 Task: Build a simple Python calculator program that performs addition, subtraction, multiplication, and division.
Action: Mouse pressed left at (1000, 386)
Screenshot: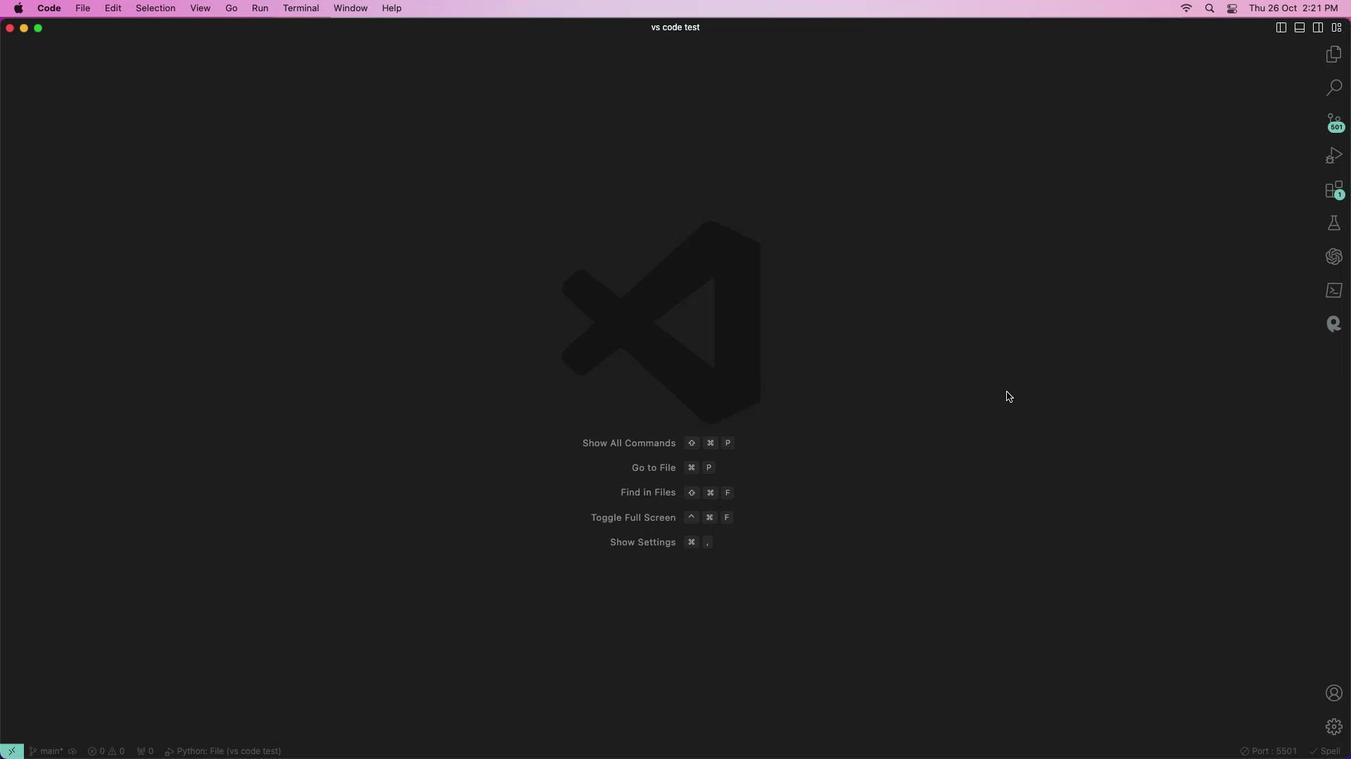 
Action: Mouse moved to (1334, 52)
Screenshot: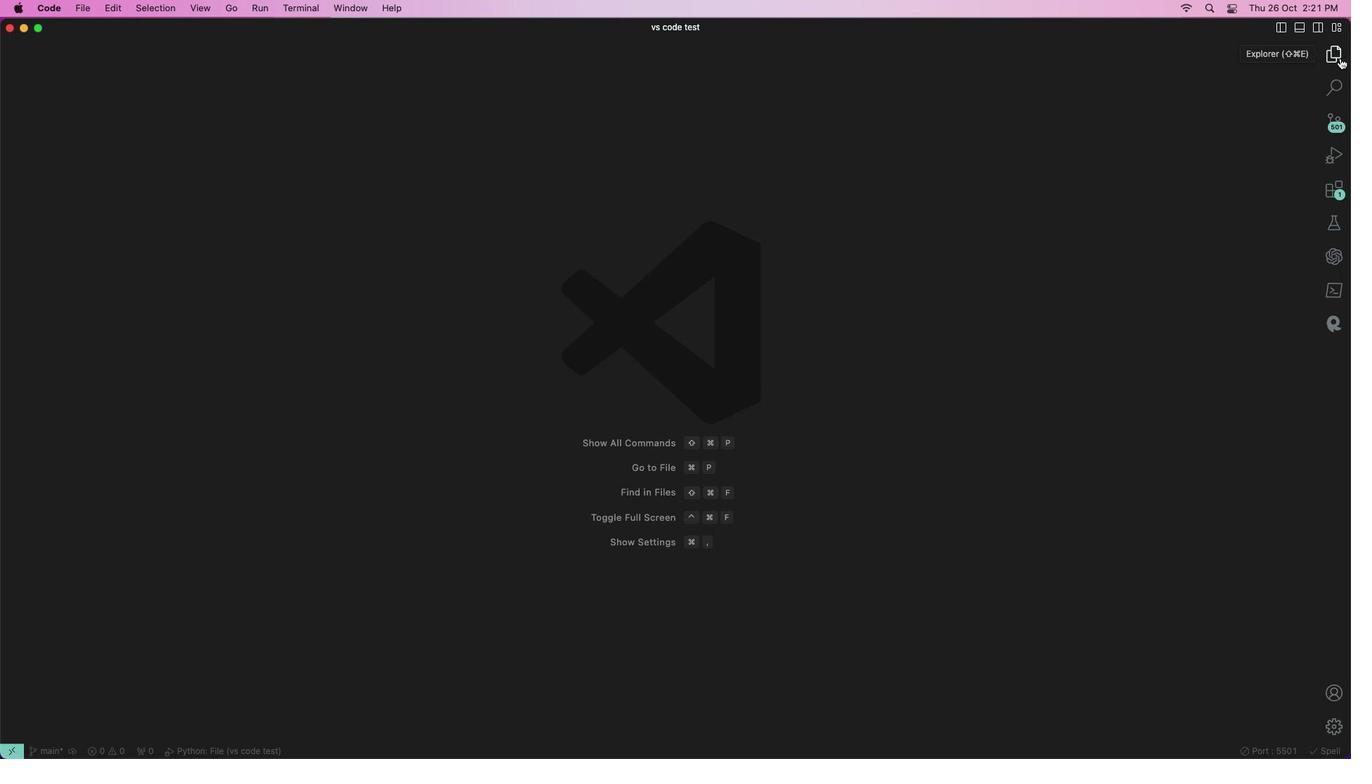 
Action: Mouse pressed left at (1334, 52)
Screenshot: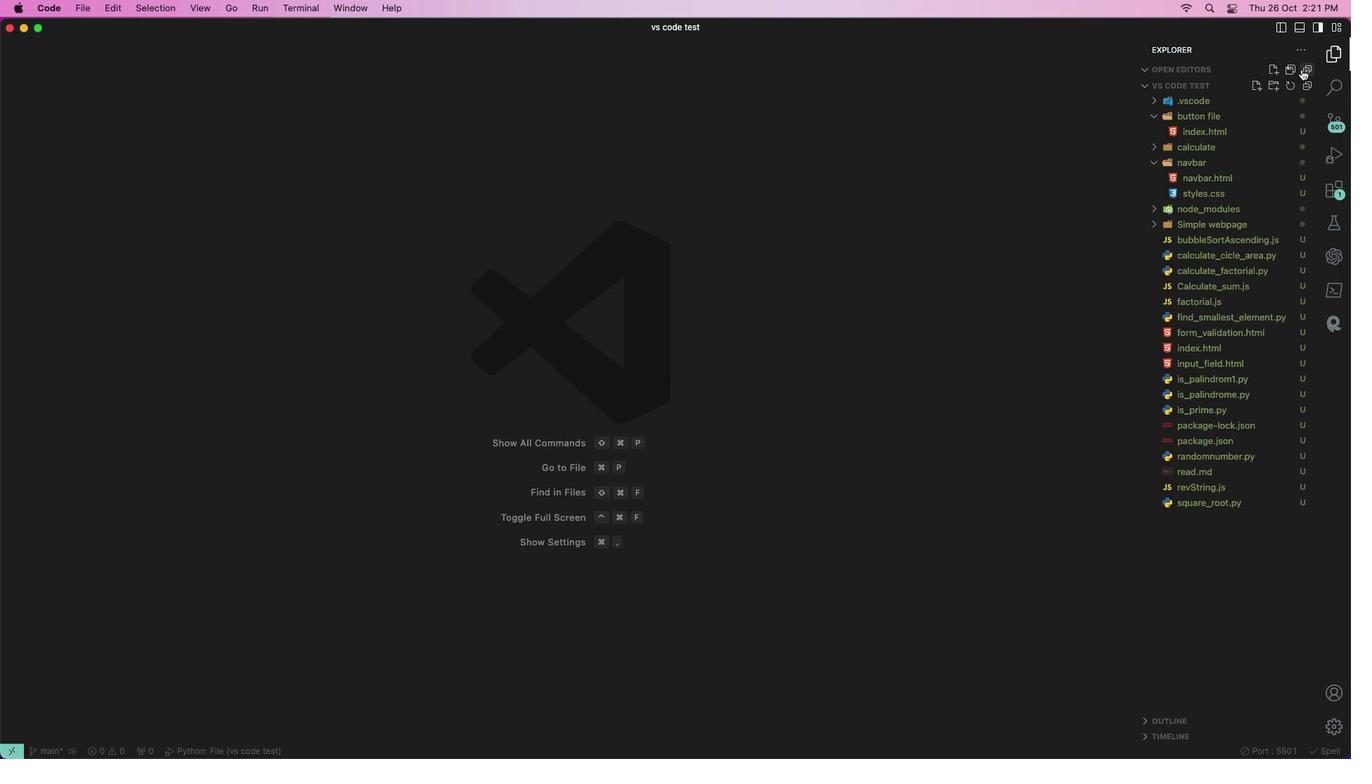 
Action: Mouse moved to (1250, 79)
Screenshot: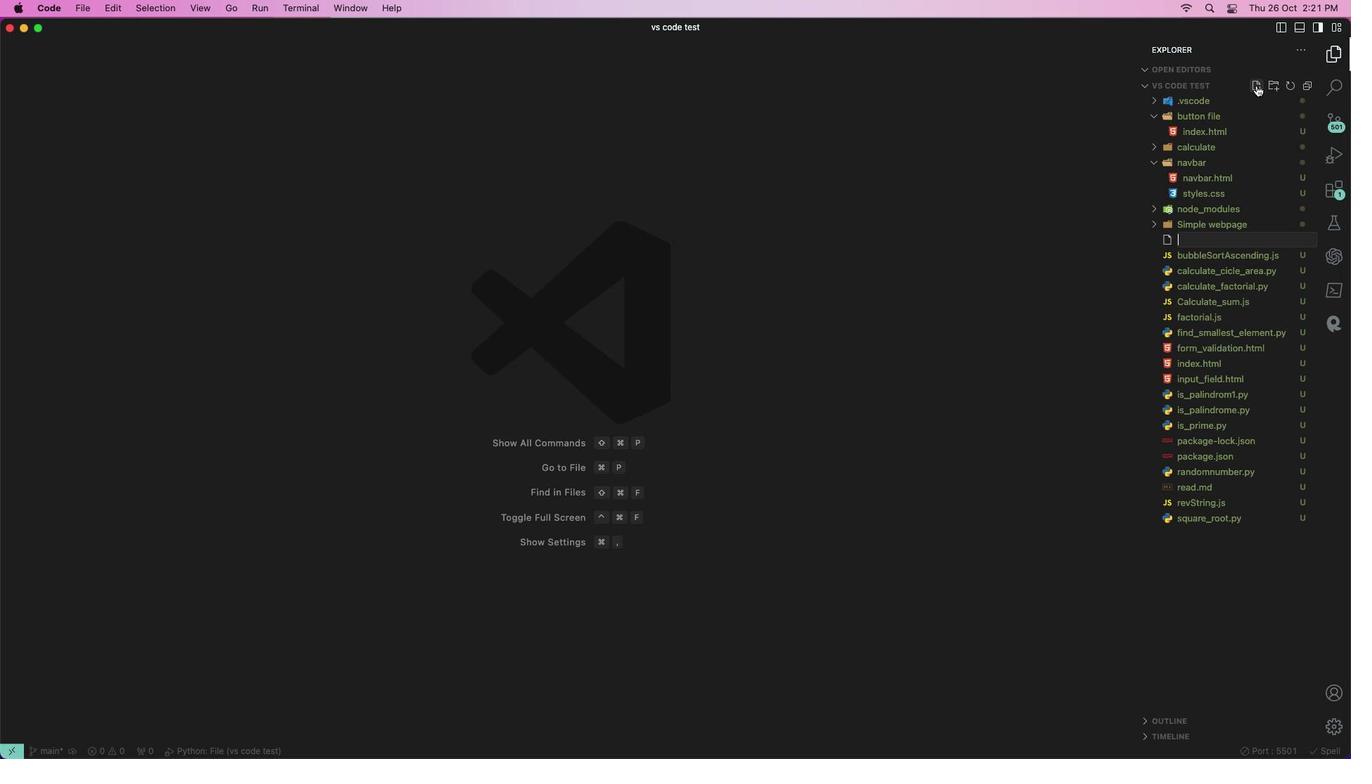 
Action: Mouse pressed left at (1250, 79)
Screenshot: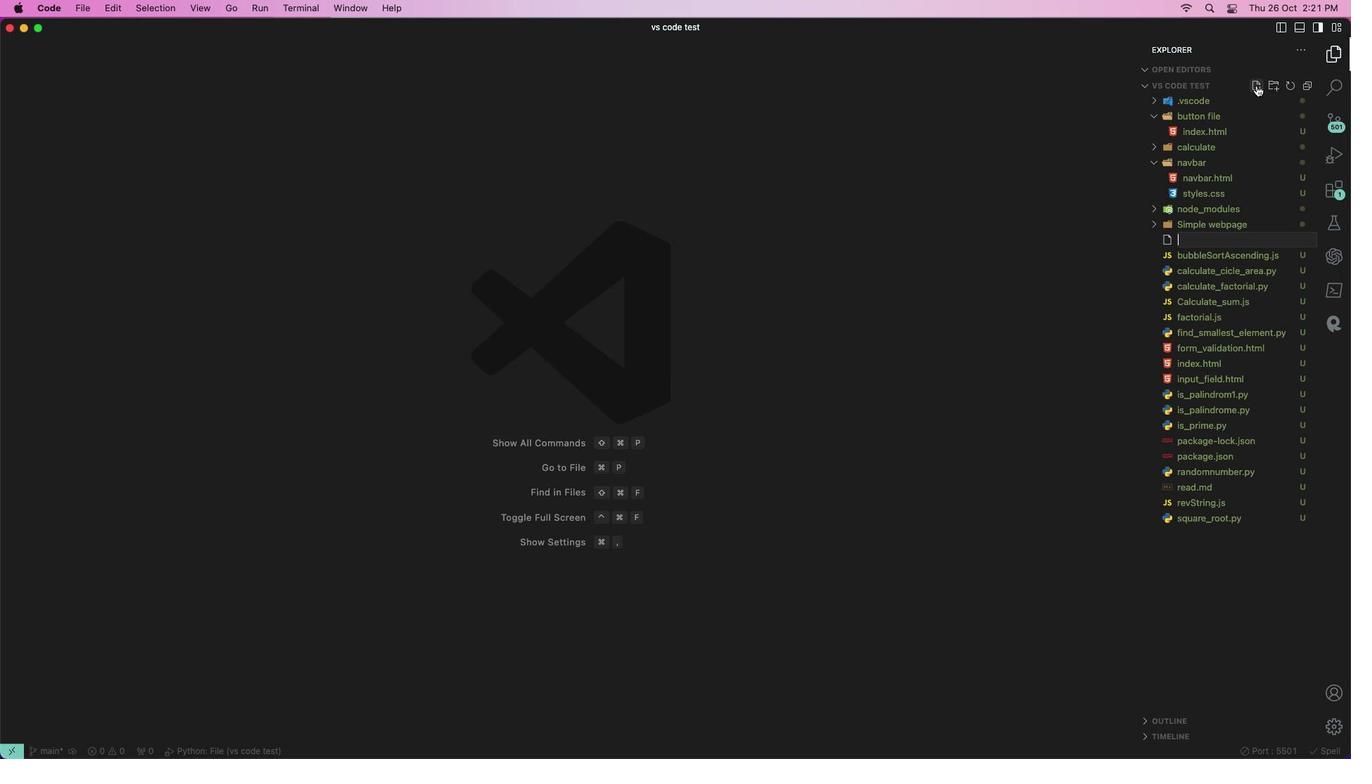 
Action: Mouse moved to (1199, 235)
Screenshot: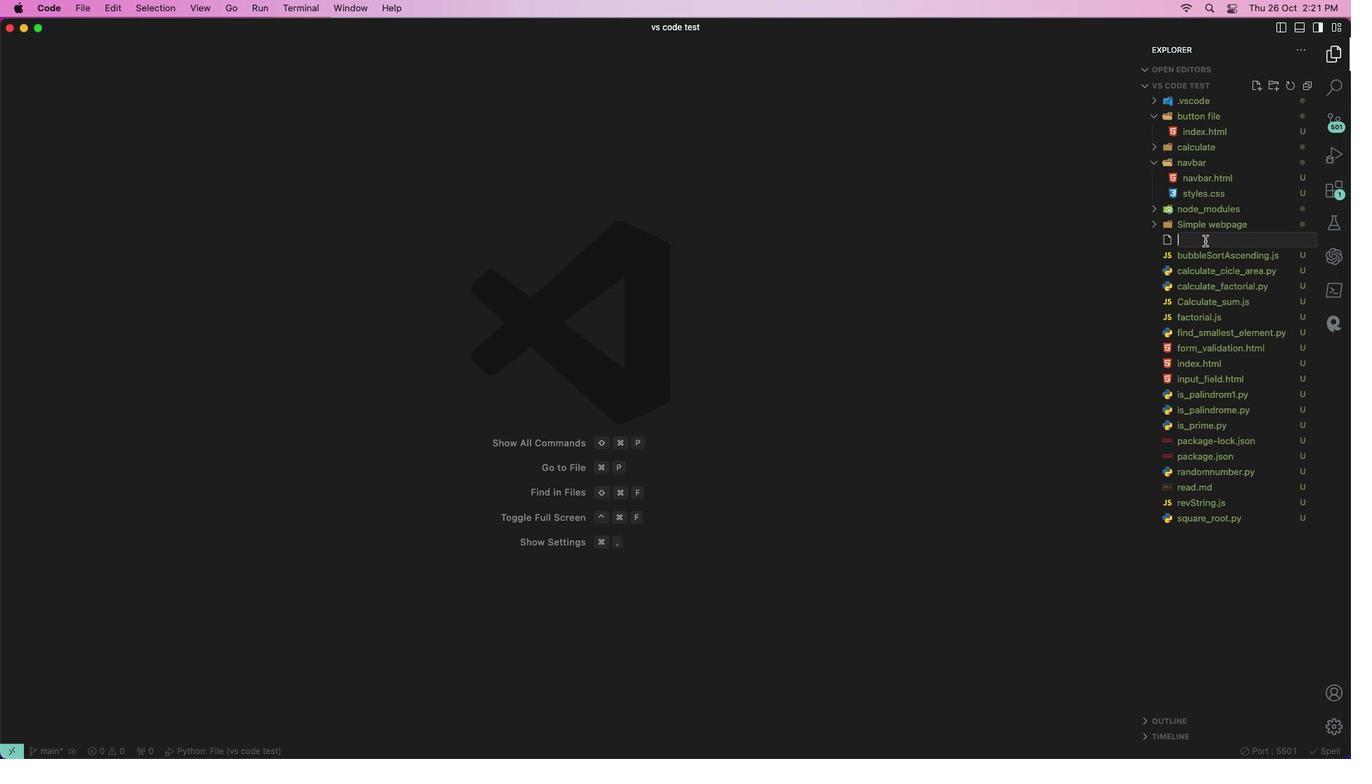 
Action: Mouse pressed left at (1199, 235)
Screenshot: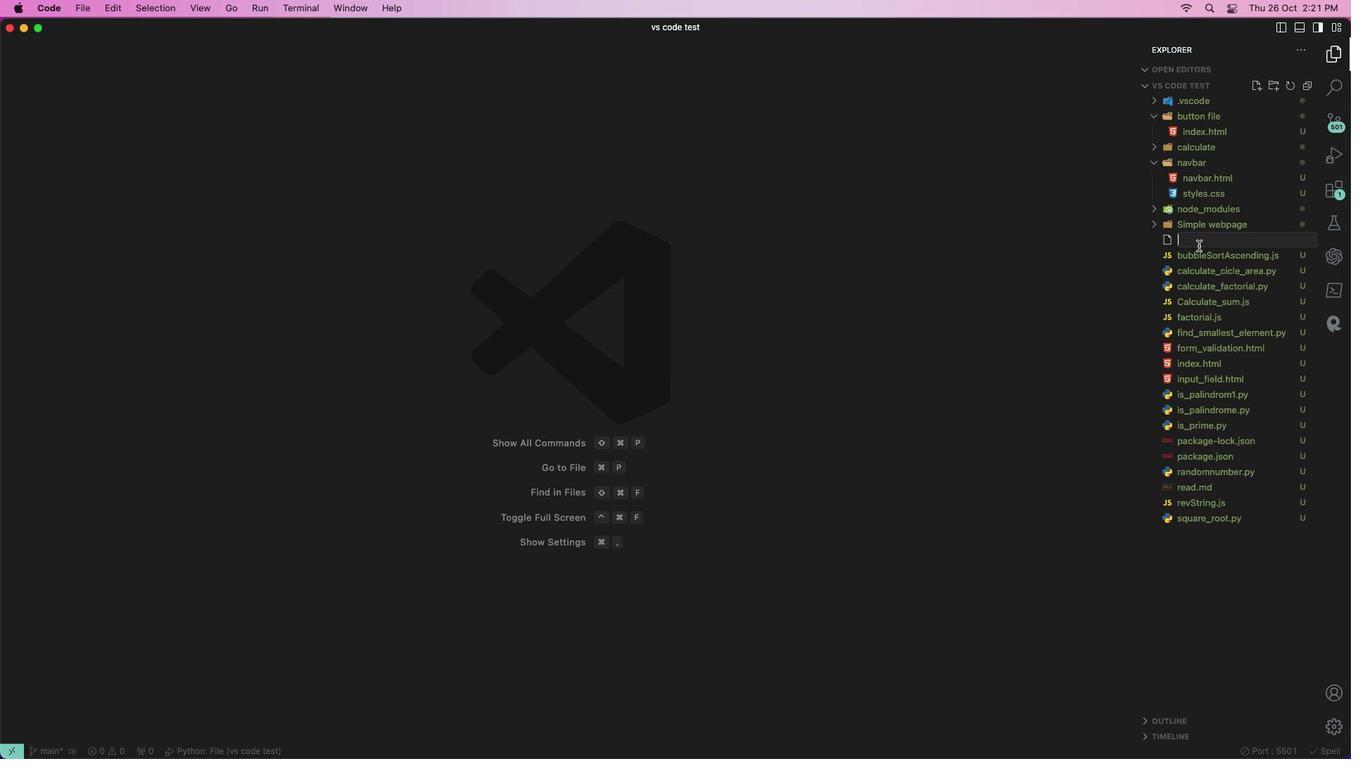 
Action: Mouse moved to (1193, 239)
Screenshot: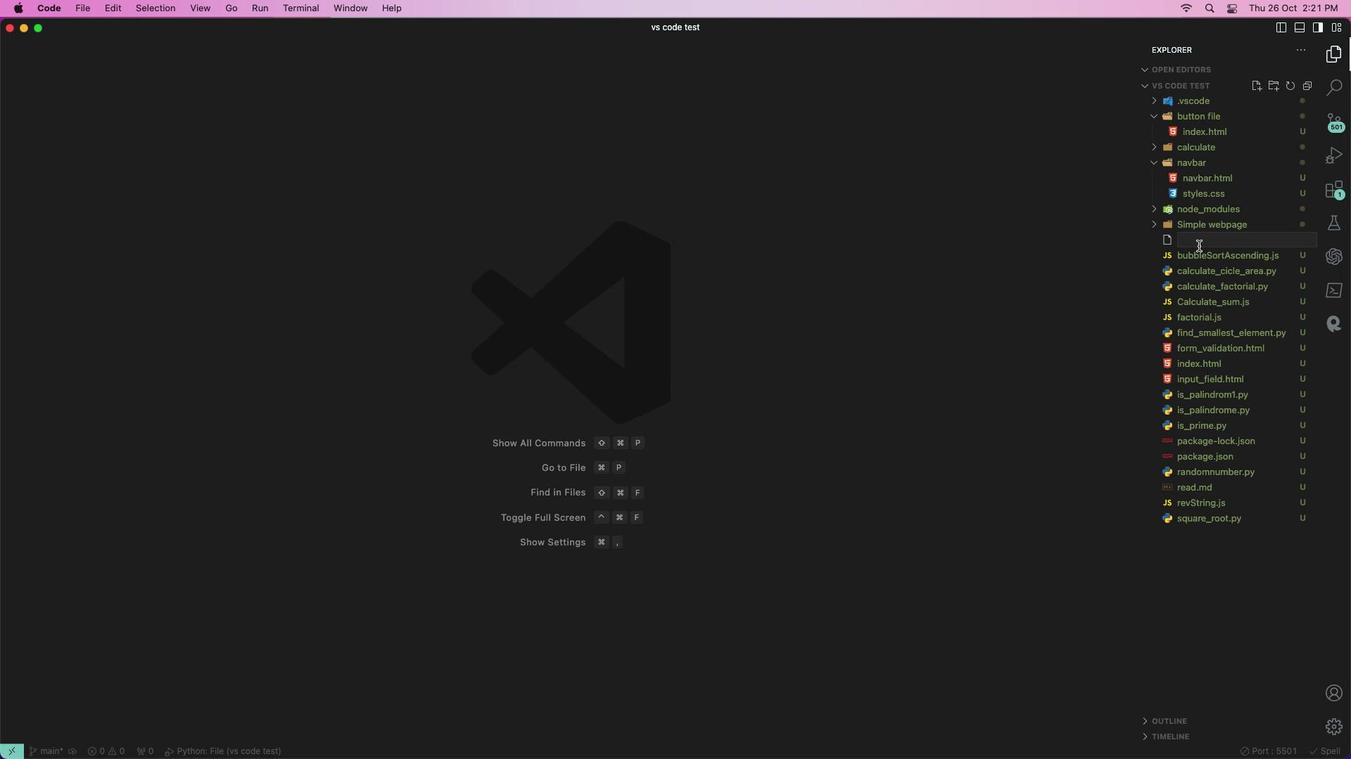 
Action: Key pressed 'c''a''l''c''u''l'
Screenshot: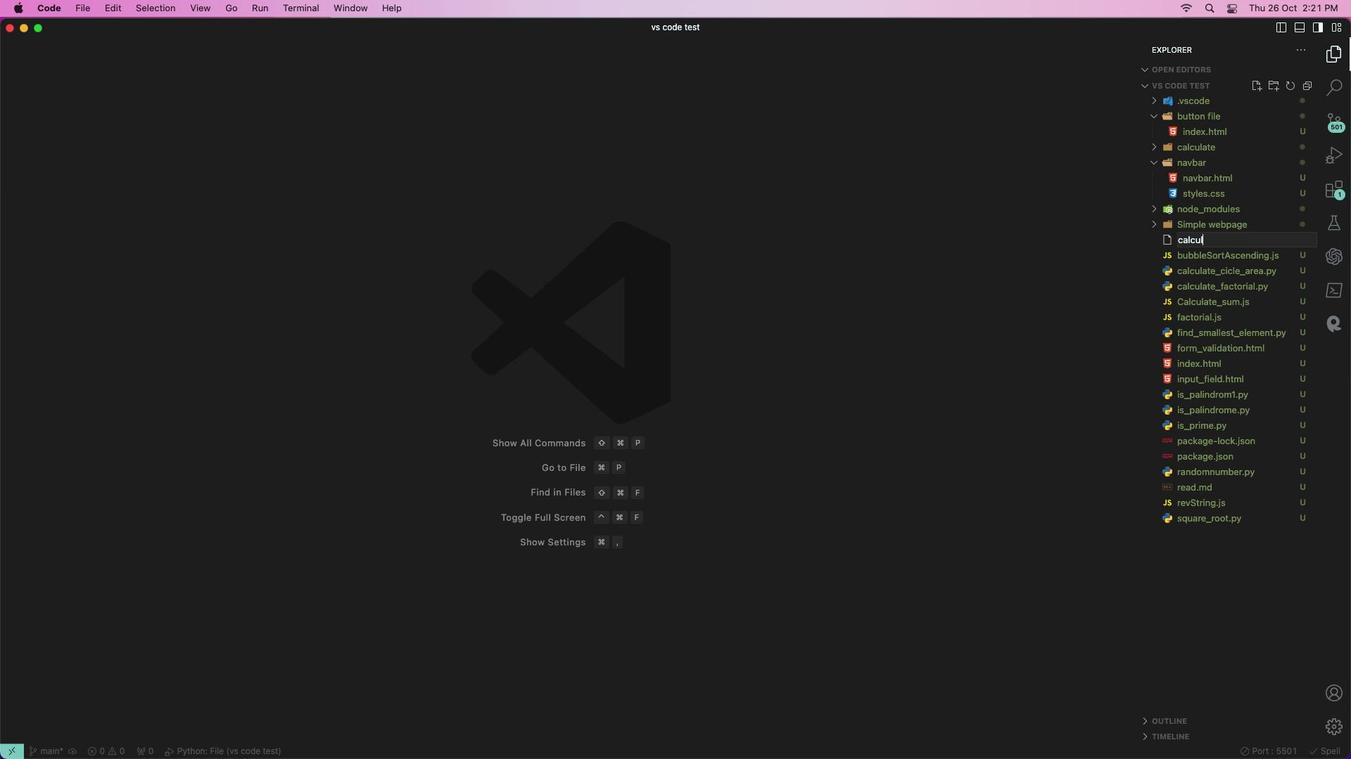 
Action: Mouse moved to (1192, 239)
Screenshot: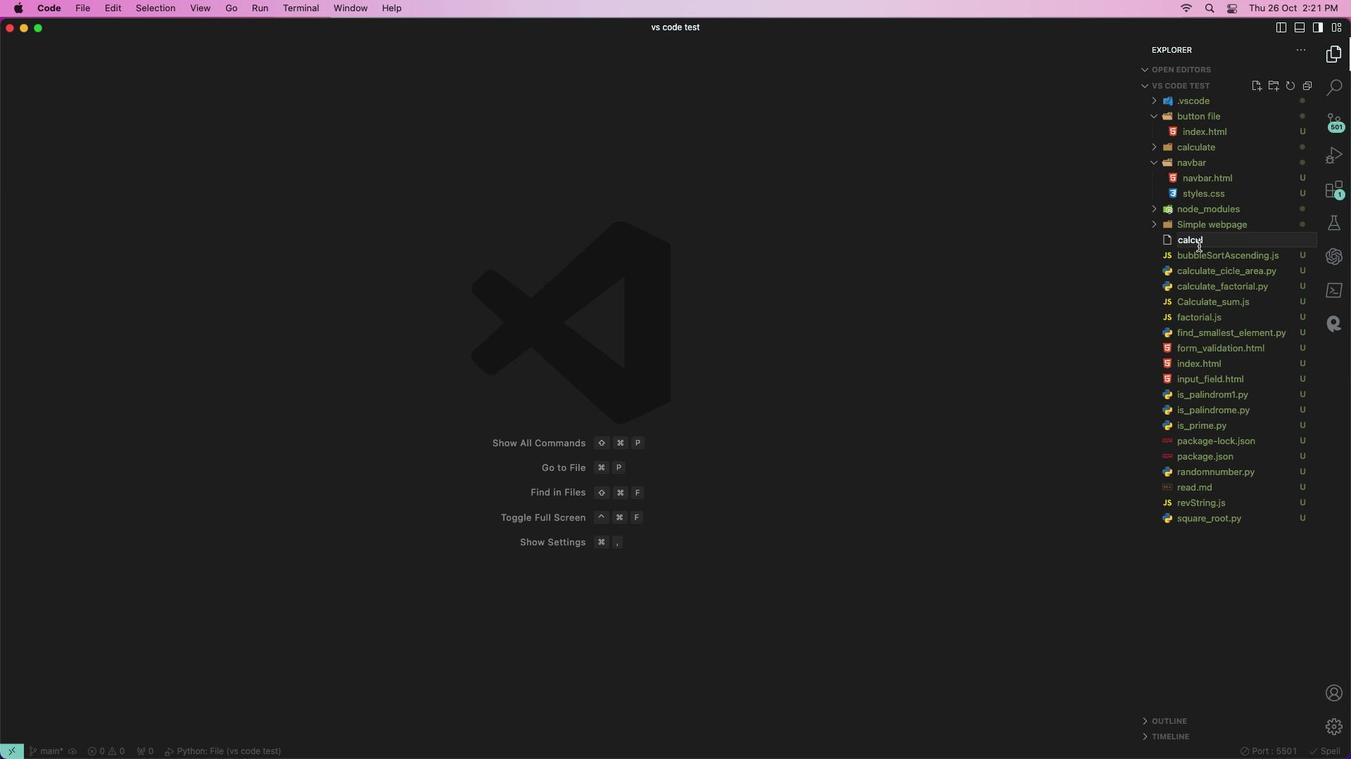 
Action: Key pressed 'a'Key.backspaceKey.backspaceKey.backspaceKey.backspaceKey.backspaceKey.backspaceKey.backspace'a''r''i''t''h''m''a''t''i''c''.''p''y'Key.enterKey.shift_r'#''f''u''n''c''c''t''o''n'Key.leftKey.leftKey.leftKey.backspaceKey.right'i'Key.rightKey.rightKey.space't''o'Key.space'p''e''r''f''o''r''m'Key.space'a''d''d''i''t''i''o''n'Key.enter'd''e''f'Key.space'a''d''d'Key.shift_r'(''x'',''y'Key.shift_r')'Key.shift_r':'Key.enter'r''e''t''u''r''n'Key.space'x'Key.shift_r'+'Key.leftKey.spaceKey.rightKey.space'y'Key.enterKey.enterKey.enterKey.shift'#'Key.shift'D'Key.backspaceKey.shift'F''u''n''c''t''i''o''n'Key.space't''o'Key.space'p''e''r''f''o''r''m'Key.space's''u''b''s''t''r''a''c''t''i''o''n'Key.enter
Screenshot: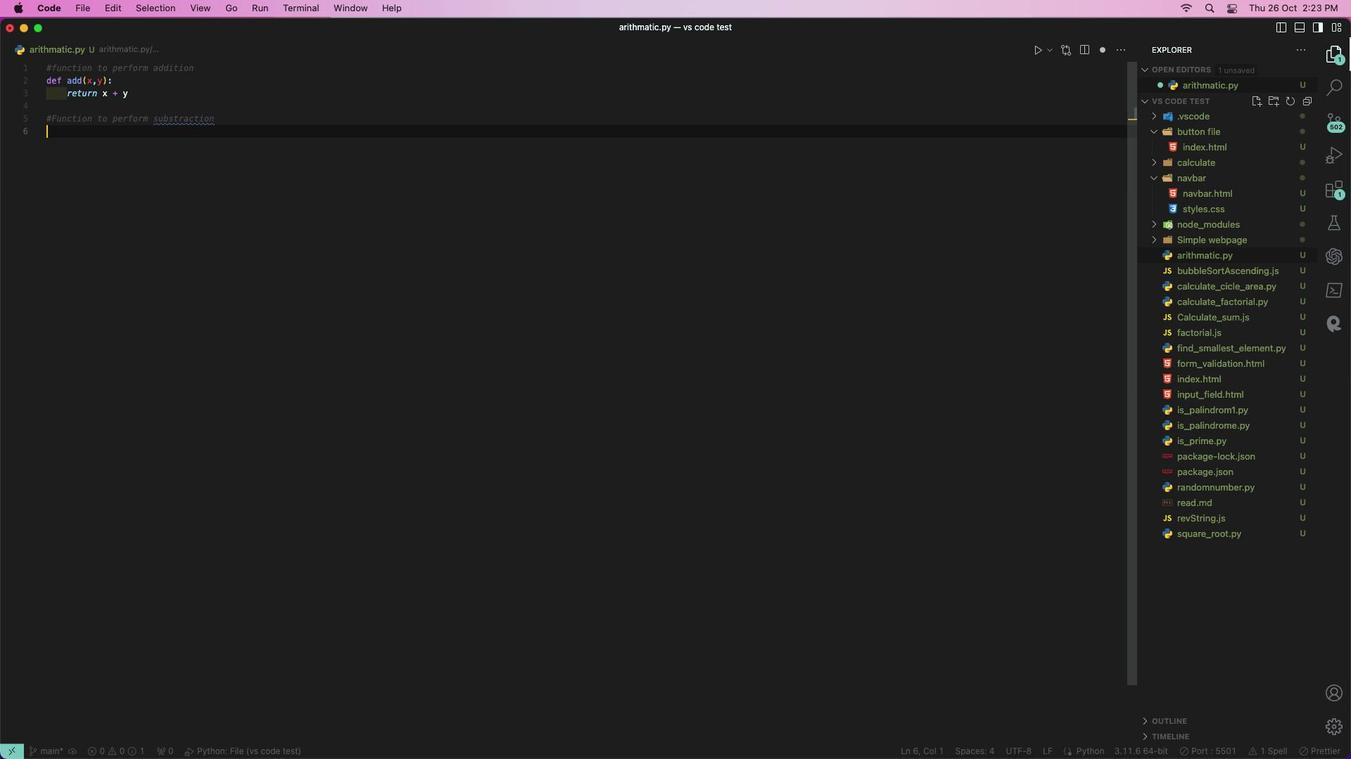 
Action: Mouse moved to (235, 105)
Screenshot: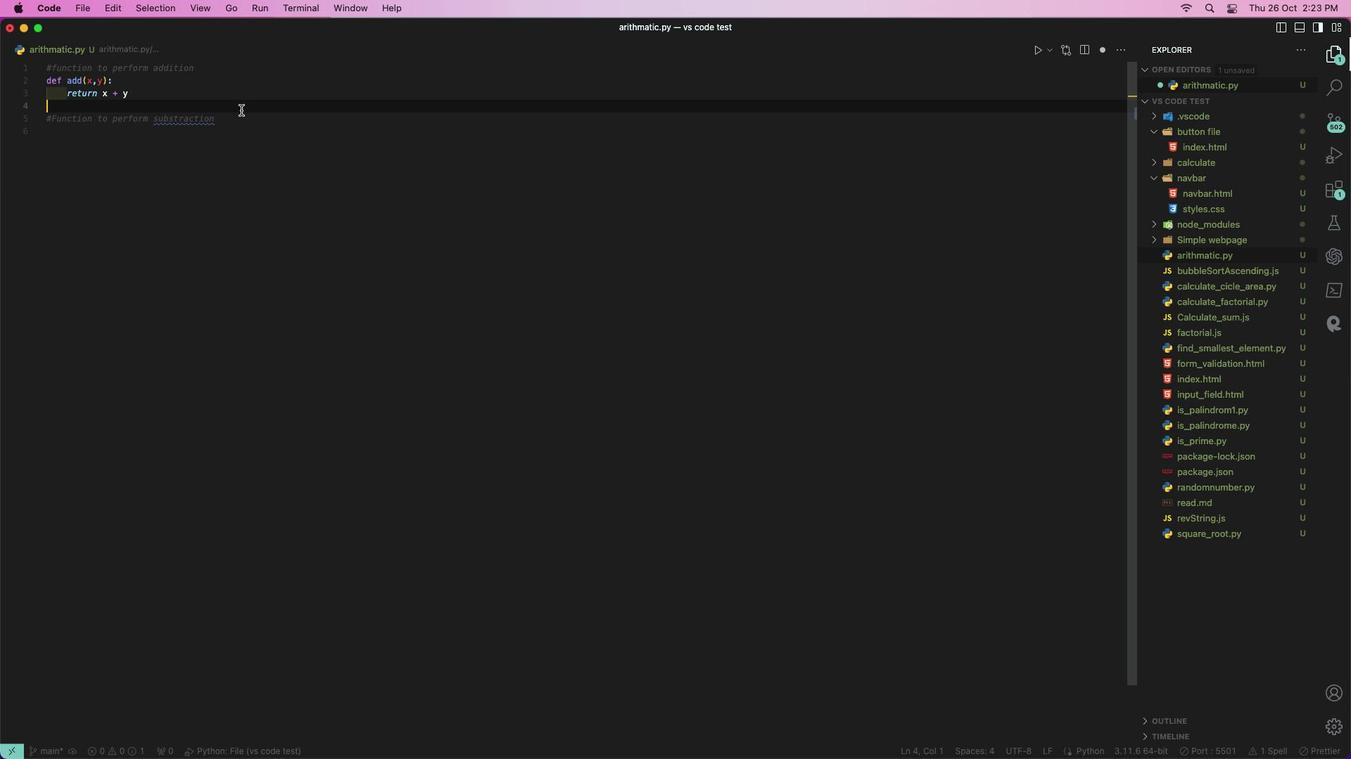 
Action: Mouse pressed left at (235, 105)
Screenshot: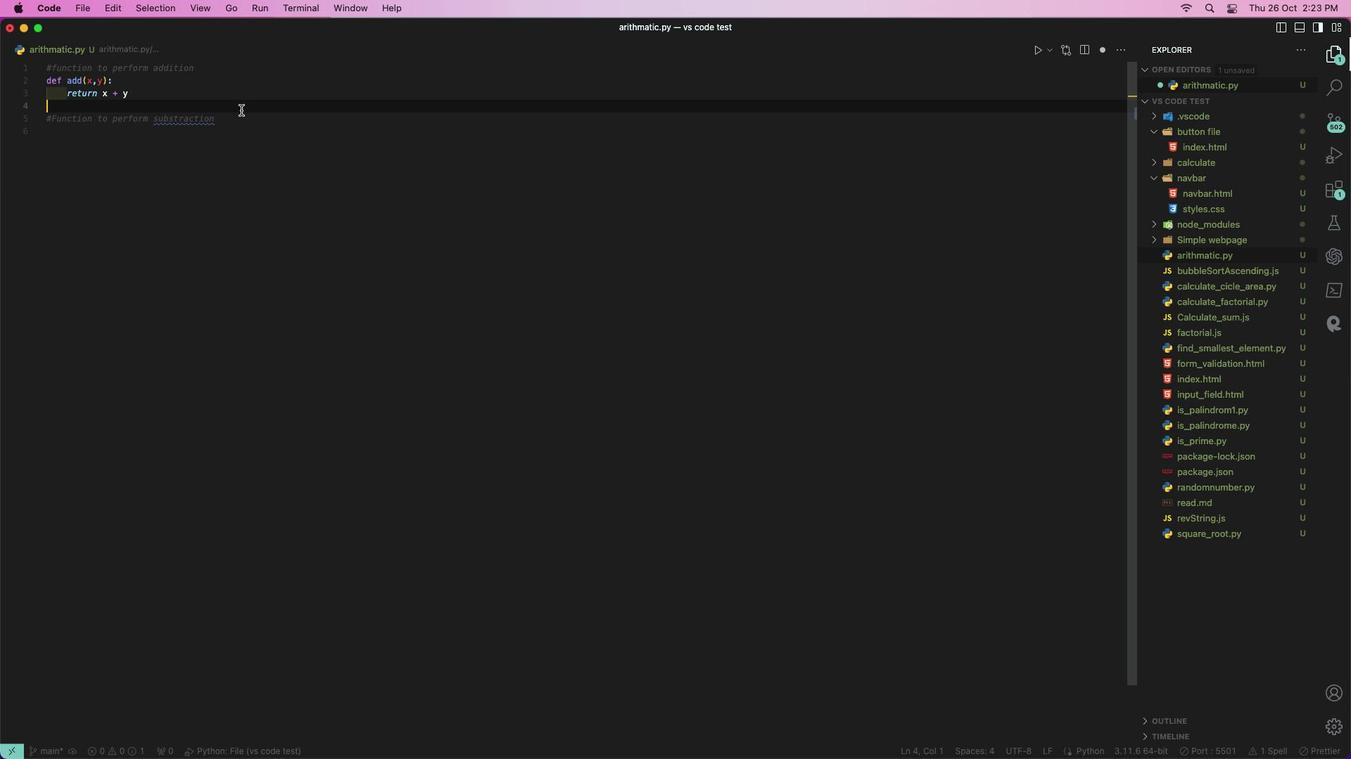 
Action: Mouse moved to (197, 116)
Screenshot: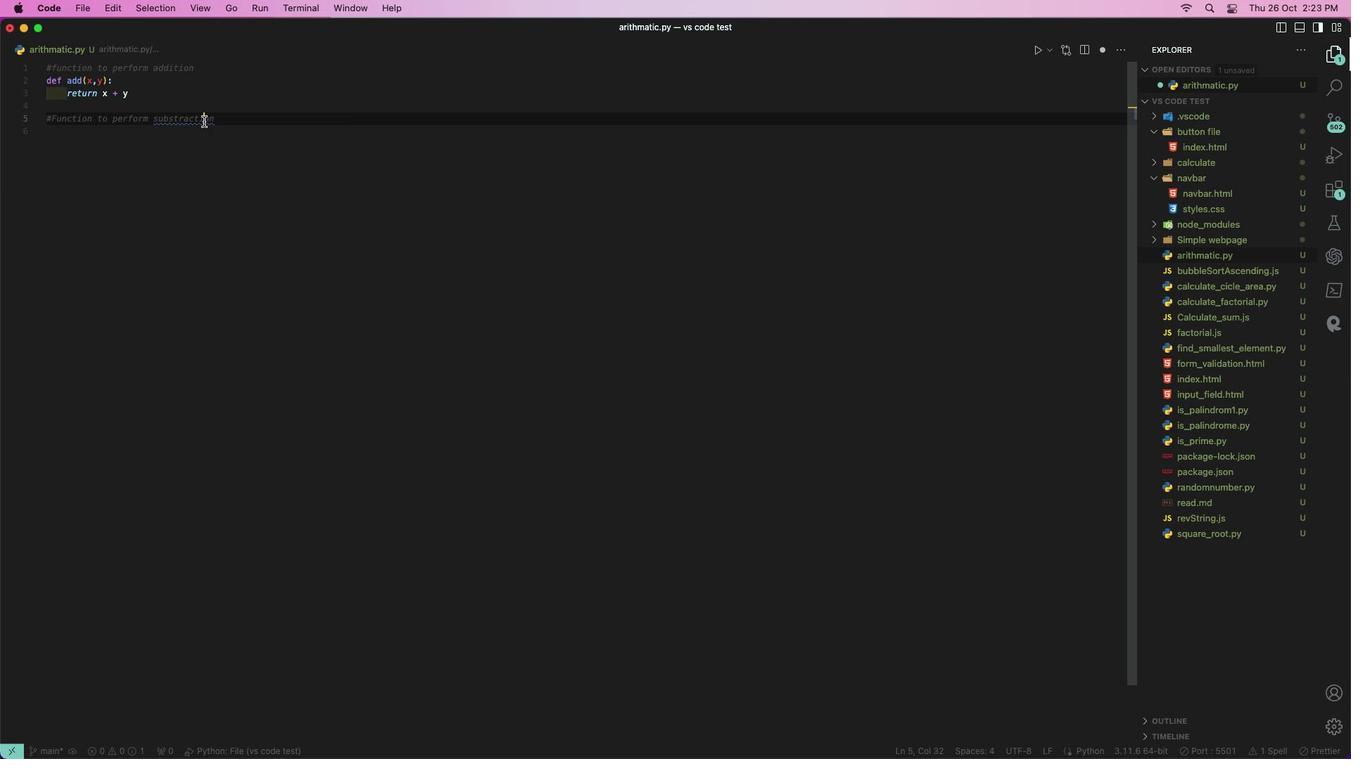 
Action: Mouse pressed left at (197, 116)
Screenshot: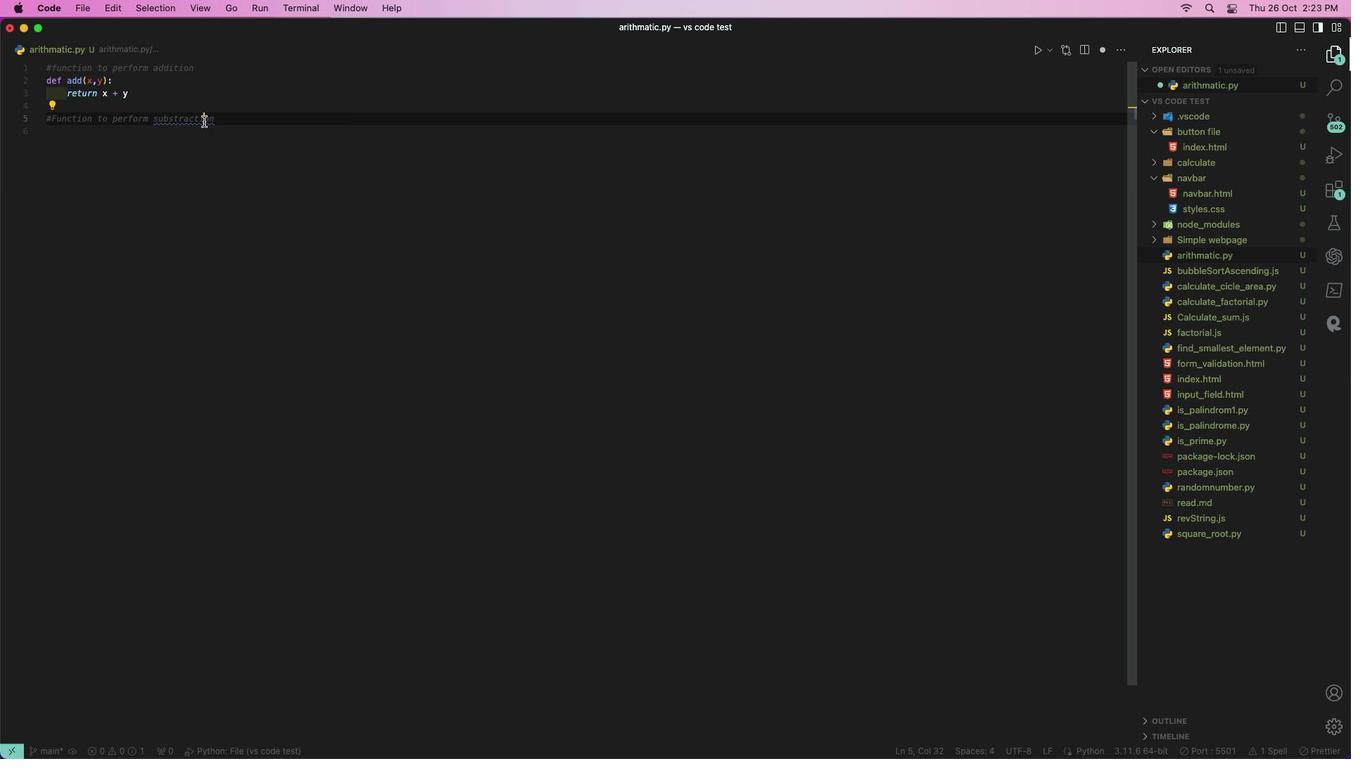 
Action: Mouse moved to (164, 111)
Screenshot: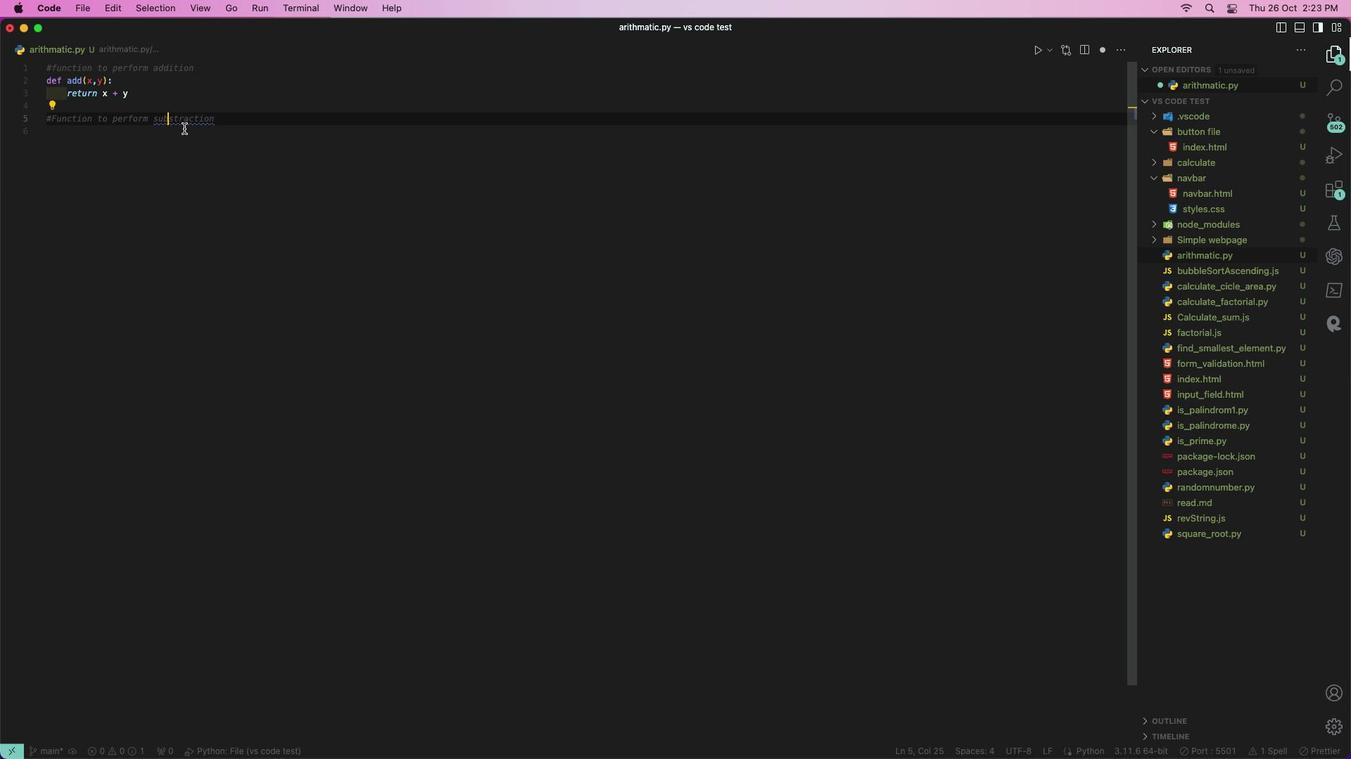 
Action: Mouse pressed left at (164, 111)
Screenshot: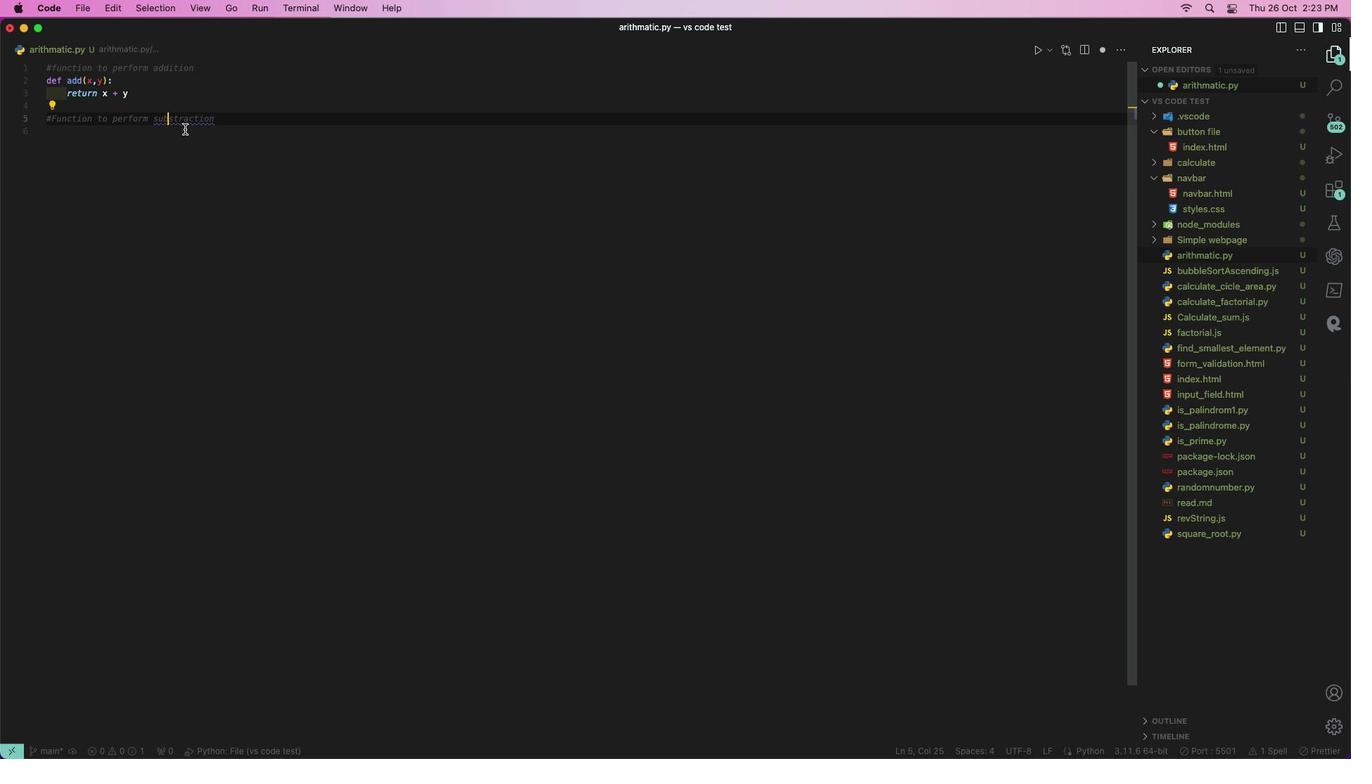 
Action: Mouse moved to (181, 124)
Screenshot: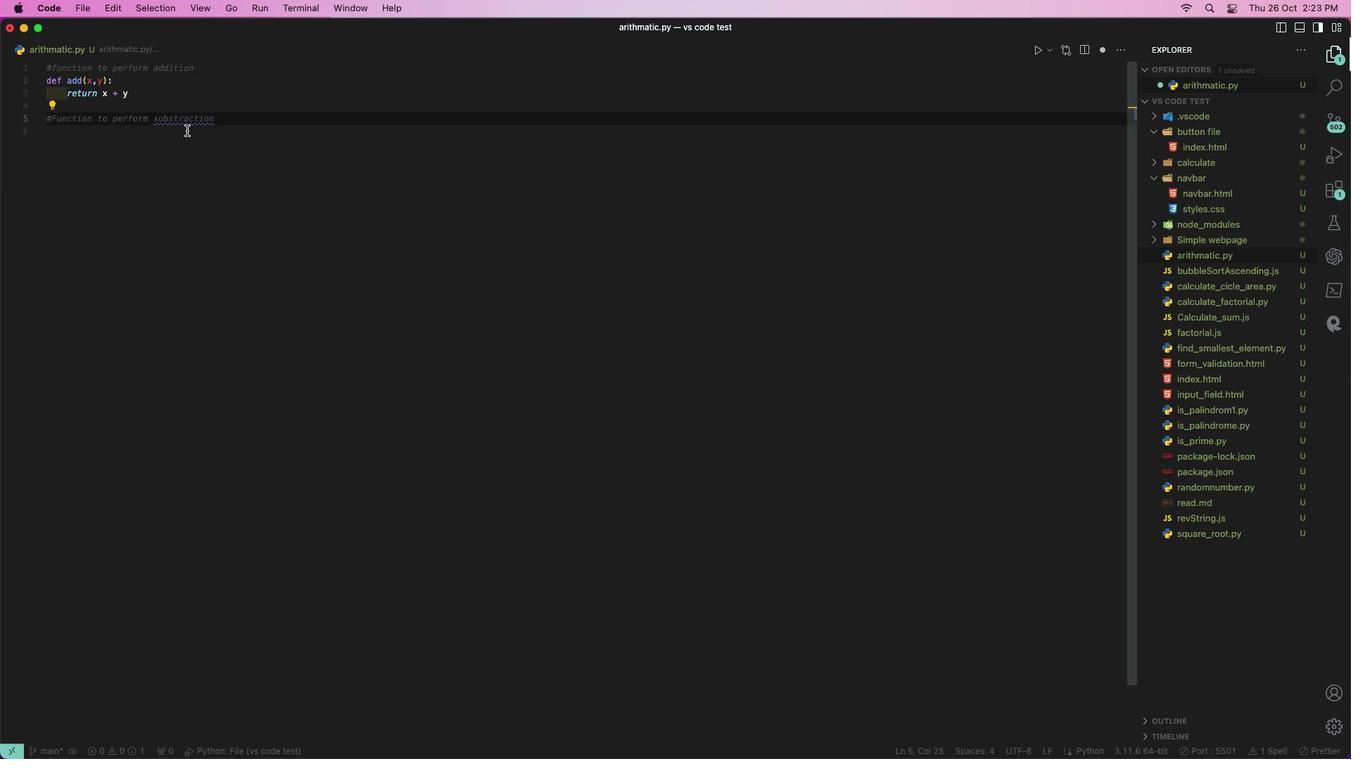 
Action: Key pressed Key.delete
Screenshot: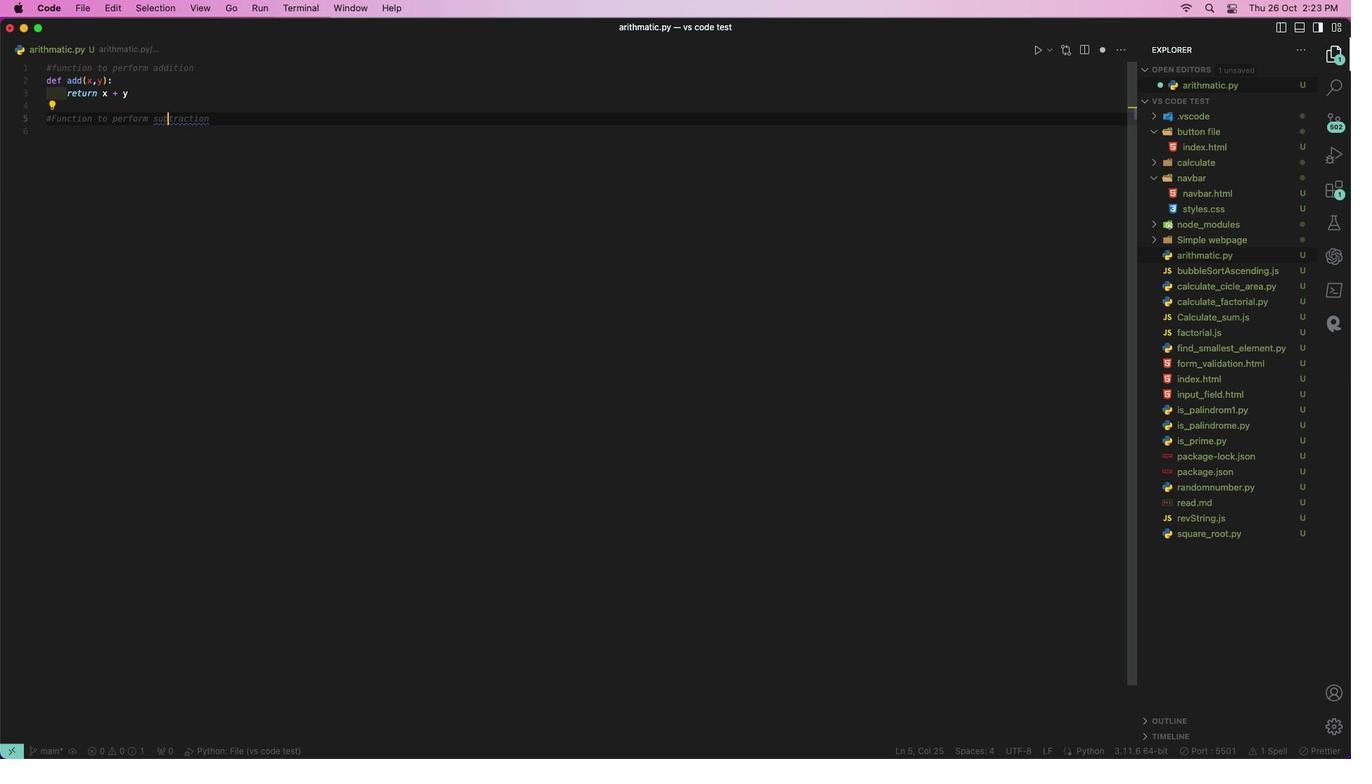 
Action: Mouse moved to (226, 117)
Screenshot: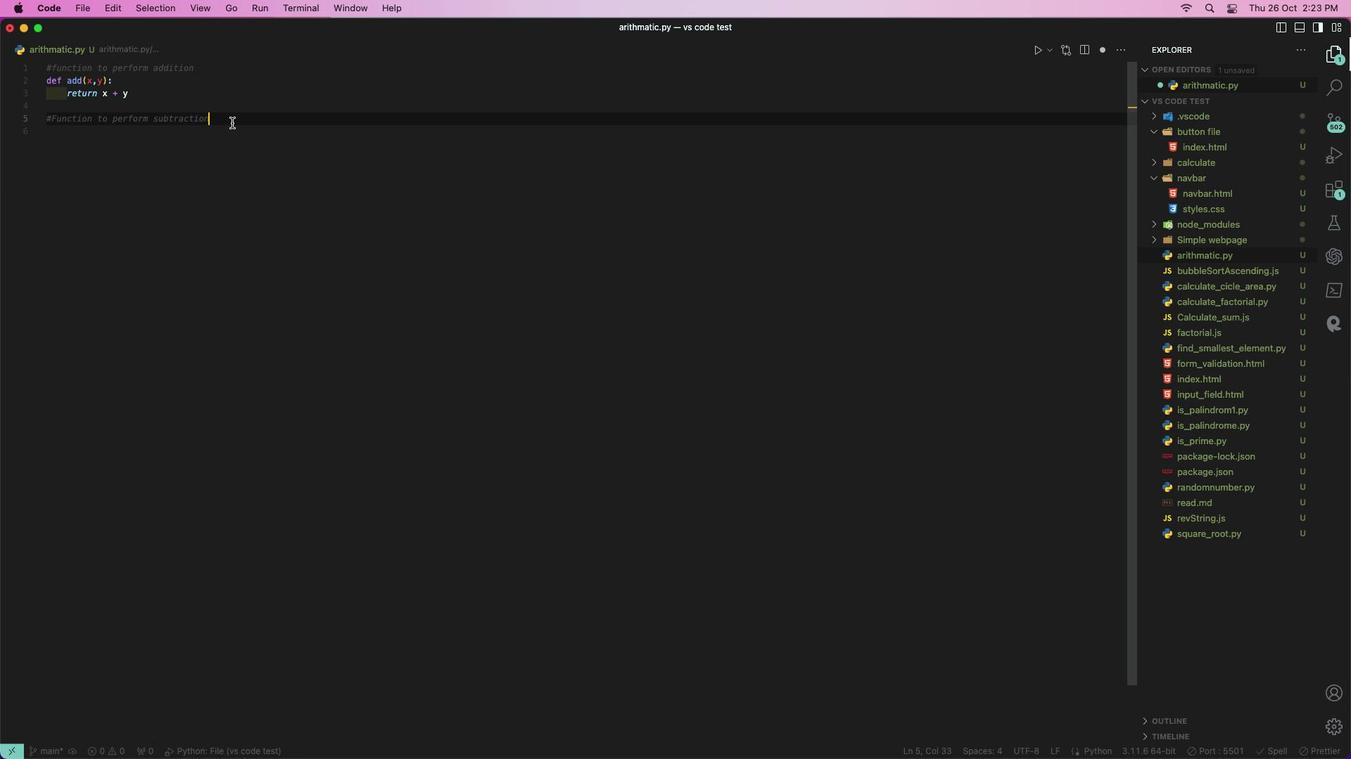 
Action: Mouse pressed left at (226, 117)
Screenshot: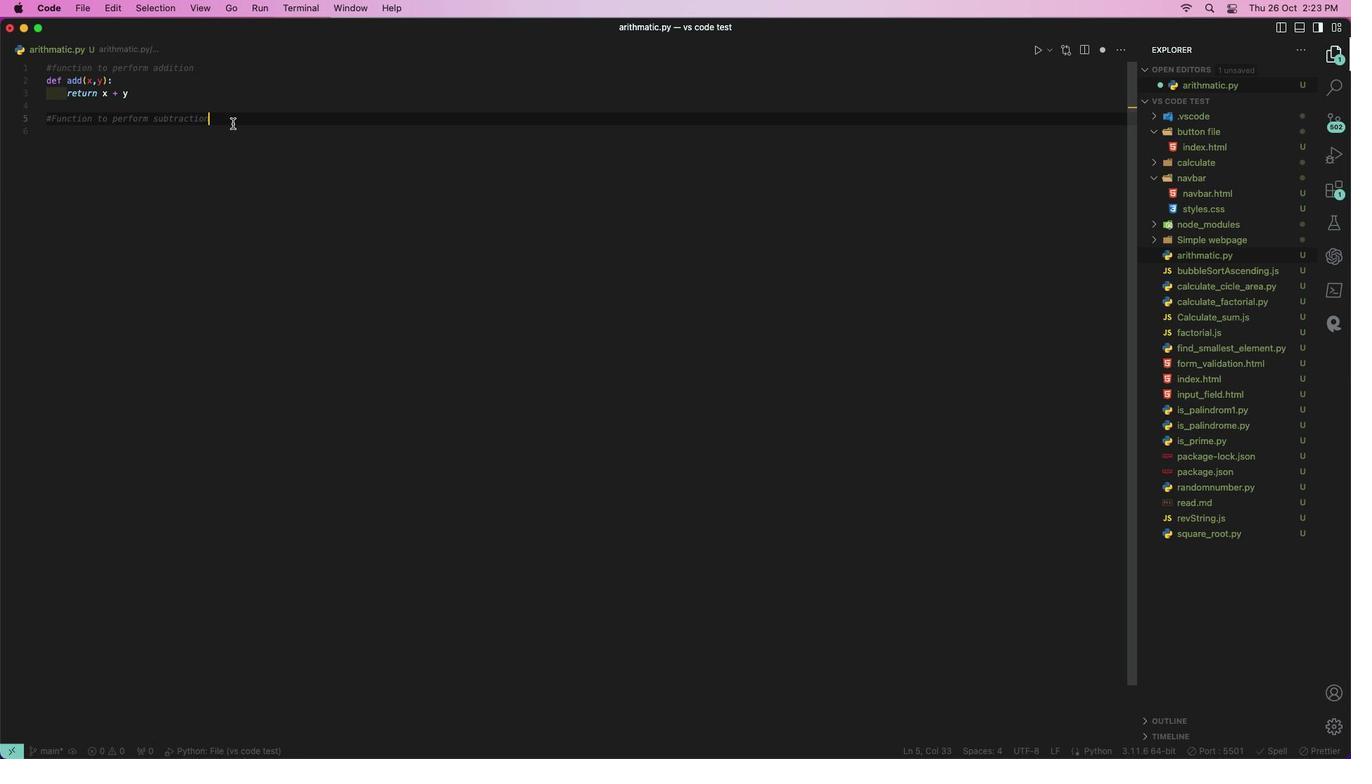 
Action: Mouse moved to (225, 119)
Screenshot: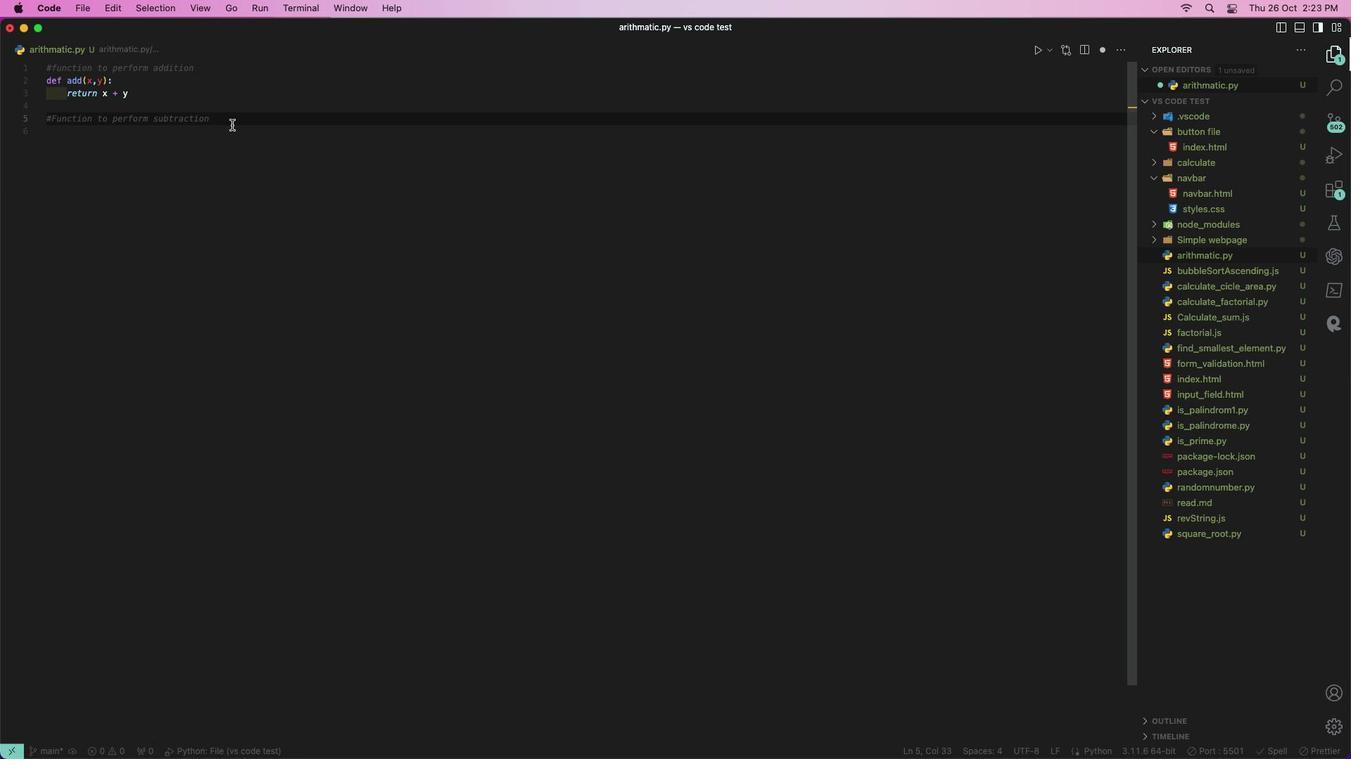 
Action: Key pressed Key.enter'd''e''f'Key.space's''u''b''t''r''a''c''t'Key.shift_r'(''x'',''y'Key.shift_r')'Key.shift_r':'Key.enter'r''e''t''u''r''n'Key.space'x''-''y'Key.leftKey.spaceKey.leftKey.leftKey.spaceKey.rightKey.rightKey.rightKey.enterKey.enterKey.shift'#'Key.spaceKey.shift'F''u''n''c''t''i''o''n'Key.space't''o'Key.space'p''e''r''f''o''r''m'Key.space'm''u''l''t''i''p''l''i''c''a''t''i''o''n'Key.enter's'Key.backspace'd''e''f'Key.space'm''u''l''t''i''p''l''t''y'Key.backspaceKey.backspace'y'Key.shift_r'(''x'',''y'Key.shift_r')'Key.shift_r':'Key.enter'r''e''t''u''r''n'Key.space'x'Key.spaceKey.shift_r'*'Key.space'y'Key.enterKey.enterKey.enterKey.shift_r'#'Key.shift_r'F''u''n''x'Key.backspace'c''t''i''o''n'Key.space't''o'Key.space'p''e''r''f''o''r''m'Key.space'd''i''v''i''s''i''o''n'Key.enterKey.enter'd''e''f'Key.space'd''i''v''i''d''e'Key.shift'(''x'',''y'Key.shift')'Key.shift':'Key.enter'i''f'Key.space'y'Key.space'=''='Key.space'0'Key.shift':'Key.enter'r''e''t''u''r''n'Key.spaceKey.shift'"'Key.shift_r'C''a''n''n''o''t'Key.space'd''i''v''i''d''e'Key.space'b''y'Key.space'z''e''r''o'Key.shift_r'"'Key.enter'r''e''t''u''r''n''x'Key.backspaceKey.space'x'Key.space'/'Key.space'y'Key.enterKey.enterKey.enterKey.shift_r'#'Key.shift'M''a''i''n'Key.spaceKey.shift_r'C''a''l''c''u''l''a''t''i''r'Key.backspaceKey.backspace'o''r'Key.space'o''o''p'Key.enter
Screenshot: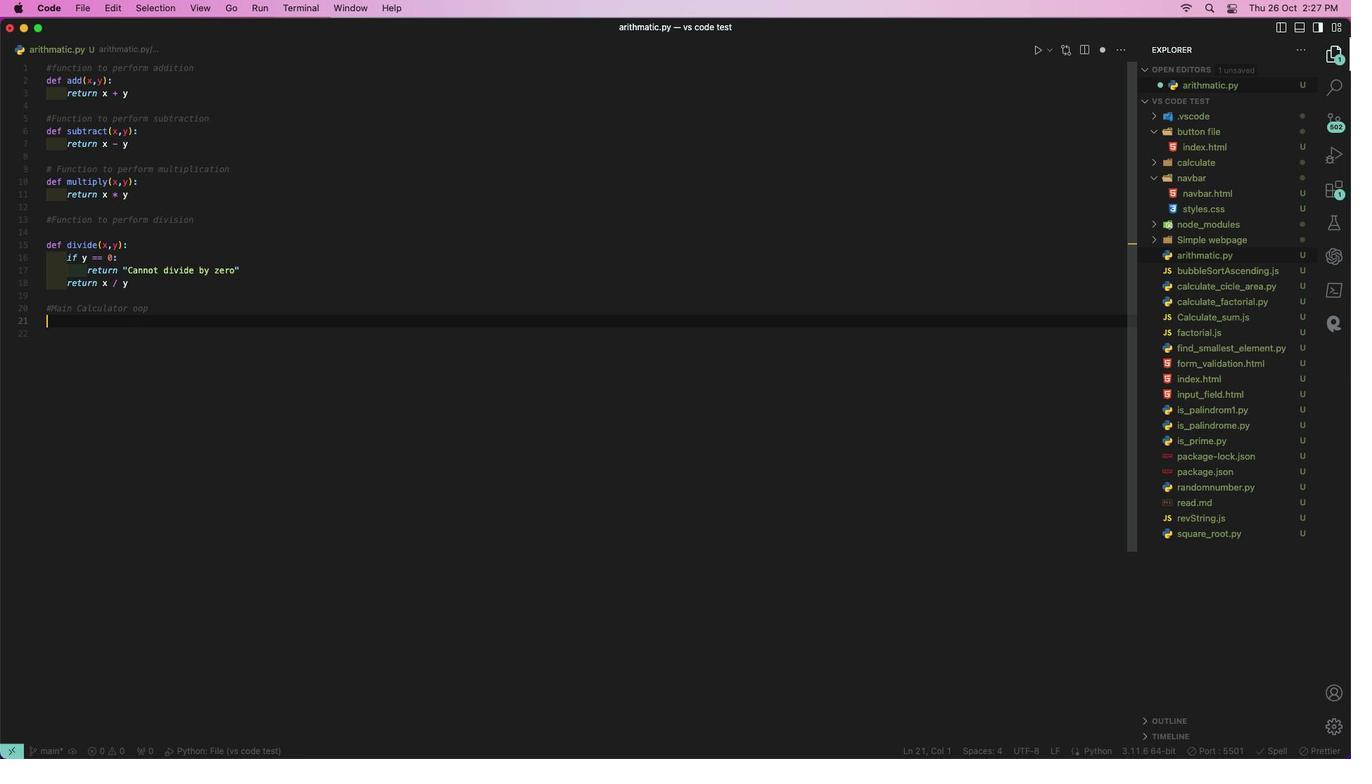 
Action: Mouse moved to (127, 310)
Screenshot: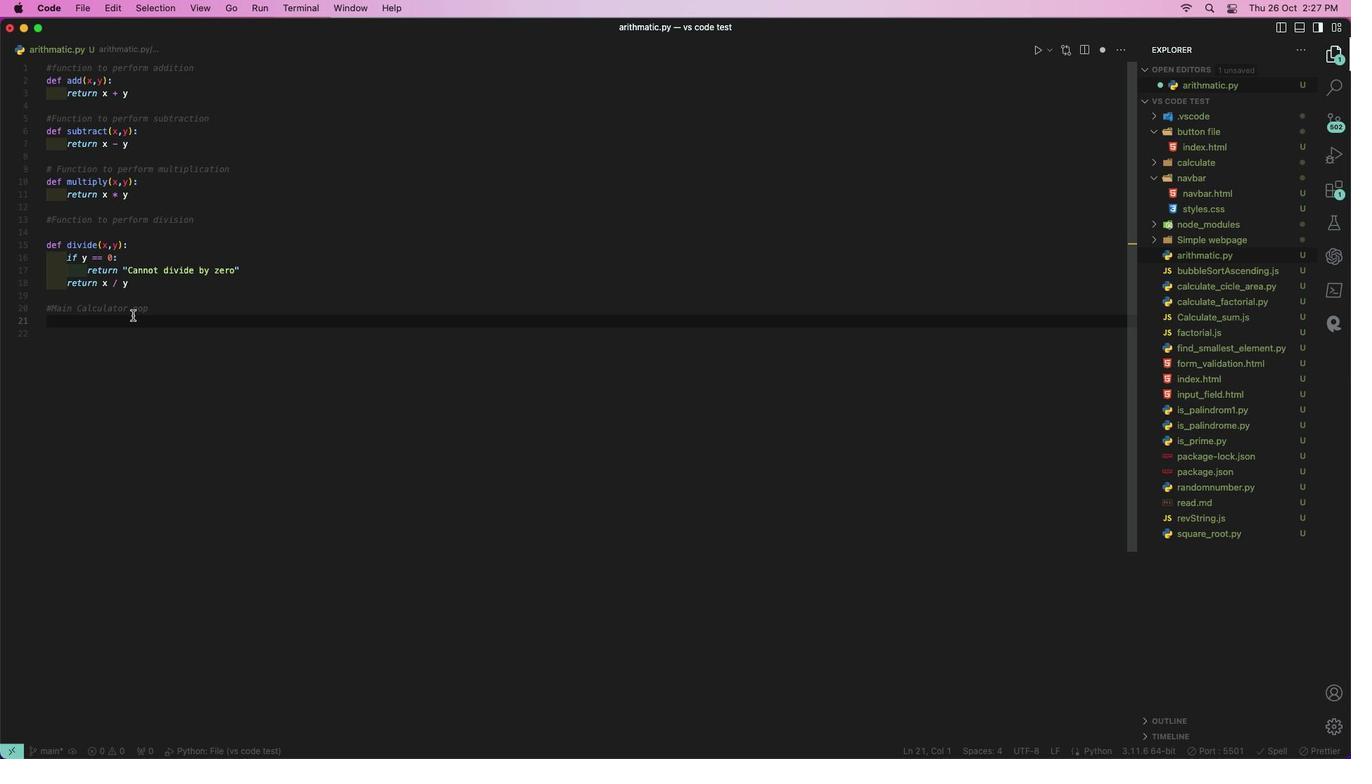 
Action: Mouse pressed left at (127, 310)
Screenshot: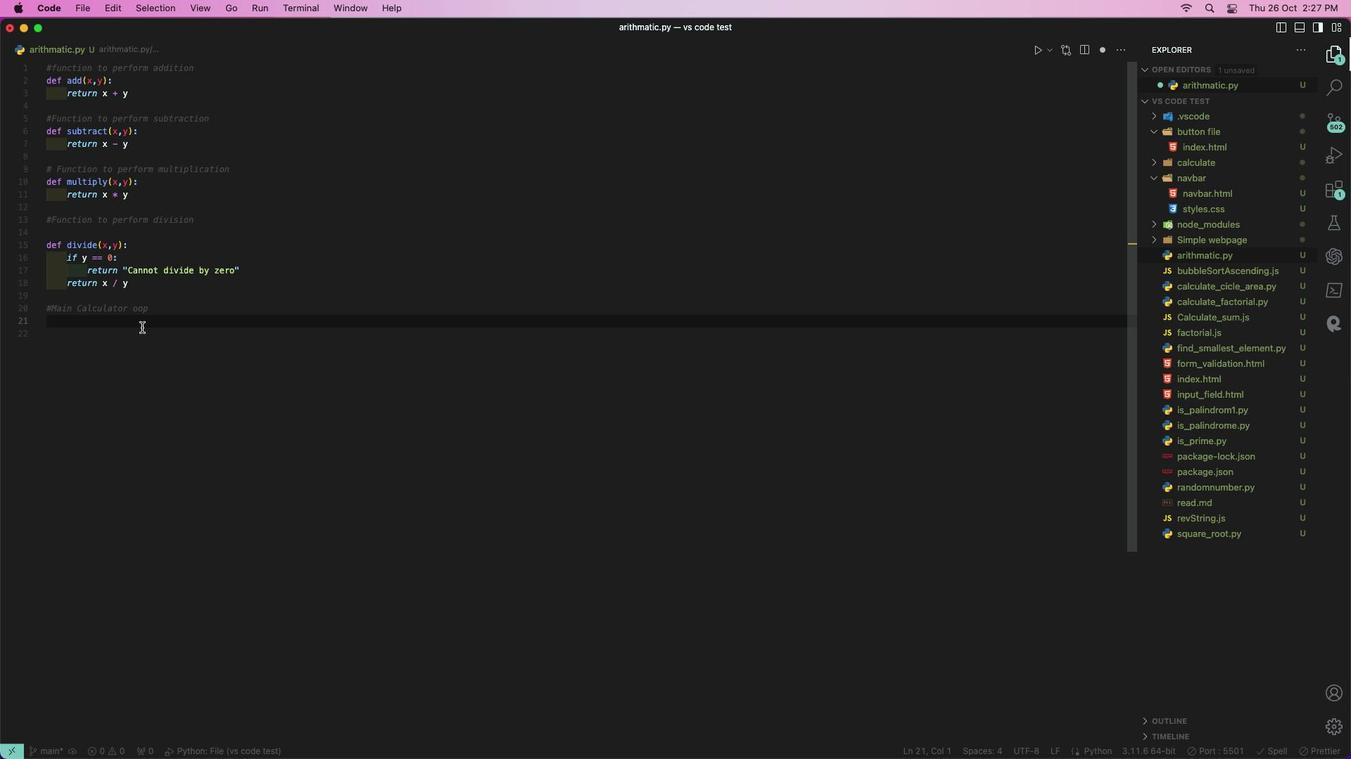
Action: Mouse moved to (128, 303)
Screenshot: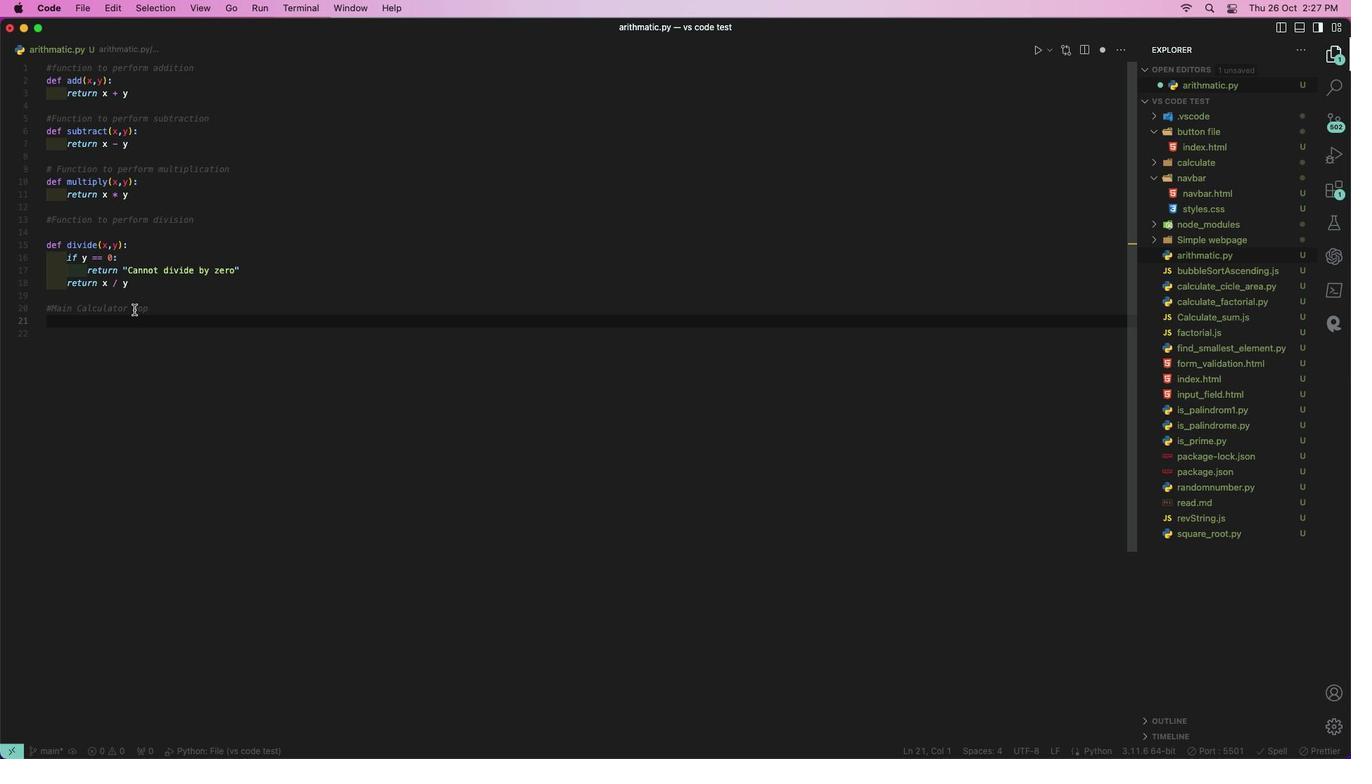 
Action: Mouse pressed left at (128, 303)
Screenshot: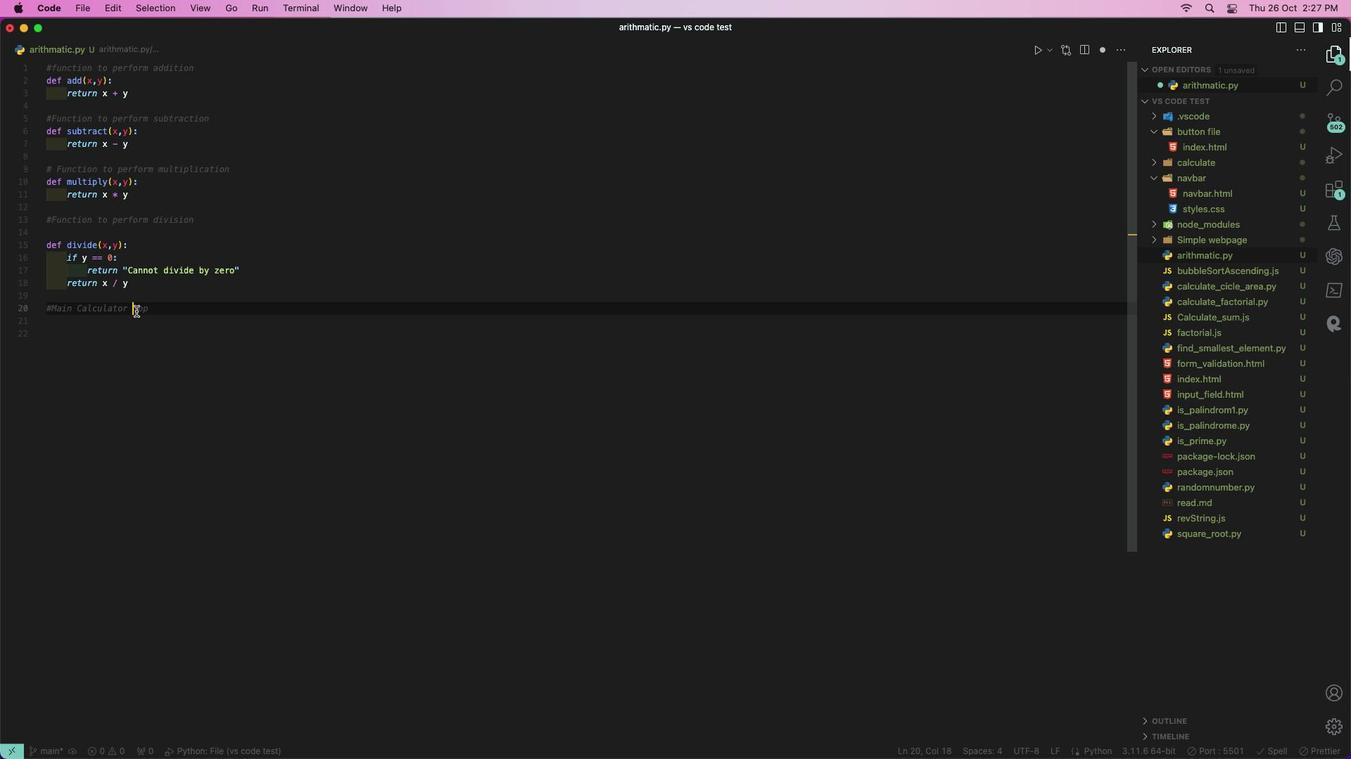 
Action: Mouse moved to (144, 308)
Screenshot: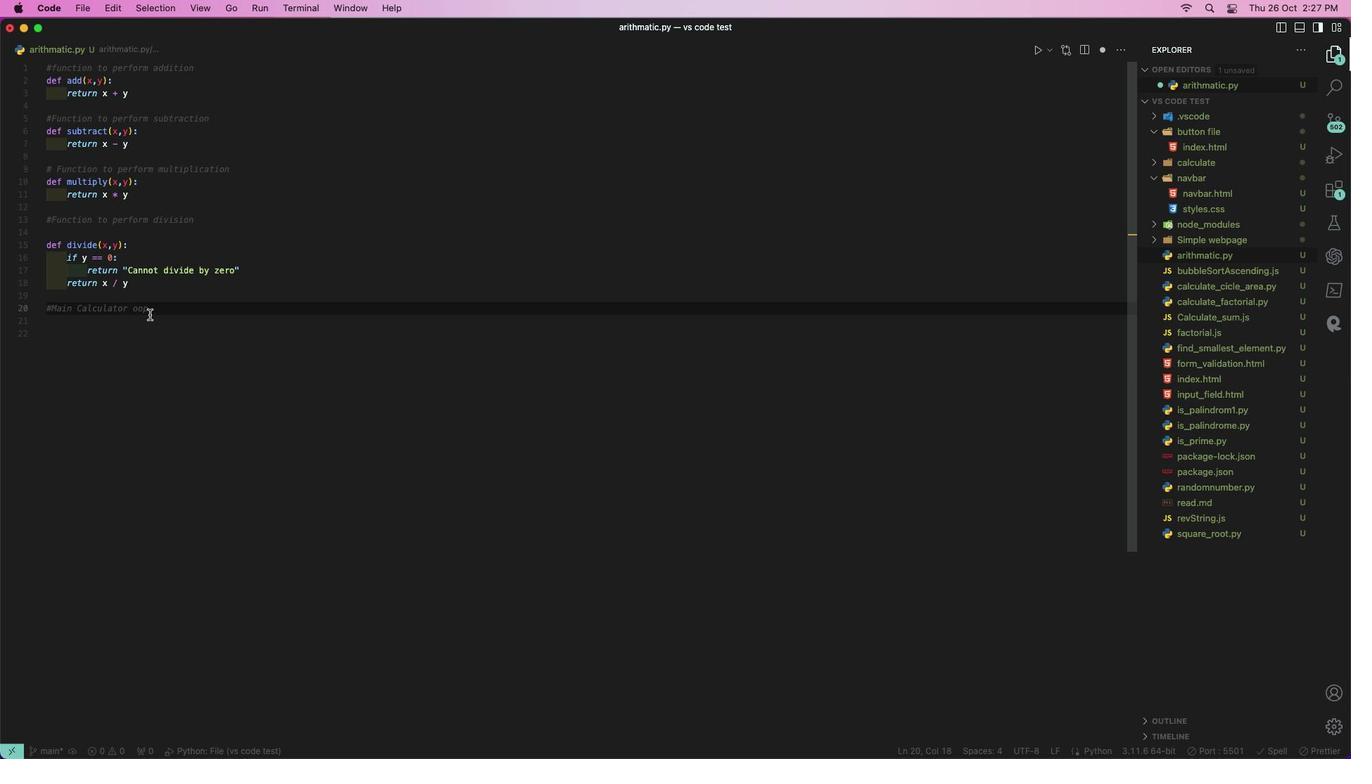 
Action: Key pressed 'l'
Screenshot: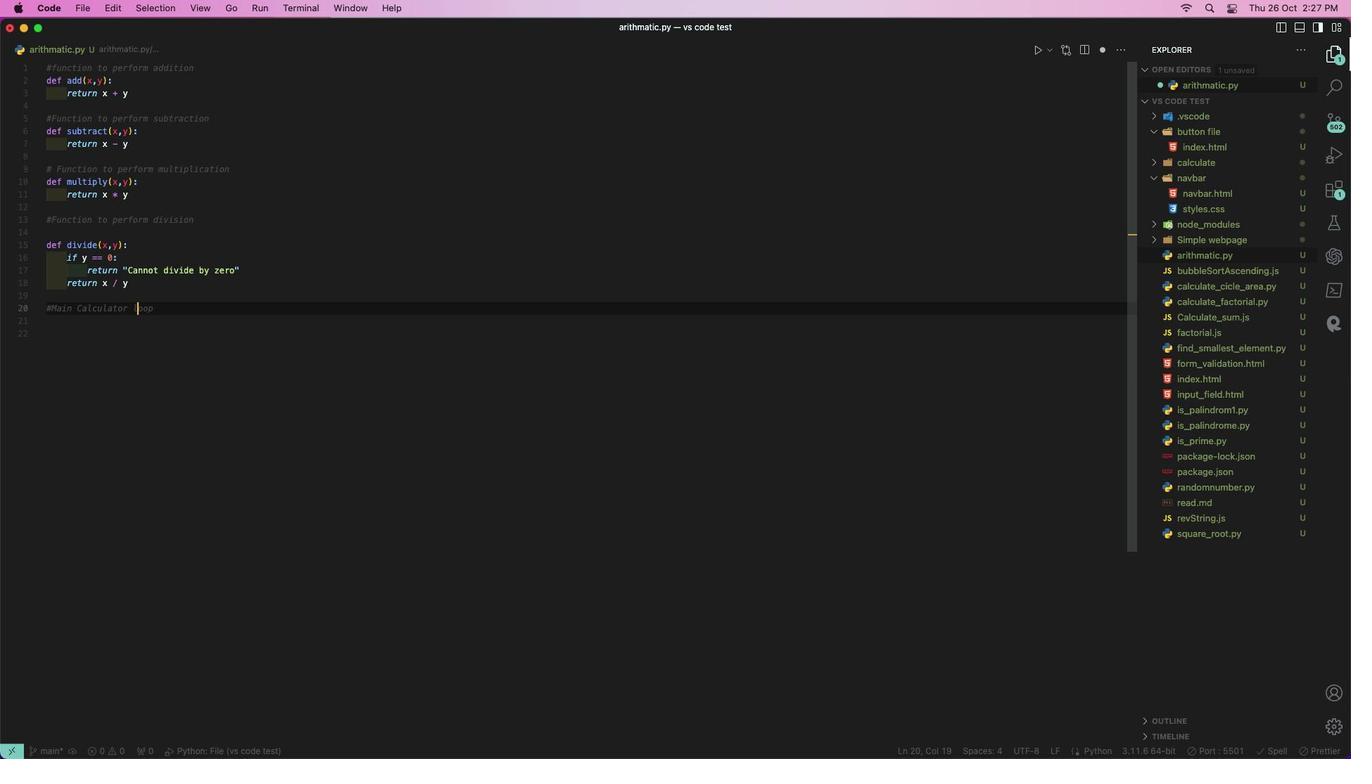 
Action: Mouse moved to (122, 321)
Screenshot: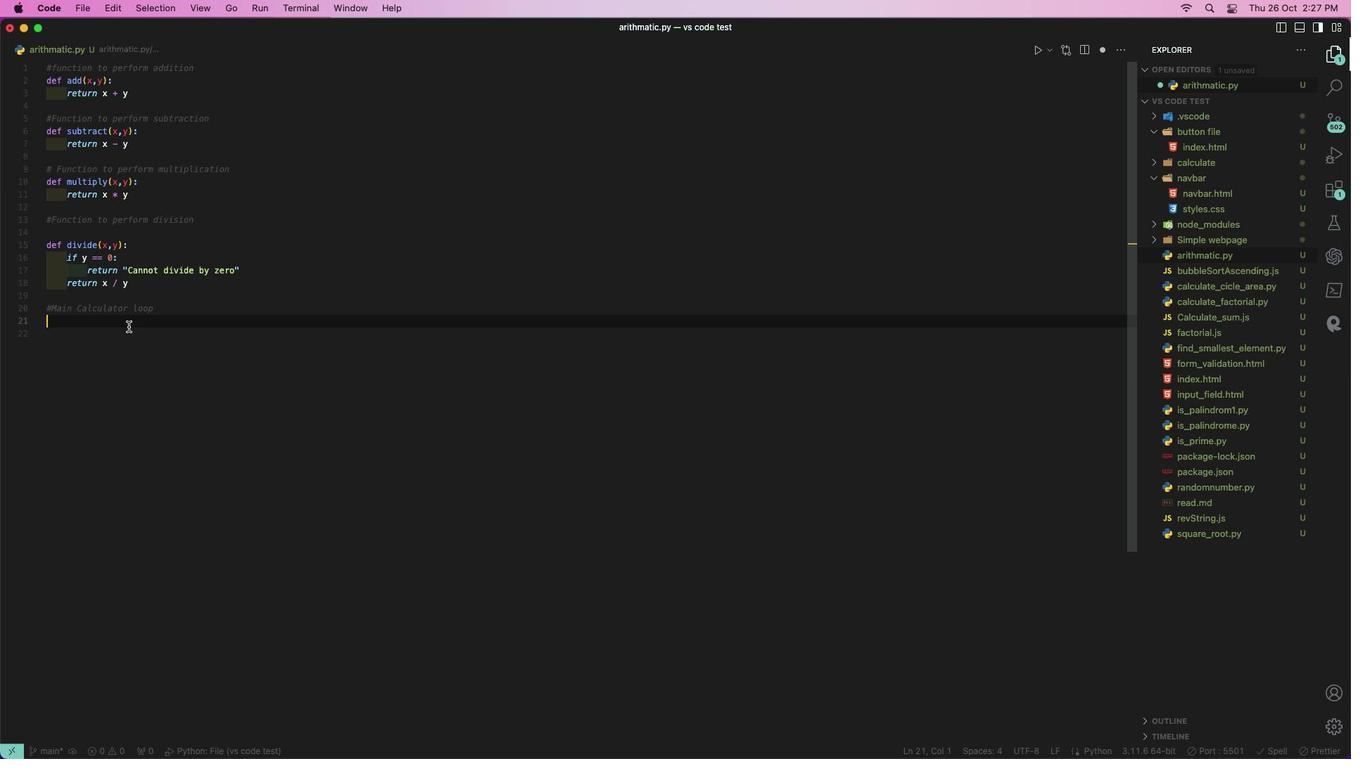 
Action: Mouse pressed left at (122, 321)
Screenshot: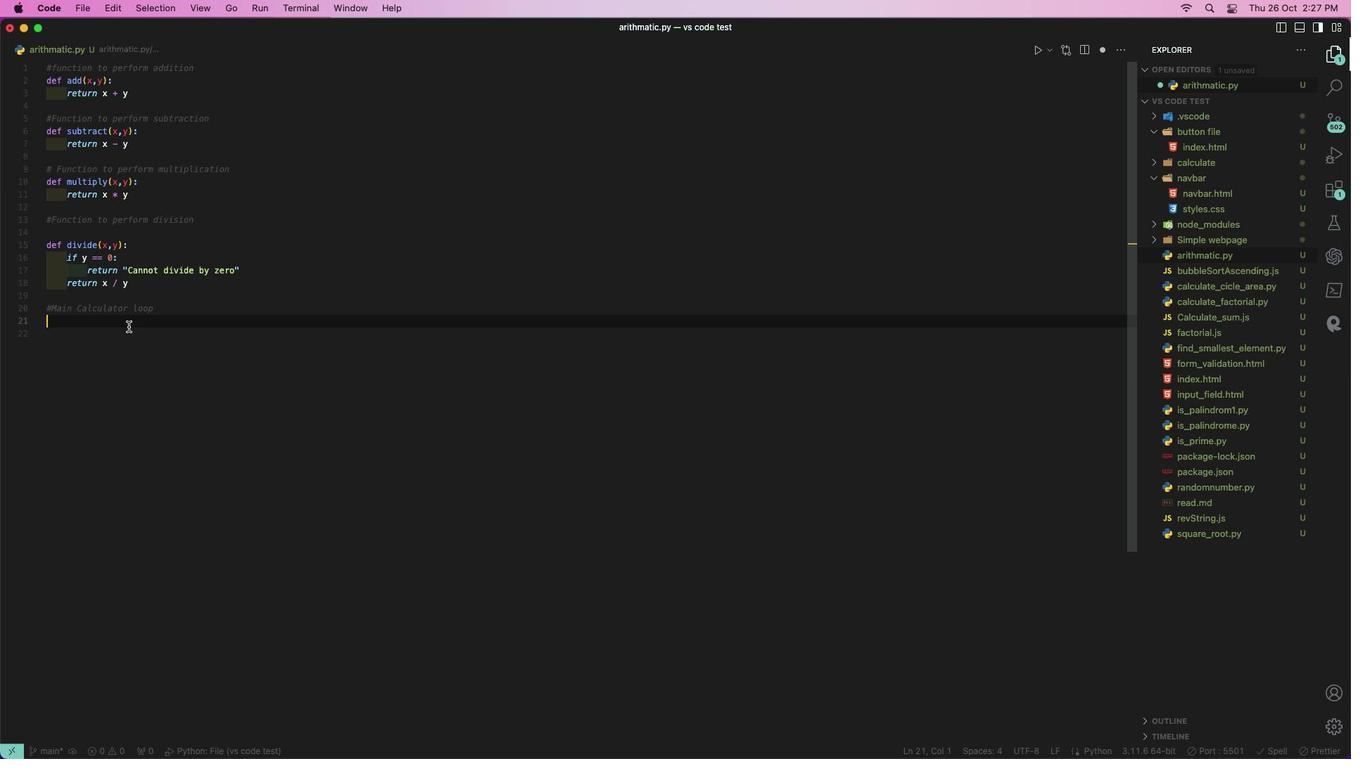 
Action: Key pressed 'w''h''i''l''e'Key.spaceKey.shift'T''r''u''e'Key.shift':'Key.enter'p''r''i''n''t'Key.shift'('Key.shift'"'Key.shift'O''p''t''i''o''n''s'Key.shift':'Key.shift'"'Key.shift')'Key.enter'p''r''i''n''t'Key.shift'('Key.shift'"'Key.shift_r'E''n''t''e''r'Key.space"'"'a''d''d'"'"Key.space'f''o''r'Key.space'a''d''d''i''t''i''o''n'Key.shift_r'"'Key.shift_r')'Key.enter'p''r''i''n''t'Key.shift_r'(''"'Key.shift'E''n''t''e''r'Key.space"'"'s''u''b''t''r''a''c''t'"'"Key.space'f''o''r'Key.space's''u''b''t''r''a''c''t''i''o''n'Key.shift_r'"'')'Key.enter'p''r''i''n''t'Key.shift'('Key.shift'"'Key.shift_r'E''n''t''e''r'Key.space"'"Key.backspace"'"'m''u''l''t''i''p''l''y'"'"Key.space'f''o''r'Key.space'm''u''l''t''i''p''l''i''c''a''t''i''o''n'Key.spaceKey.backspace"'"Key.spaceKey.shift'"'Key.shift')'Key.enter'p''r''i''n''t'Key.shift'('Key.shift'"'Key.shift_r'E''n''t''e''r'Key.space"'"'q''u''i'Key.backspaceKey.backspaceKey.backspace'd''i''v''i''d''e'Key.space'f''o''r'Key.space'd''i''v''i''s''i''o''n'
Screenshot: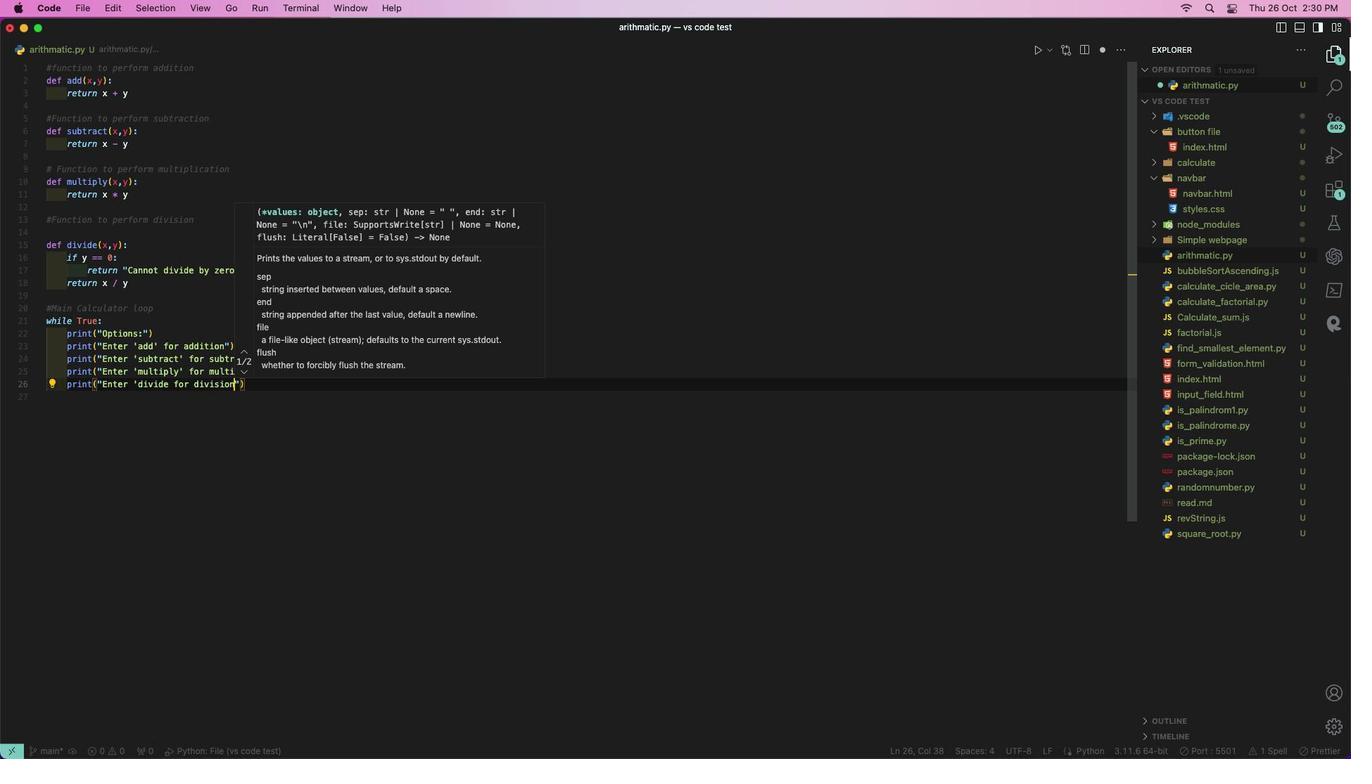 
Action: Mouse moved to (162, 383)
Screenshot: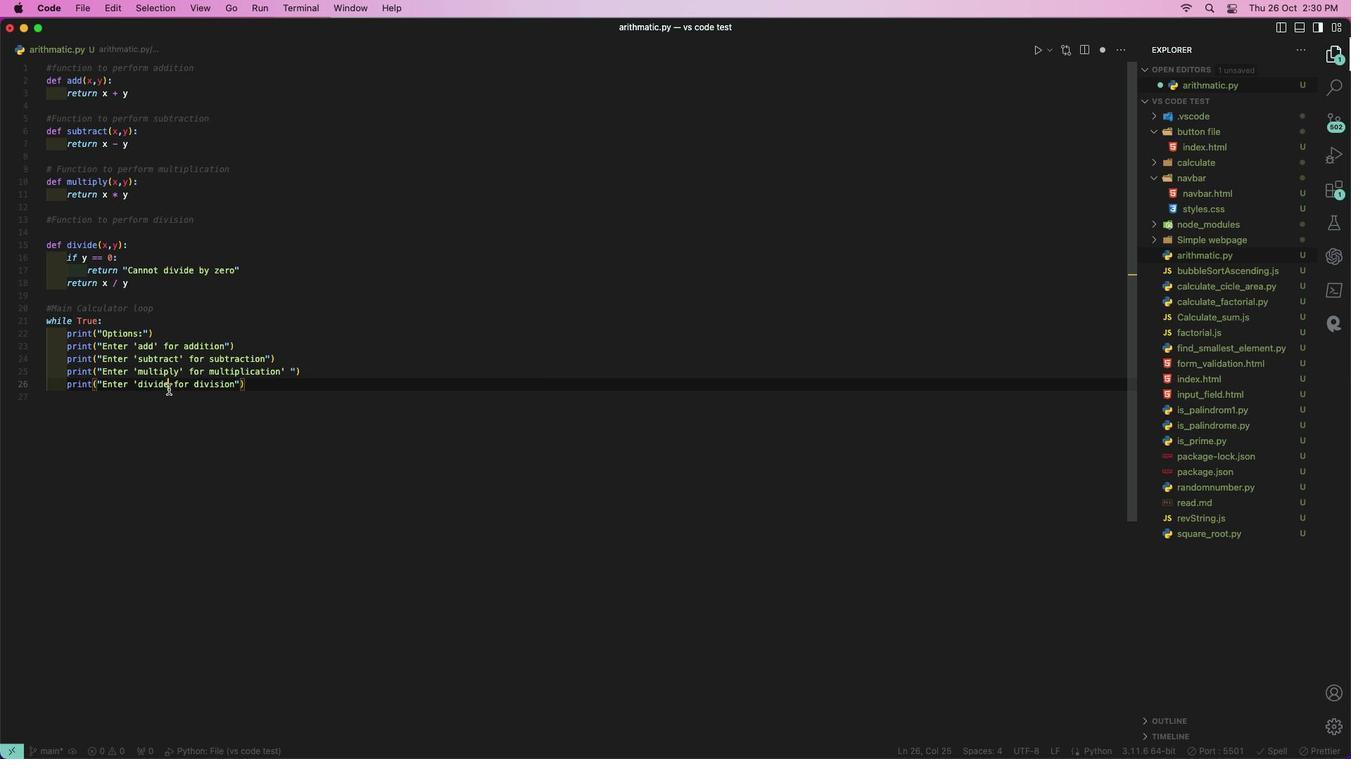 
Action: Mouse pressed left at (162, 383)
Screenshot: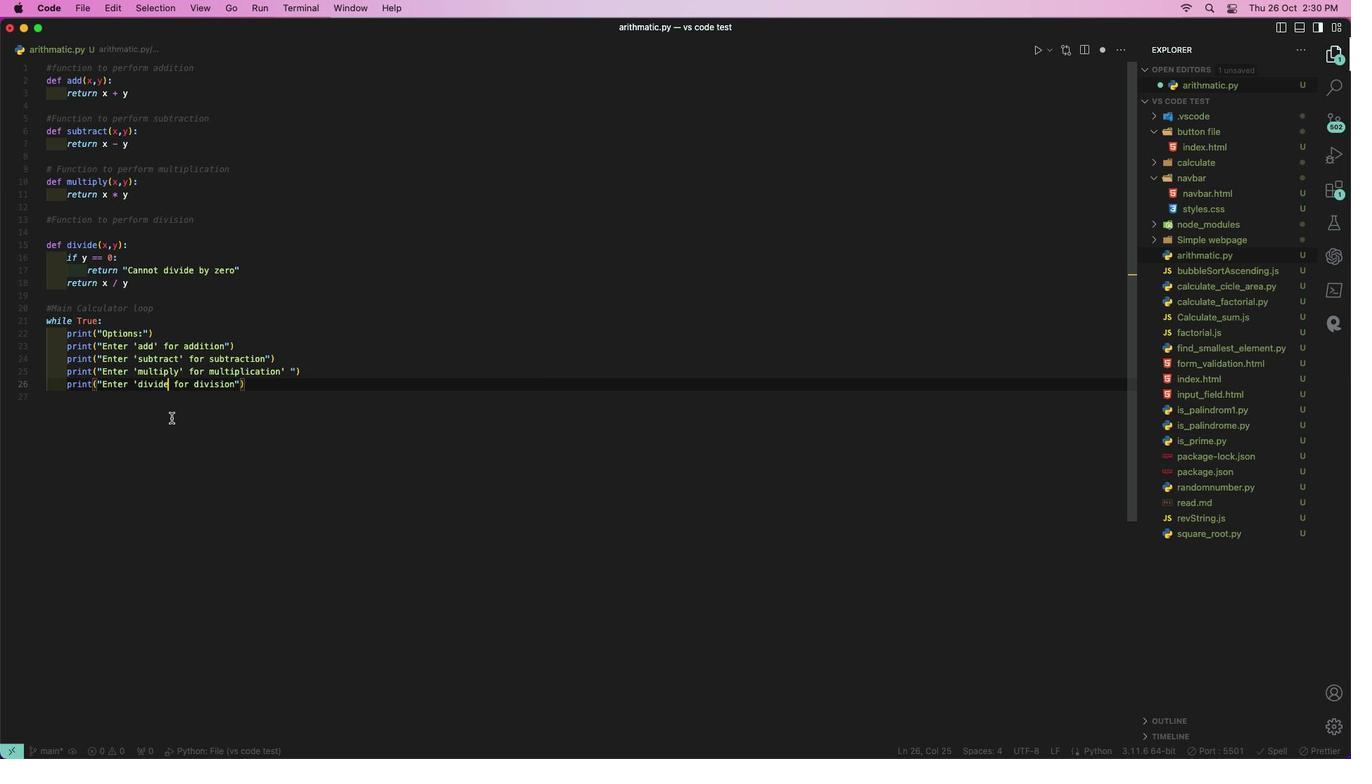 
Action: Mouse moved to (153, 422)
Screenshot: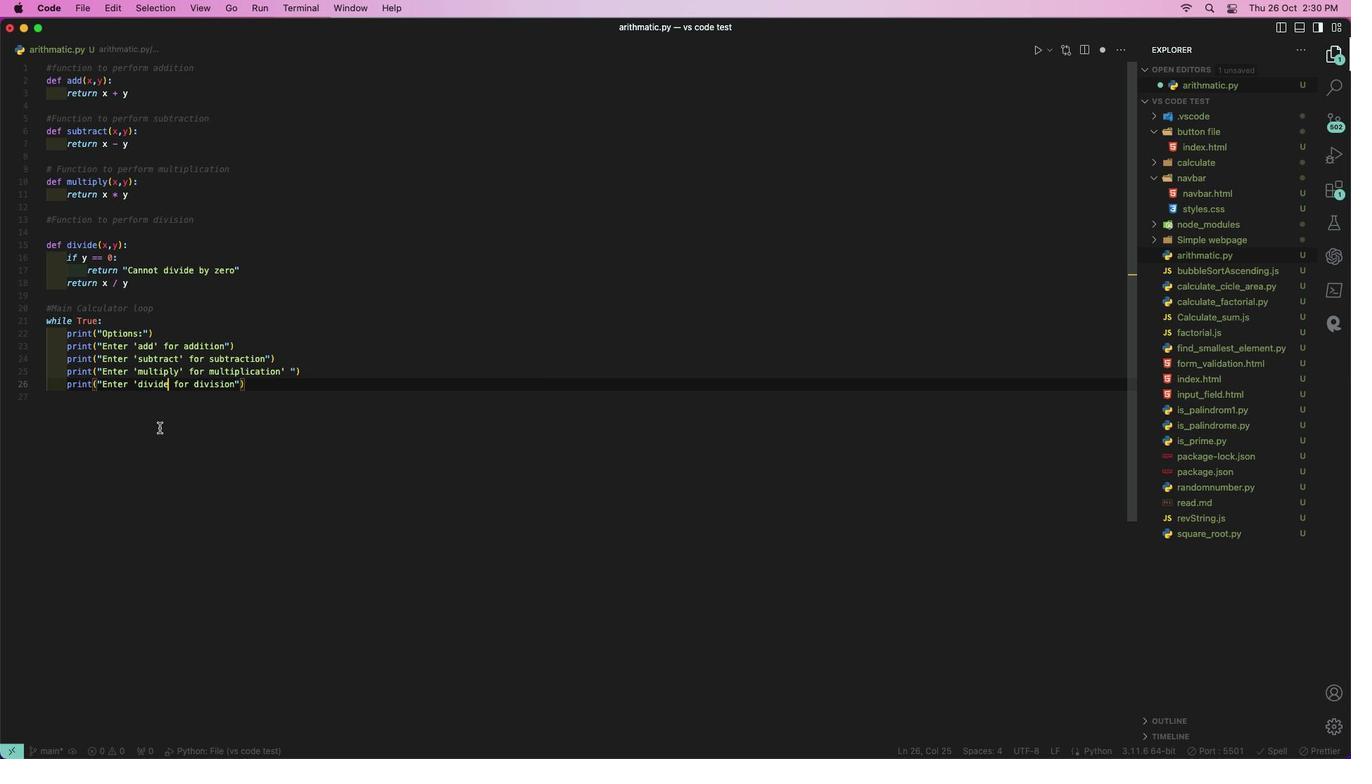
Action: Key pressed "'"
Screenshot: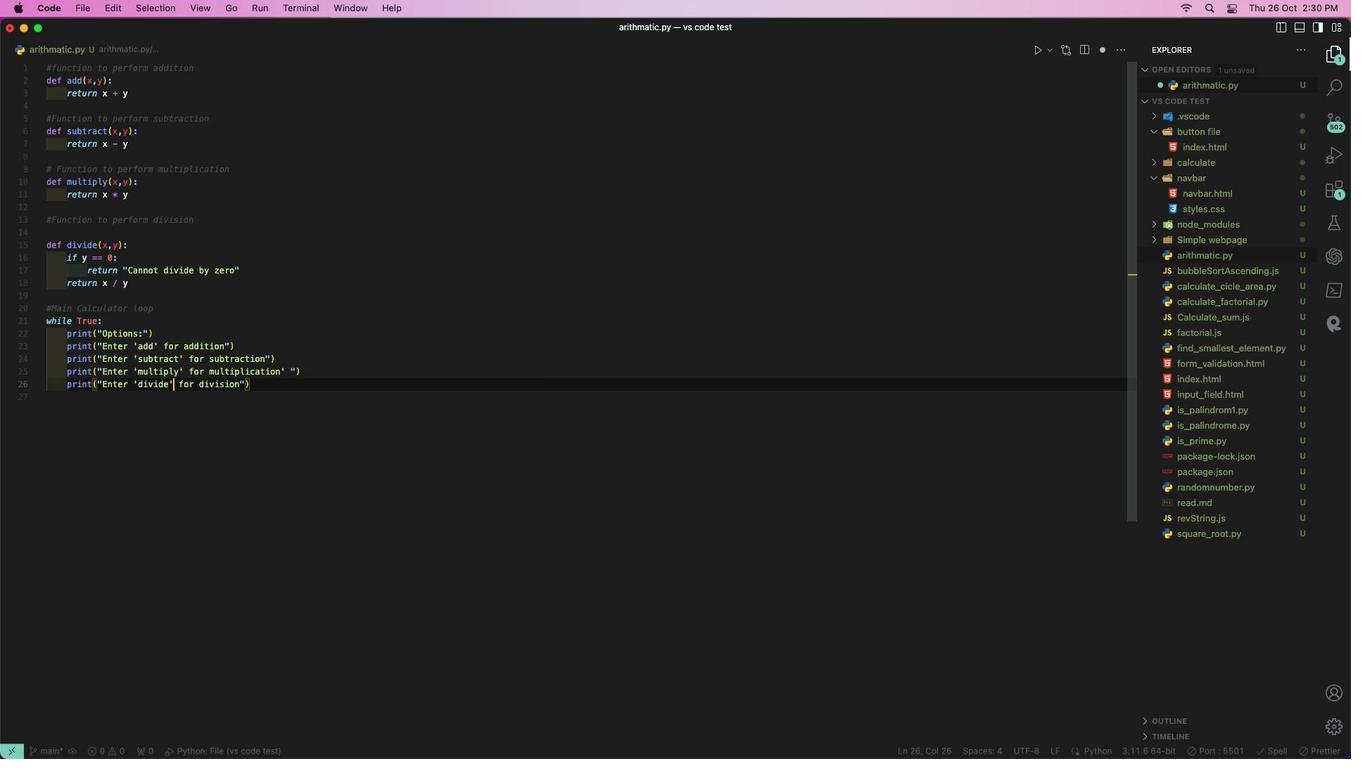 
Action: Mouse moved to (263, 383)
Screenshot: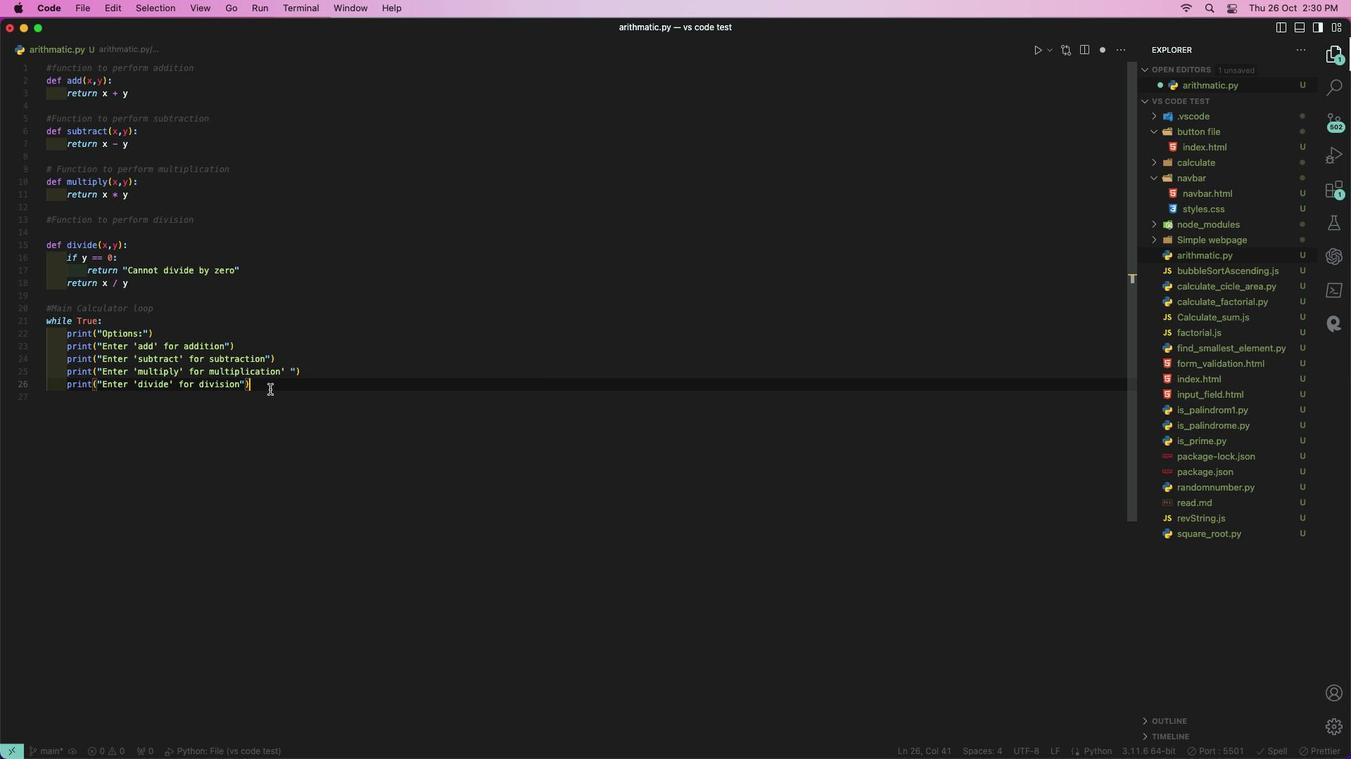 
Action: Mouse pressed left at (263, 383)
Screenshot: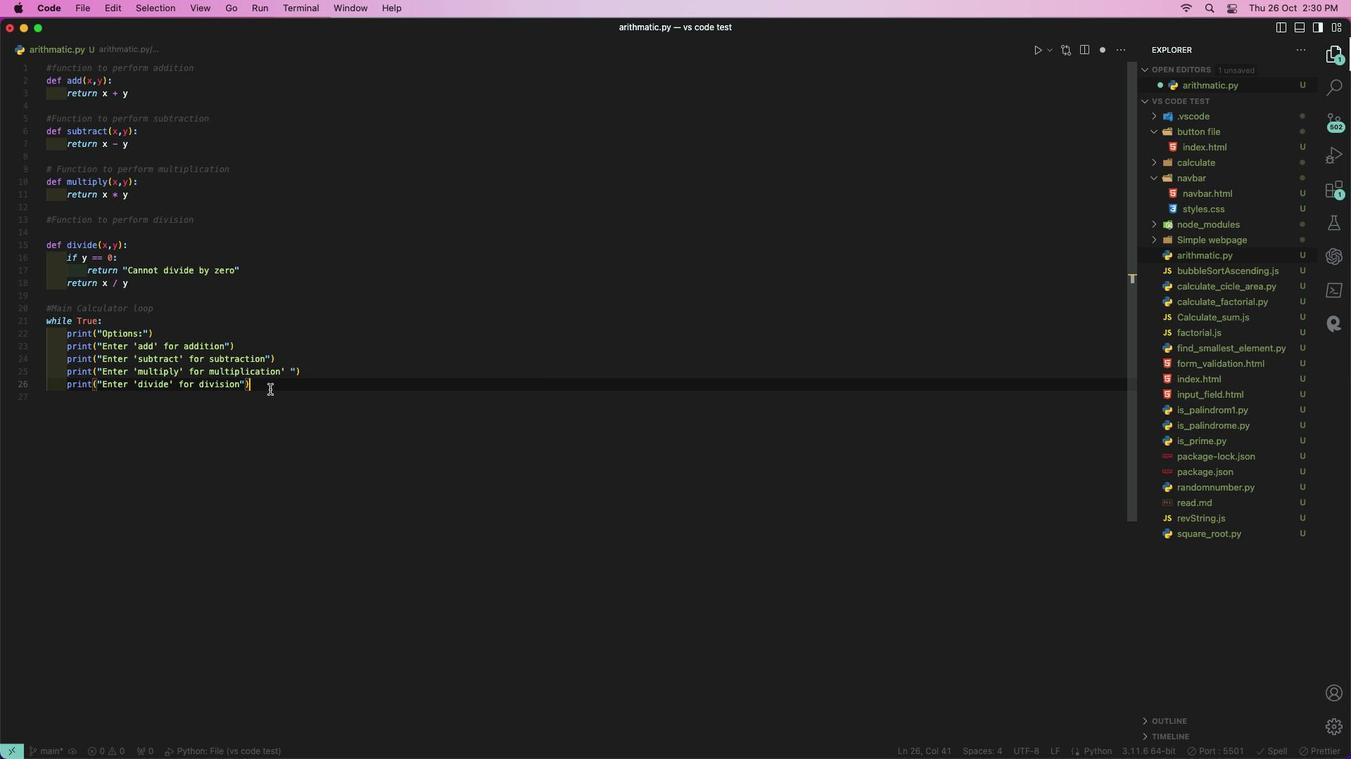 
Action: Mouse moved to (189, 429)
Screenshot: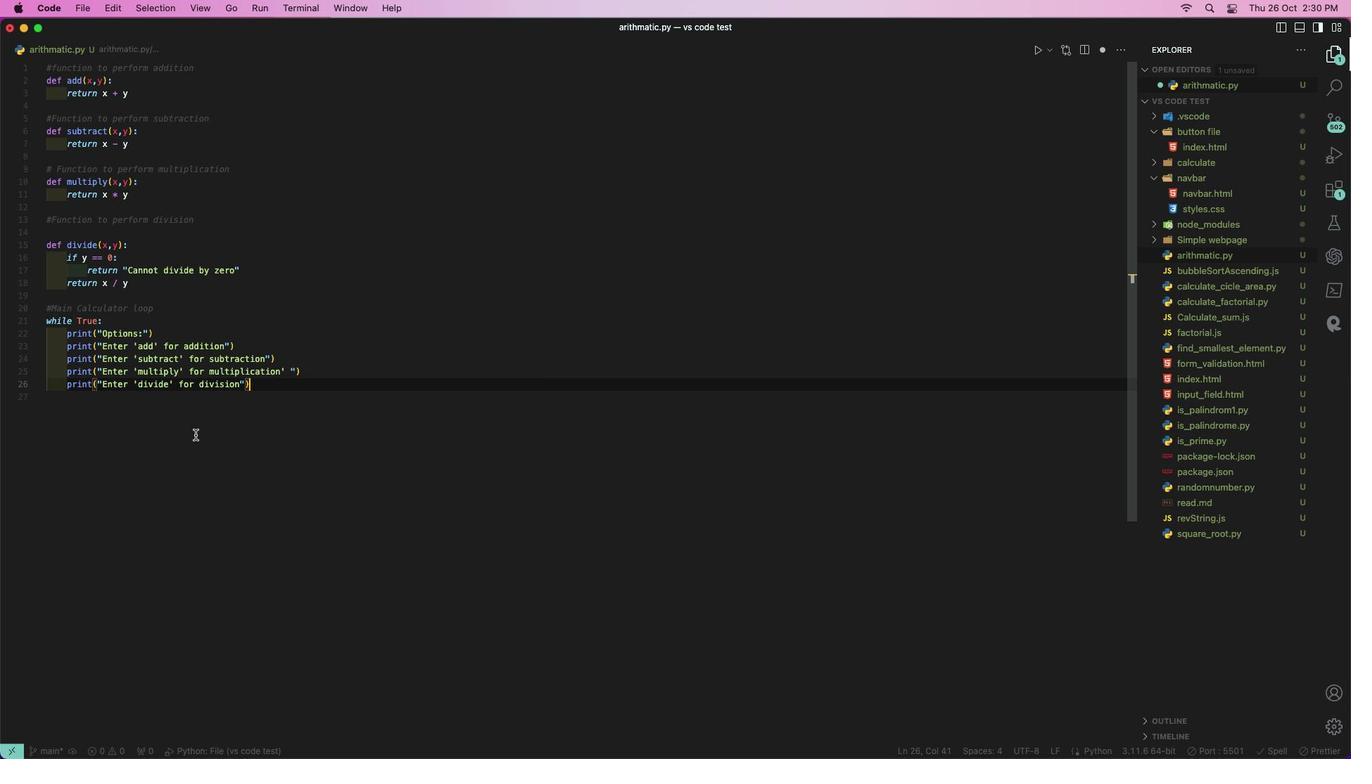 
Action: Key pressed Key.enter'p''t''i''n'Key.backspaceKey.backspaceKey.backspace'r''i''n''t'Key.shift'('Key.shift'"'Key.shift_r'E''n''t''e''r'Key.space"'"'d''i''v''i''d''e'Key.space'f'Key.backspaceKey.backspaceKey.backspaceKey.backspaceKey.backspaceKey.backspaceKey.backspaceKey.backspace'q''u''i''t'"'"Key.space't''o'Key.space'e''n''d'Key.space't''h''e'Key.space'p''r''o''g''r''a''m'Key.shift'"'Key.shift_r')'Key.enterKey.enter'u''s''e''r'Key.shift'_''i''n''p''u''t'Key.space'='Key.space'i''n''p''u''t'Key.shift_r'('Key.shift_r'"'Key.shift_r':'Key.shift_r'"'')'Key.enter'i''f'Key.space'u''s''e''r'Key.shift_r'_''i''n''p''u''t'Key.spaceKey.backspace'=''='Key.shift'"''q''u''i''t'Key.shift'"'Key.shift':'Key.enter'b''r''e''a''k'Key.spaceKey.enter'e''l''i''f'Key.space'u''s''e''r'Key.shift_r'_''i''n''p''u''t'Key.space'i''n'Key.spaceKey.shift'('Key.shift'"''a''d''d'Key.shift'"'','Key.spaceKey.shift':'Key.backspaceKey.shift'"''s''u''b''t''r''a''c''t'Key.shift'(''n''u''m''1'','Key.backspaceKey.backspaceKey.backspaceKey.backspaceKey.backspaceKey.backspaceKey.shift'"'','Key.shift'"''m''u''l''t''i''p''l''y'Key.shift'"'','Key.spaceKey.shift'"''d''i''v''i''d''e'Key.shift'"'Key.shift')'Key.shift':'Key.enter'n''u''m''1'Key.space'='Key.space'f''l''o''a''t'Key.shift'(''i''n''p''u''t'Key.shift'(''s'Key.backspaceKey.shift'"'Key.shift_r'E''n''t''e''r'Key.space'f''i''r''s''t'Key.space'n''u''m''b''e''r'Key.shift'"'Key.spaceKey.leftKey.leftKey.spaceKey.shift':'Key.spaceKey.rightKey.rightKey.backspaceKey.shift')'')'Key.enter'n''u''m''2'Key.space'='Key.space'f''l''o''a''d''t'Key.backspaceKey.backspace't'Key.shift_r'(''i''n''p''u''t'Key.shift_r'('Key.shift_r'"'Key.shift'E''n''t''e''r''b'Key.backspaceKey.space't'Key.backspace's''e''c''o''n''d'Key.space'n''u''m''b''e''e'Key.shift_r':'Key.spaceKey.rightKey.shift_r')'')'Key.enterKey.enter'i''f'Key.space'u''s''e''r'Key.shift_r'_''i''n''p''u''t'Key.space'=''='Key.spaceKey.shift_r'"''a''d''d'Key.shift_r'"'';'Key.backspaceKey.shift_r':'Key.enter'p''r''i''n''t'Key.shift'('Key.shift'"''r'Key.backspaceKey.shift'R''e''s''u''l''t'Key.shift':'Key.spaceKey.shift'"'Key.spaceKey.shift'+'Key.space's''t''r'Key.shift'(''a''d''d'Key.spaceKey.backspaceKey.shift'(''n''u''m''1'','Key.space'n''u''m''2'Key.shift')'')'Key.enterKey.backspaceKey.backspaceKey.backspaceKey.backspaceKey.backspaceKey.backspaceKey.rightKey.enterKey.enterKey.backspace'i''f'Key.space'u''s''e''r'Key.shift_r'_''i''n''p''u''t'Key.space'=''='Key.spaceKey.shift_r'"'Key.shift_r'S''u''b''r'Key.backspace't''r''a''c''t'Key.shift'"'Key.spaceKey.shift':'Key.enter'p''r''i''n''t'Key.shift'('Key.shift'"'Key.shift_r'R''e''s''u''l''t''s'Key.shift'"'Key.spaceKey.backspaceKey.backspaceKey.backspaceKey.shift'"'Key.spaceKey.shift':'Key.spaceKey.shift'"'Key.spaceKey.shift'+'Key.space's''t''r'Key.shift'(''s''u''b''r'Key.backspace't''r''a''c''t'Key.shift'(''n''u''m''1'',''n''u''m''2'Key.shift')'')''.'Key.backspaceKey.delete
Screenshot: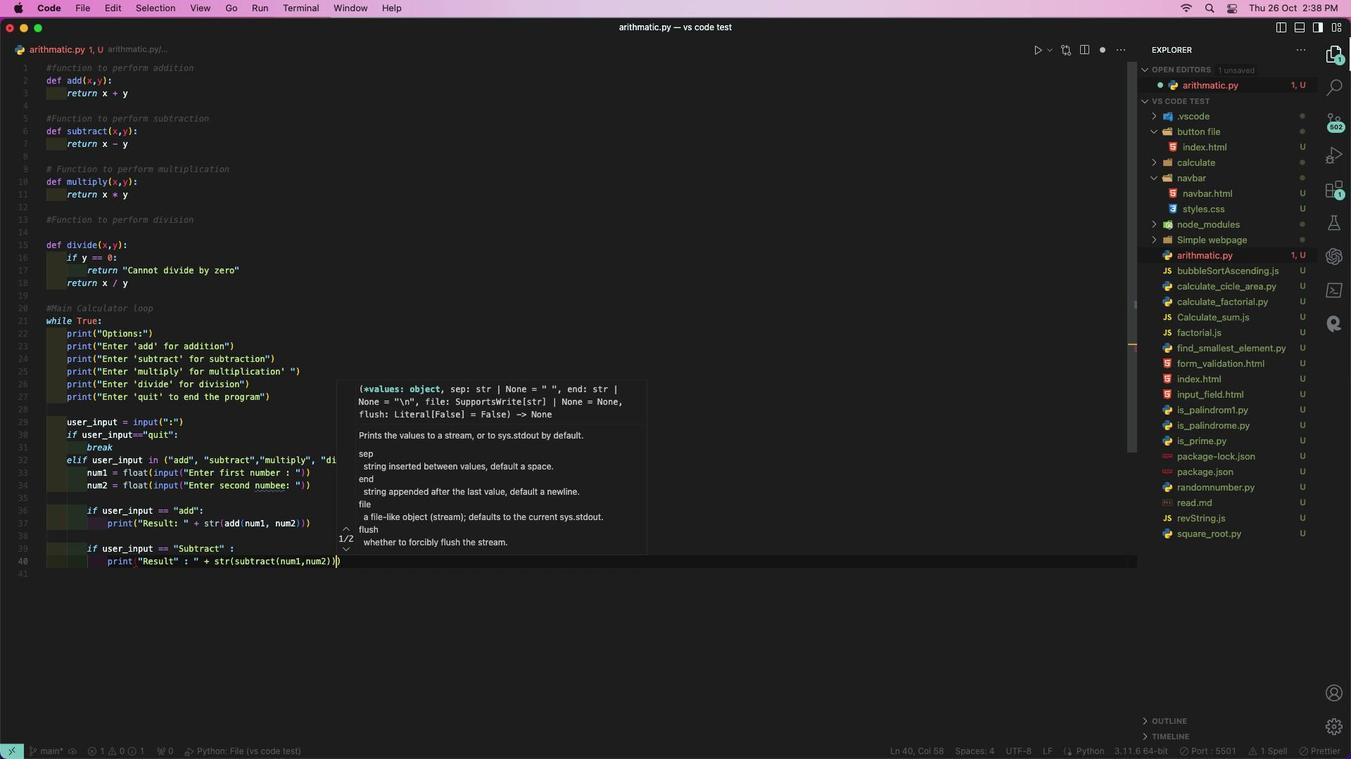 
Action: Mouse moved to (134, 556)
Screenshot: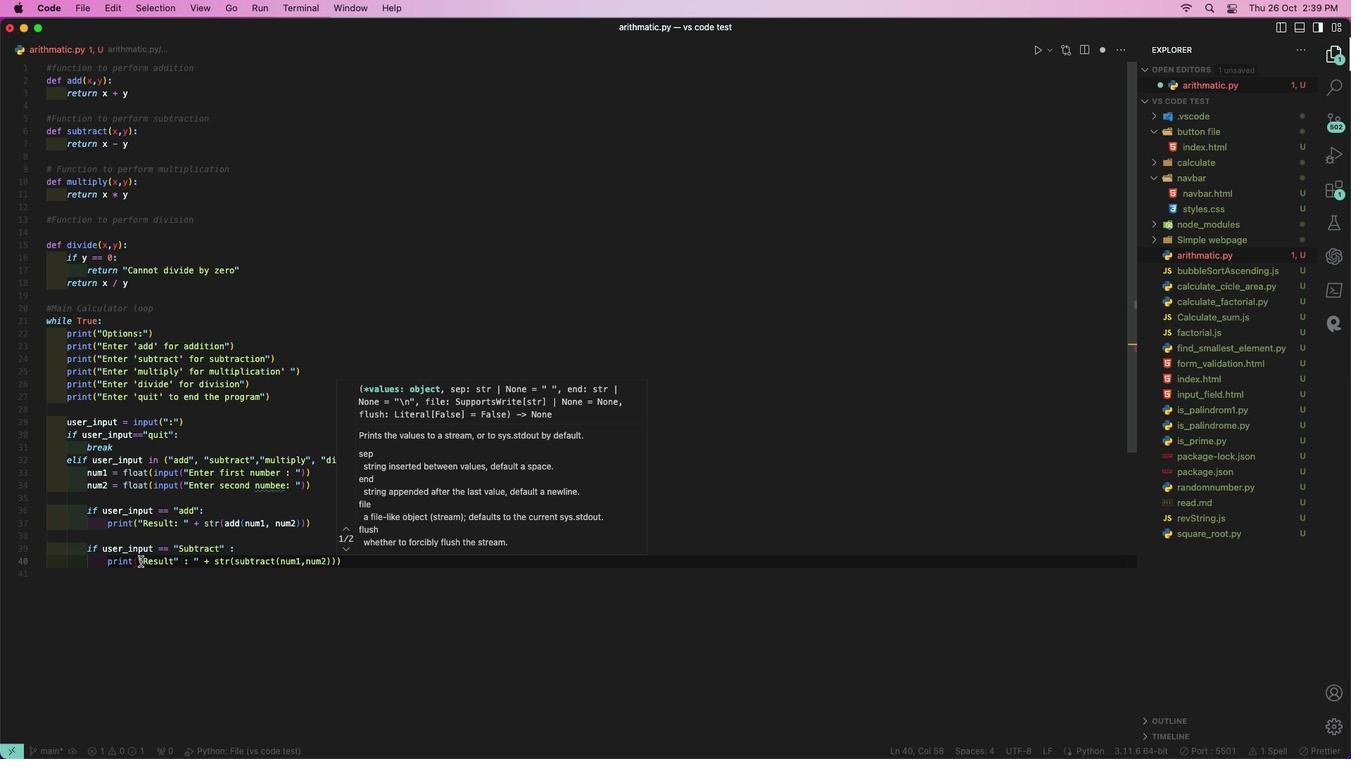 
Action: Mouse pressed left at (134, 556)
Screenshot: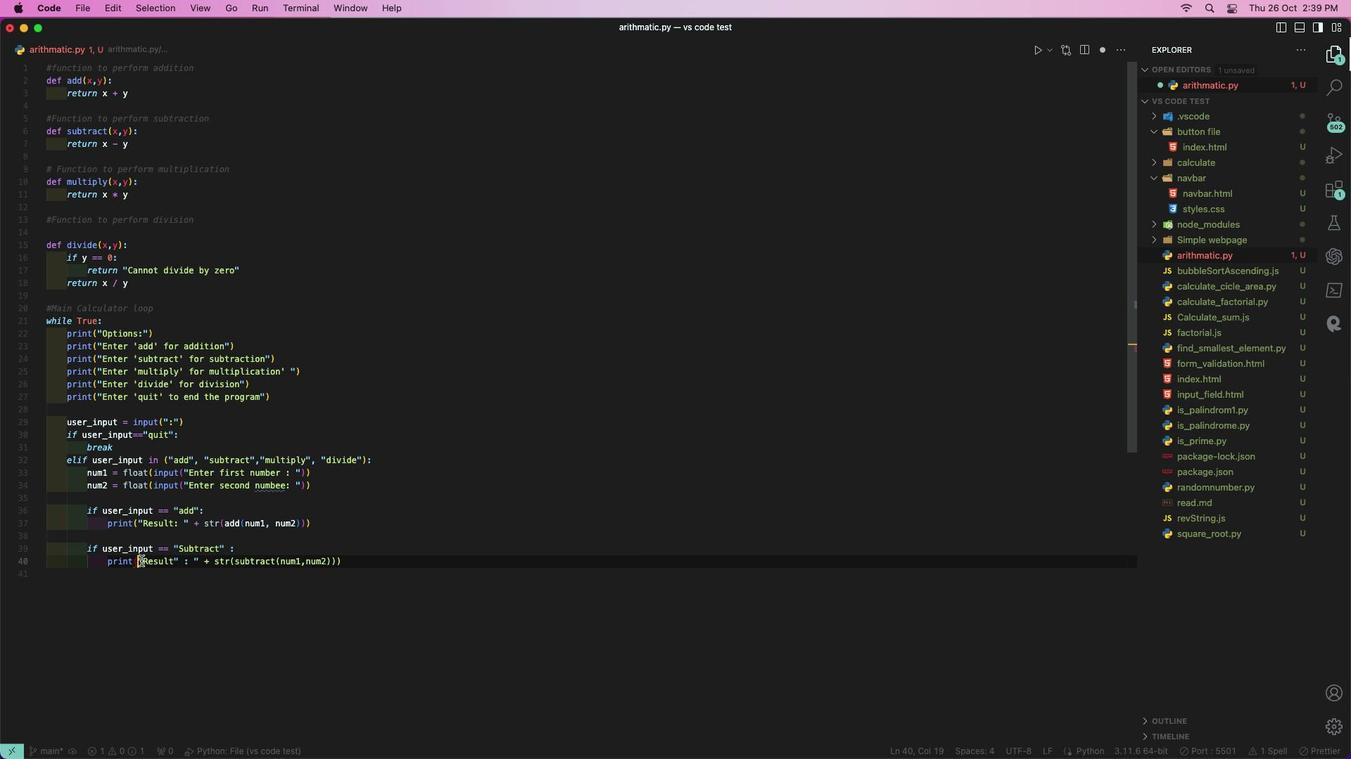 
Action: Mouse moved to (194, 555)
Screenshot: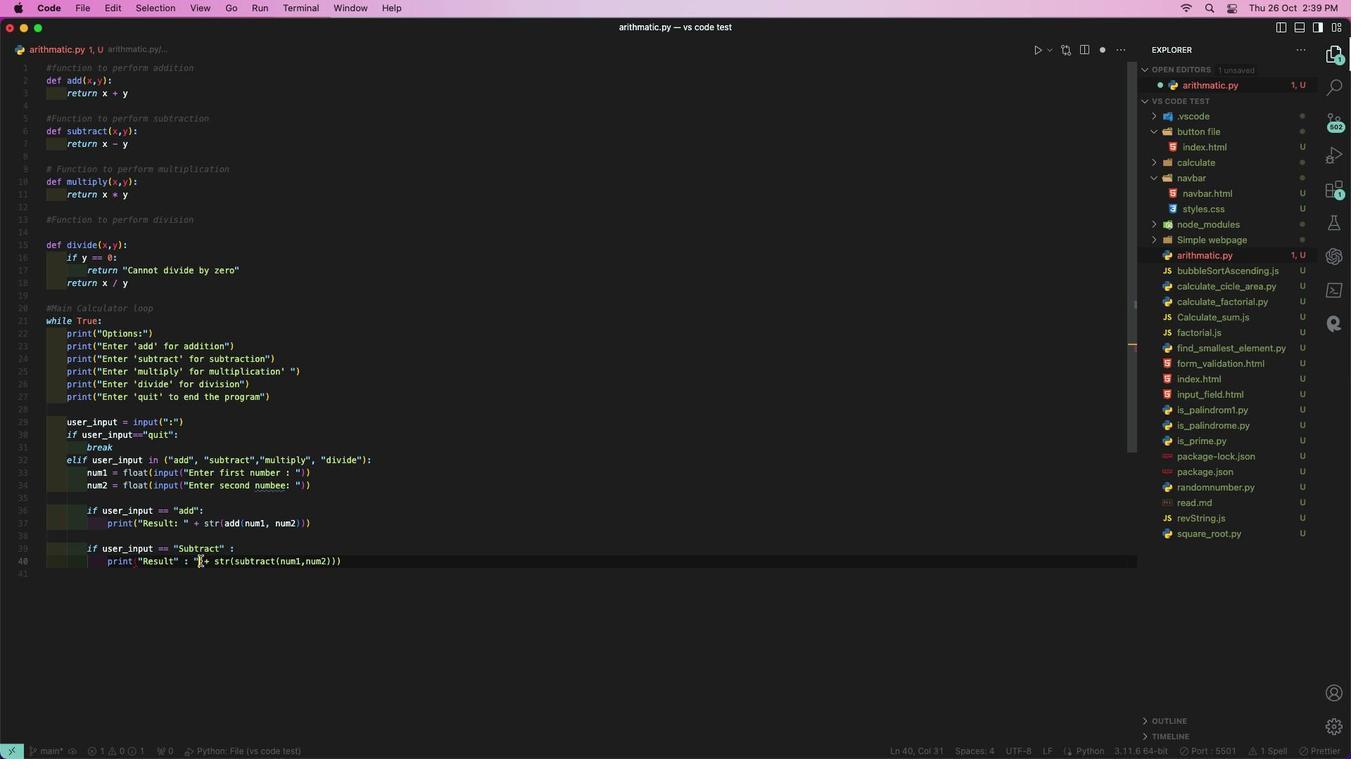 
Action: Mouse pressed left at (194, 555)
Screenshot: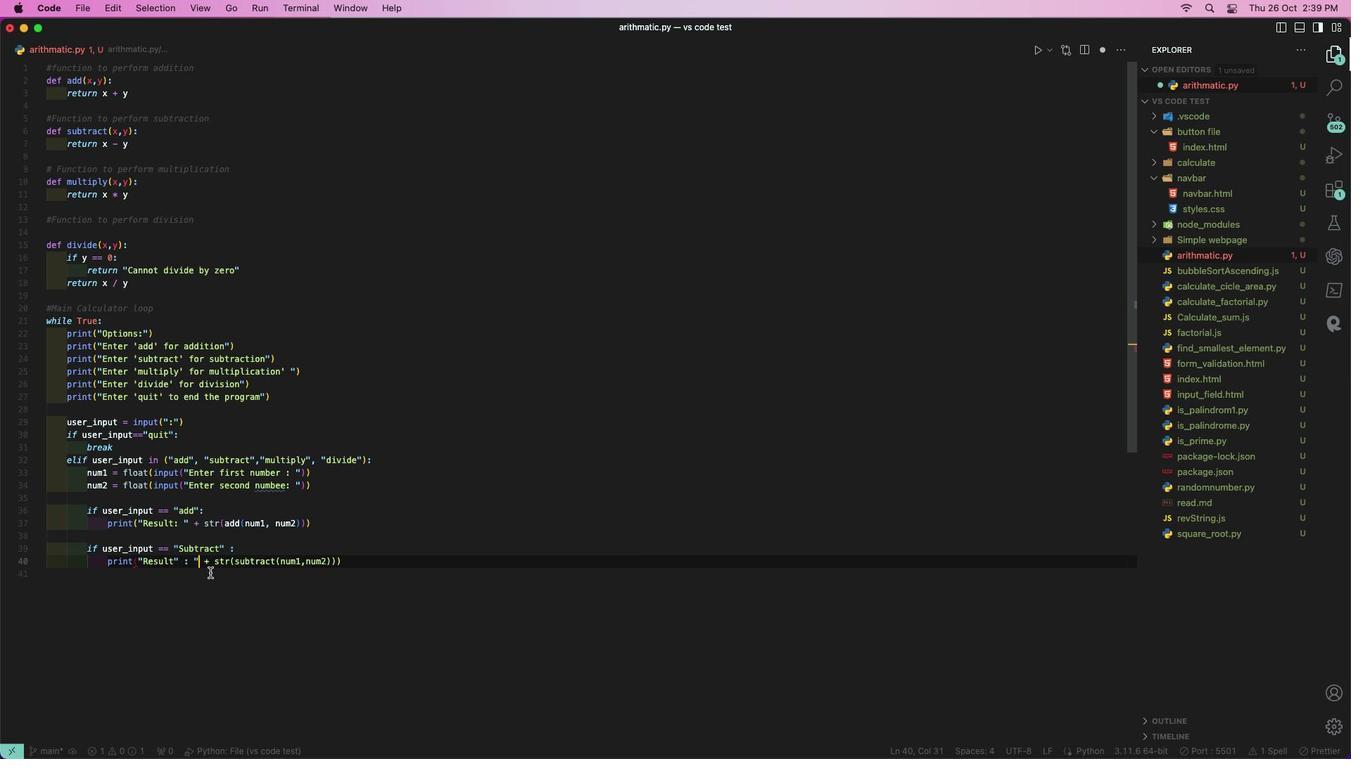 
Action: Mouse moved to (199, 557)
Screenshot: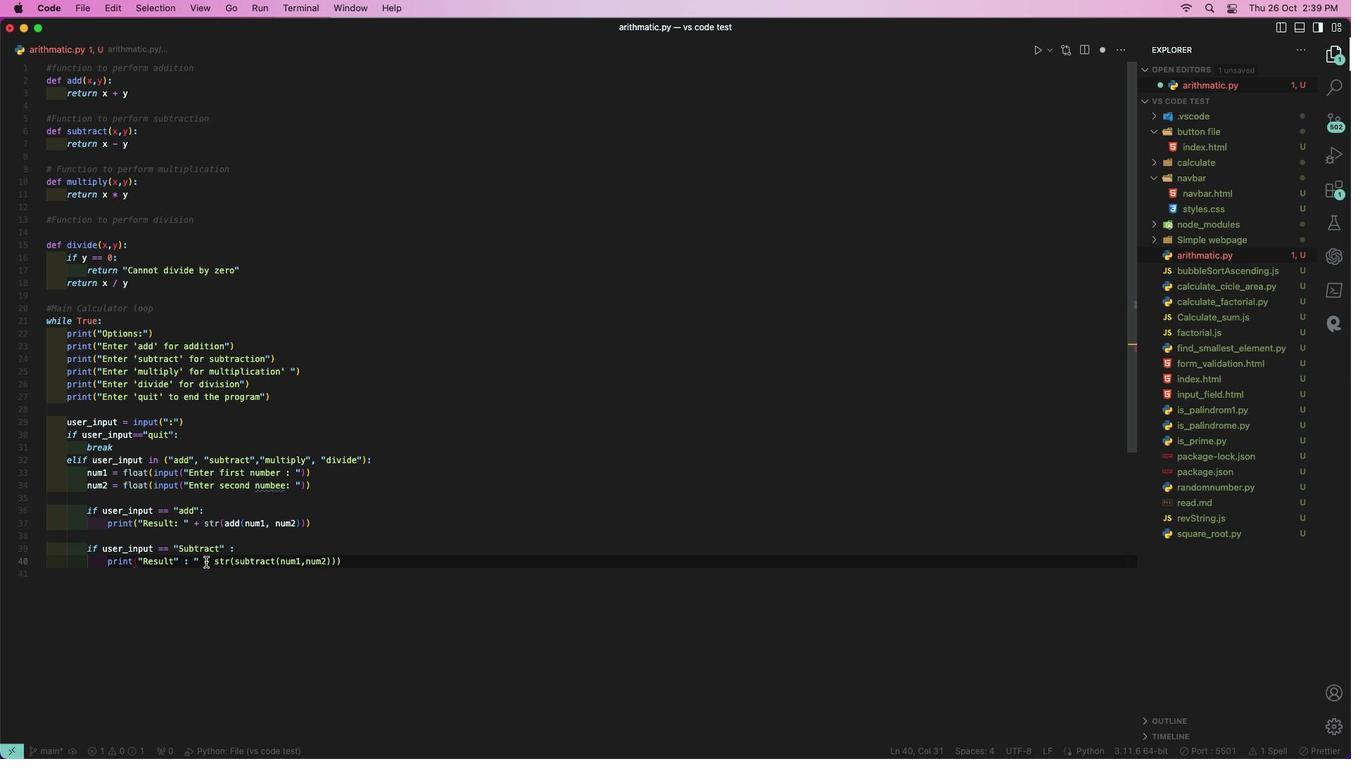 
Action: Mouse pressed left at (199, 557)
Screenshot: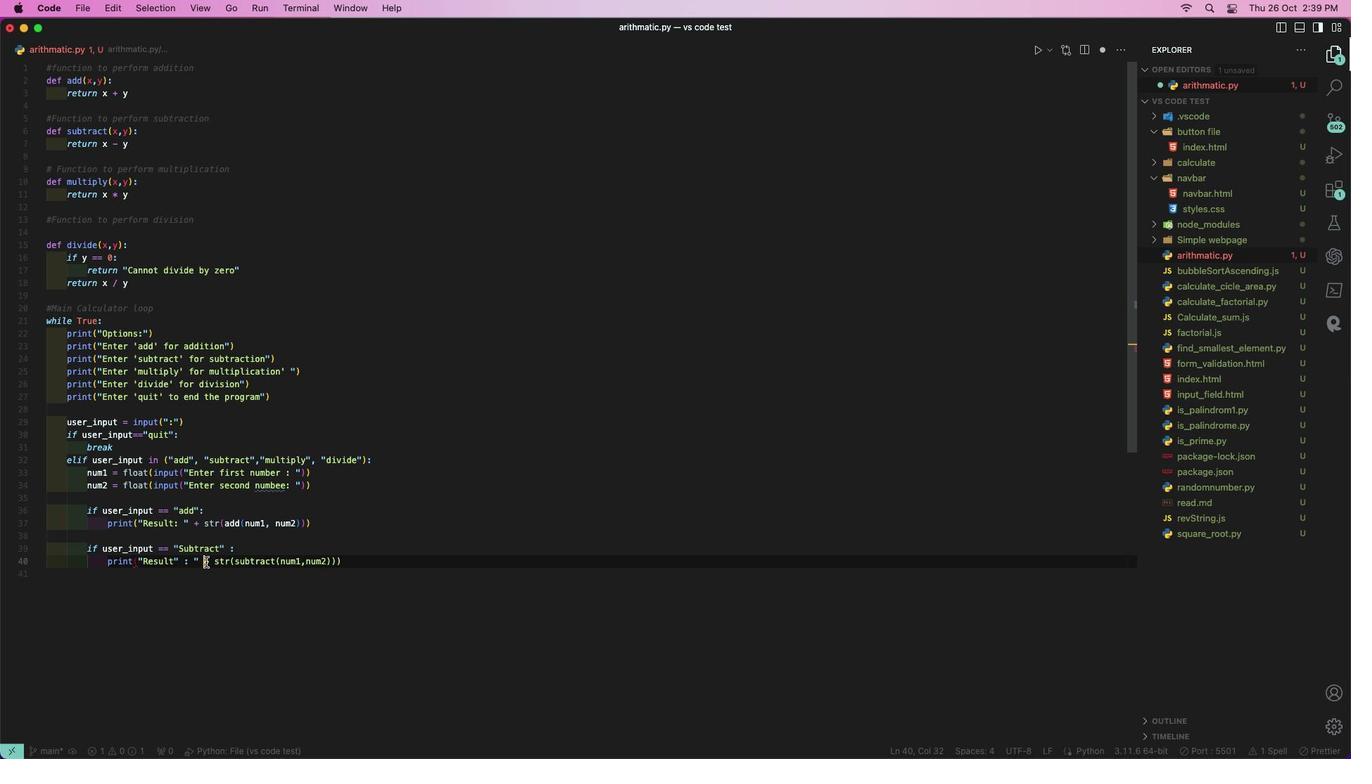 
Action: Mouse moved to (199, 557)
Screenshot: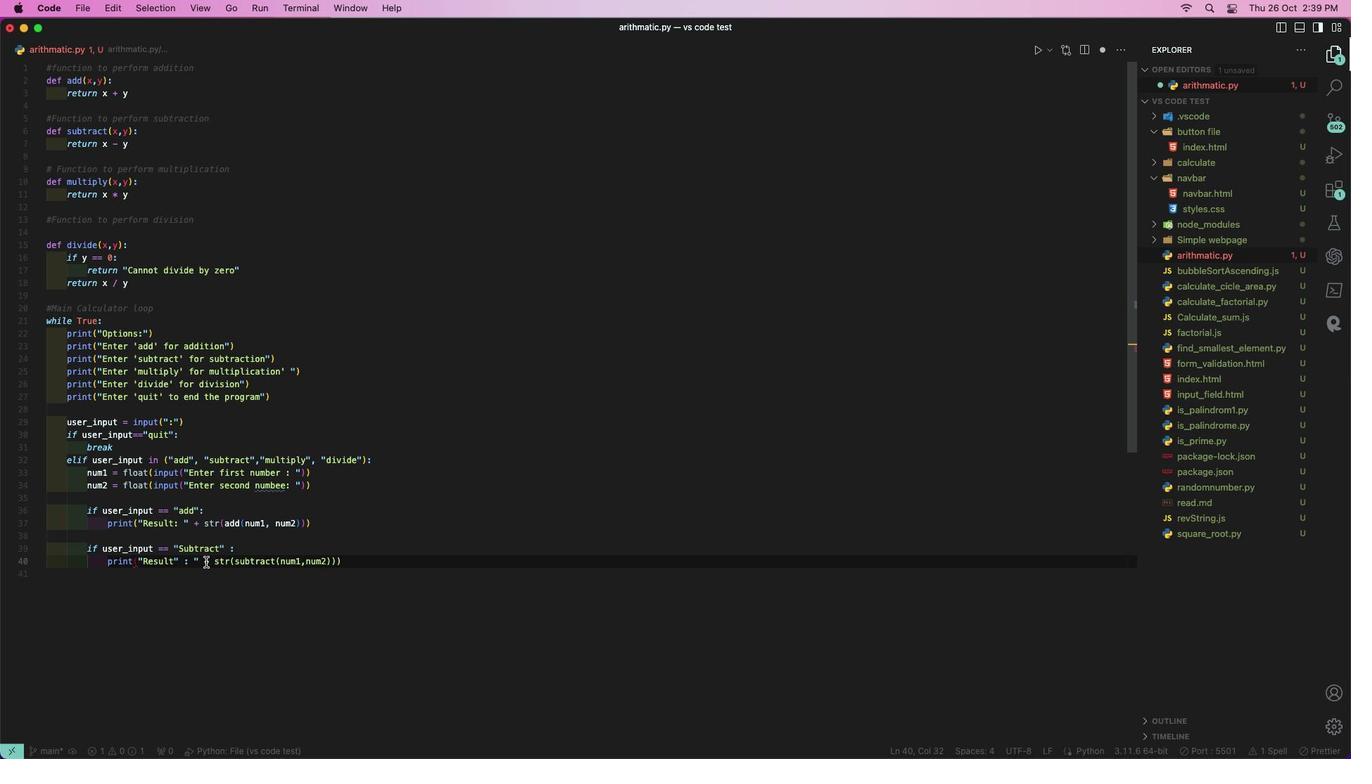 
Action: Key pressed Key.backspaceKey.backspace
Screenshot: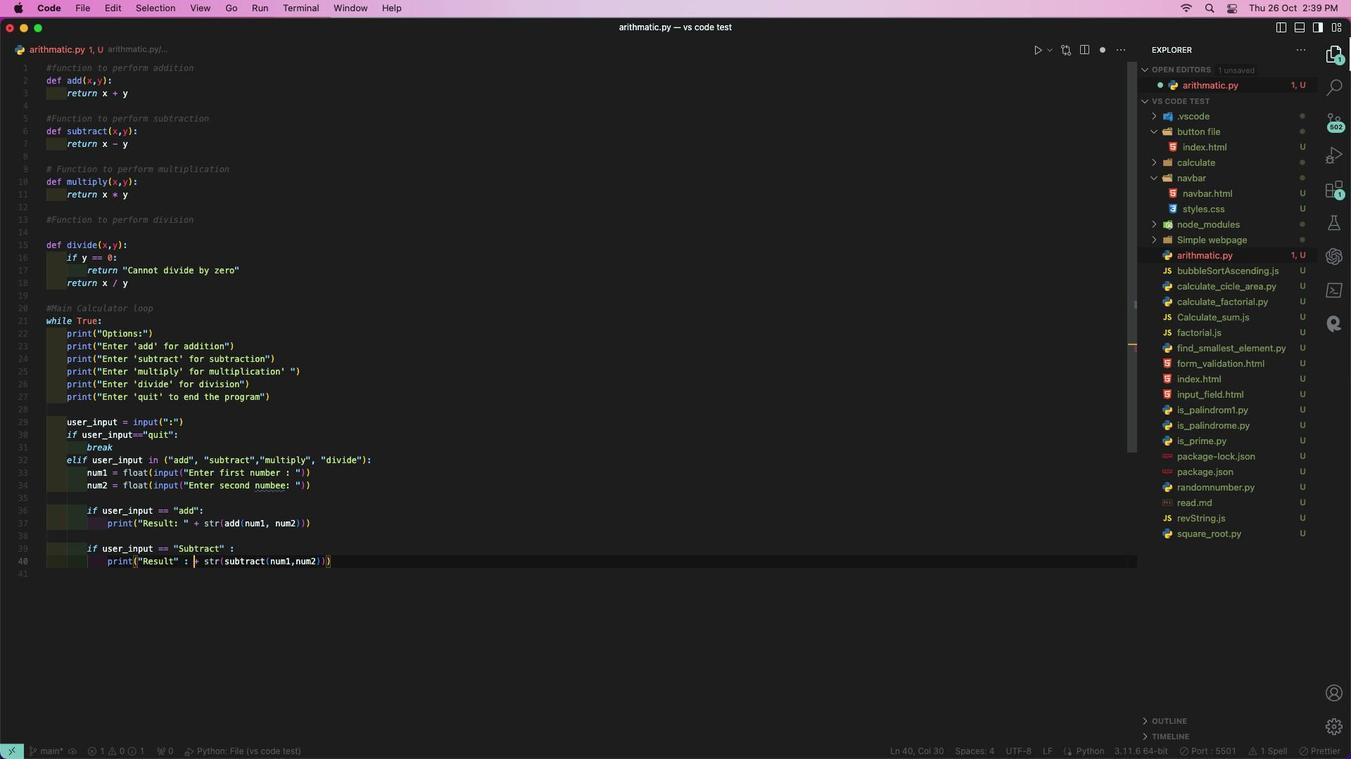 
Action: Mouse moved to (367, 555)
Screenshot: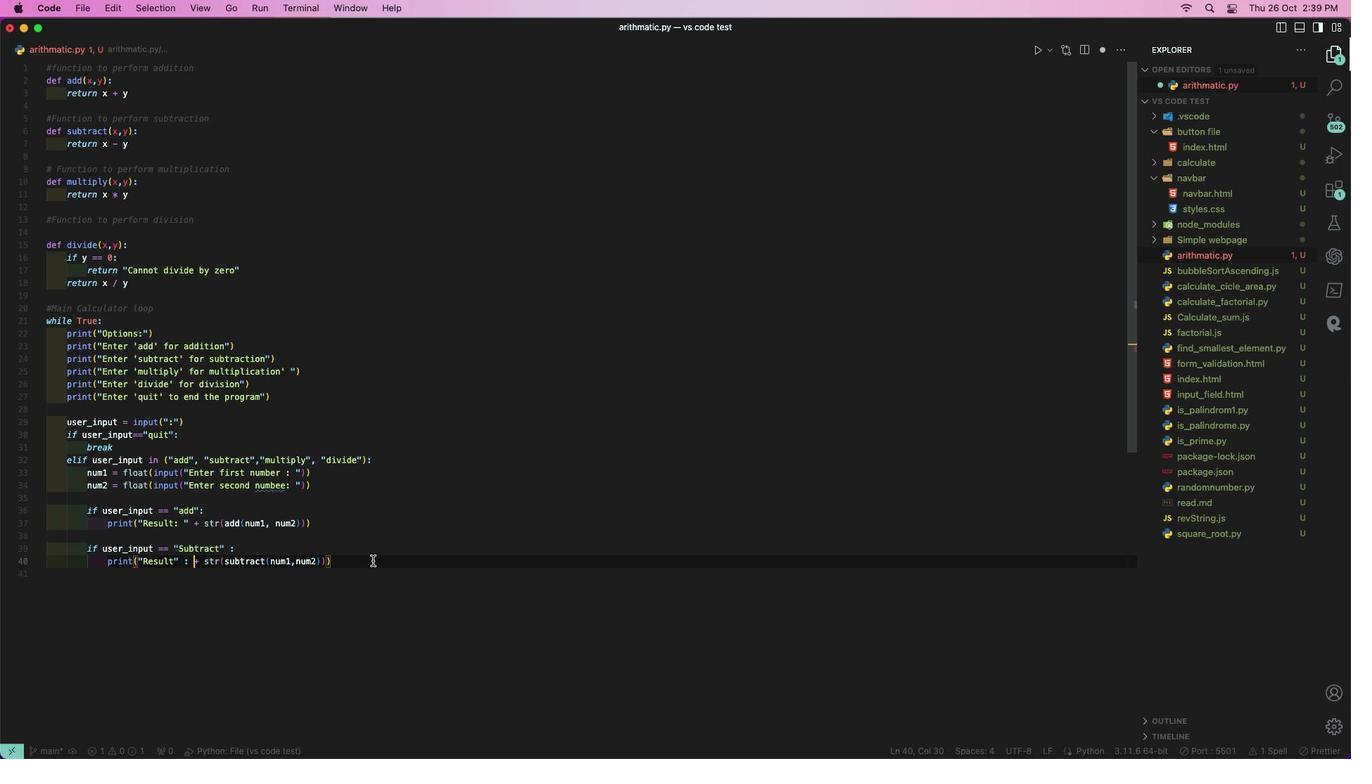 
Action: Mouse pressed left at (367, 555)
Screenshot: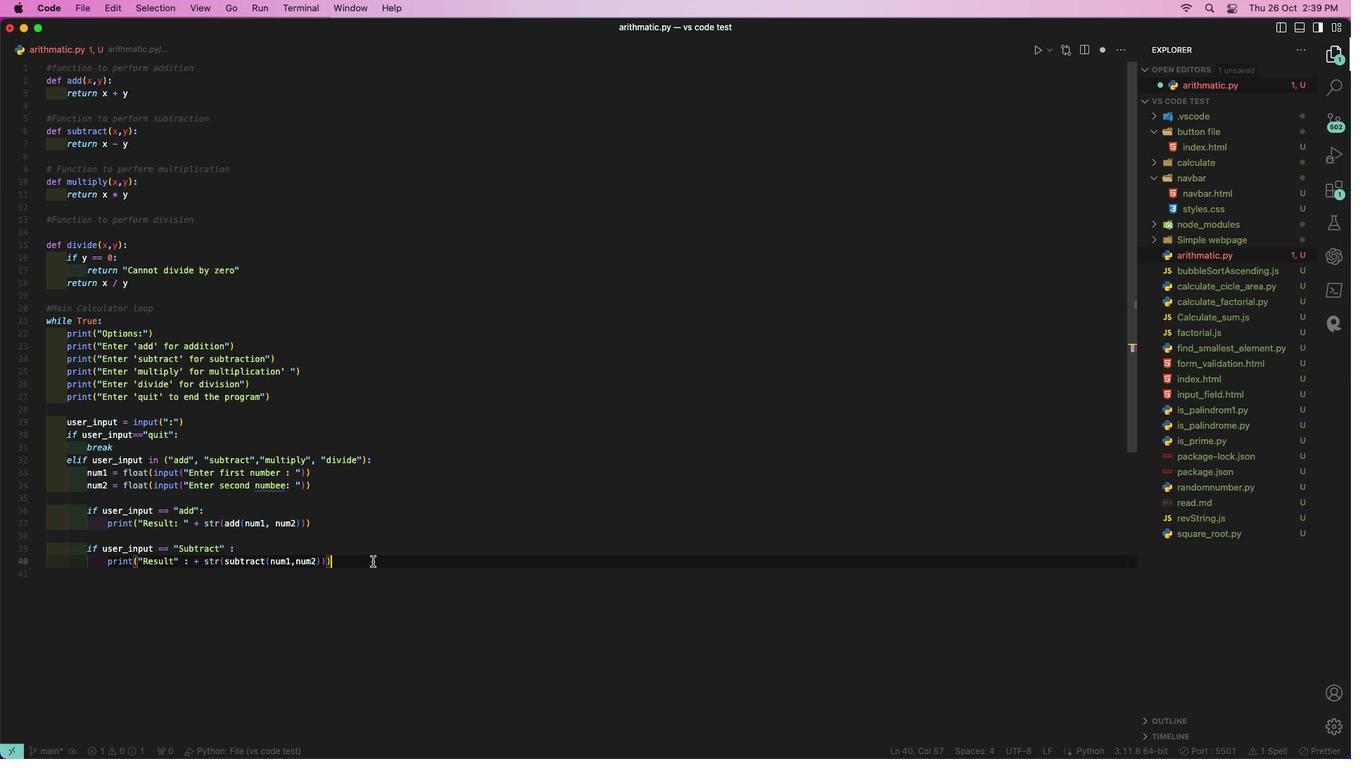 
Action: Mouse moved to (281, 615)
Screenshot: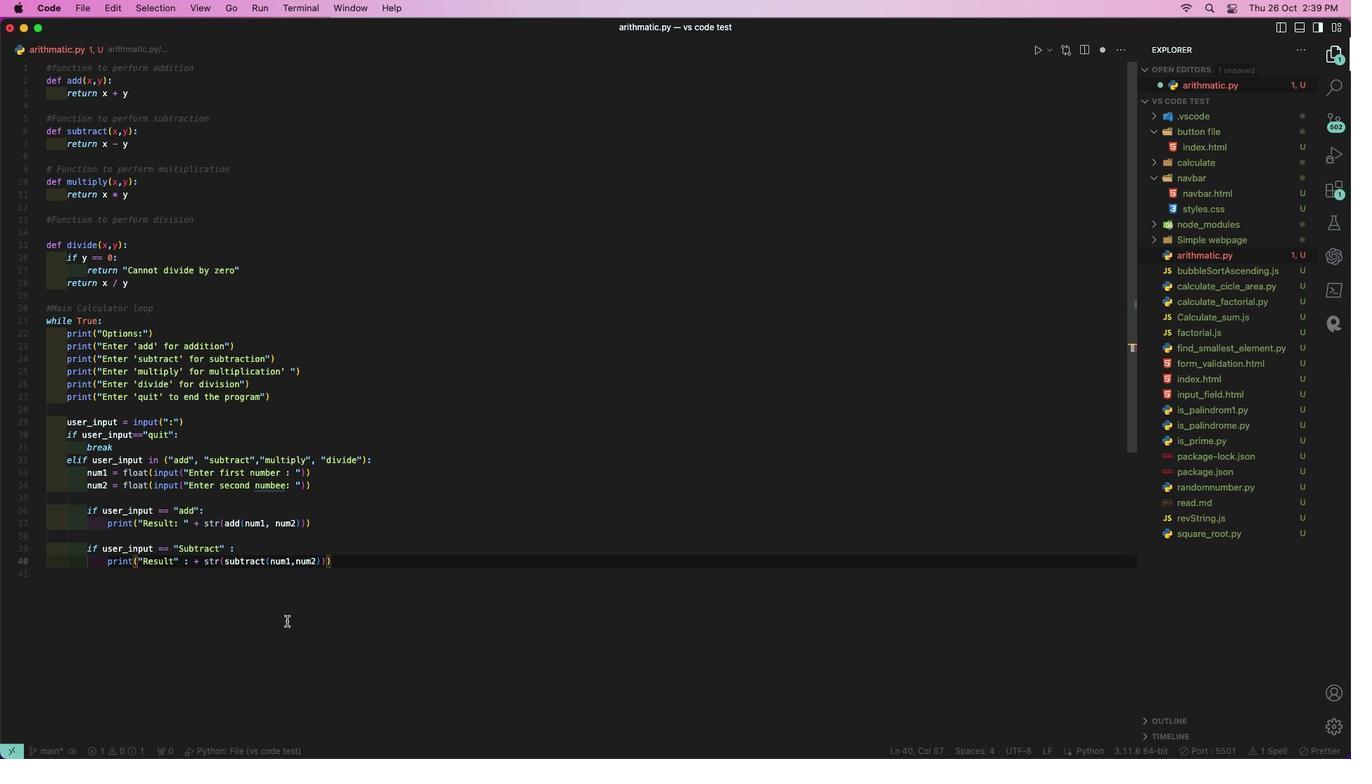 
Action: Key pressed Key.enterKey.backspace'i''f'Key.space'u''s''e''r'Key.shift'_''i''n''p''u''t'Key.space'=''='Key.spaceKey.shift_r'"''m''u''l''t''i''p''l''y'Key.shift'"'Key.shift'L'Key.backspaceKey.shift':'Key.enter'p''r''i''n''t'Key.shift_r'(''*'Key.backspaceKey.shift'"'Key.shift_r'R''e''s''u''l''t'Key.shift_r':'Key.shift_r'"'Key.spaceKey.shift_r'+'Key.space's''t''r'Key.shift_r'(''m''u''l''t''i''p''l''y'Key.shift_r'(''n''u''m''1'',''n''u''m''2'Key.shift_r')'Key.shift_r')'')'Key.enter'e''l''i''f'Key.shift_r':'
Screenshot: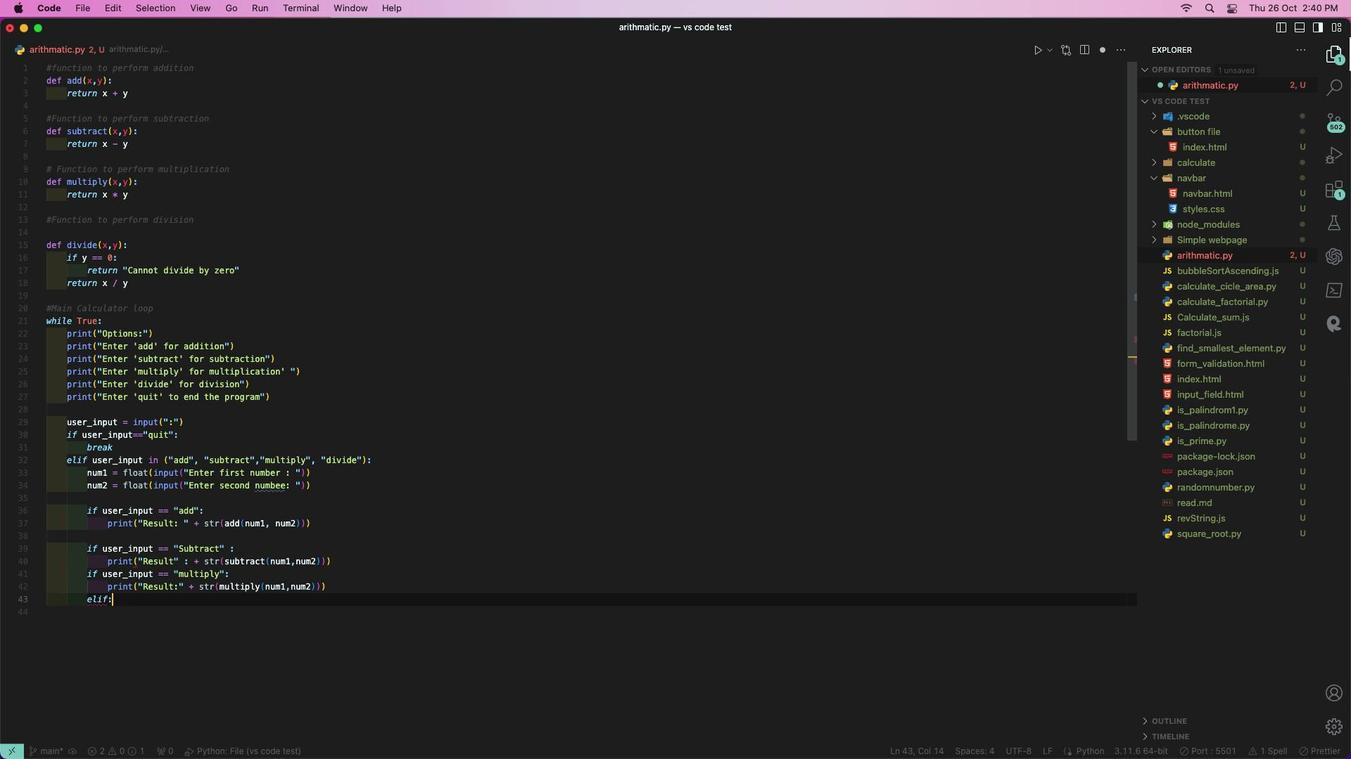 
Action: Mouse moved to (82, 543)
Screenshot: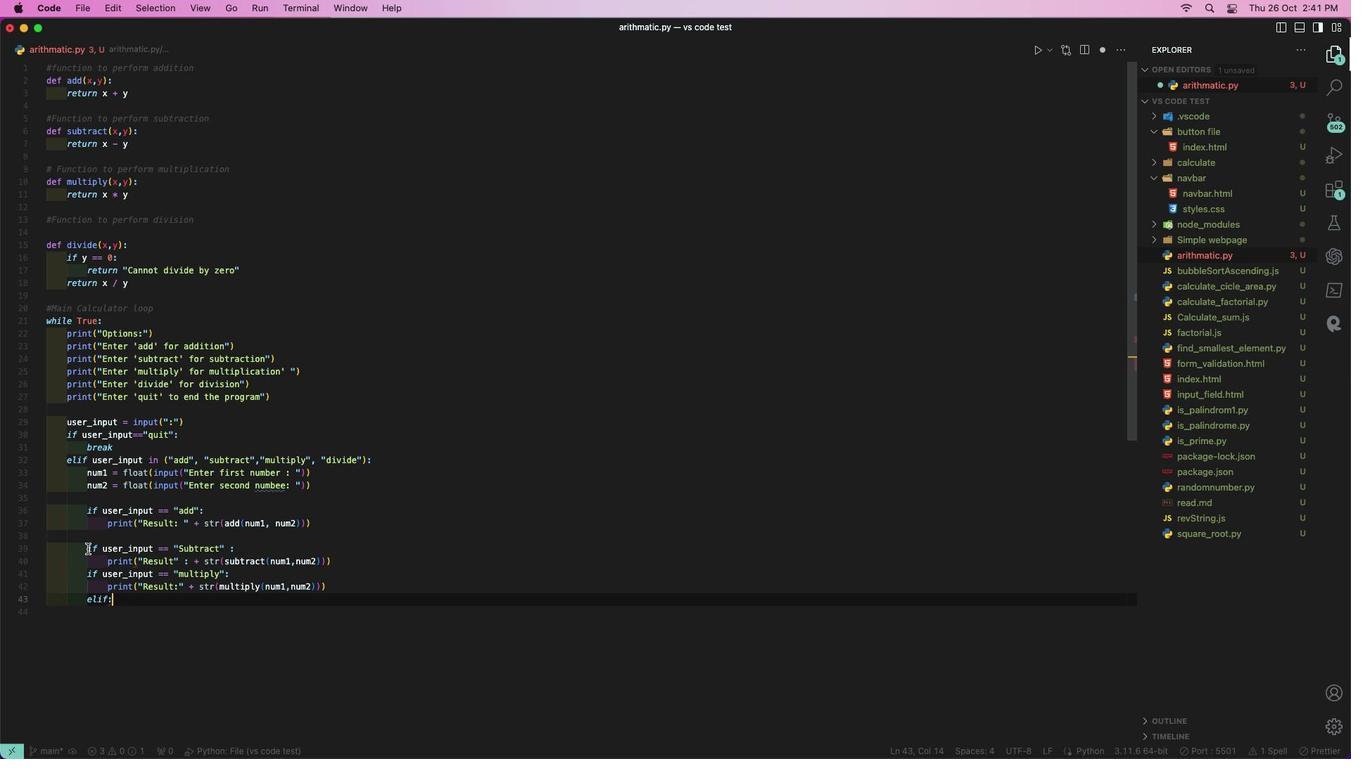 
Action: Mouse pressed left at (82, 543)
Screenshot: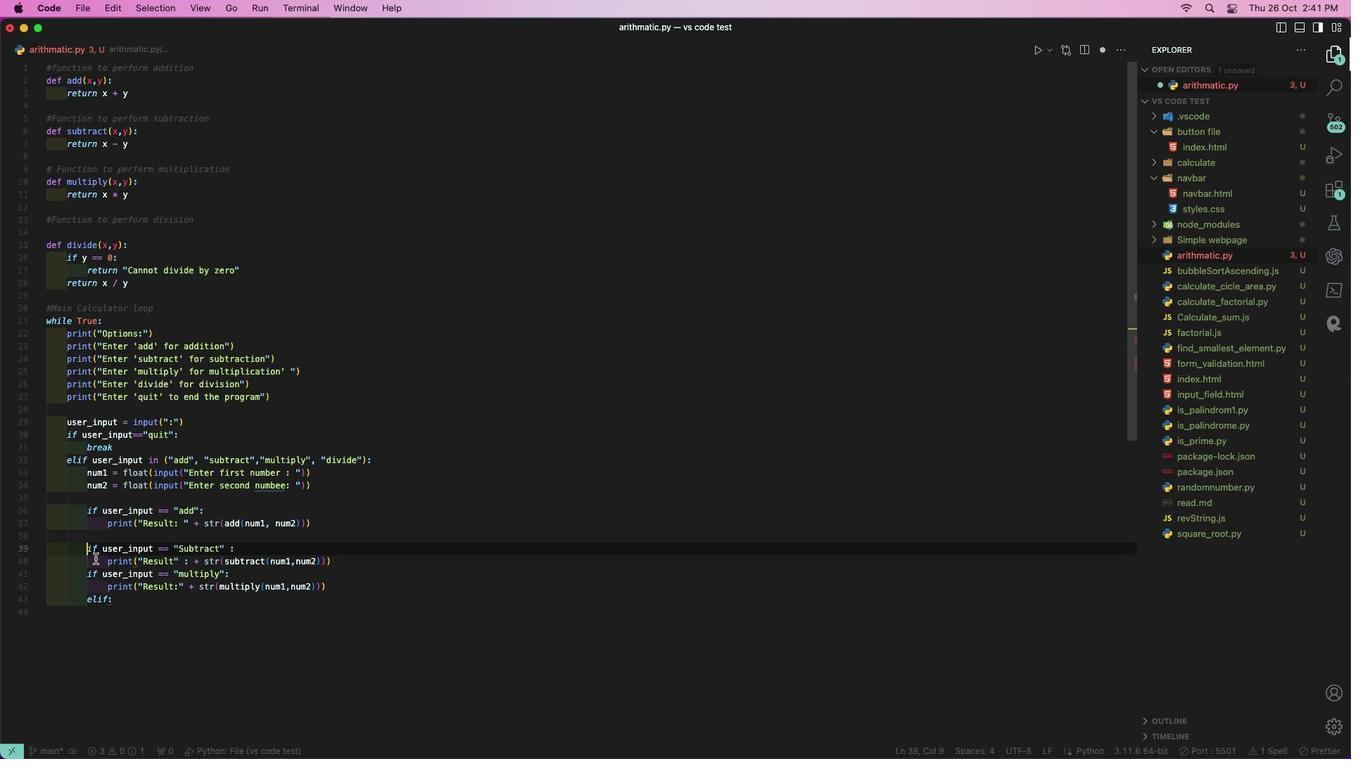 
Action: Mouse moved to (92, 553)
Screenshot: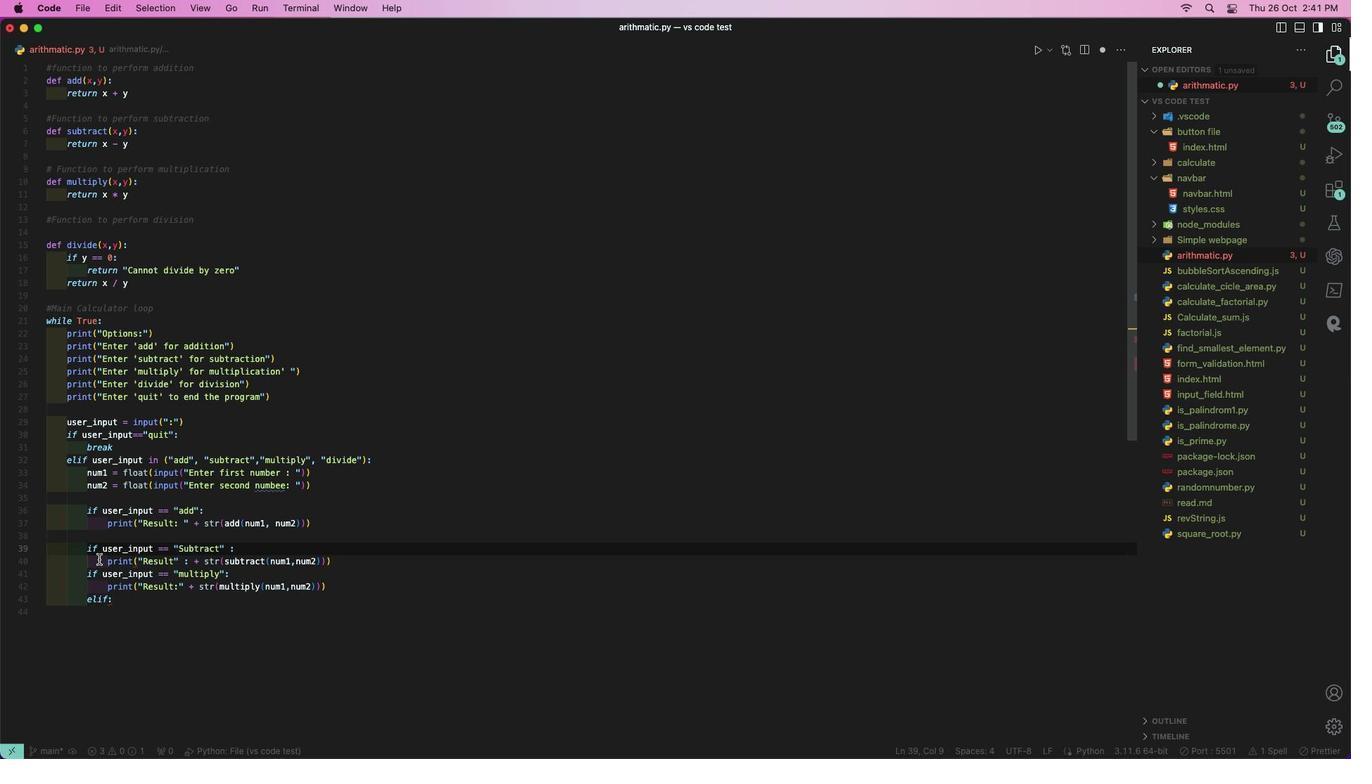 
Action: Key pressed 'e''l'
Screenshot: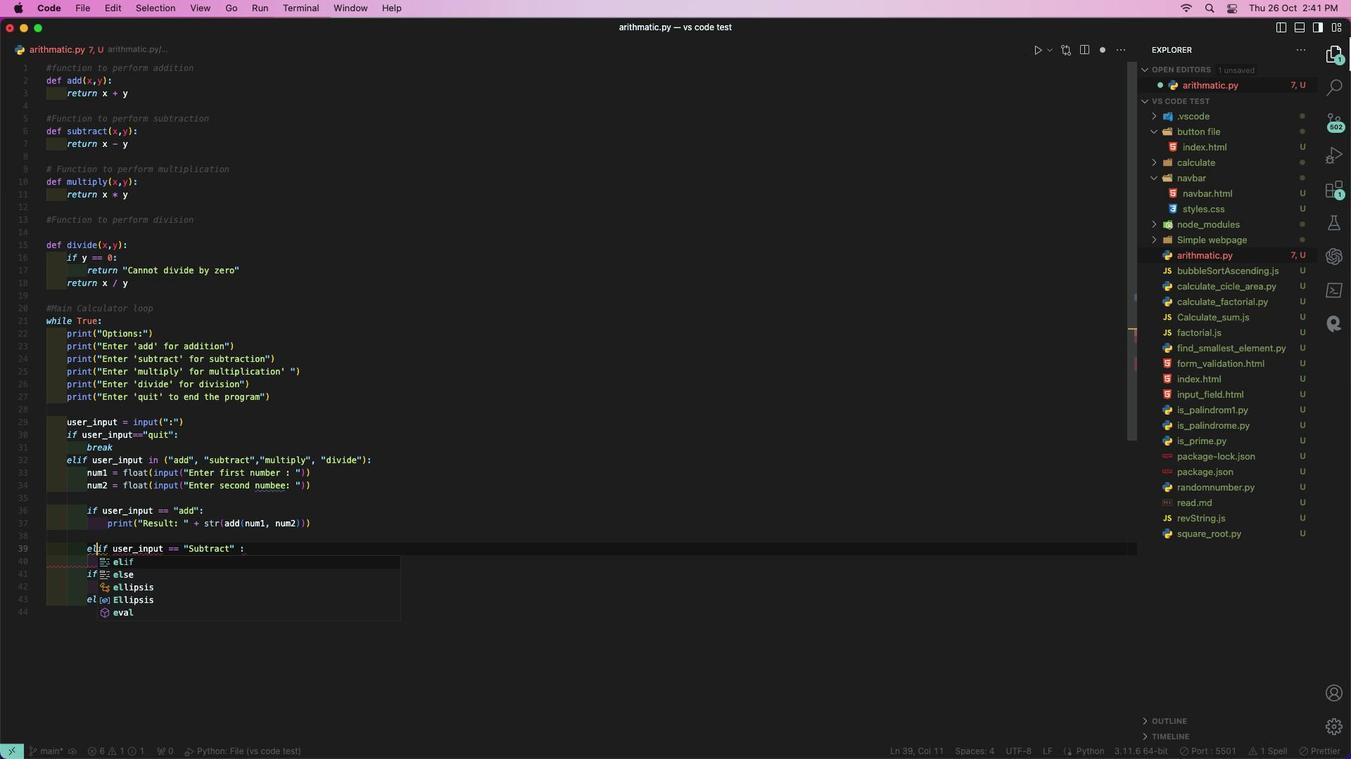
Action: Mouse moved to (85, 569)
Screenshot: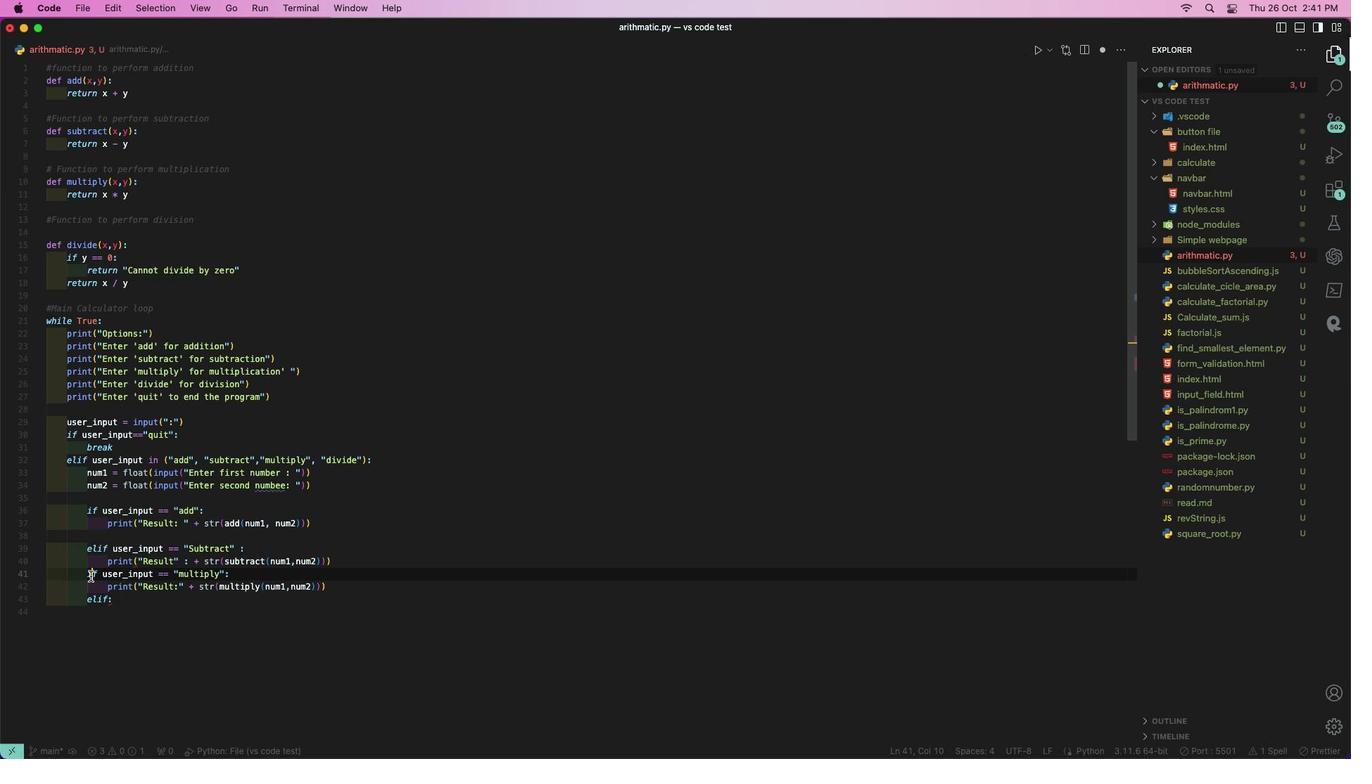 
Action: Mouse pressed left at (85, 569)
Screenshot: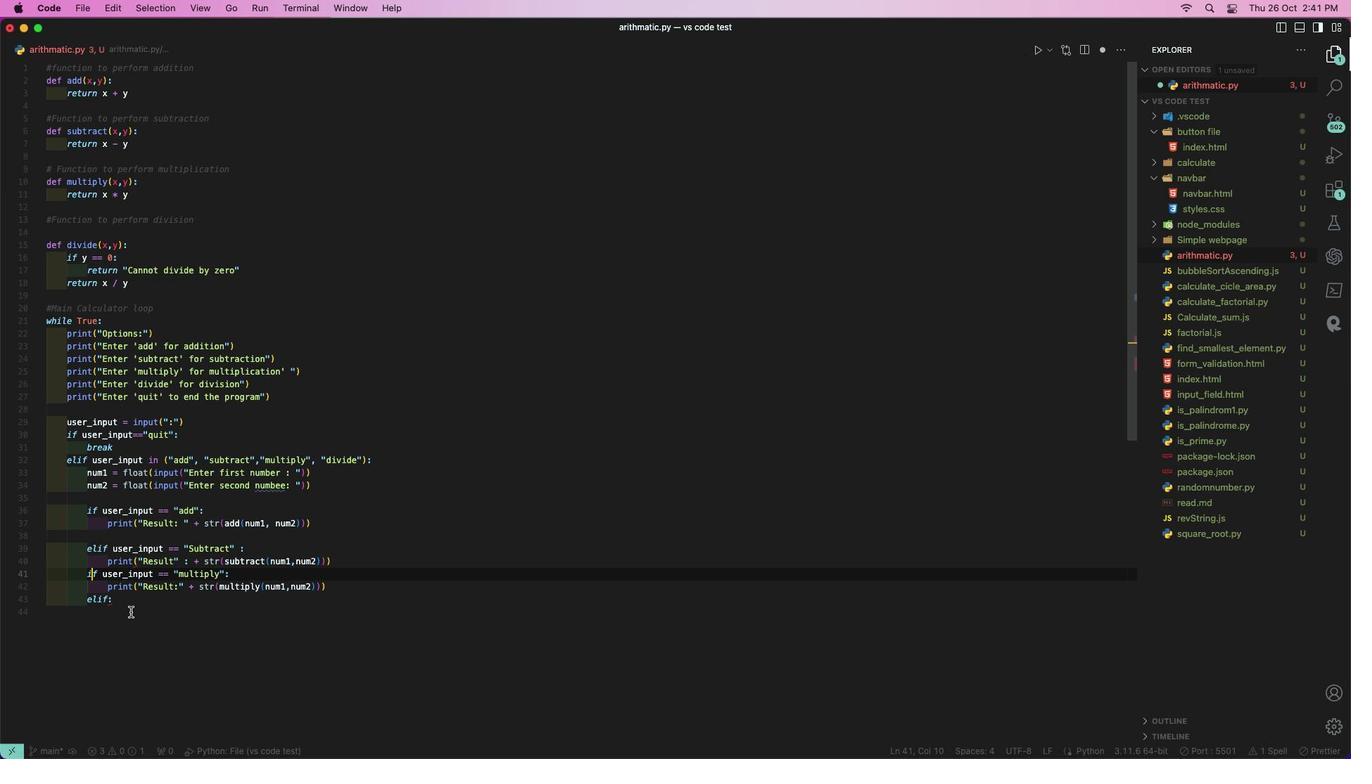 
Action: Mouse moved to (128, 605)
Screenshot: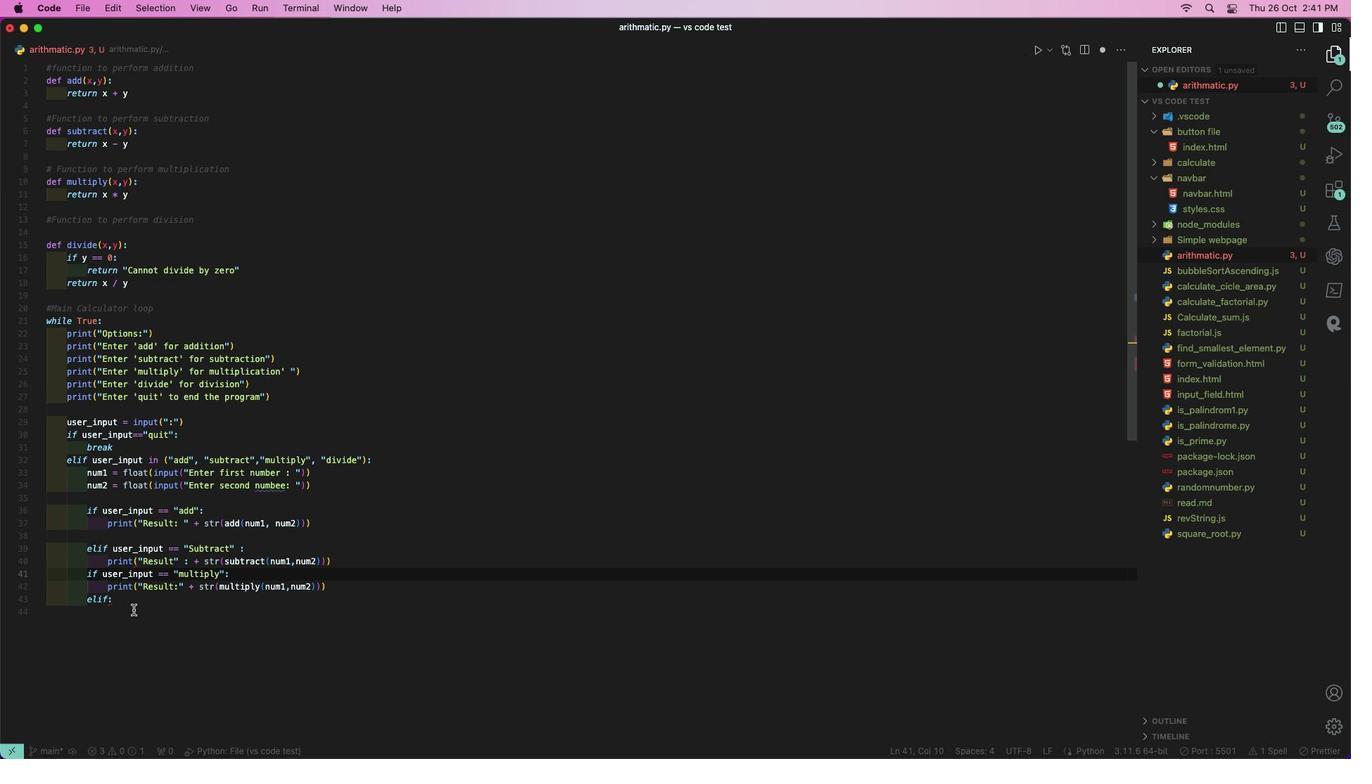 
Action: Key pressed Key.left'e''l'
Screenshot: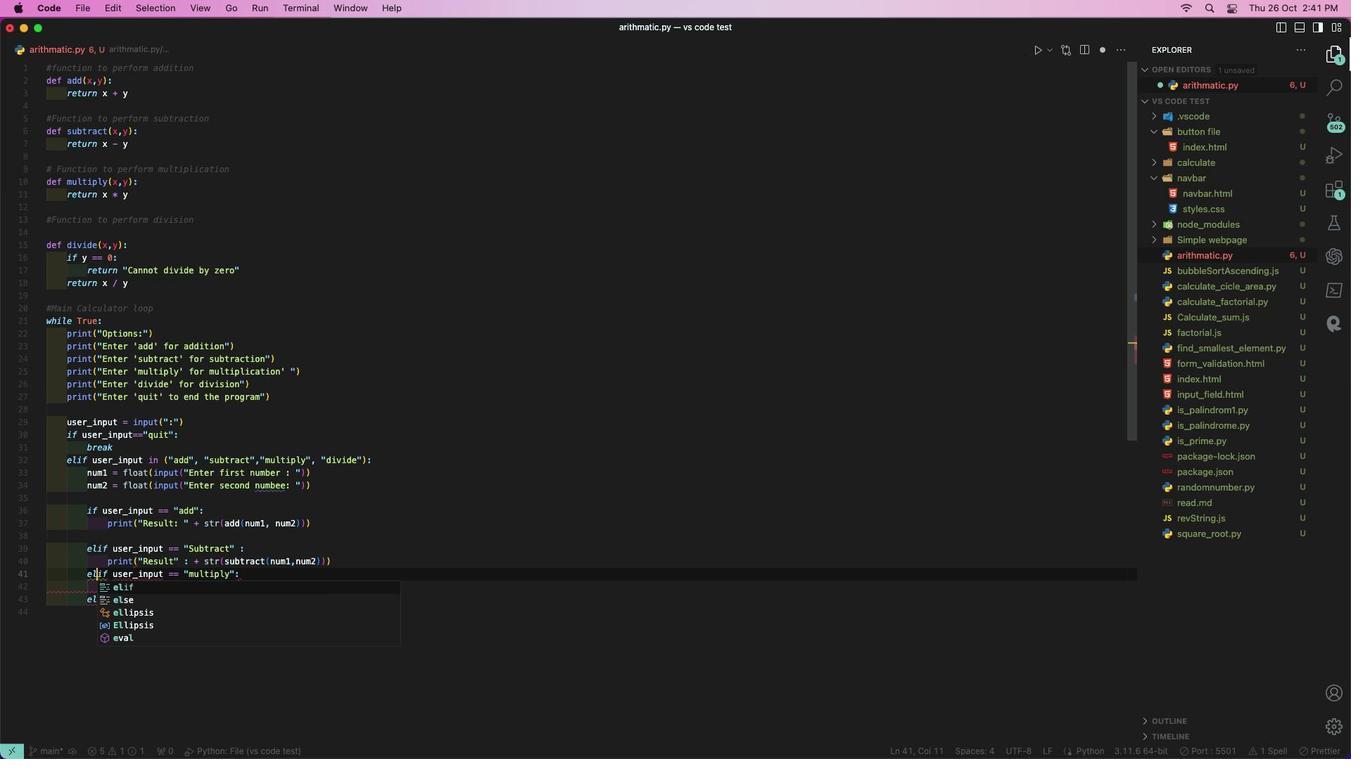 
Action: Mouse moved to (308, 543)
Screenshot: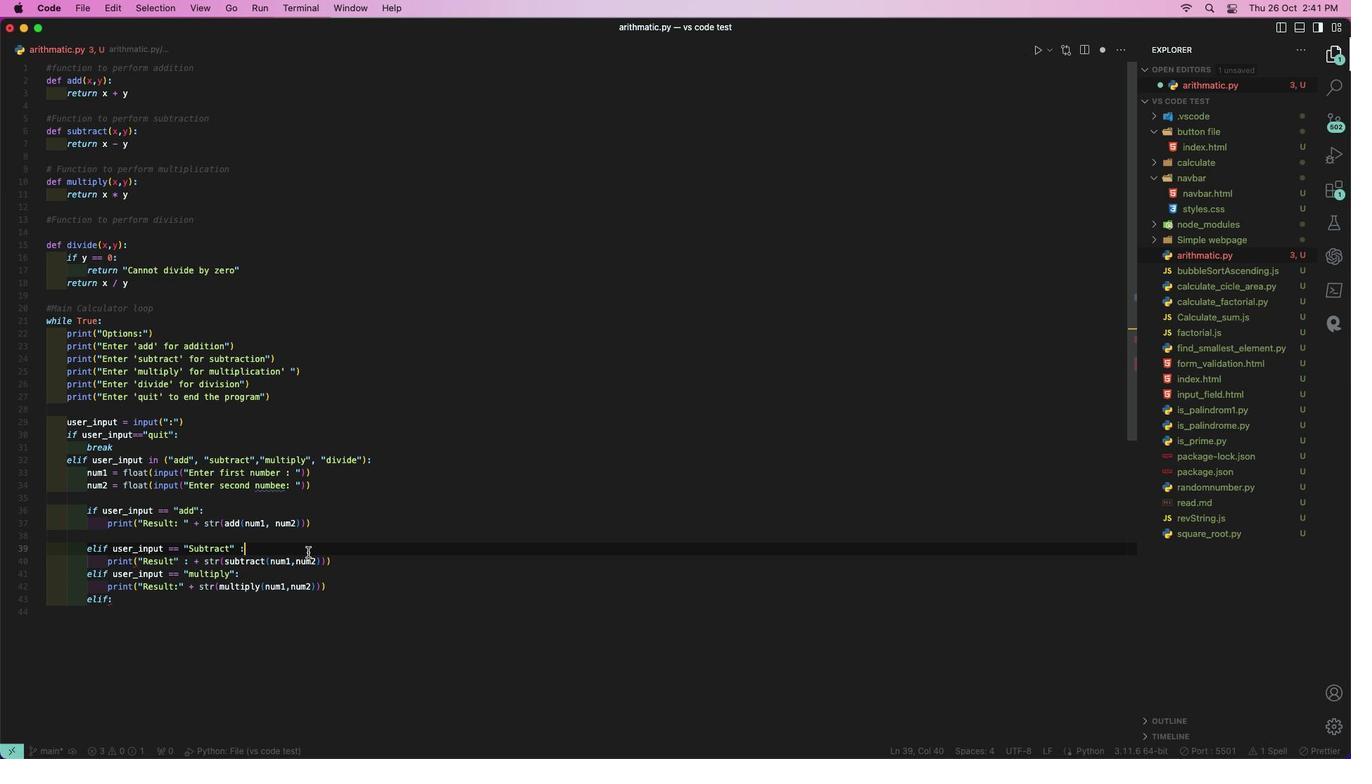 
Action: Mouse pressed left at (308, 543)
Screenshot: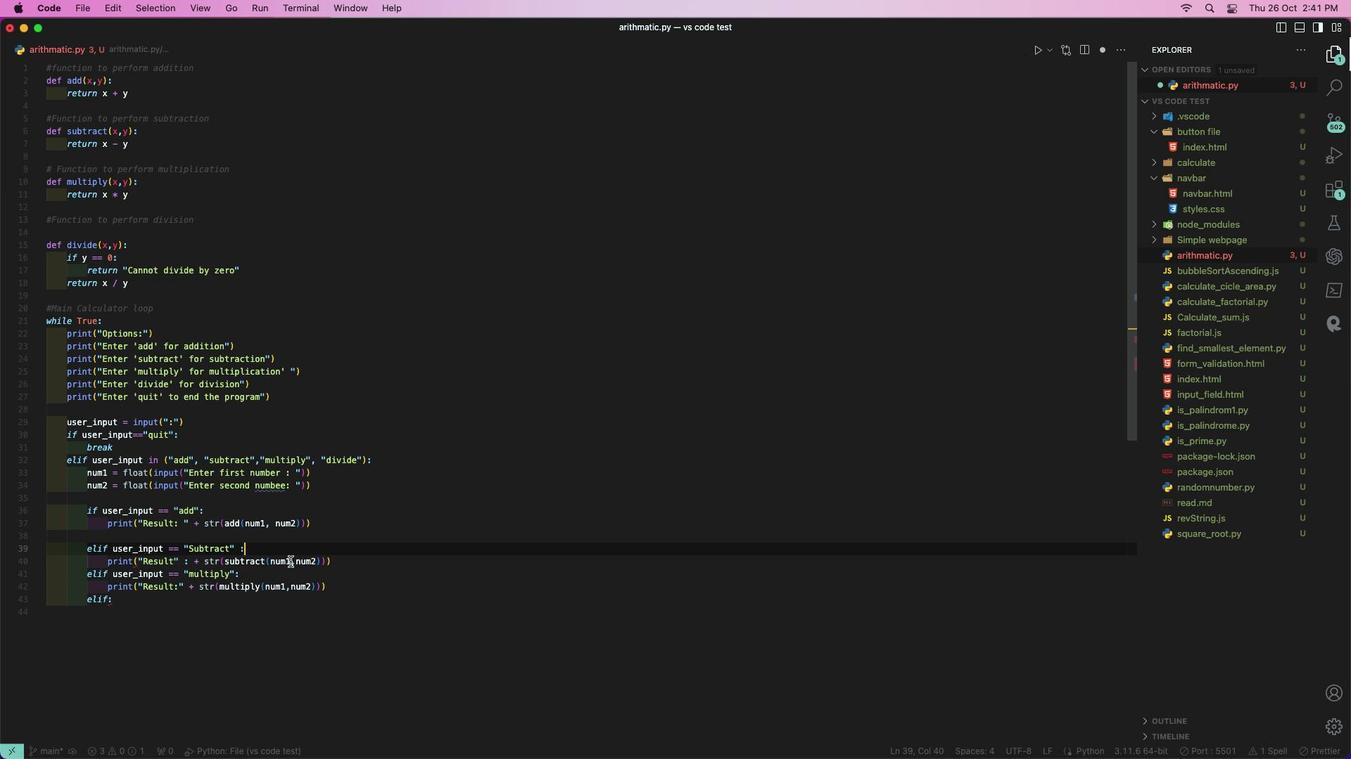 
Action: Mouse moved to (215, 592)
Screenshot: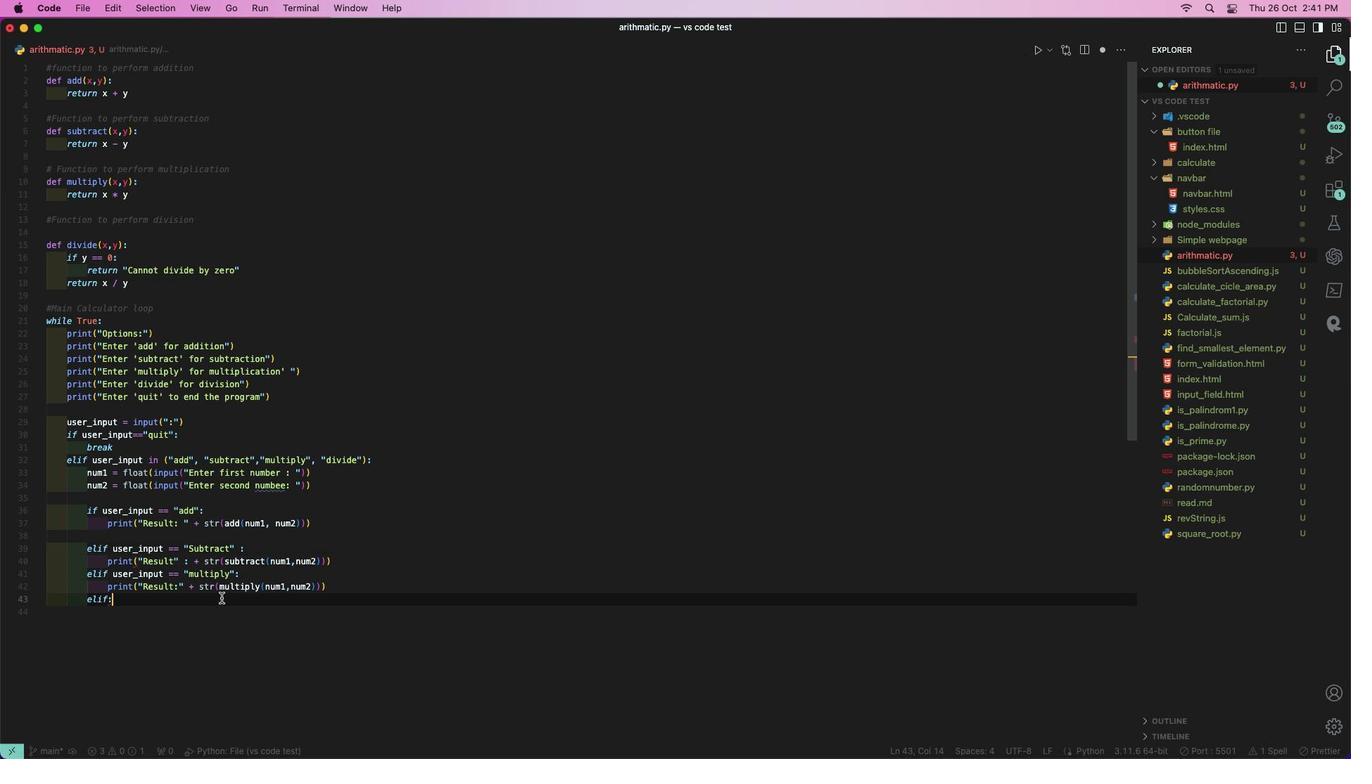 
Action: Mouse pressed left at (215, 592)
Screenshot: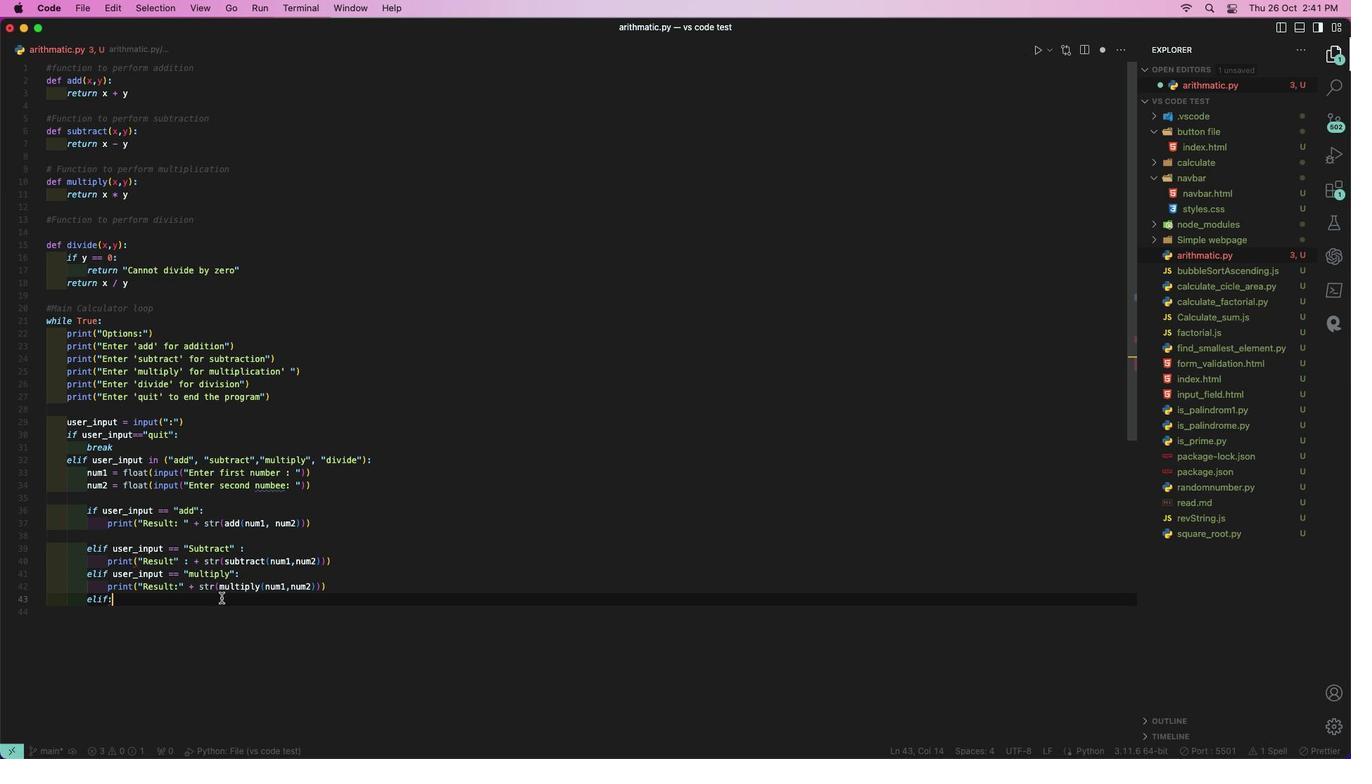 
Action: Mouse moved to (216, 592)
Screenshot: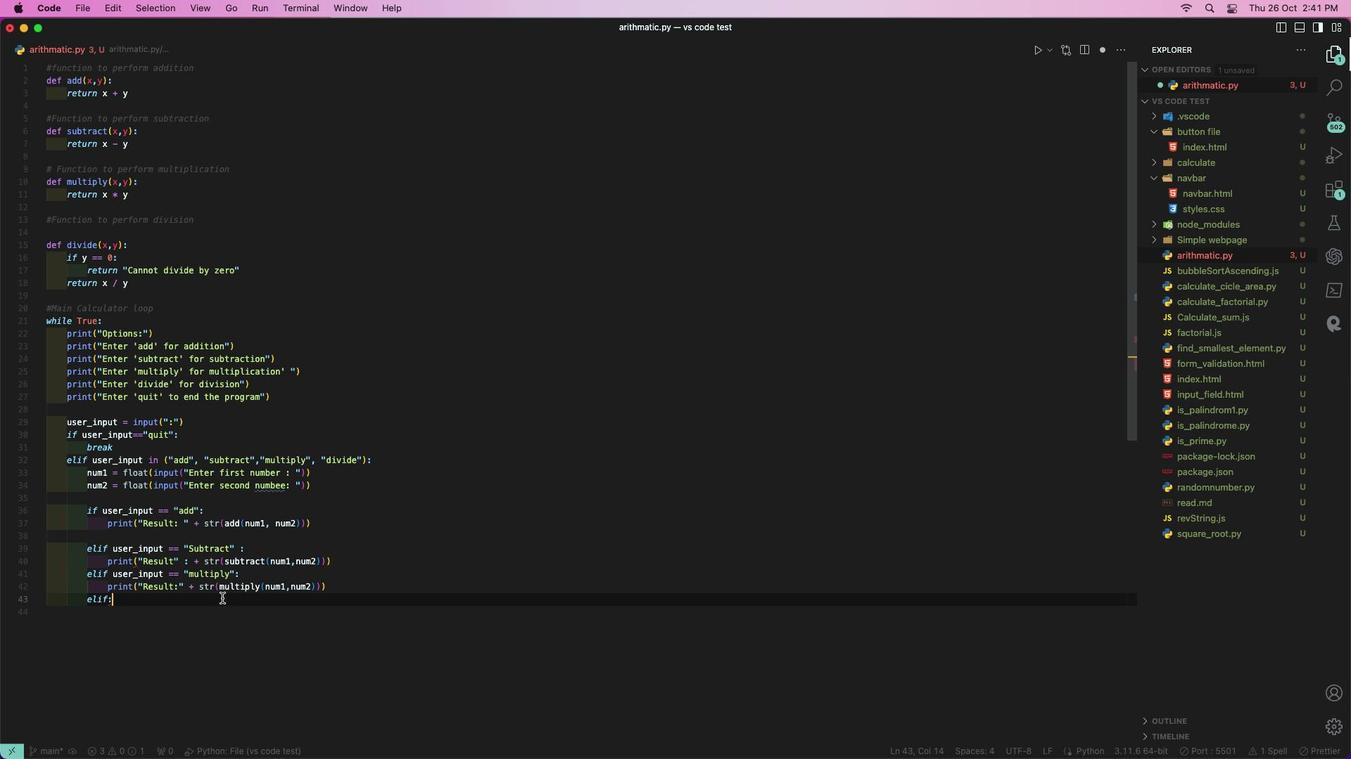 
Action: Key pressed Key.backspaceKey.space'u''s''e''r'Key.shift'_''i''n''p''u''t'Key.space'=''='Key.space'd'Key.backspaceKey.shift'"''d''i''v''i''d''e'Key.shift'"'Key.shift':'Key.enter's'Key.backspace'p''r''i''n''t'Key.shift'('Key.shift'"'Key.shift_r'R''e''s''u''l''t'Key.shift':'Key.shift'"'Key.spaceKey.shift'+''s''t''r'Key.leftKey.leftKey.leftKey.spaceKey.rightKey.rightKey.rightKey.shift_r'(''d''i''v''i''d''e'Key.shift_r'(''n''u''m''1'',''n''u''m''2'Key.shift_r')'')'')'Key.enterKey.backspace'e''l''s''e'Key.shift_r':'Key.enterKey.upKey.ctrl_rKey.ctrl_rKey.leftKey.leftKey.leftKey.leftKey.backspace'1'Key.backspaceKey.endKey.enter'p''r''i''n''t'Key.shift_r'('Key.shift_r'"'Key.shift'O'Key.backspaceKey.shift'I''n''v''a''l''i''d'Key.space'i''n''p''u''t''.'Key.spaceKey.shift'P''l''e''a''s''e'Key.space'e''n''t''e''r'Key.space'a'Key.space'v''a''l''i''d'Key.space'o''p''t''i''o''n''.'Key.spaceKey.shift_r'"'')'Key.enter
Screenshot: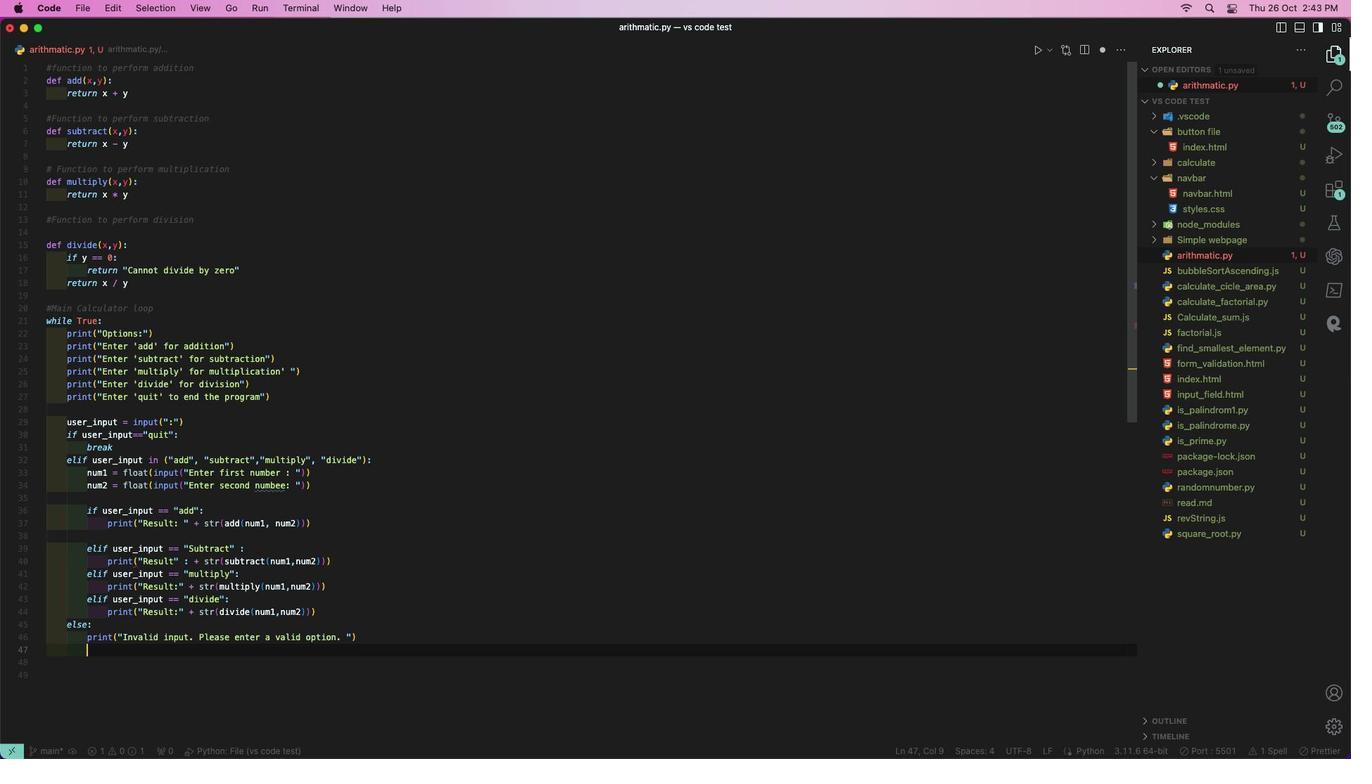 
Action: Mouse moved to (391, 369)
Screenshot: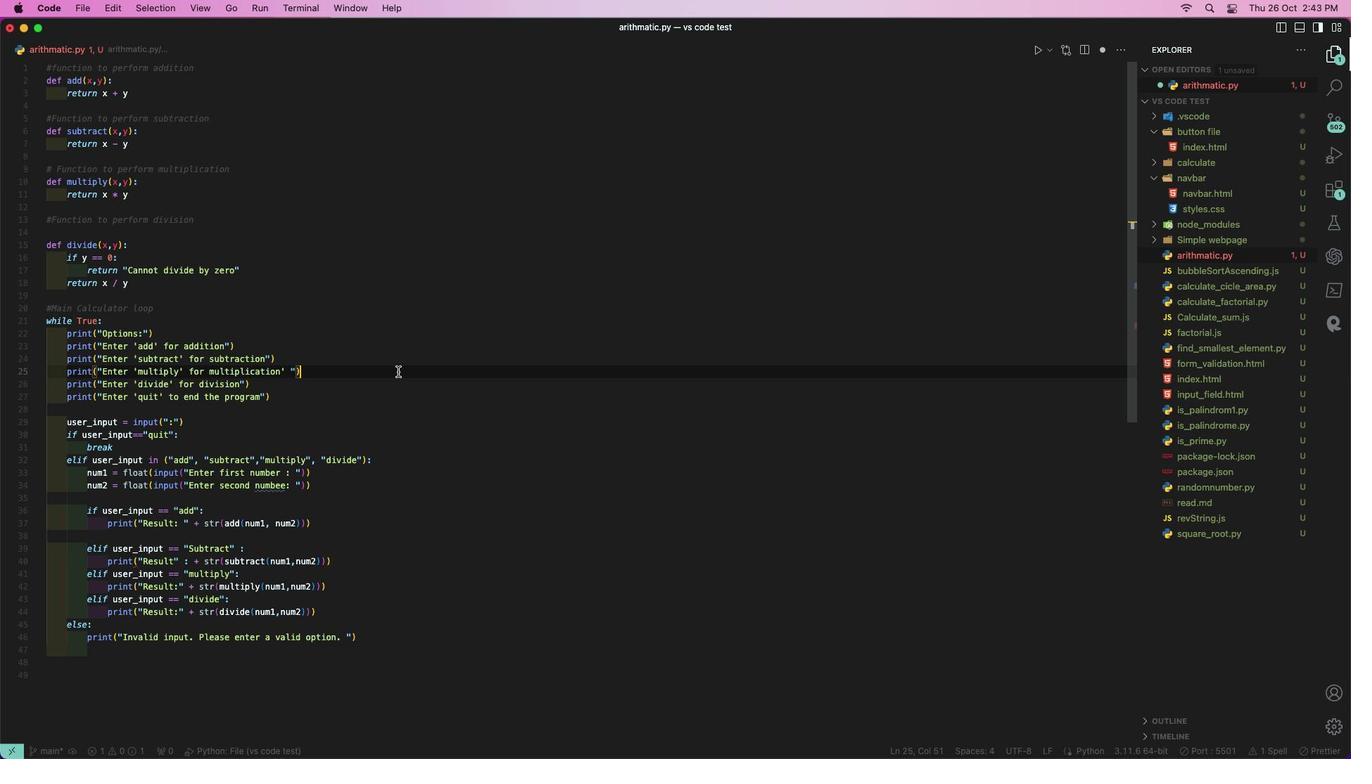 
Action: Mouse pressed left at (391, 369)
Screenshot: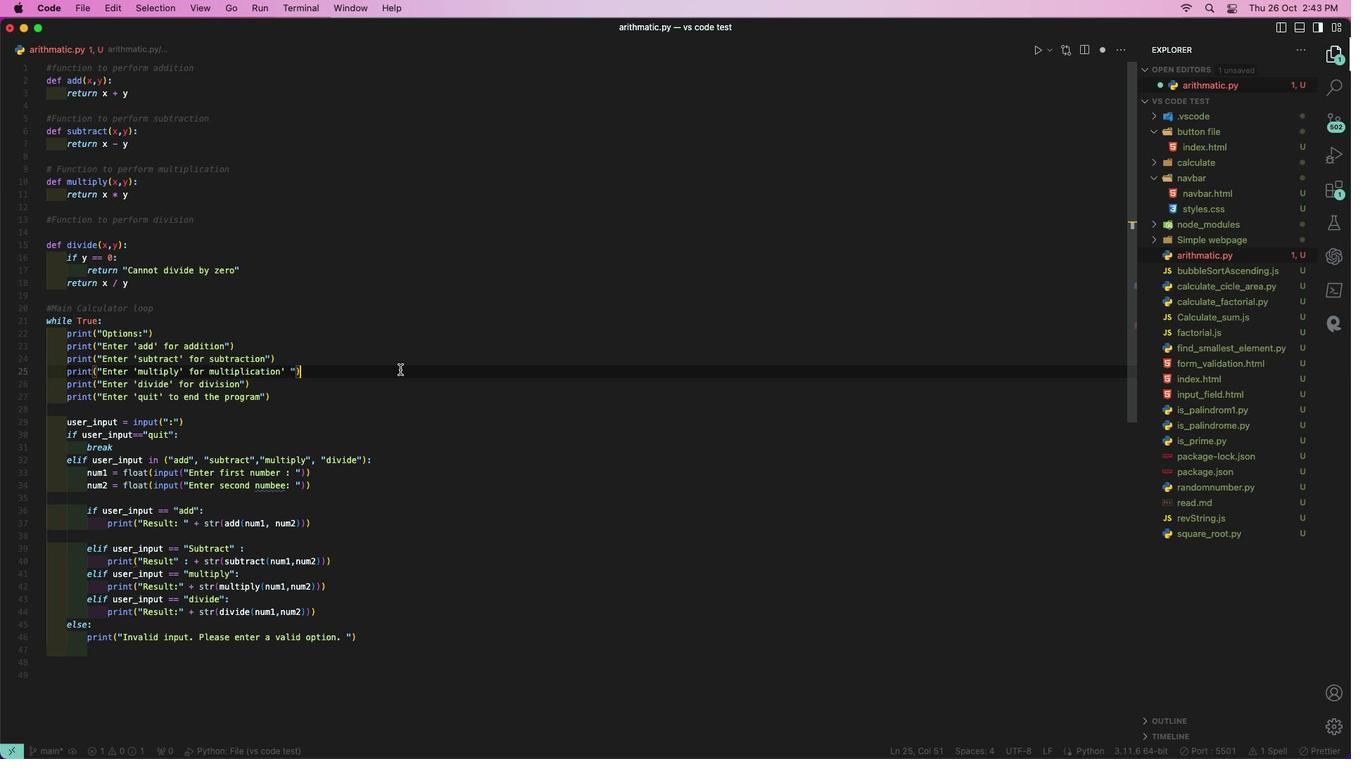 
Action: Mouse moved to (251, 6)
Screenshot: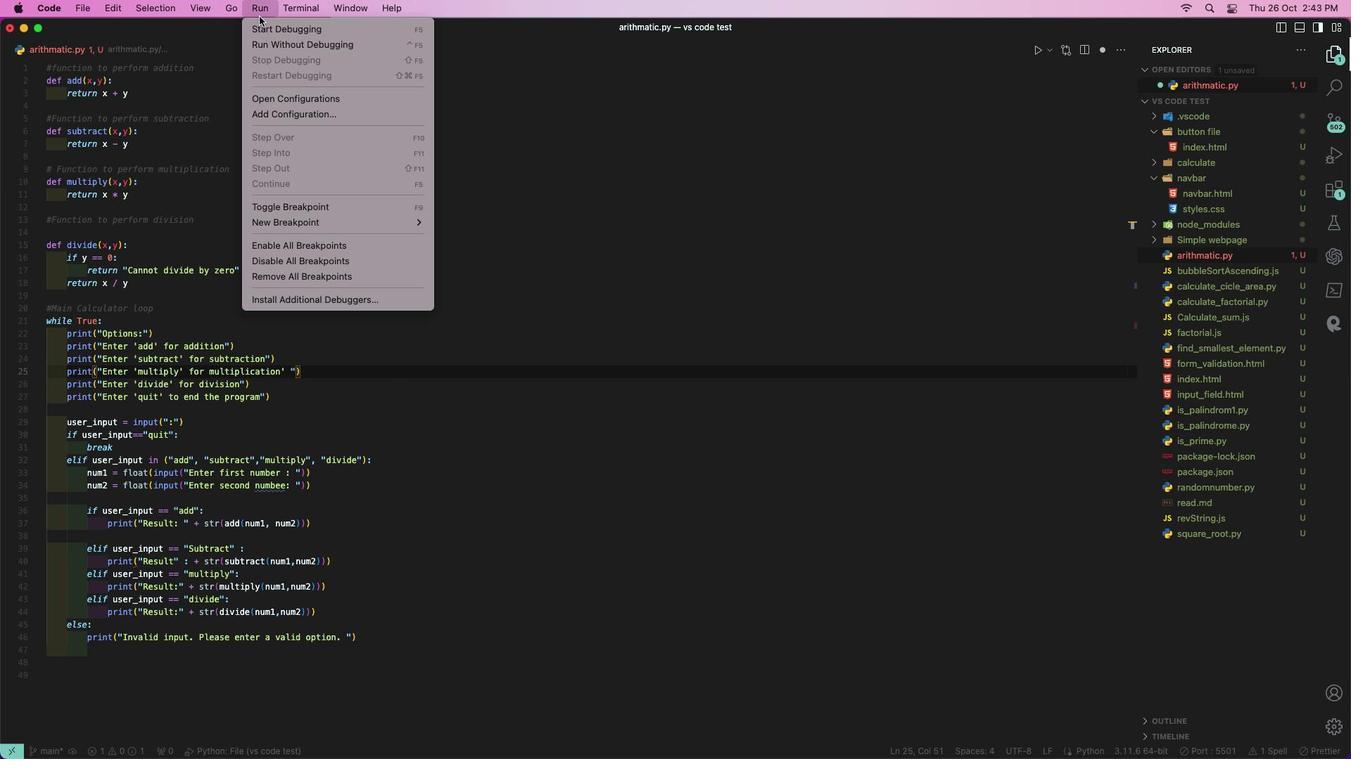
Action: Mouse pressed left at (251, 6)
Screenshot: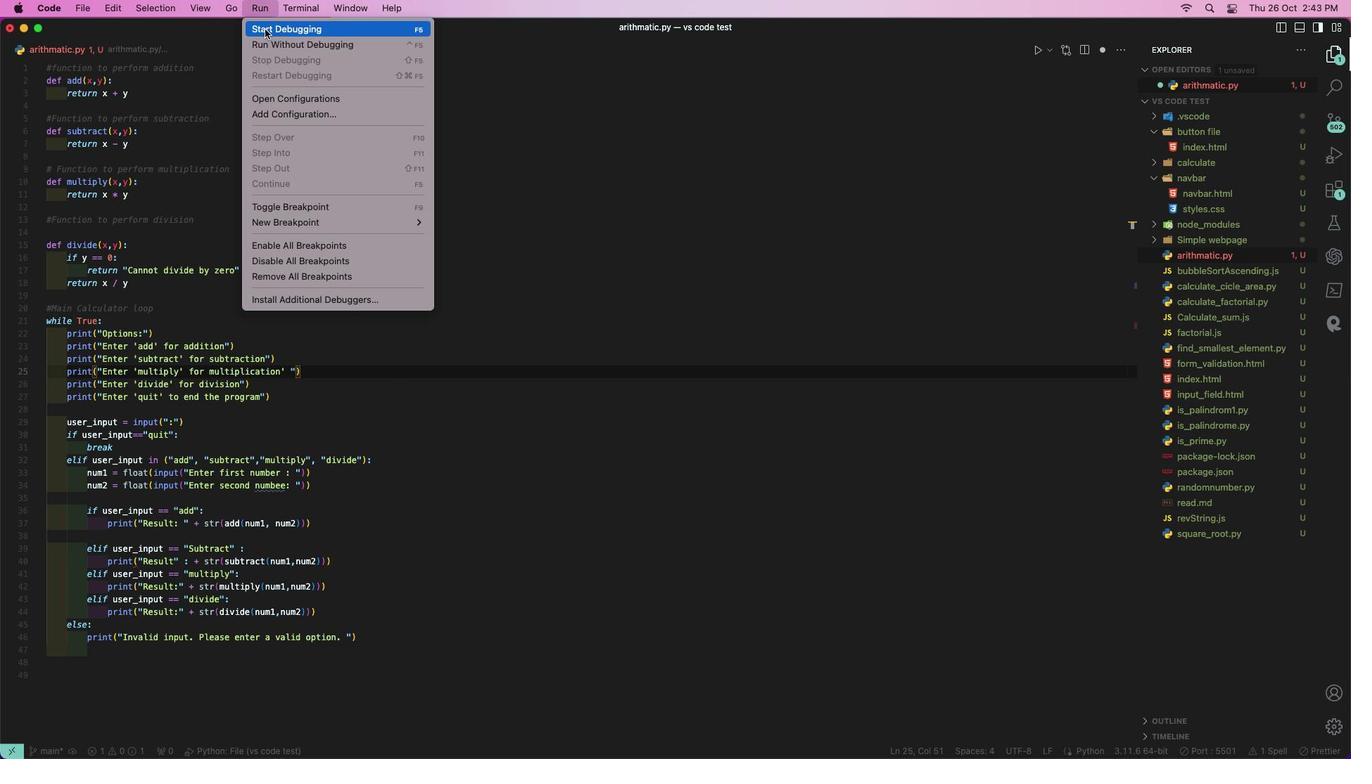 
Action: Mouse moved to (280, 43)
Screenshot: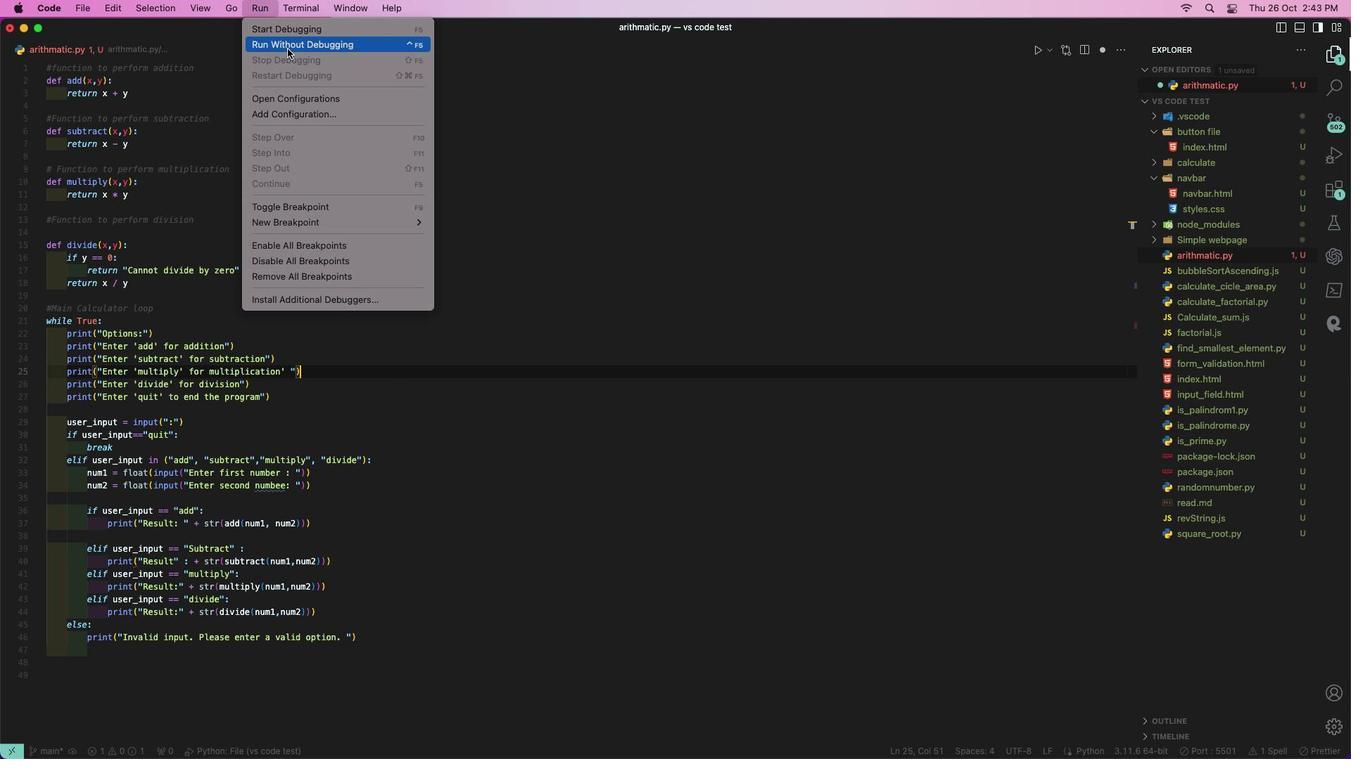 
Action: Mouse pressed left at (280, 43)
Screenshot: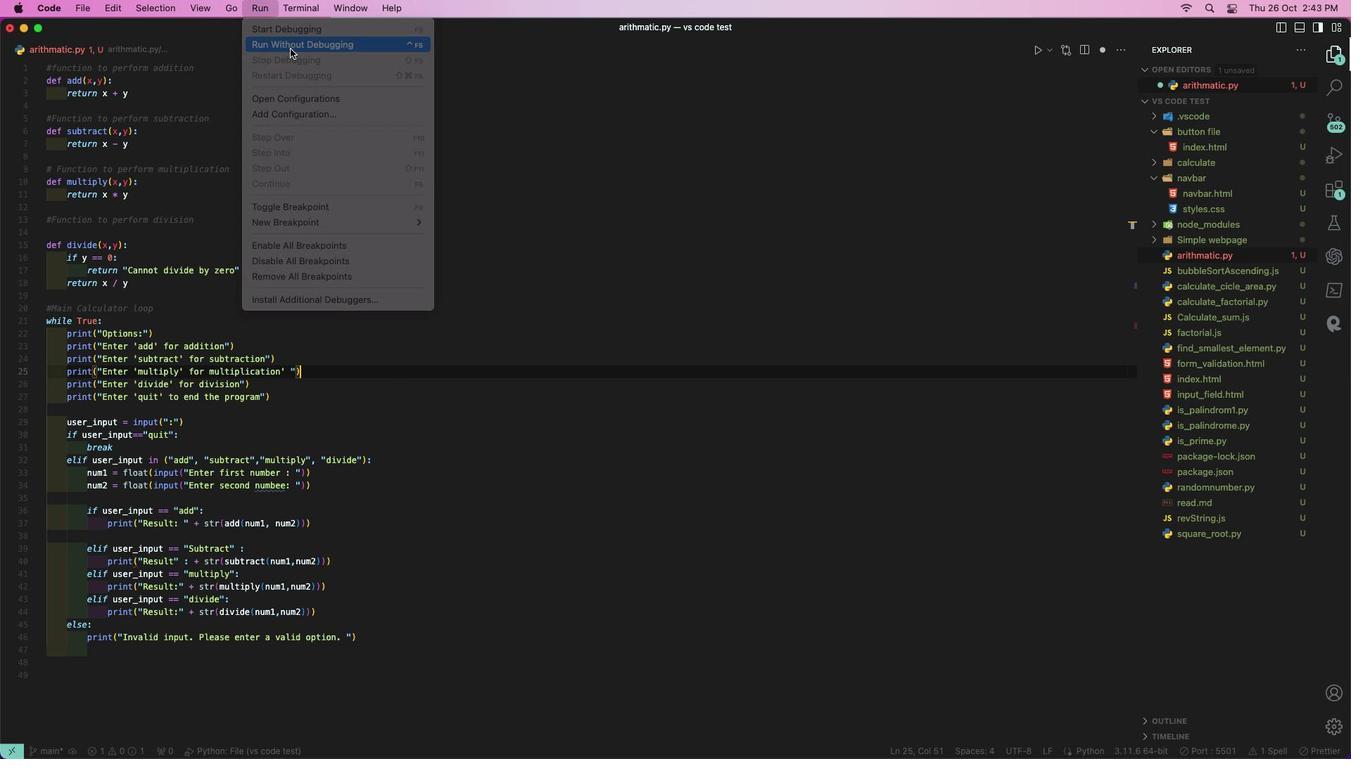 
Action: Mouse moved to (380, 417)
Screenshot: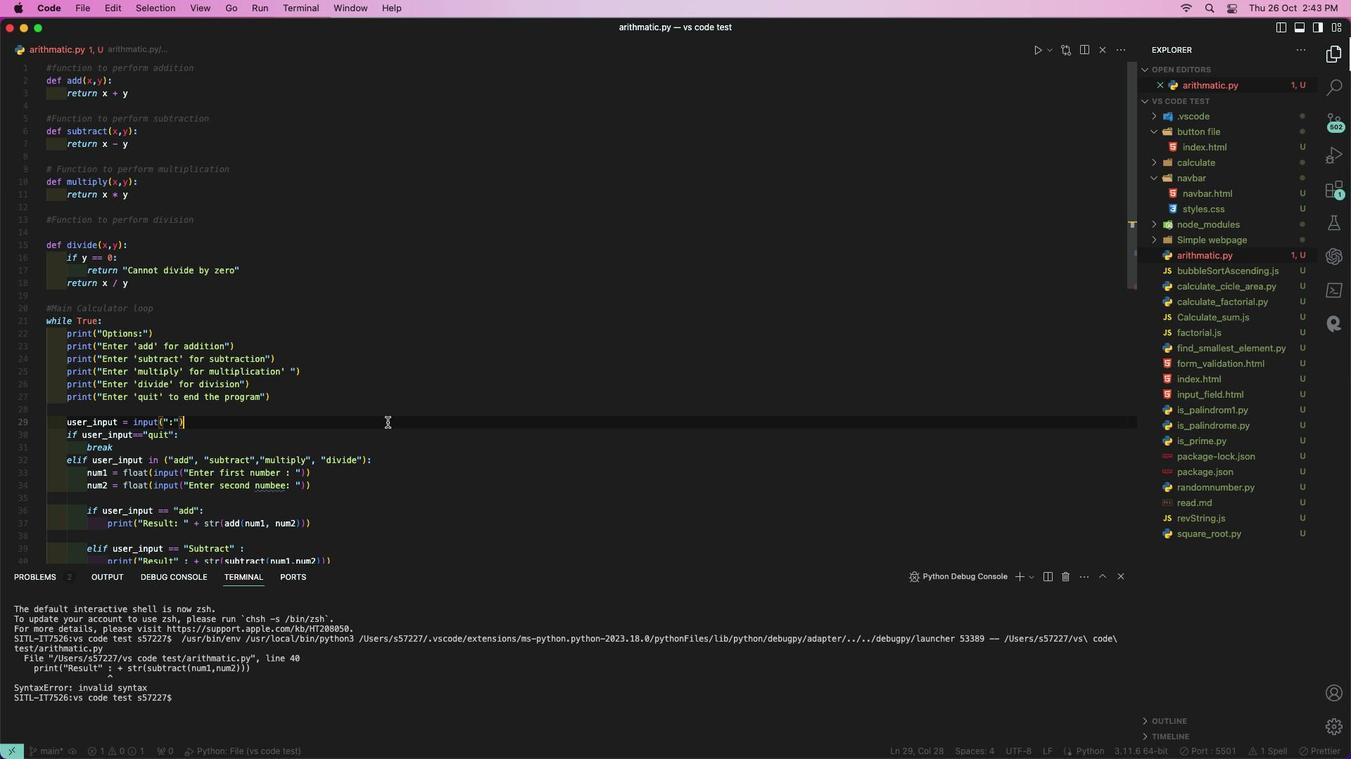 
Action: Mouse pressed left at (380, 417)
Screenshot: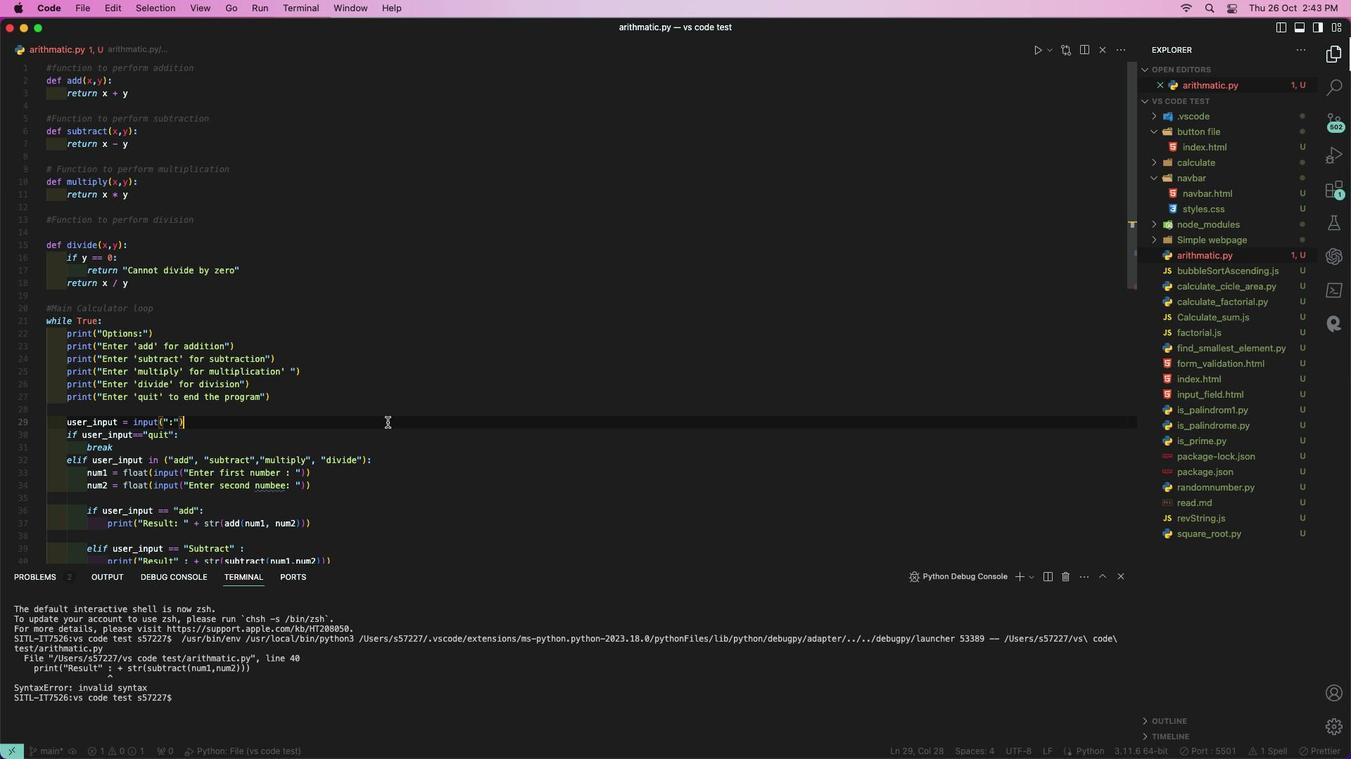 
Action: Mouse moved to (1217, 217)
Screenshot: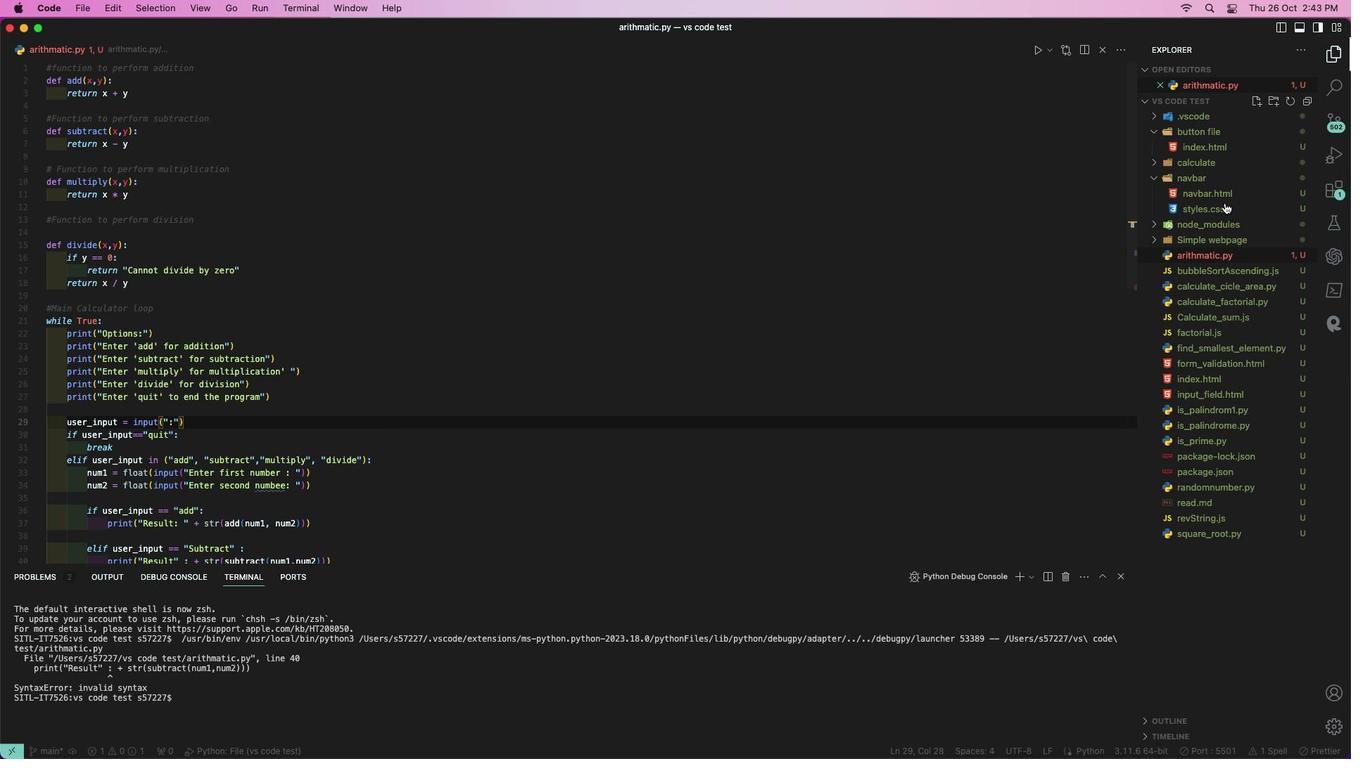 
Action: Mouse scrolled (1217, 217) with delta (-4, -5)
Screenshot: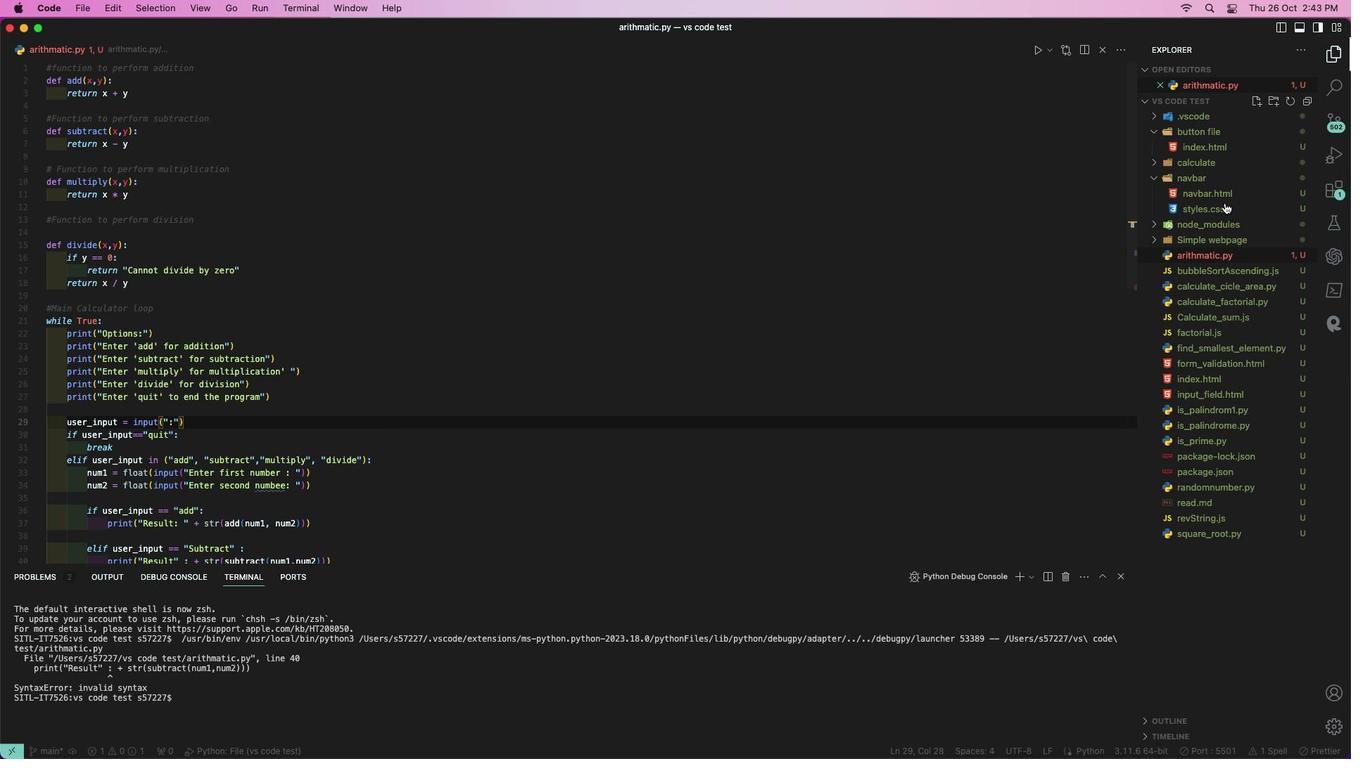 
Action: Mouse moved to (1217, 217)
Screenshot: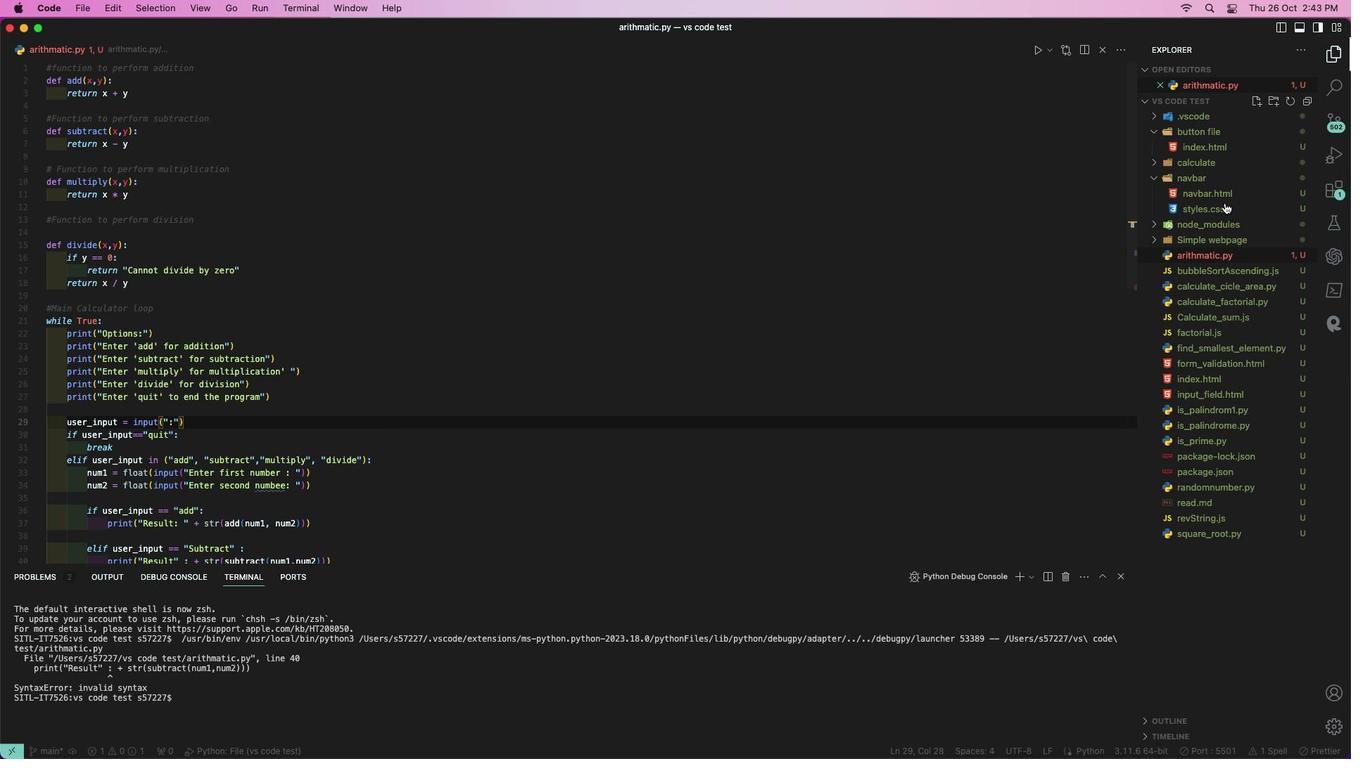 
Action: Mouse scrolled (1217, 217) with delta (-4, -5)
Screenshot: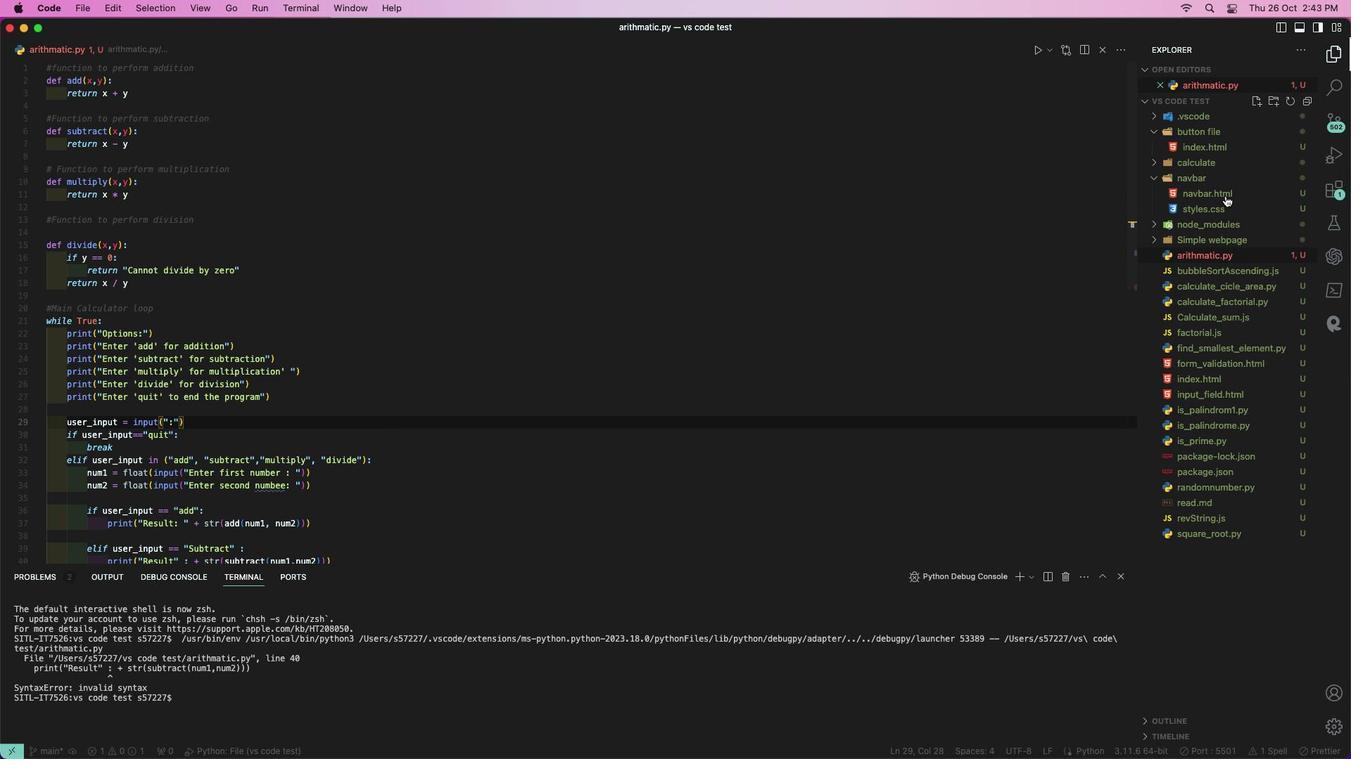 
Action: Mouse scrolled (1217, 217) with delta (-4, -7)
Screenshot: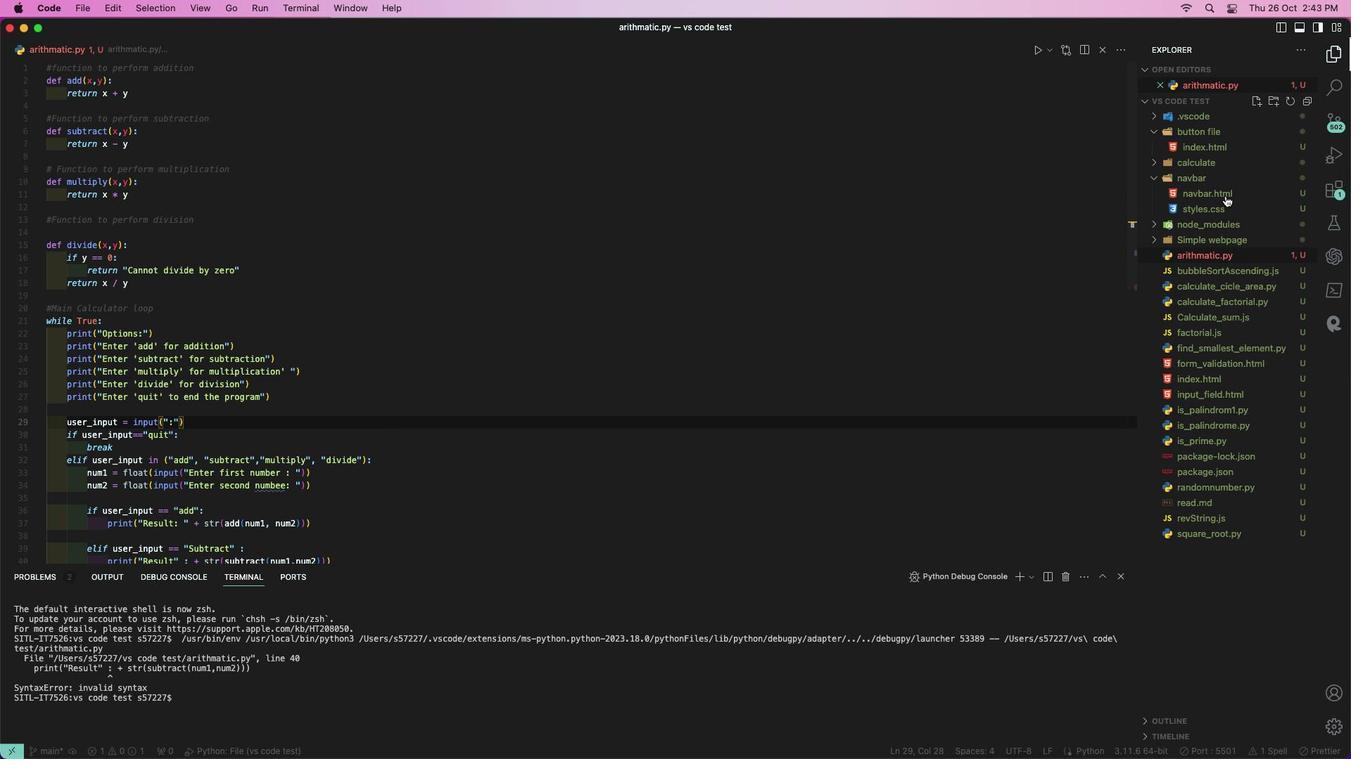
Action: Mouse scrolled (1217, 217) with delta (-4, -7)
Screenshot: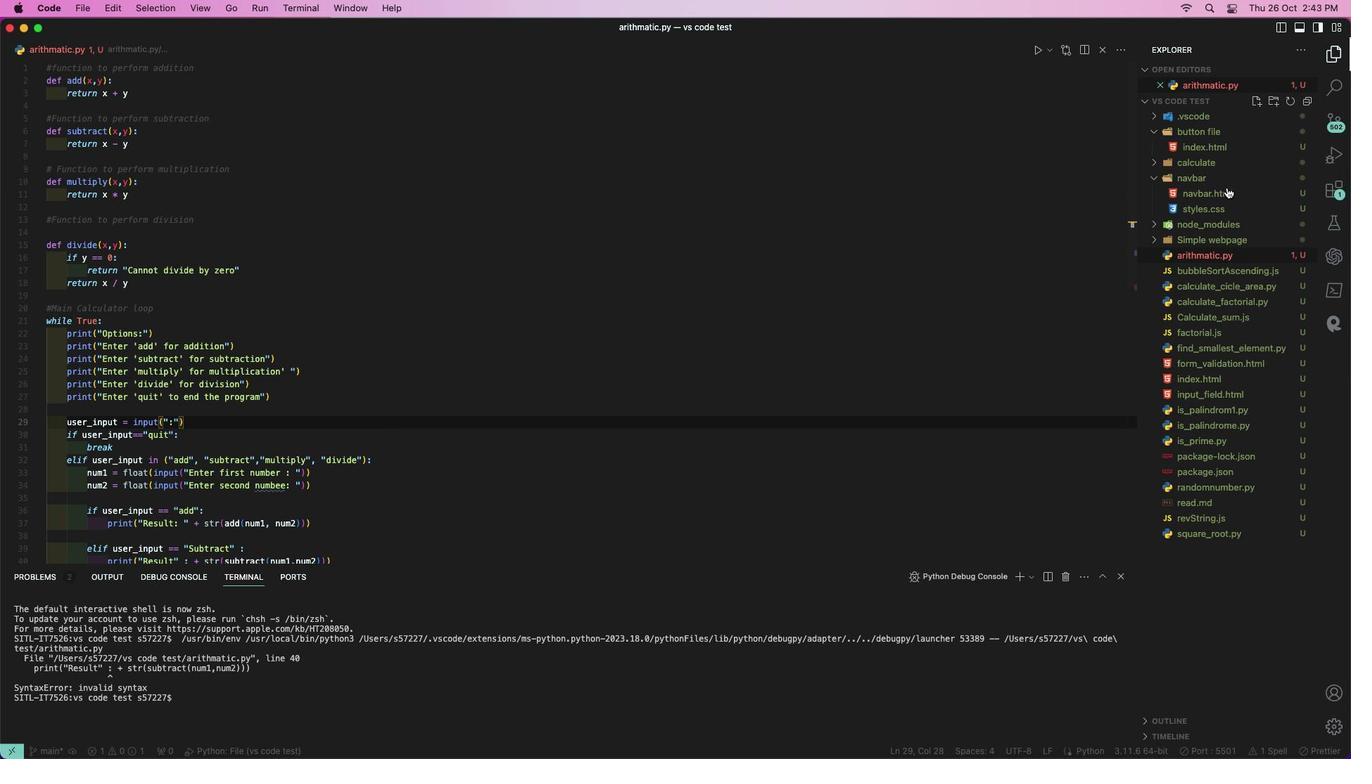
Action: Mouse moved to (1251, 79)
Screenshot: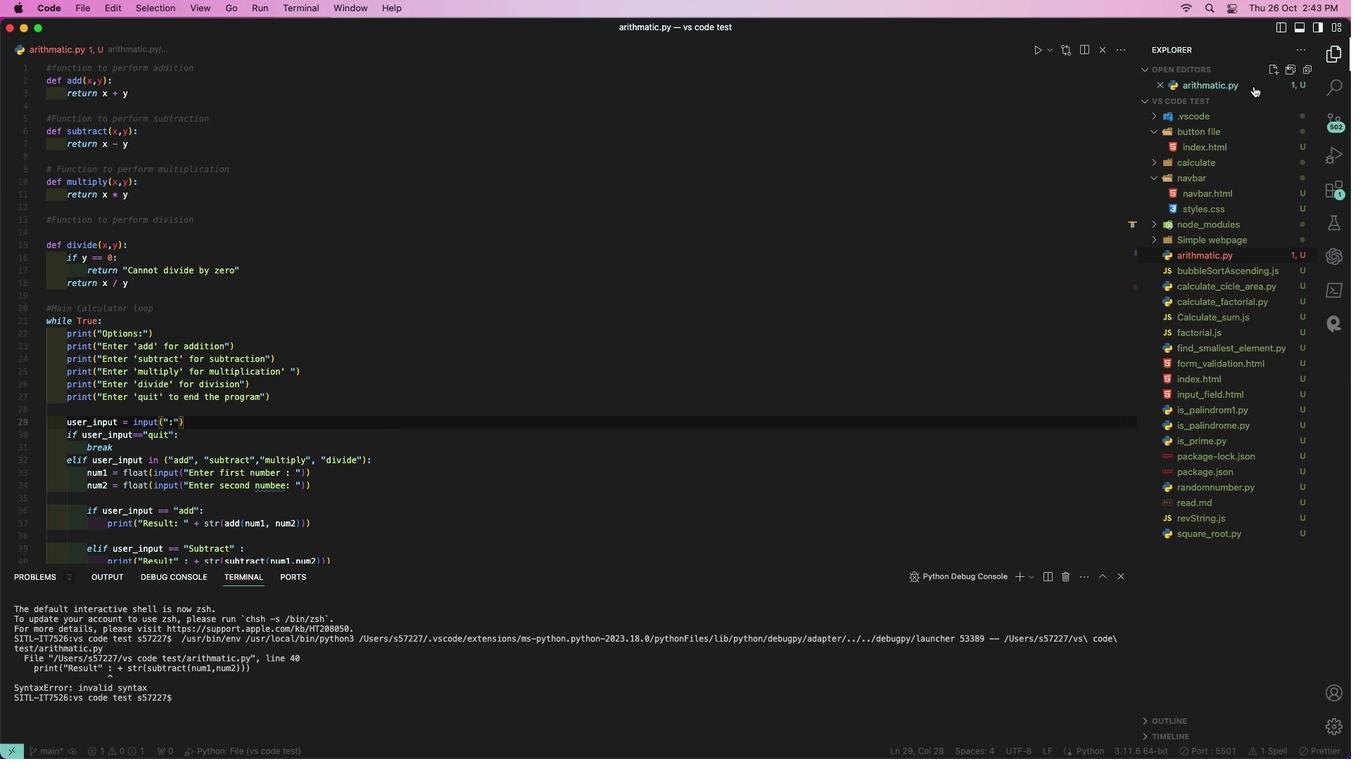 
Action: Mouse pressed left at (1251, 79)
Screenshot: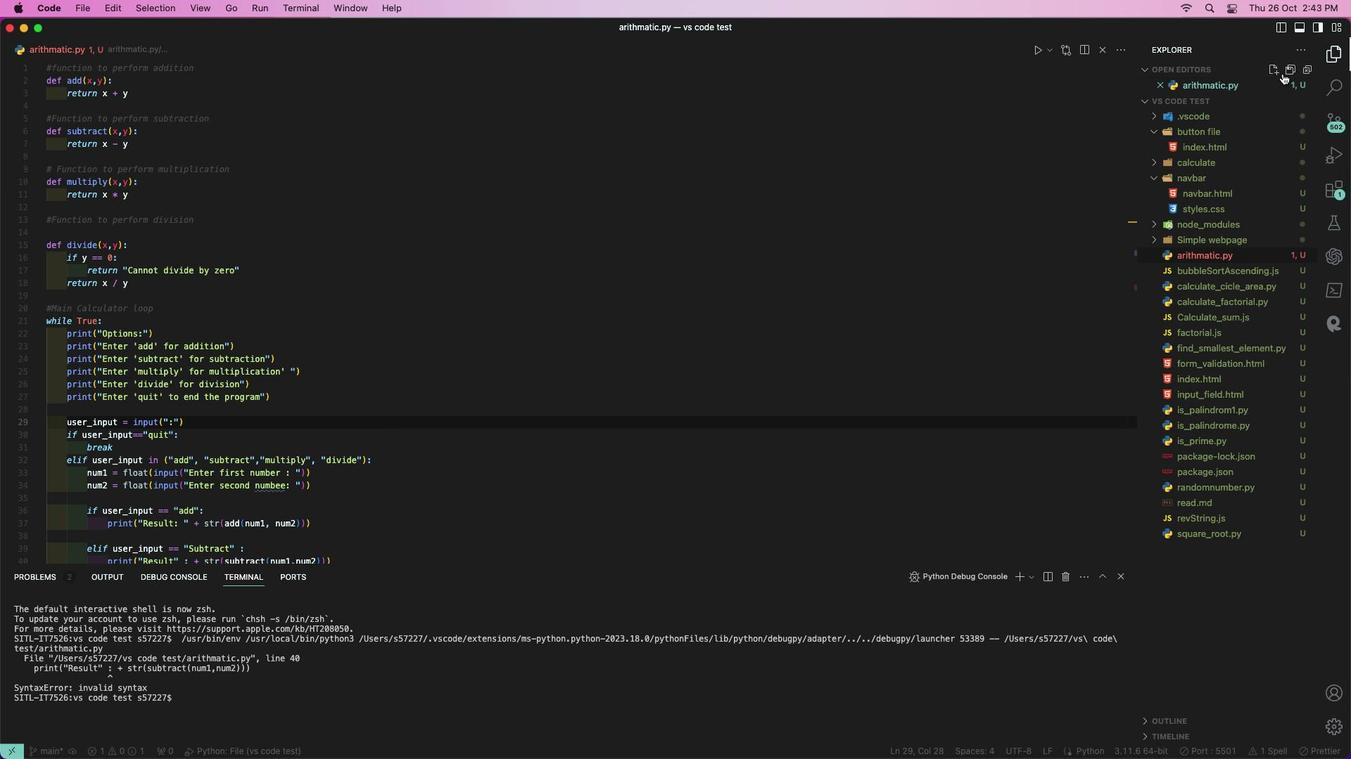
Action: Mouse moved to (1287, 61)
Screenshot: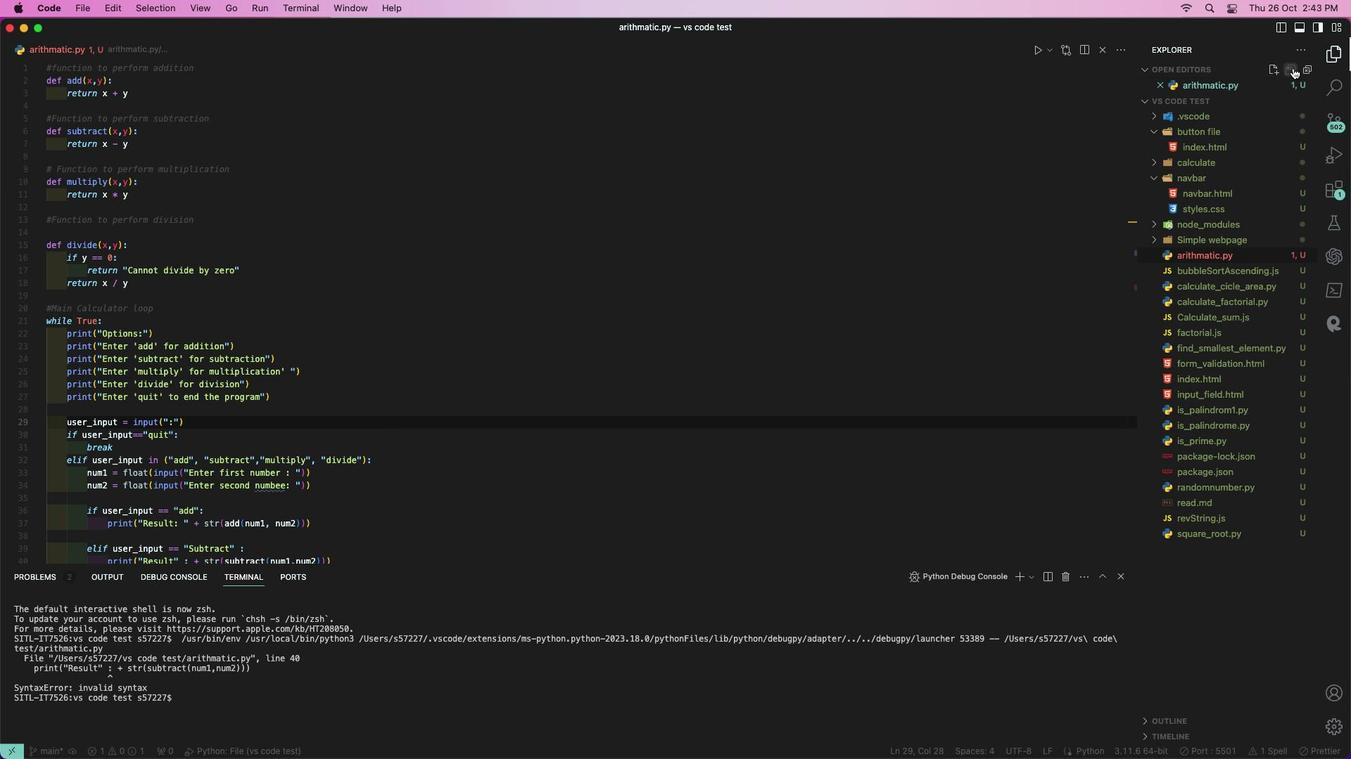 
Action: Mouse pressed left at (1287, 61)
Screenshot: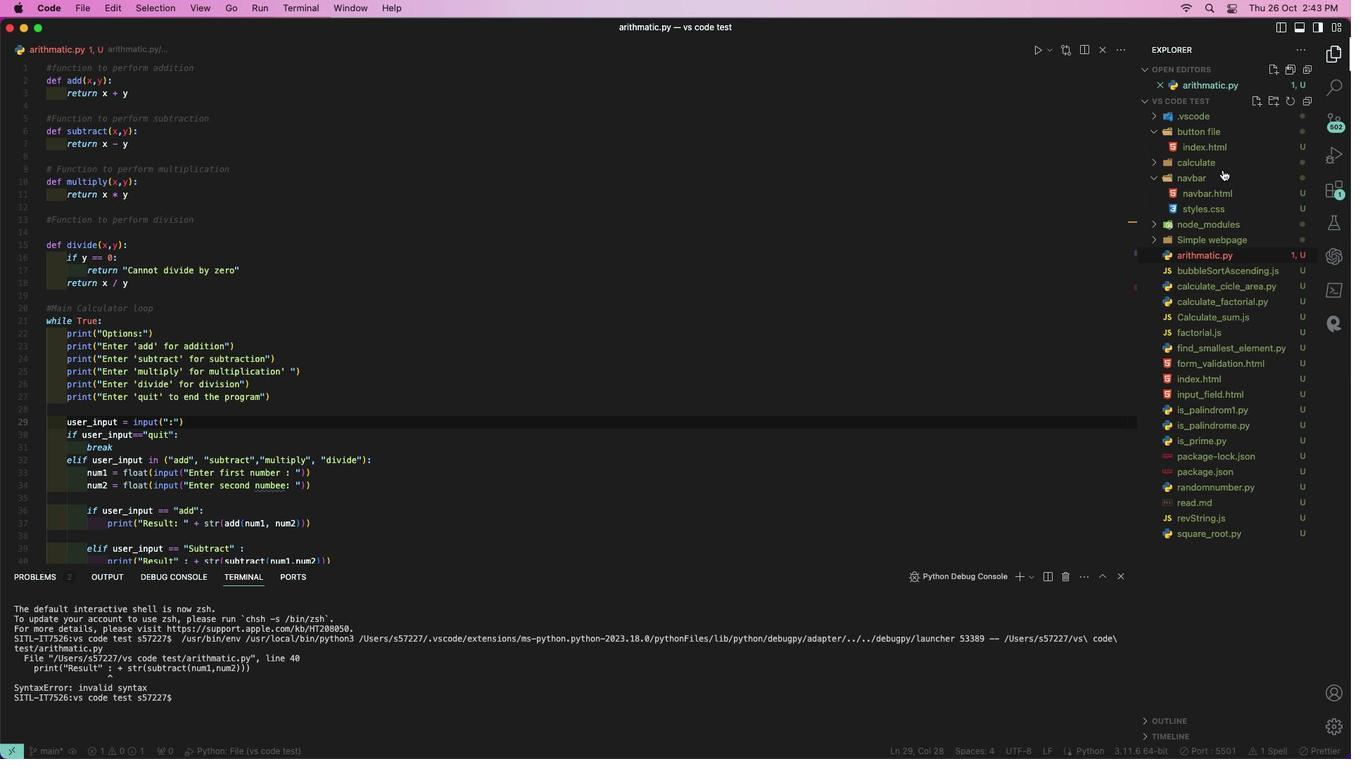 
Action: Mouse moved to (663, 280)
Screenshot: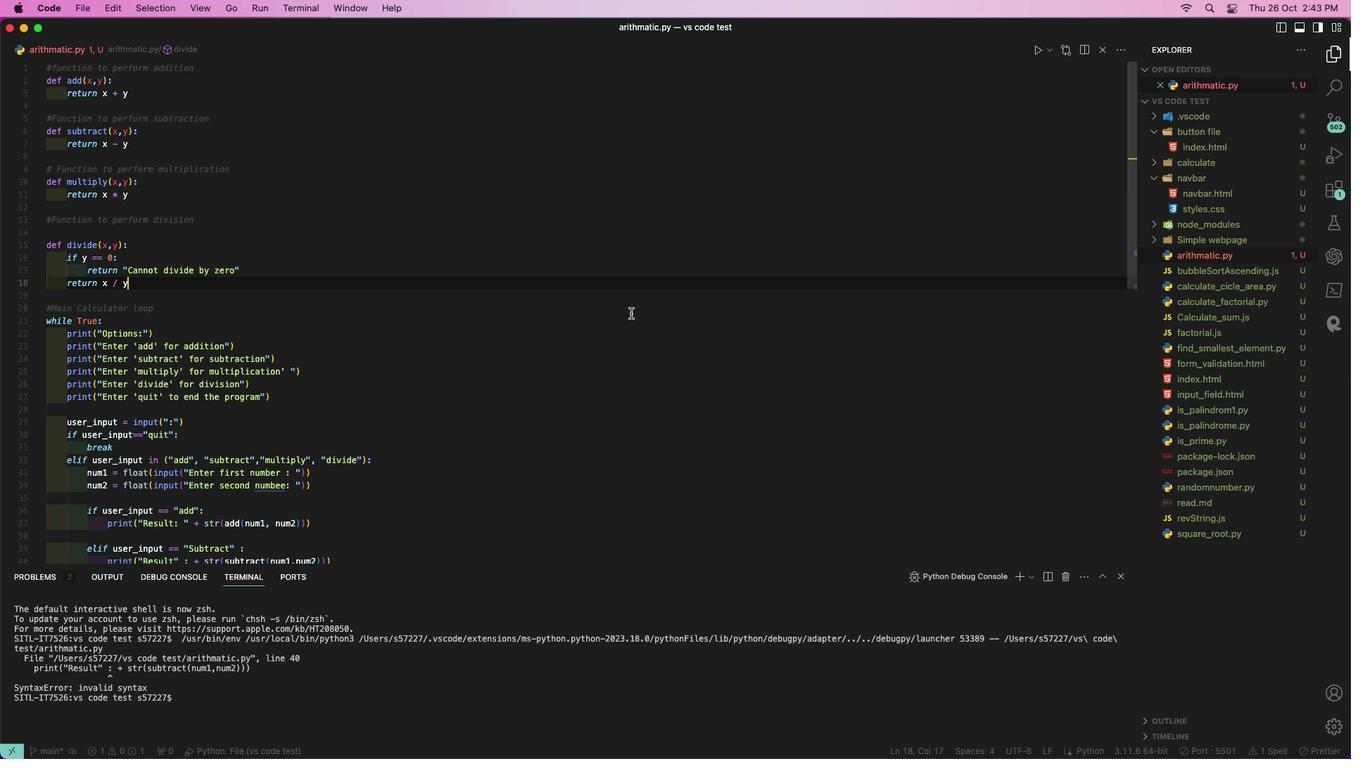 
Action: Mouse pressed left at (663, 280)
Screenshot: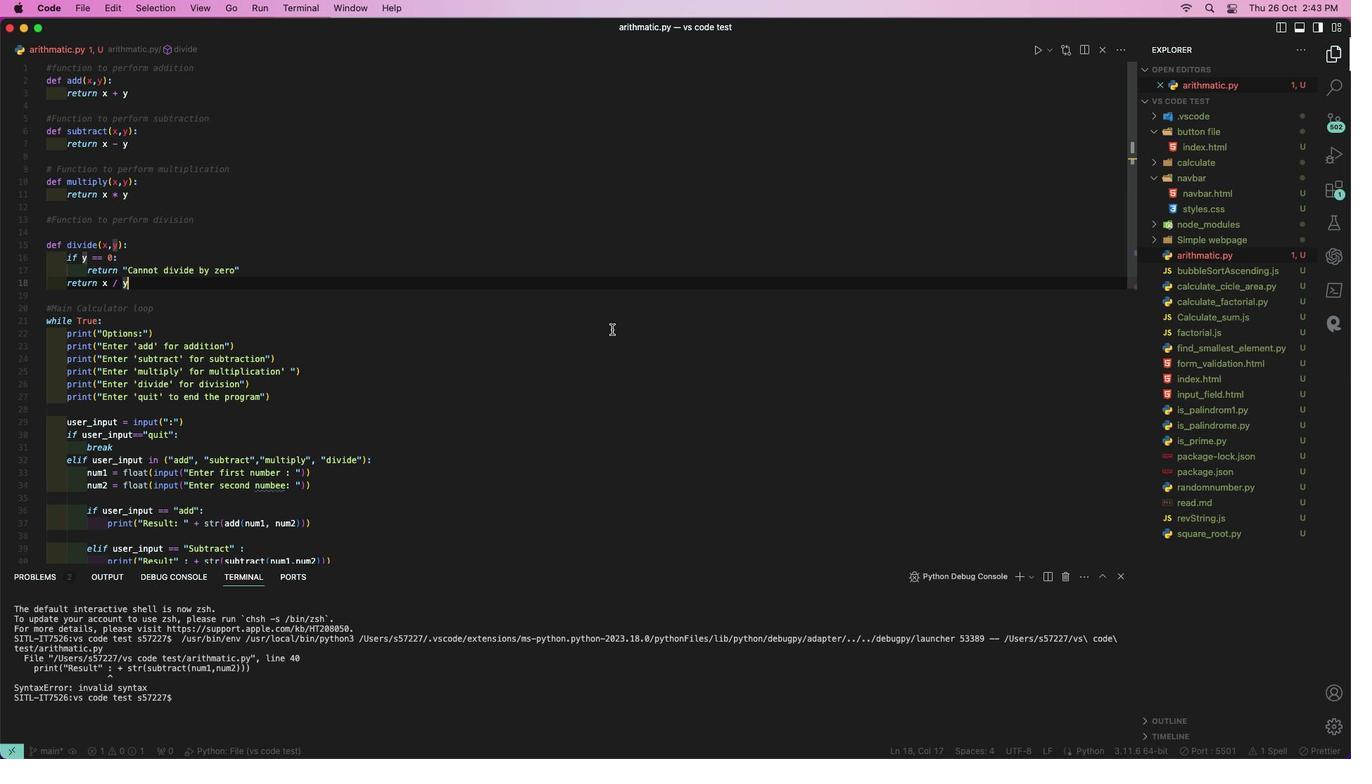 
Action: Mouse moved to (1113, 574)
Screenshot: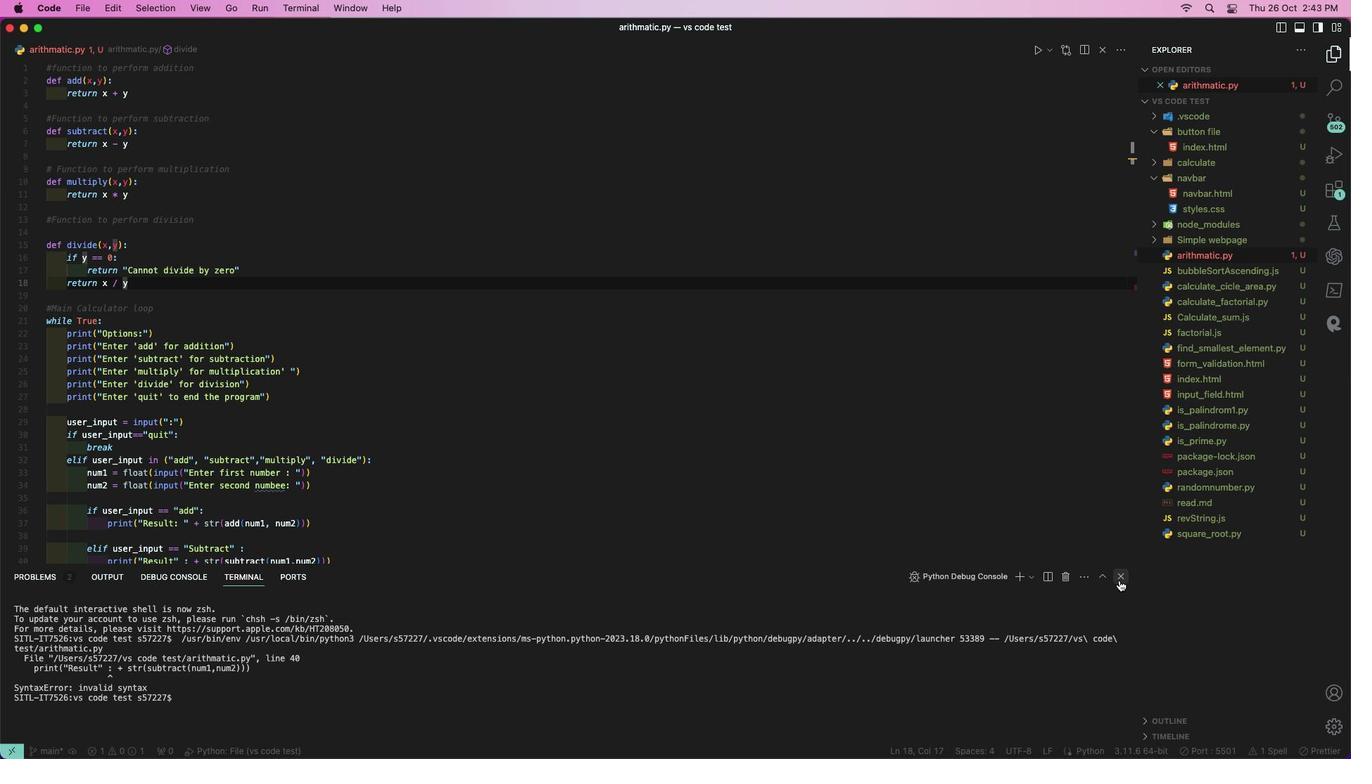 
Action: Mouse pressed left at (1113, 574)
Screenshot: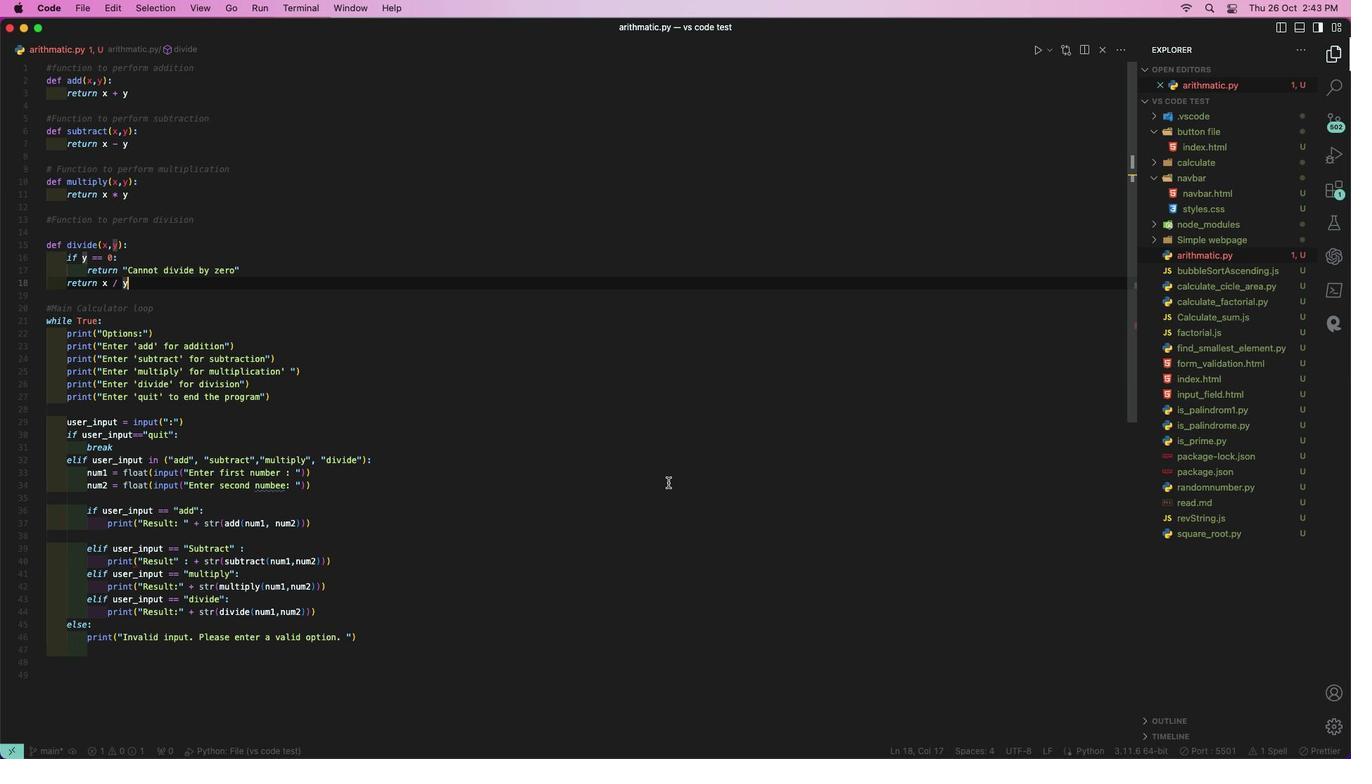 
Action: Mouse moved to (185, 558)
Screenshot: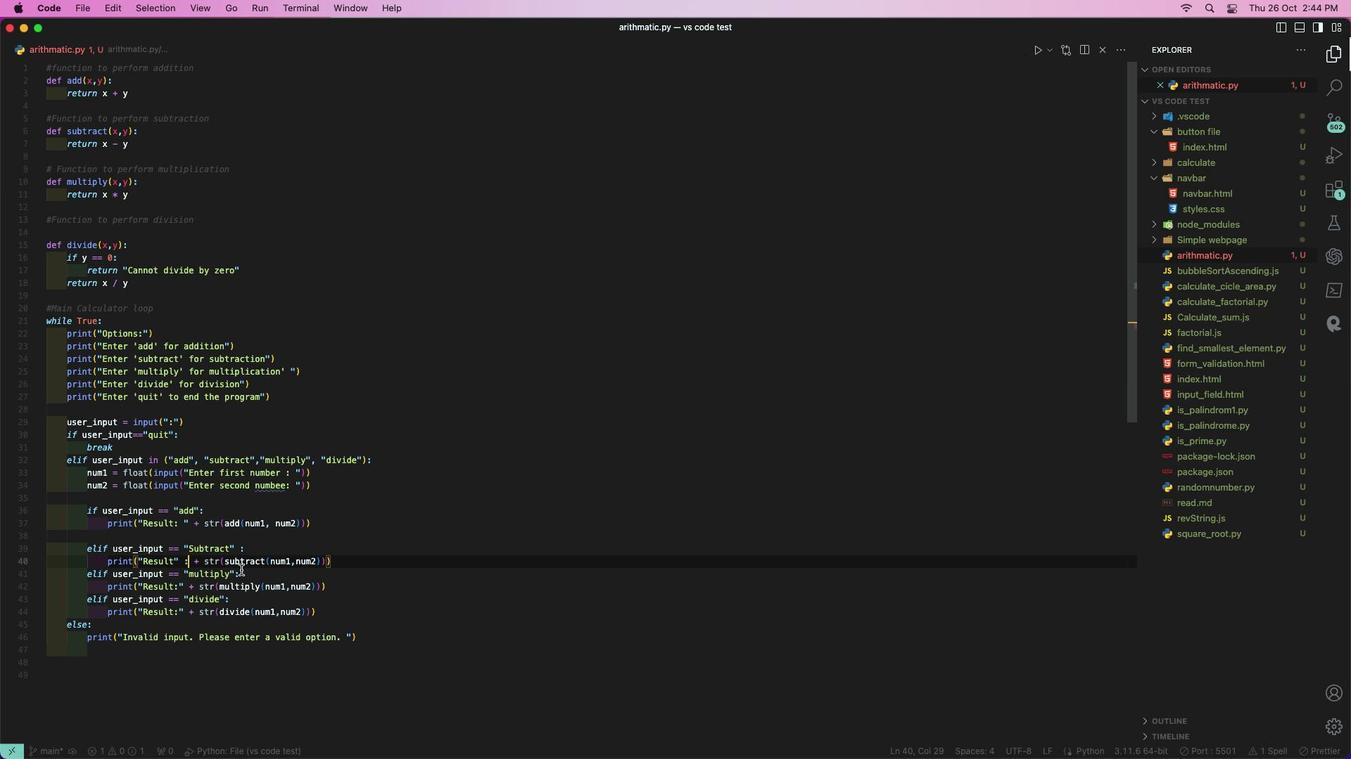 
Action: Mouse pressed left at (185, 558)
Screenshot: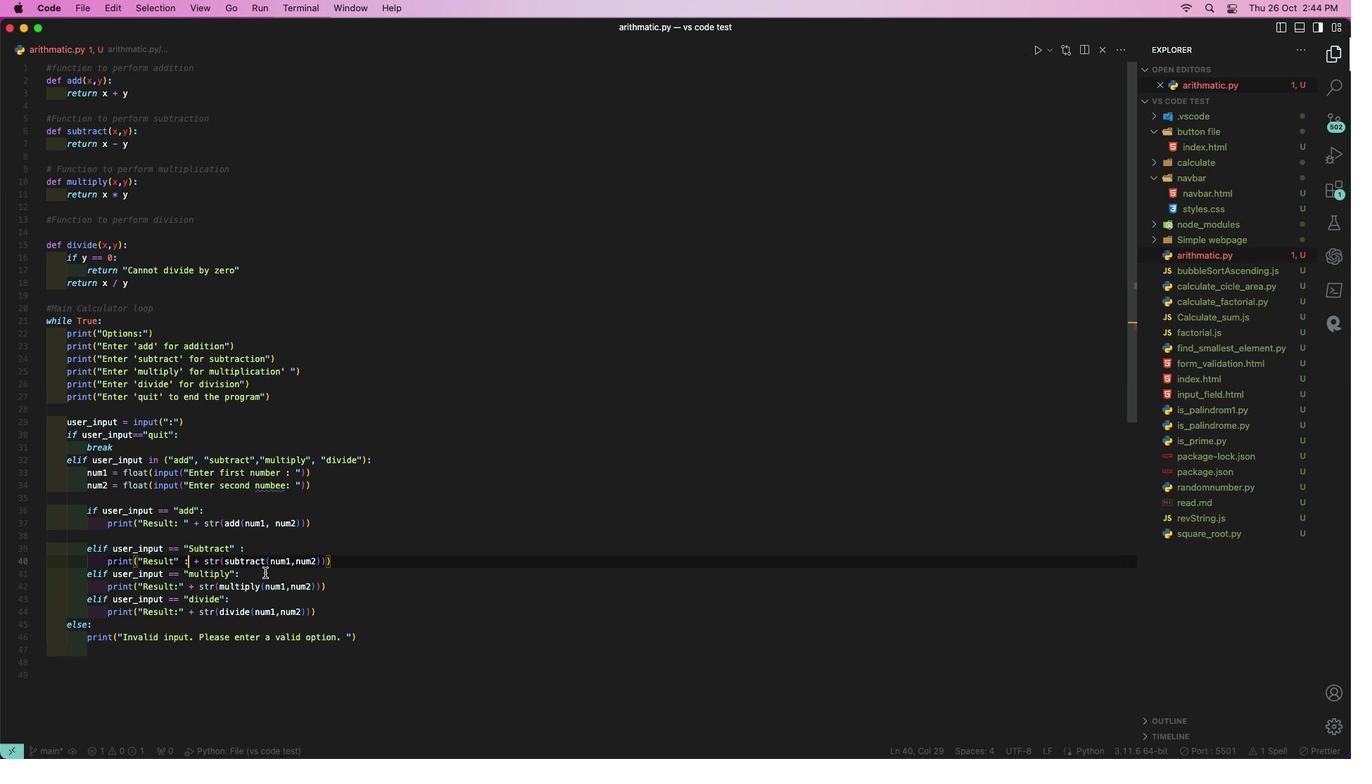
Action: Mouse moved to (247, 573)
Screenshot: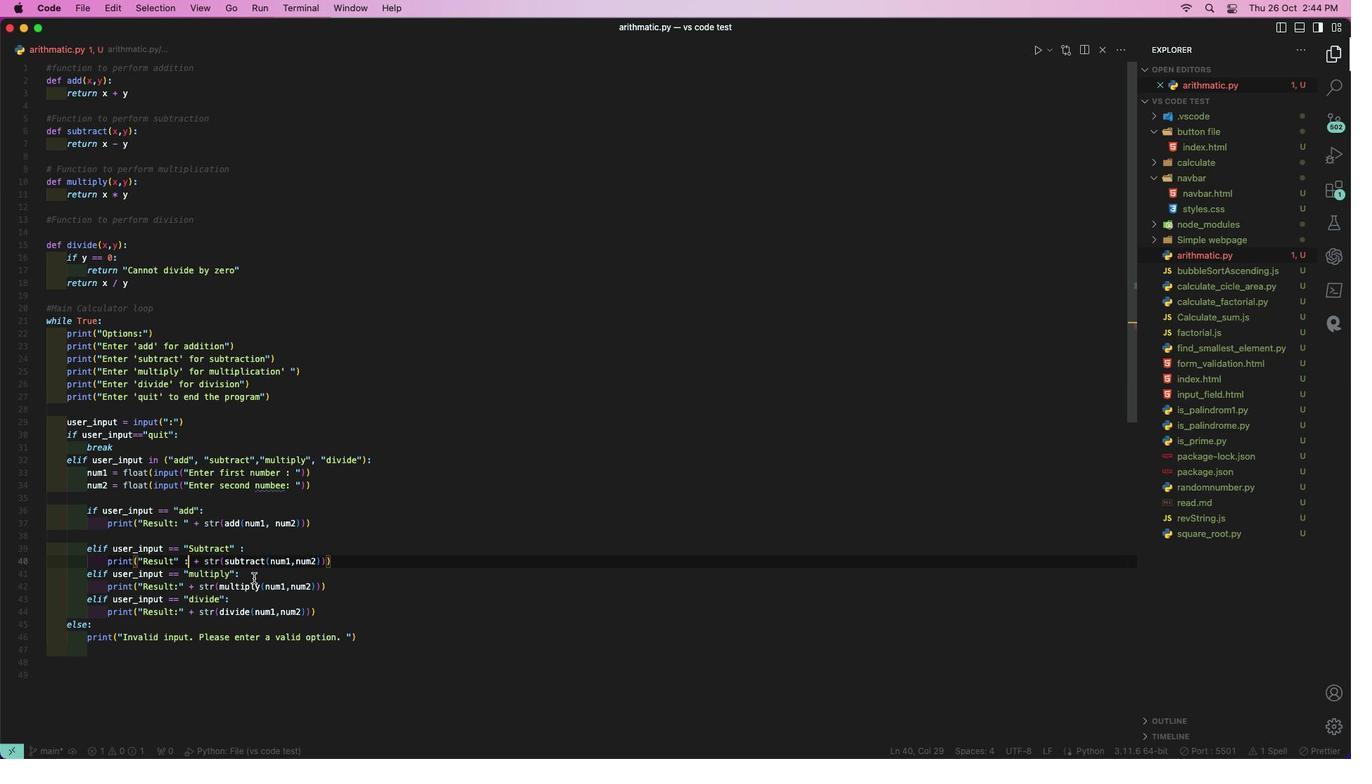 
Action: Key pressed Key.backspace
Screenshot: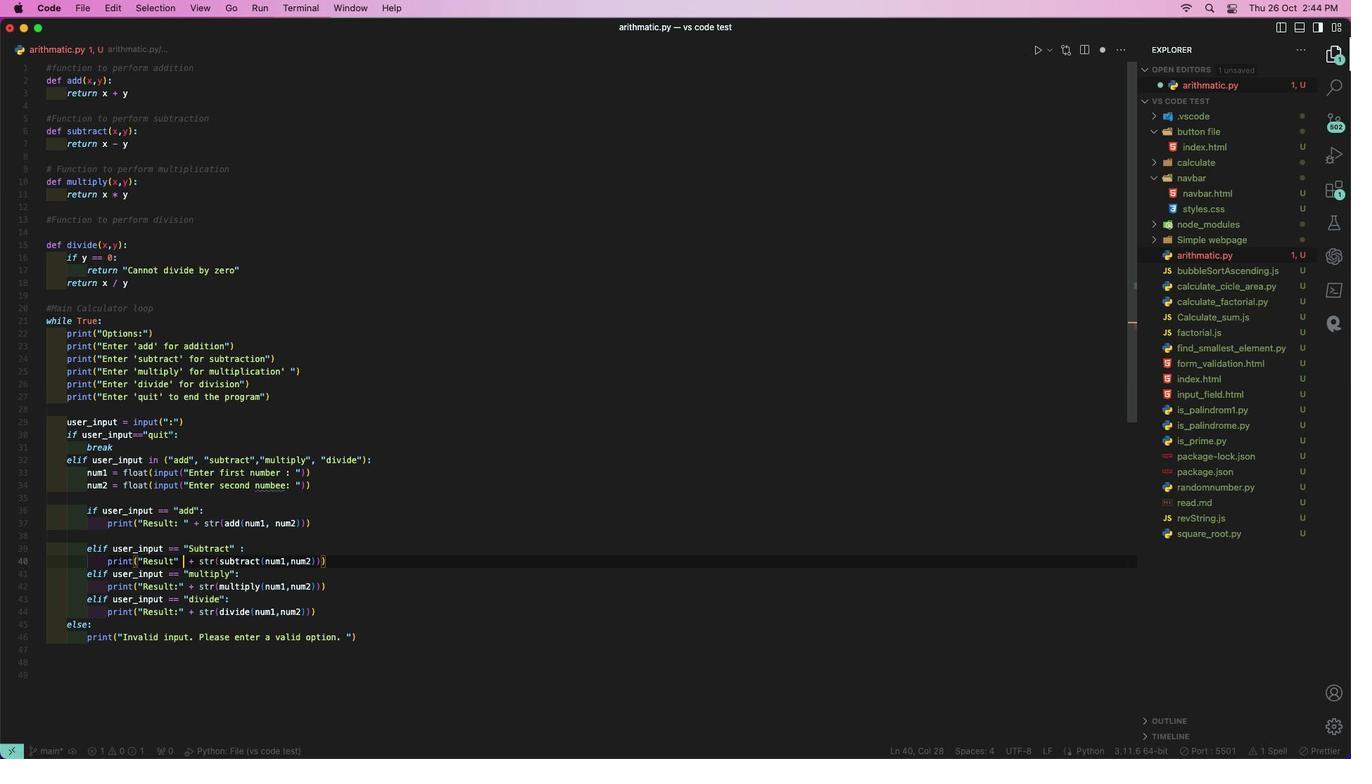 
Action: Mouse moved to (1223, 76)
Screenshot: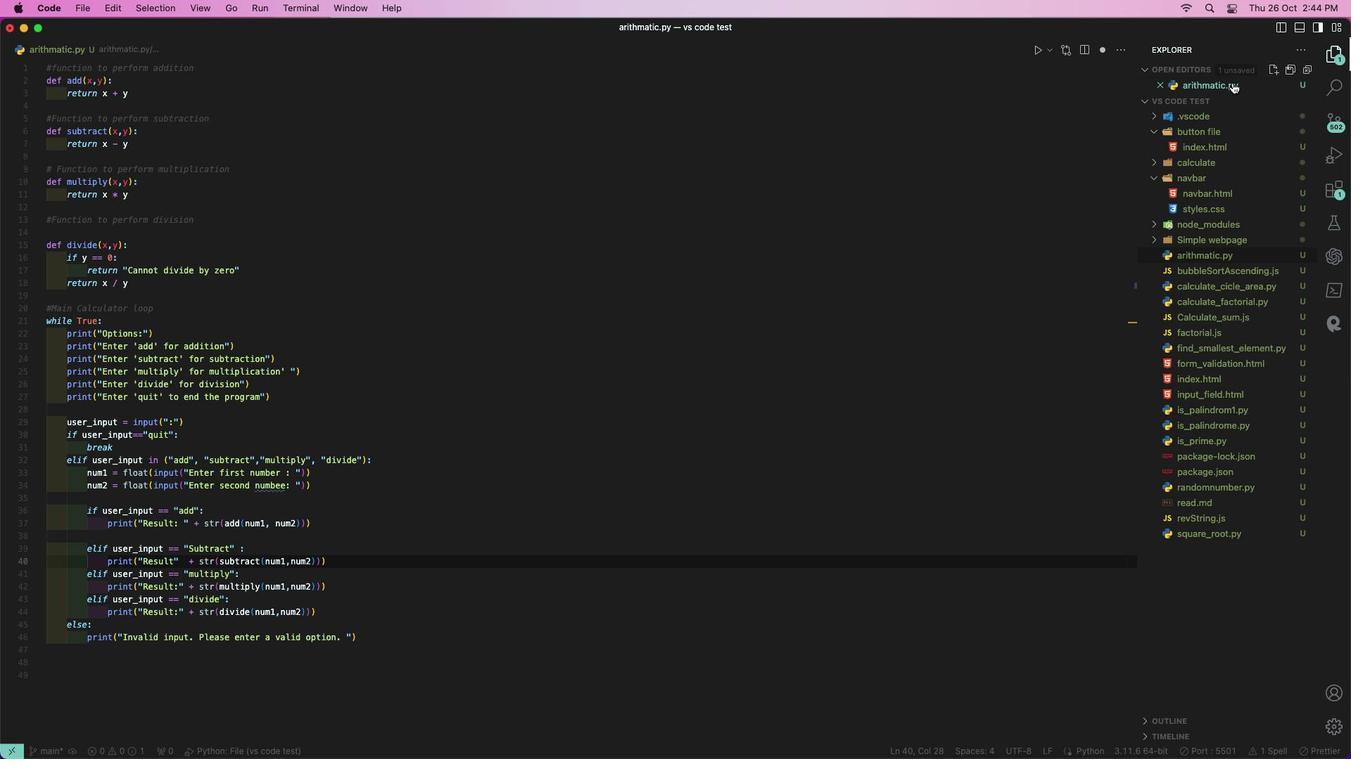 
Action: Mouse pressed left at (1223, 76)
Screenshot: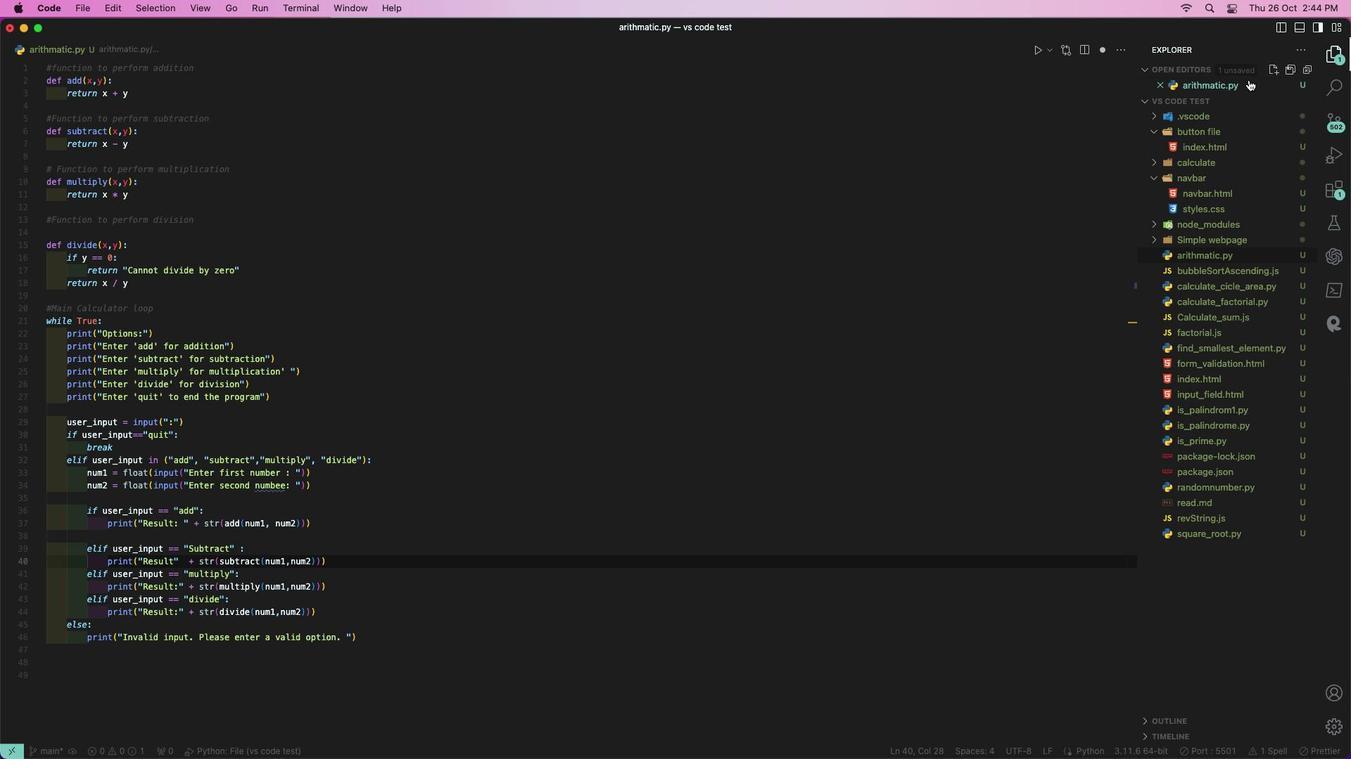 
Action: Mouse moved to (1282, 67)
Screenshot: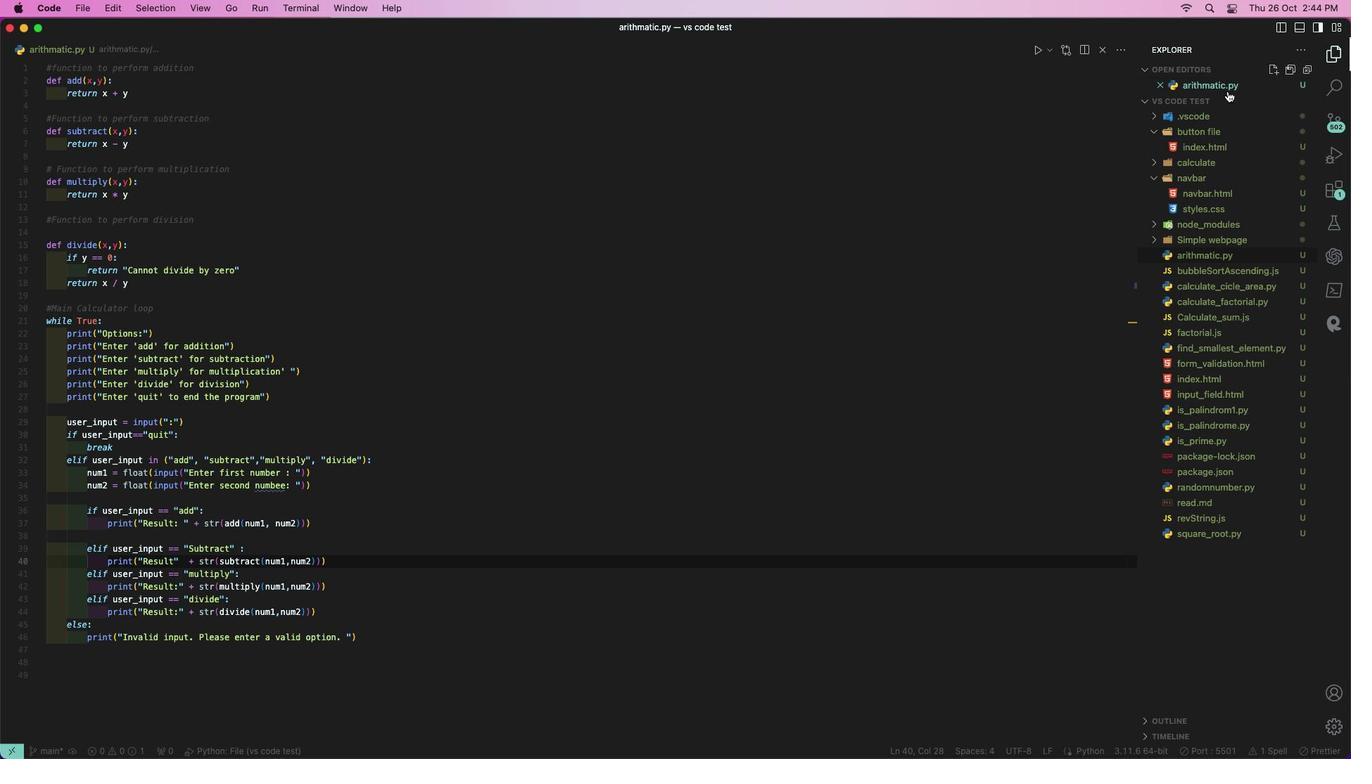 
Action: Mouse pressed left at (1282, 67)
Screenshot: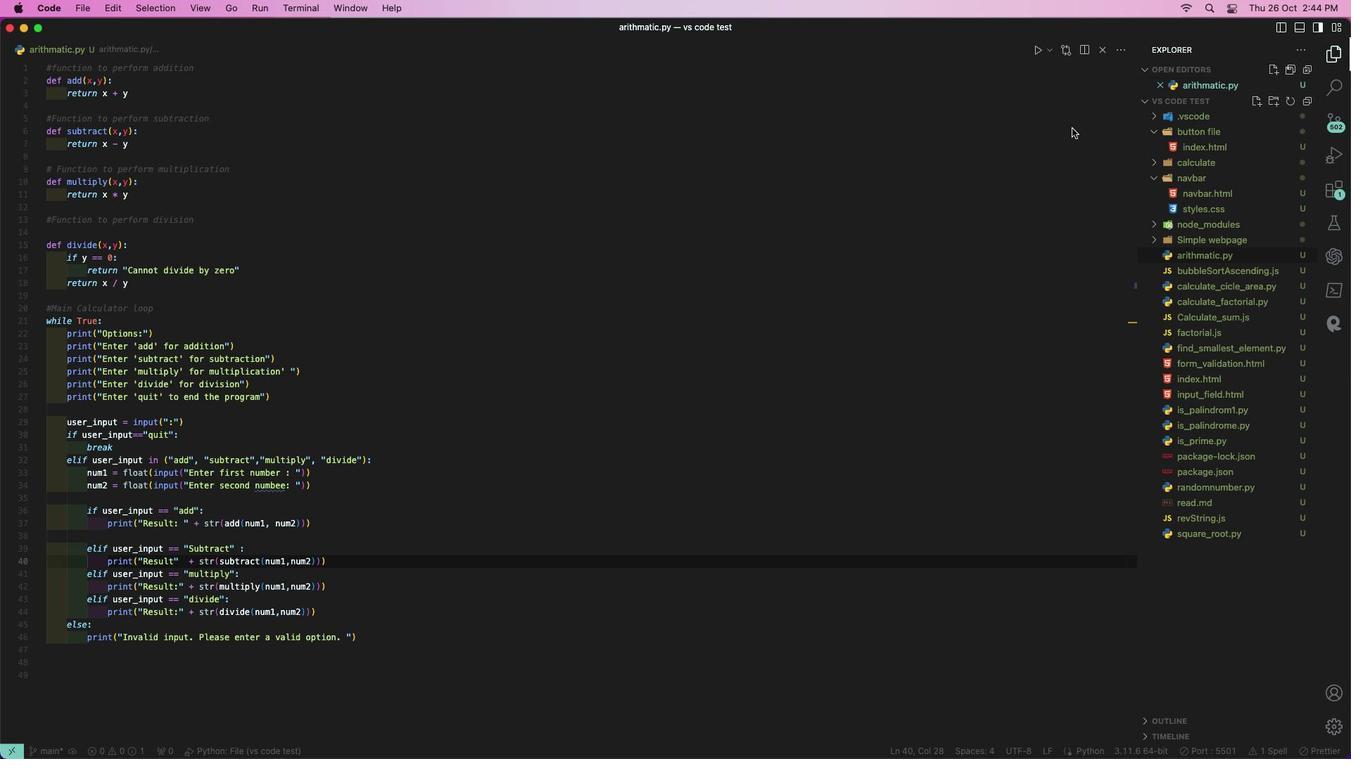 
Action: Mouse moved to (261, 8)
Screenshot: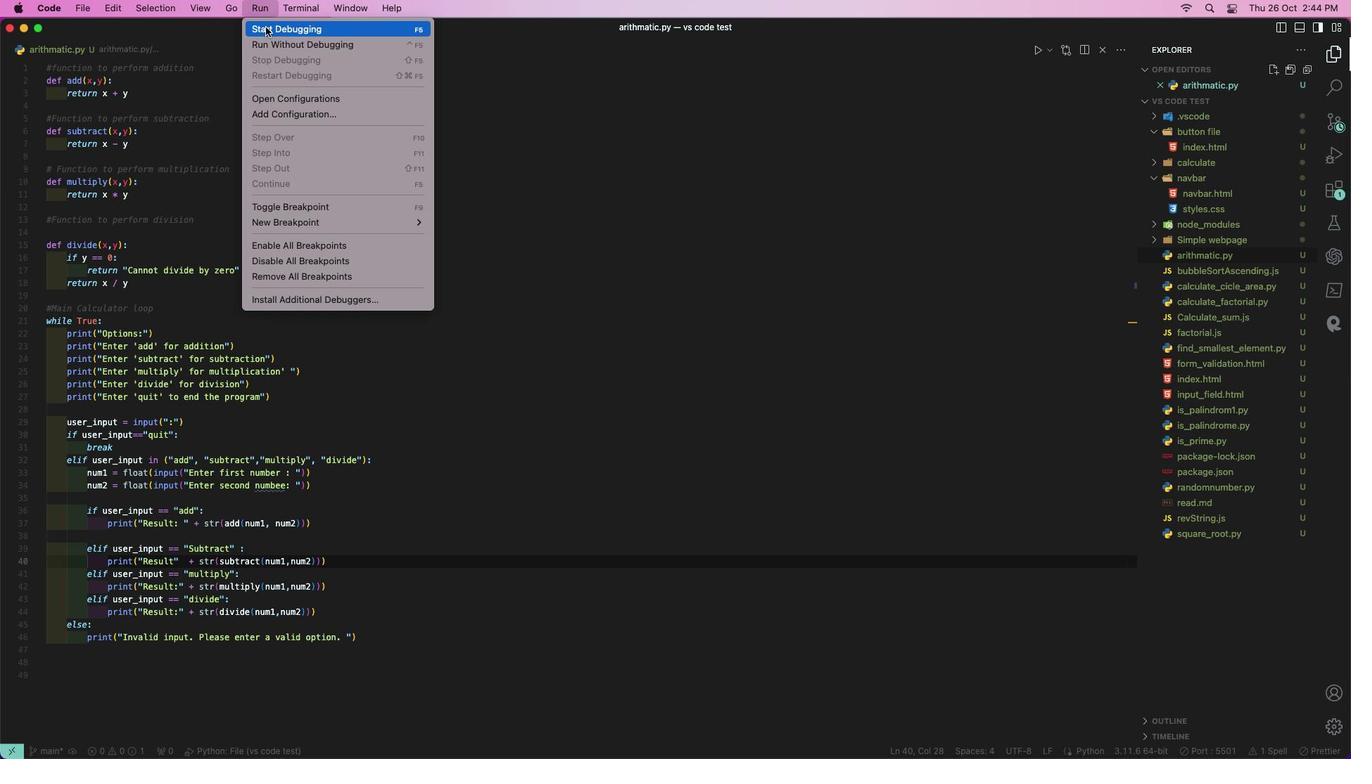 
Action: Mouse pressed left at (261, 8)
Screenshot: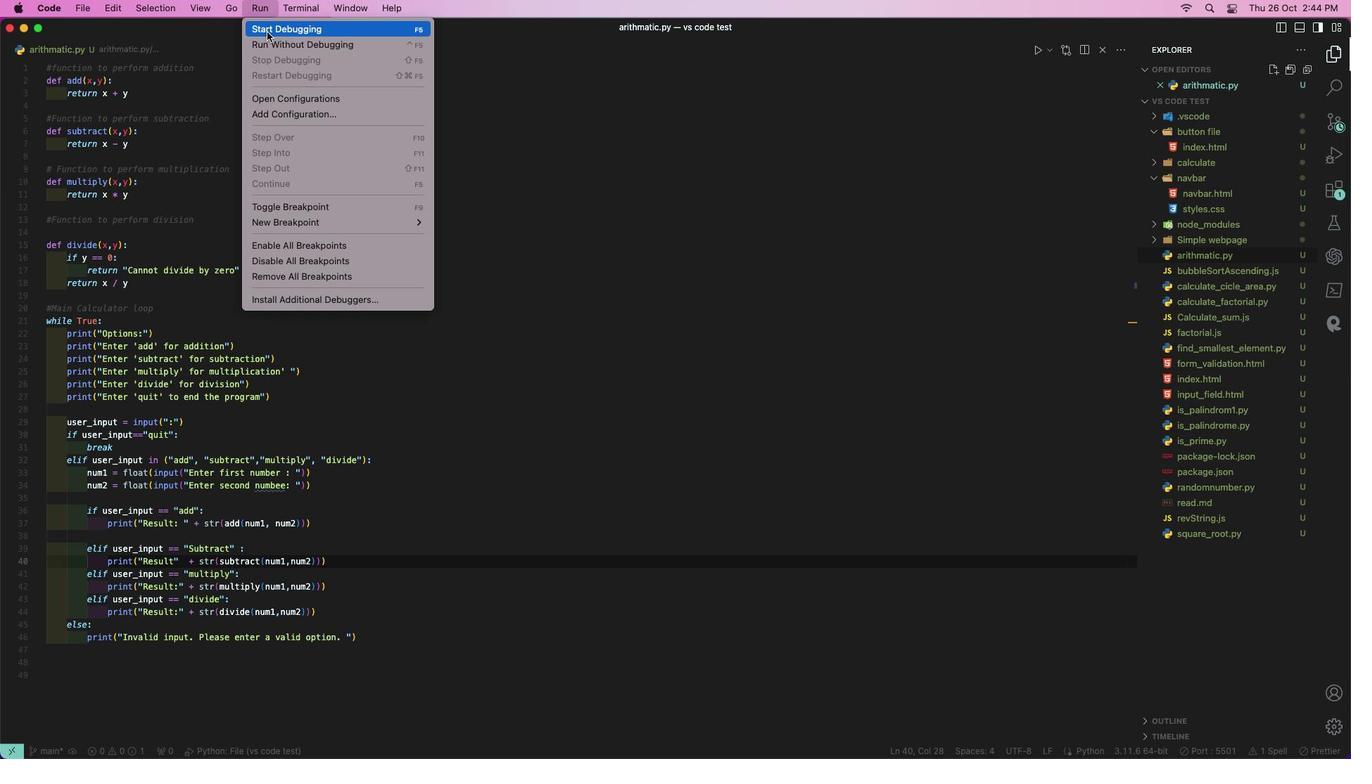 
Action: Mouse moved to (282, 40)
Screenshot: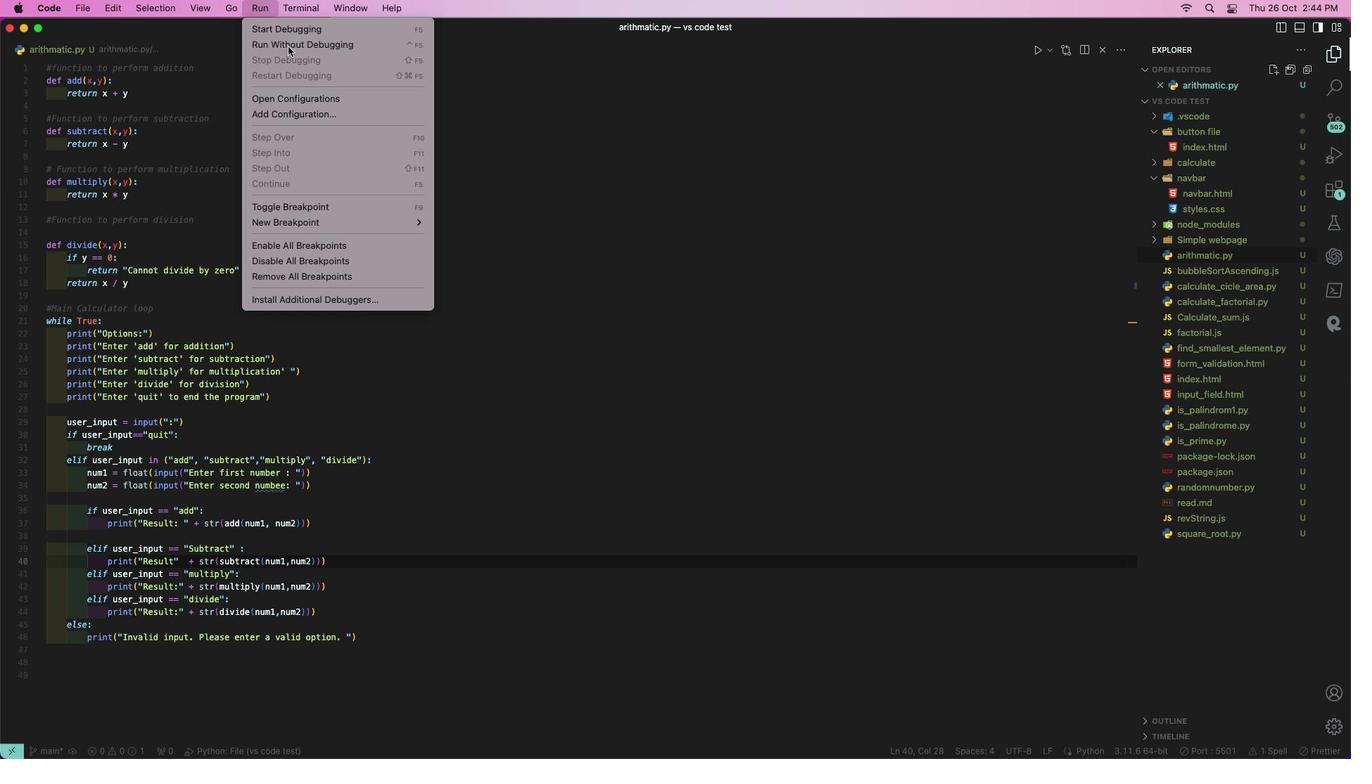 
Action: Mouse pressed left at (282, 40)
Screenshot: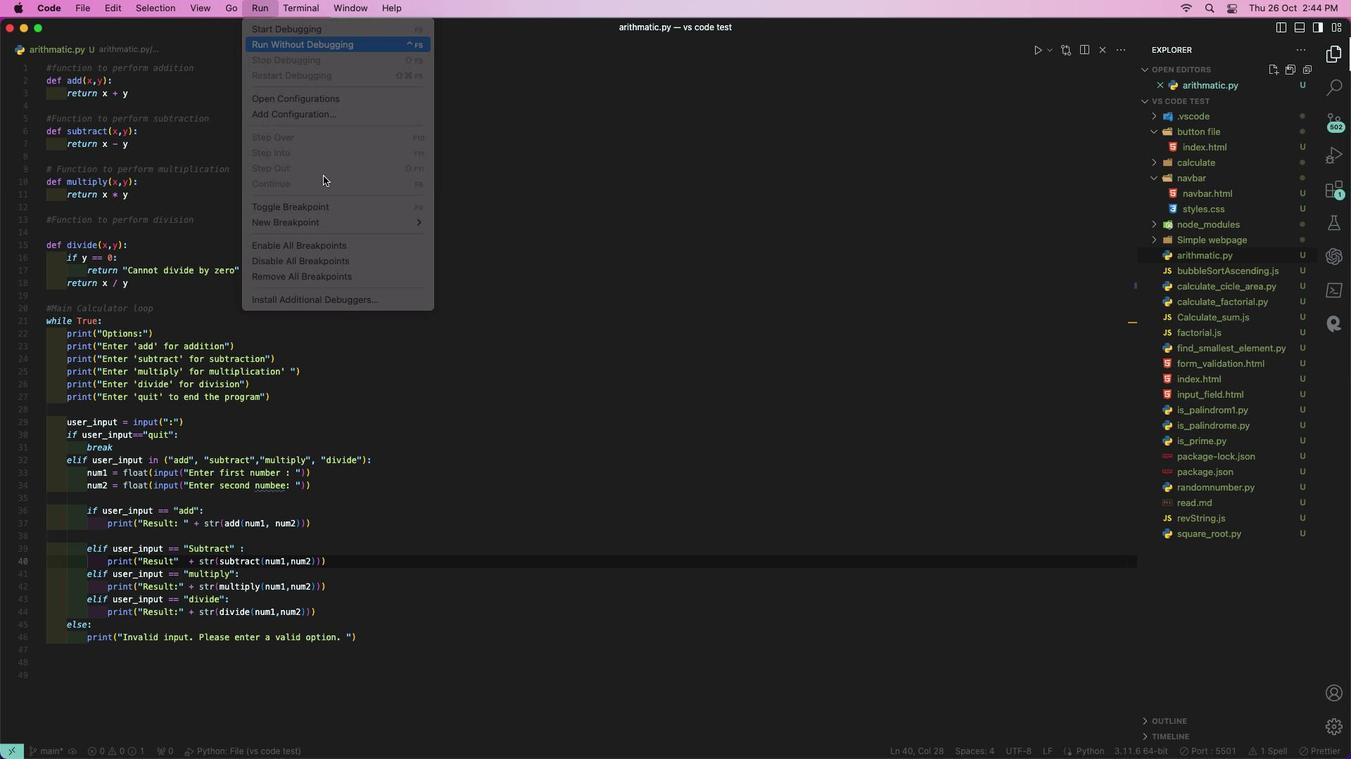 
Action: Mouse moved to (275, 715)
Screenshot: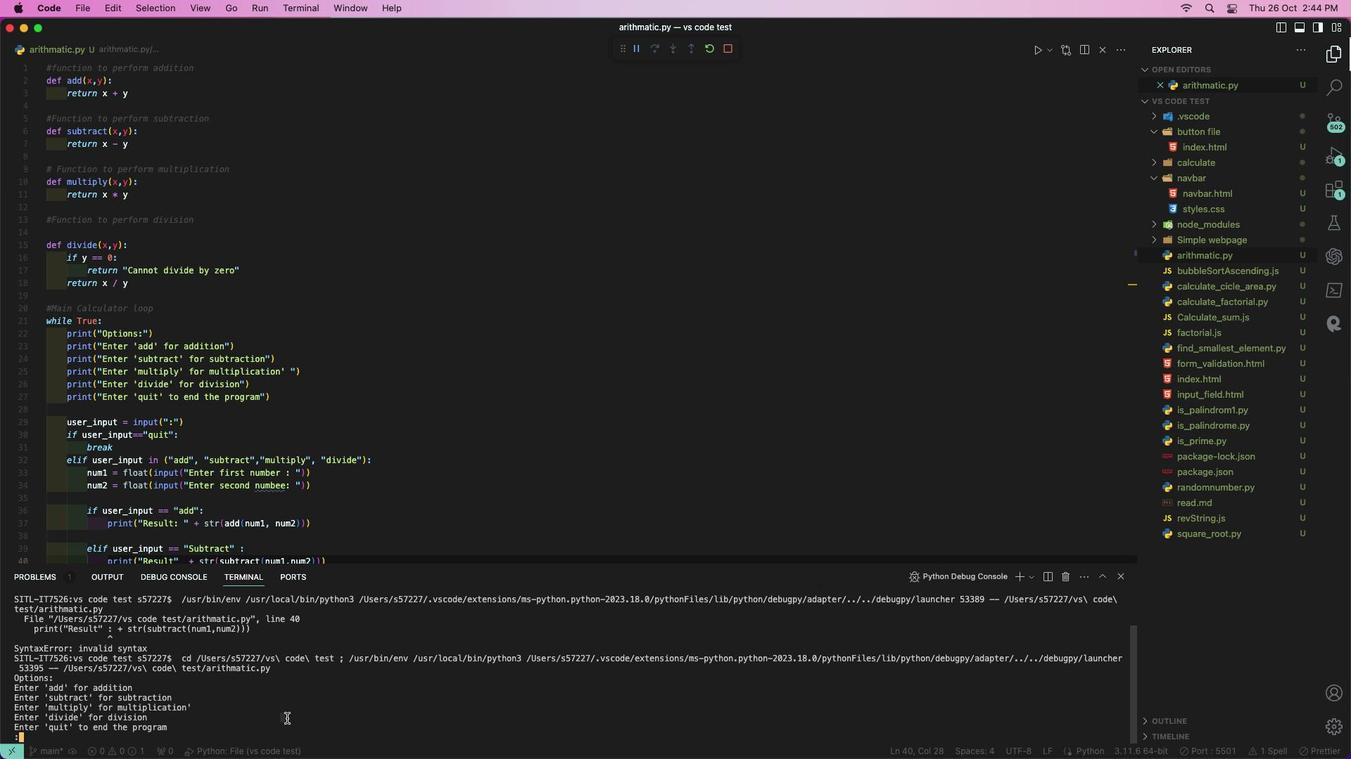 
Action: Mouse pressed left at (275, 715)
Screenshot: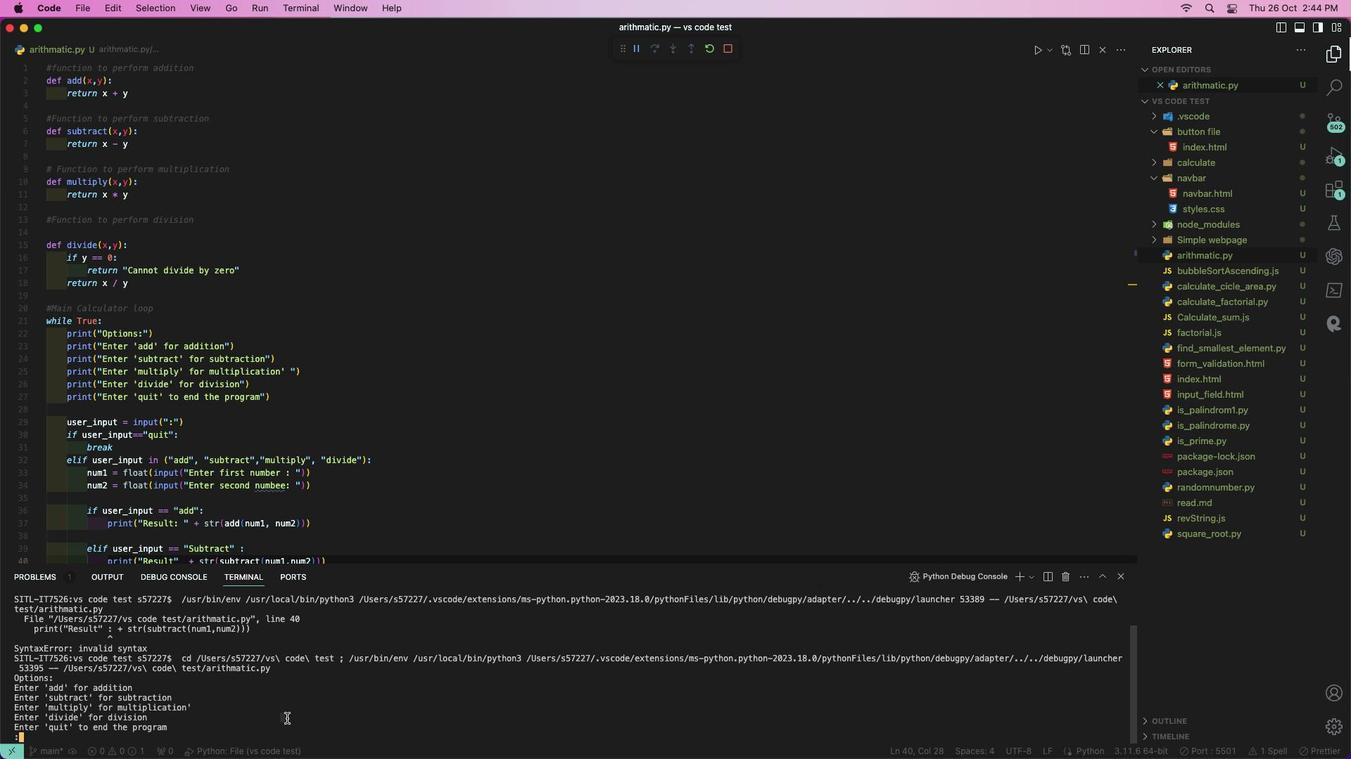 
Action: Mouse moved to (281, 712)
Screenshot: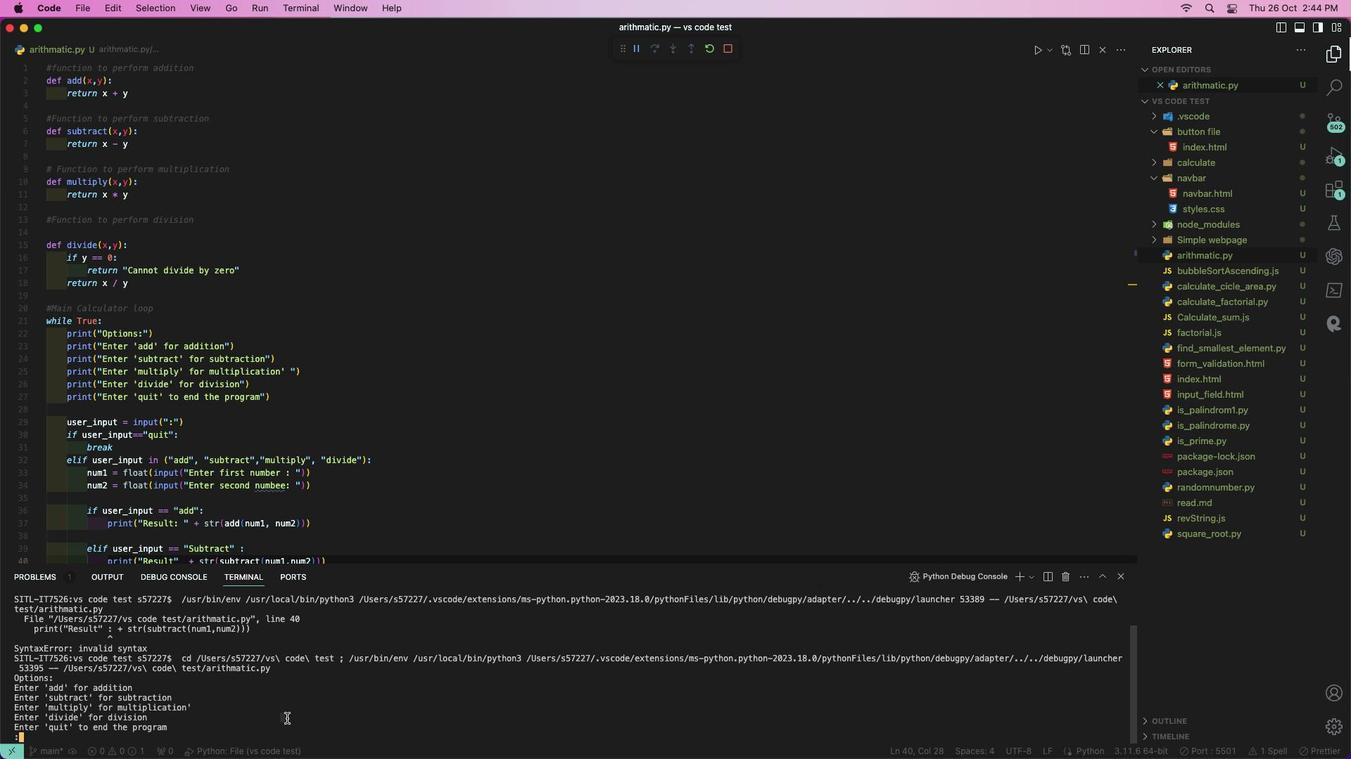 
Action: Key pressed 'a''d''d'Key.enter'7''6''5''4''3'Key.enter'9''8''7''6''5''4'Key.enter
Screenshot: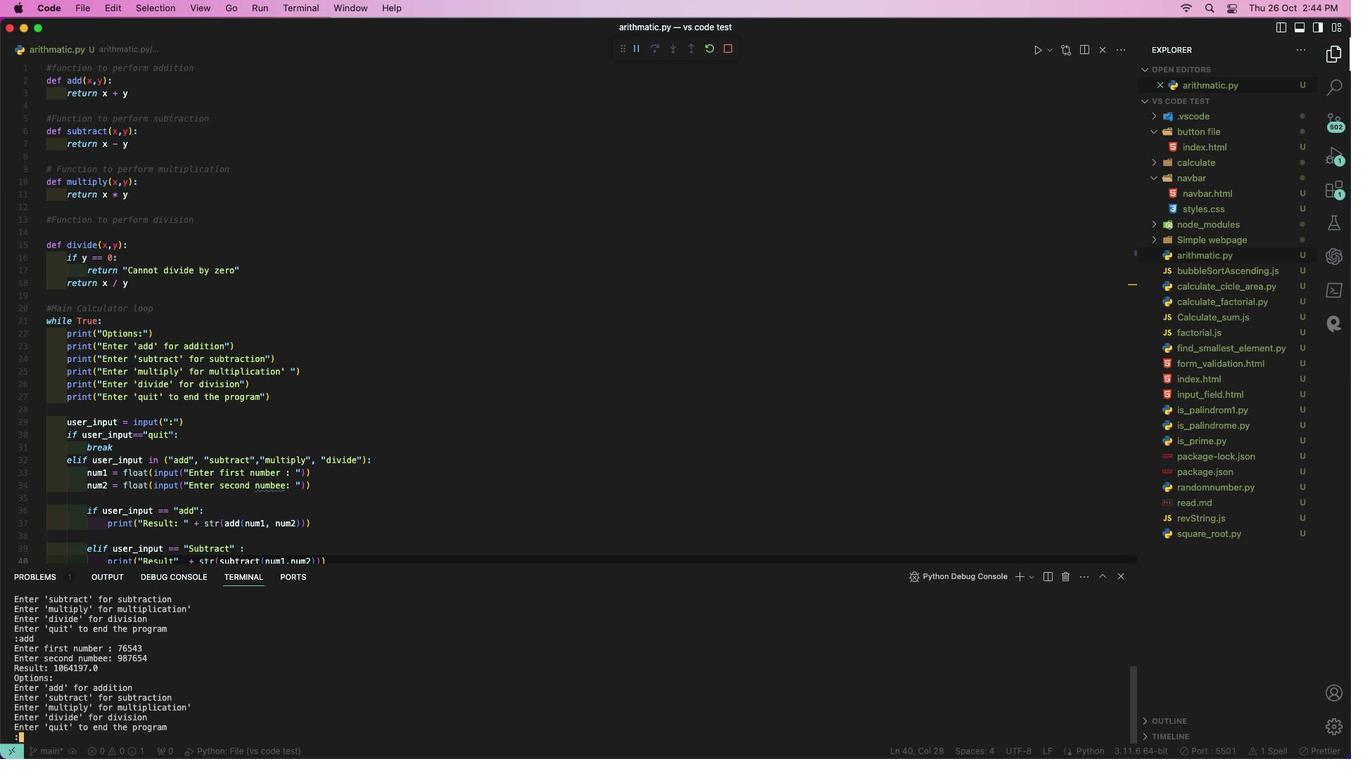 
Action: Mouse moved to (104, 660)
Screenshot: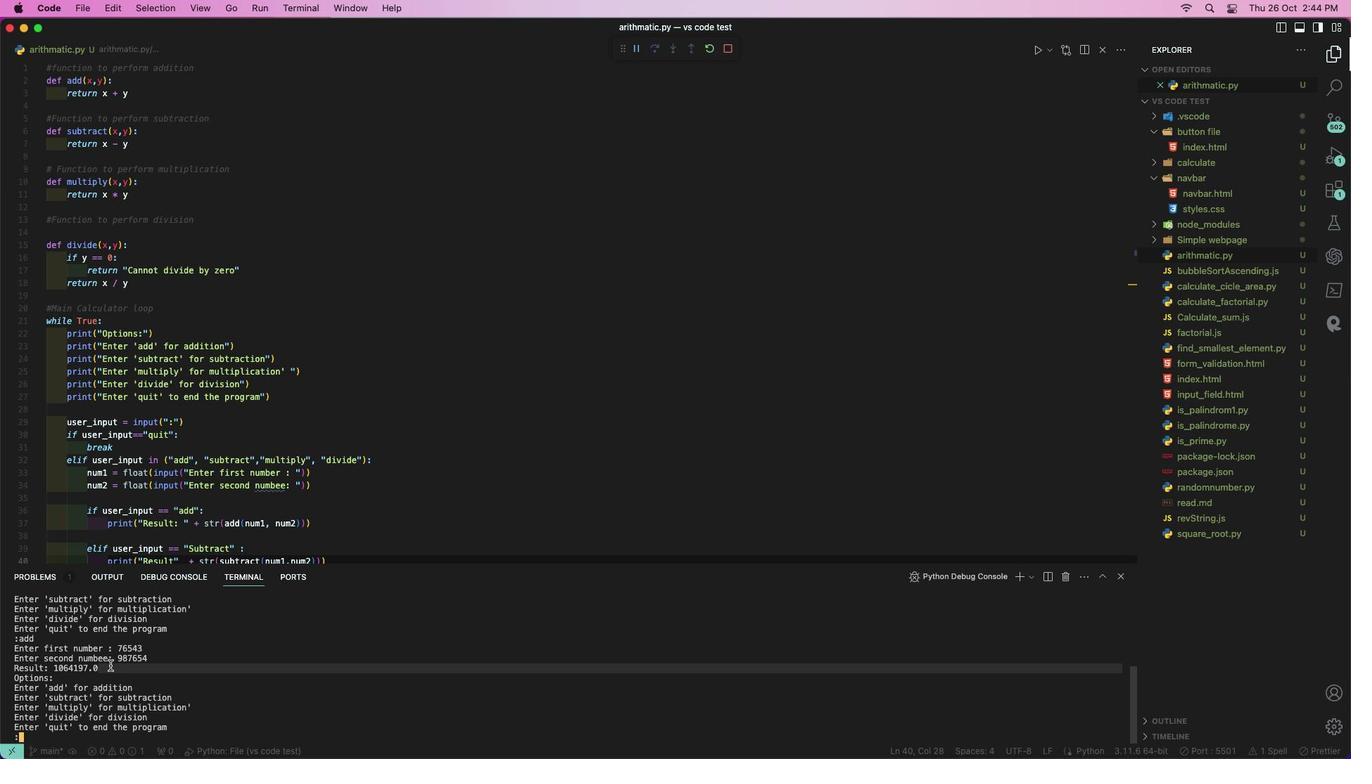 
Action: Mouse pressed left at (104, 660)
Screenshot: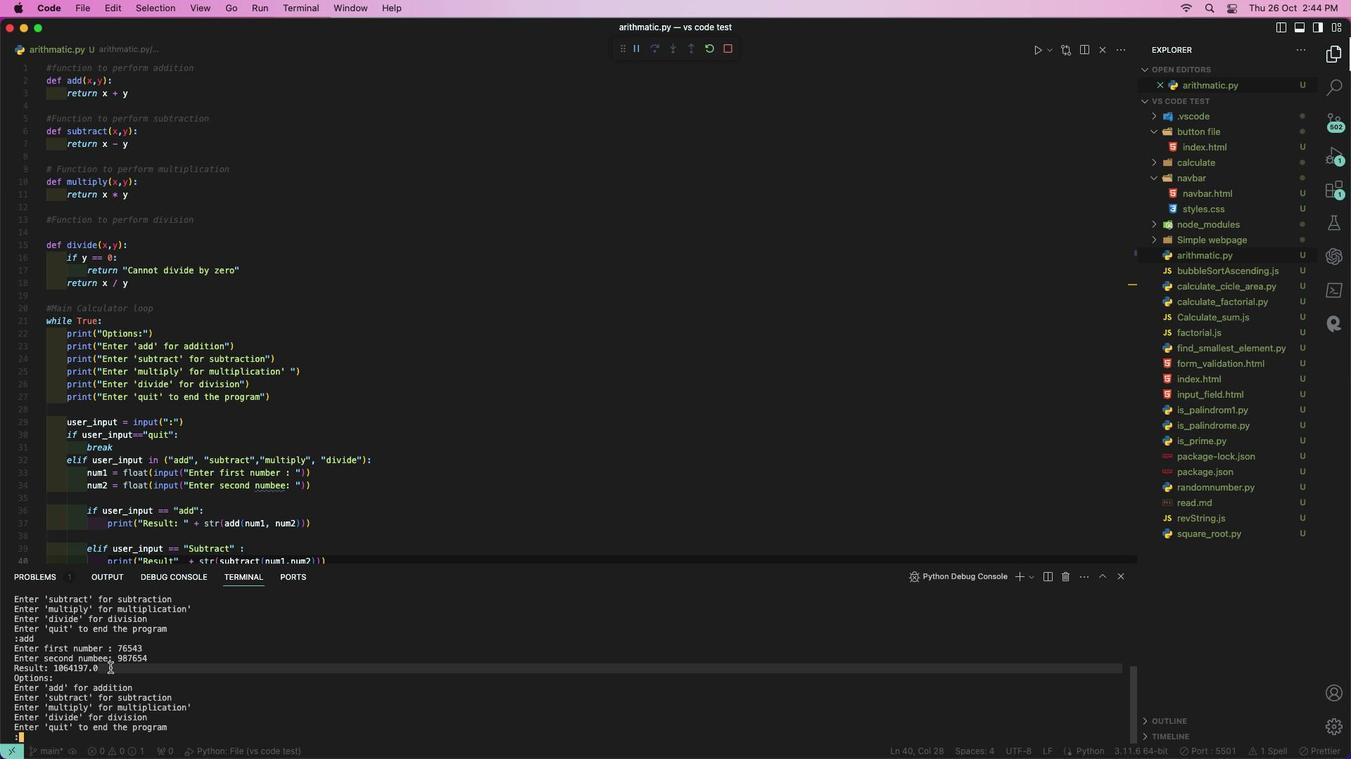 
Action: Mouse pressed left at (104, 660)
Screenshot: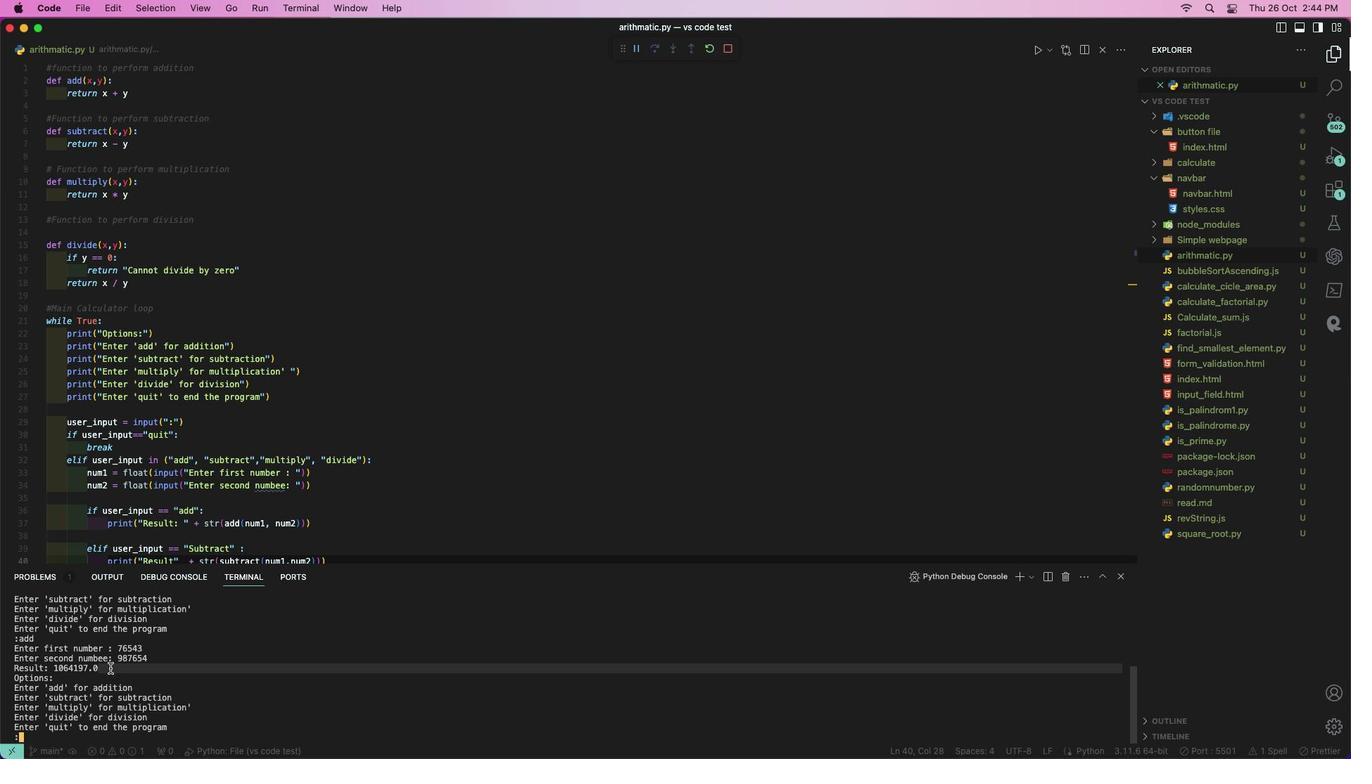 
Action: Mouse moved to (98, 663)
Screenshot: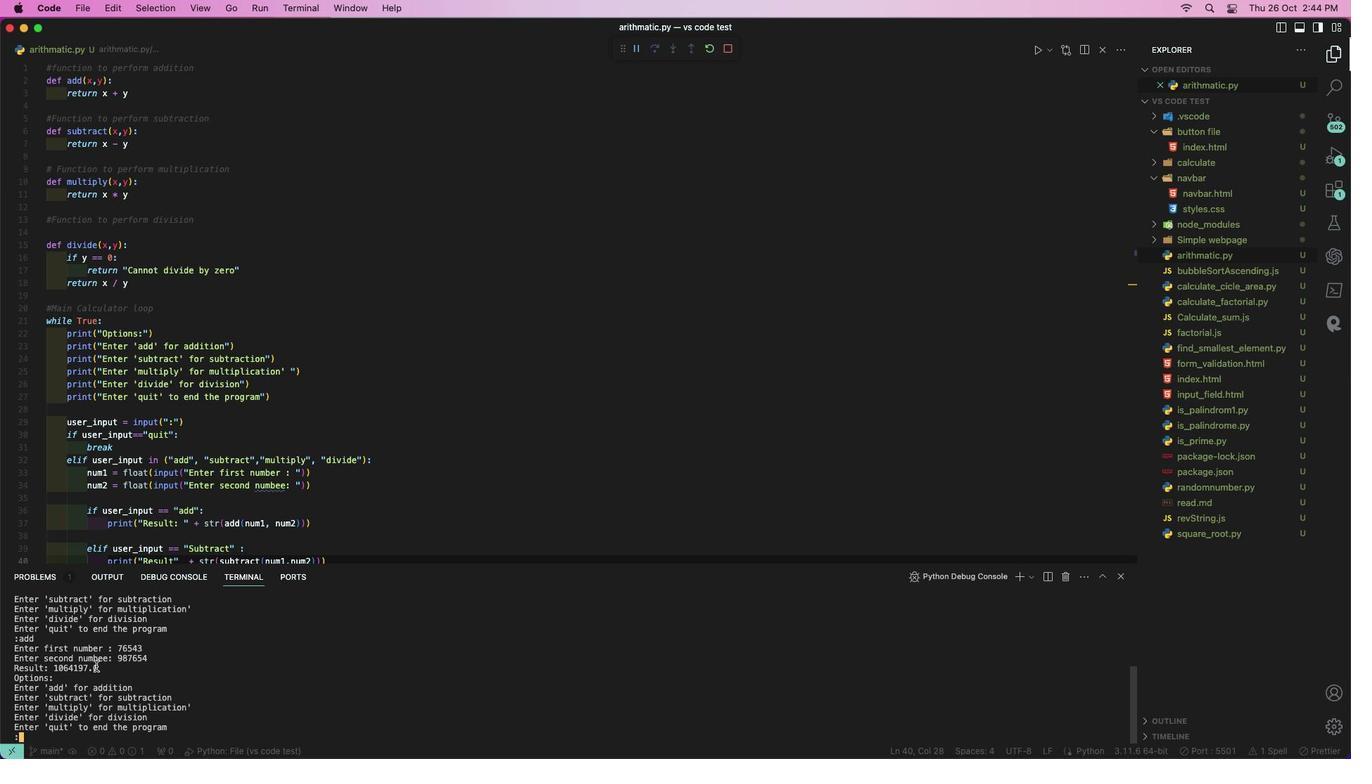
Action: Mouse pressed left at (98, 663)
Screenshot: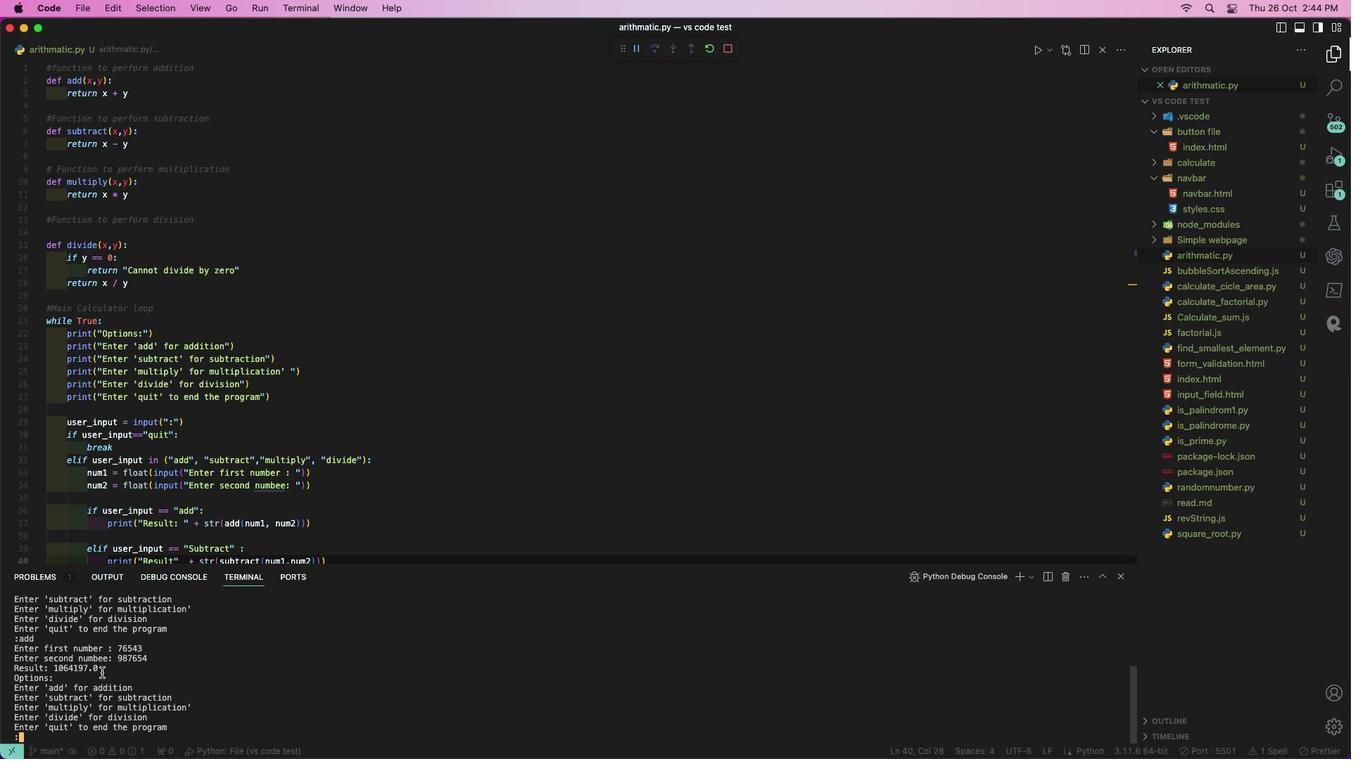 
Action: Mouse moved to (75, 729)
Screenshot: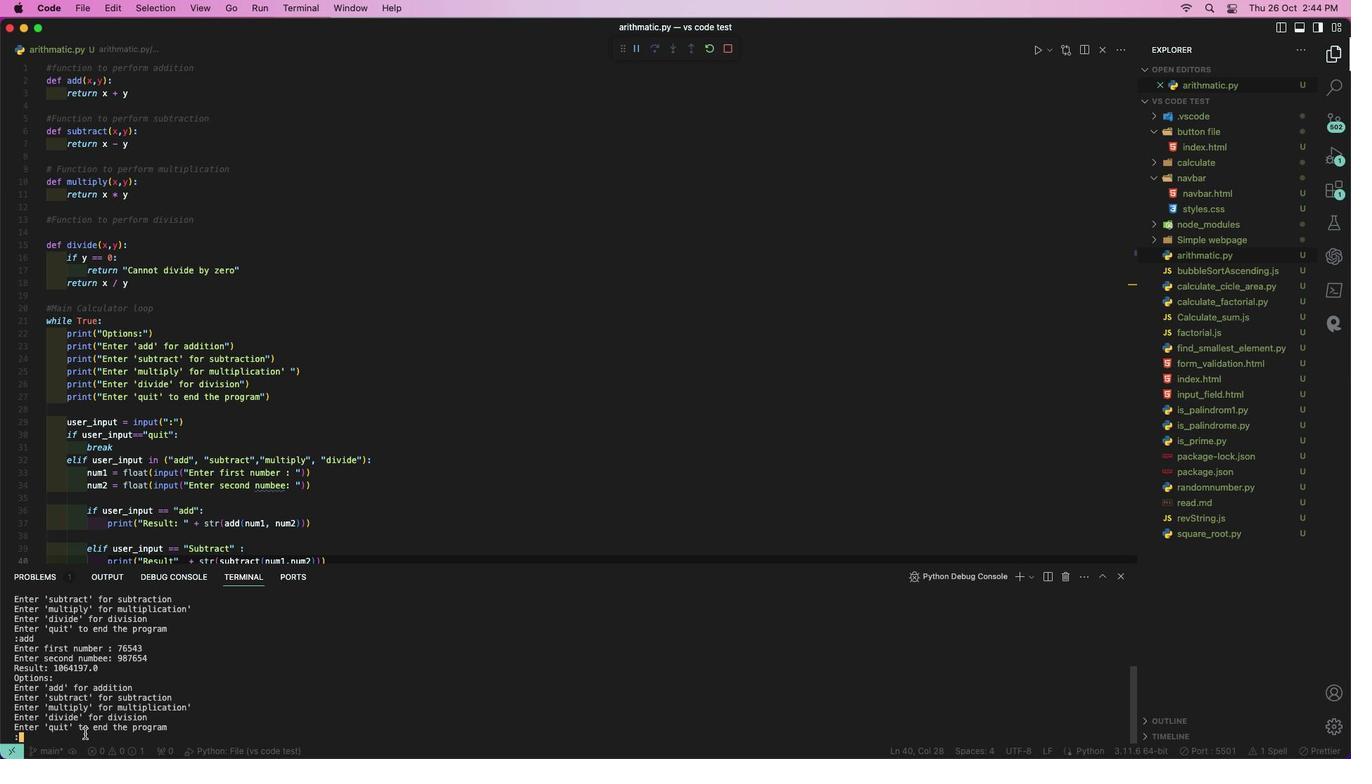 
Action: Mouse pressed left at (75, 729)
Screenshot: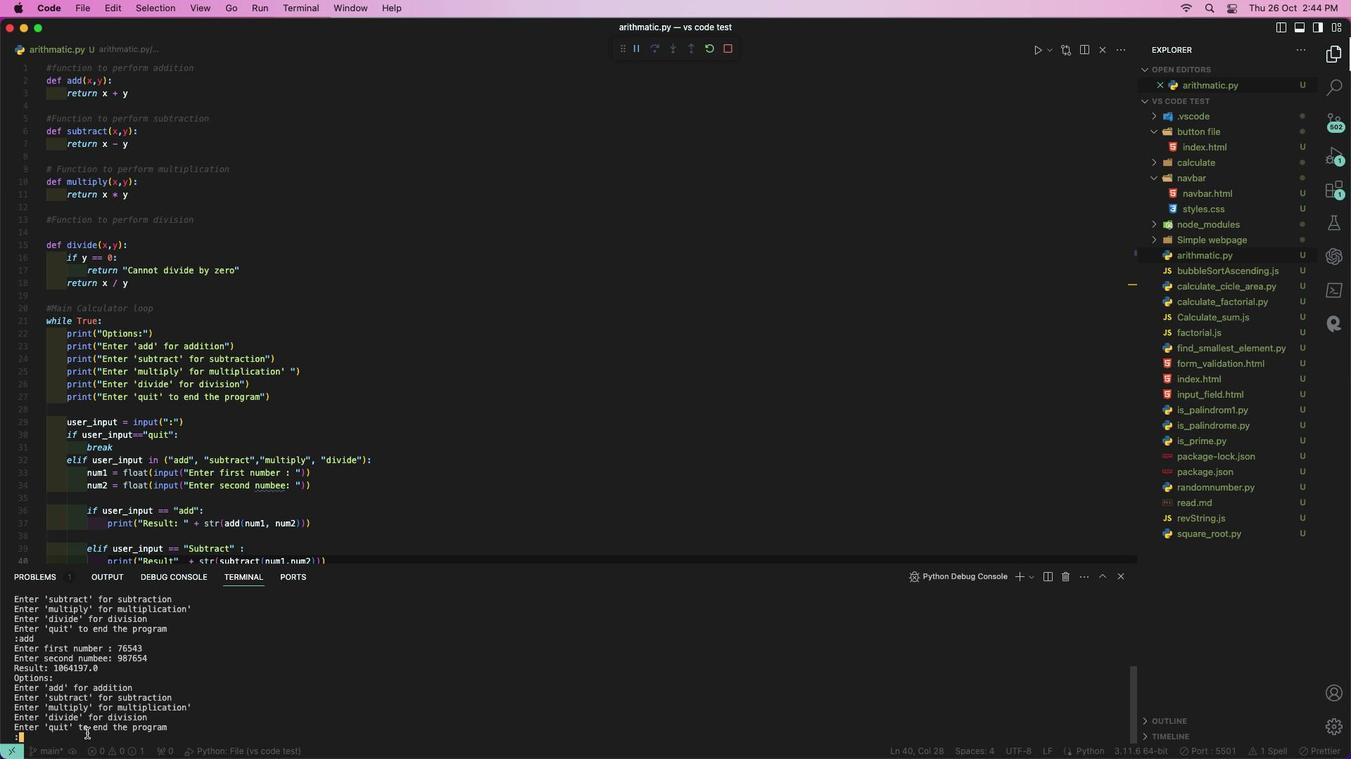 
Action: Mouse moved to (81, 728)
Screenshot: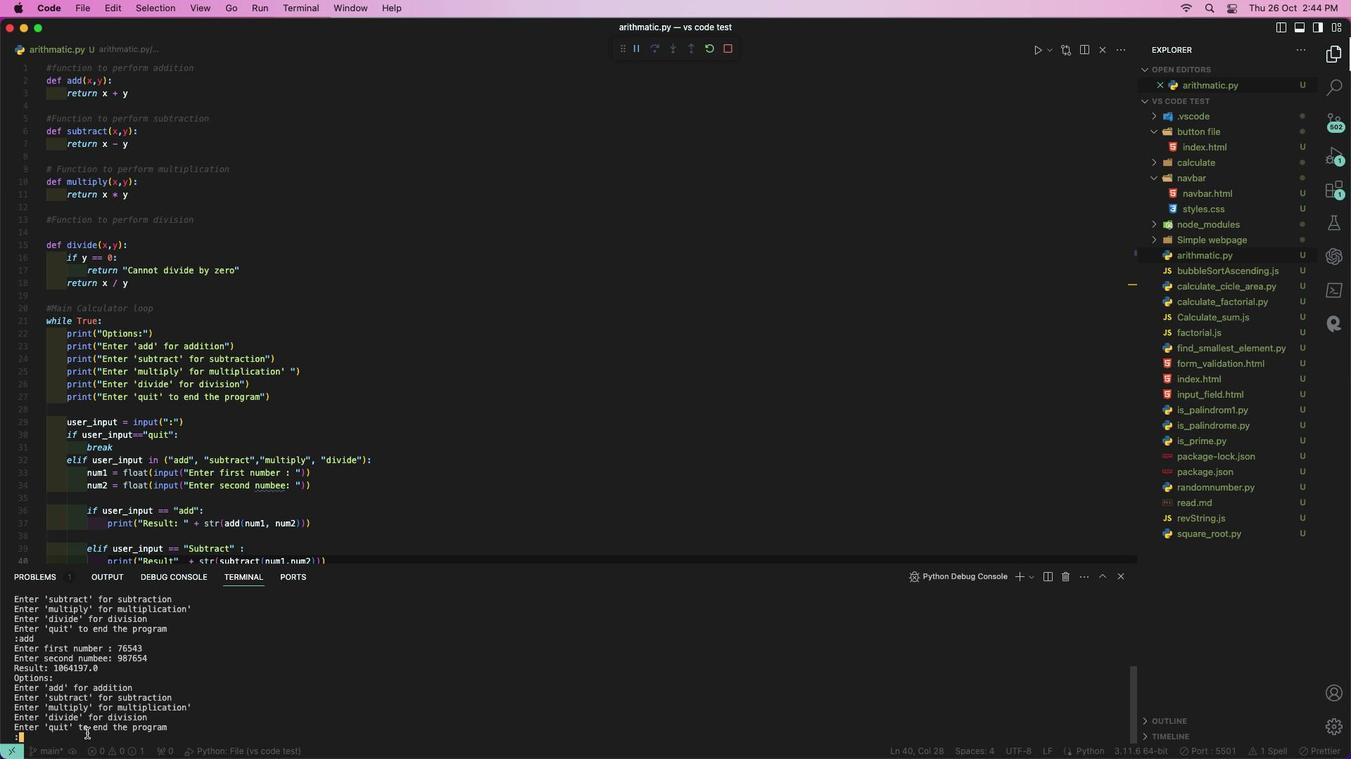 
Action: Key pressed 's''u''b''t''r''a''c''t'Key.enter'5''6''7''8''9''0'Key.enter'1''2''3''4''5''5'Key.enter
Screenshot: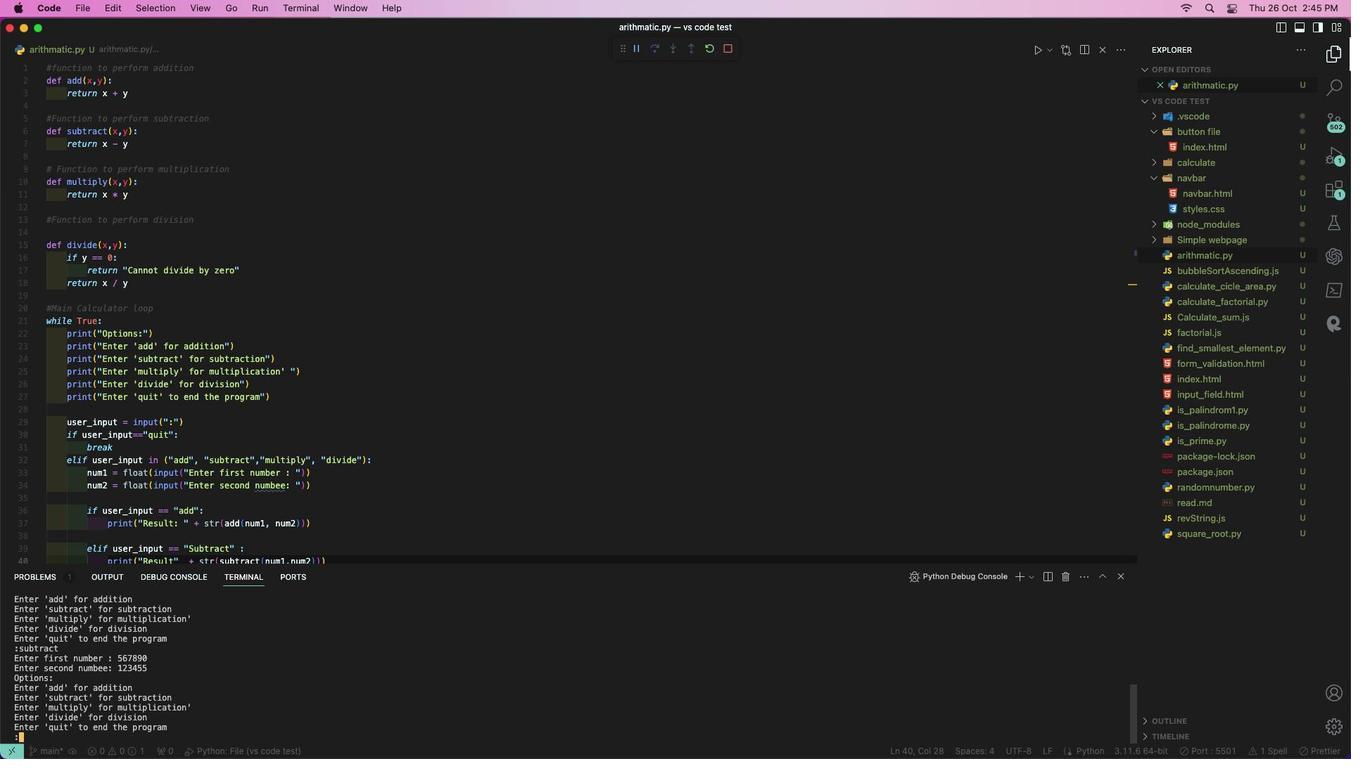 
Action: Mouse moved to (146, 659)
Screenshot: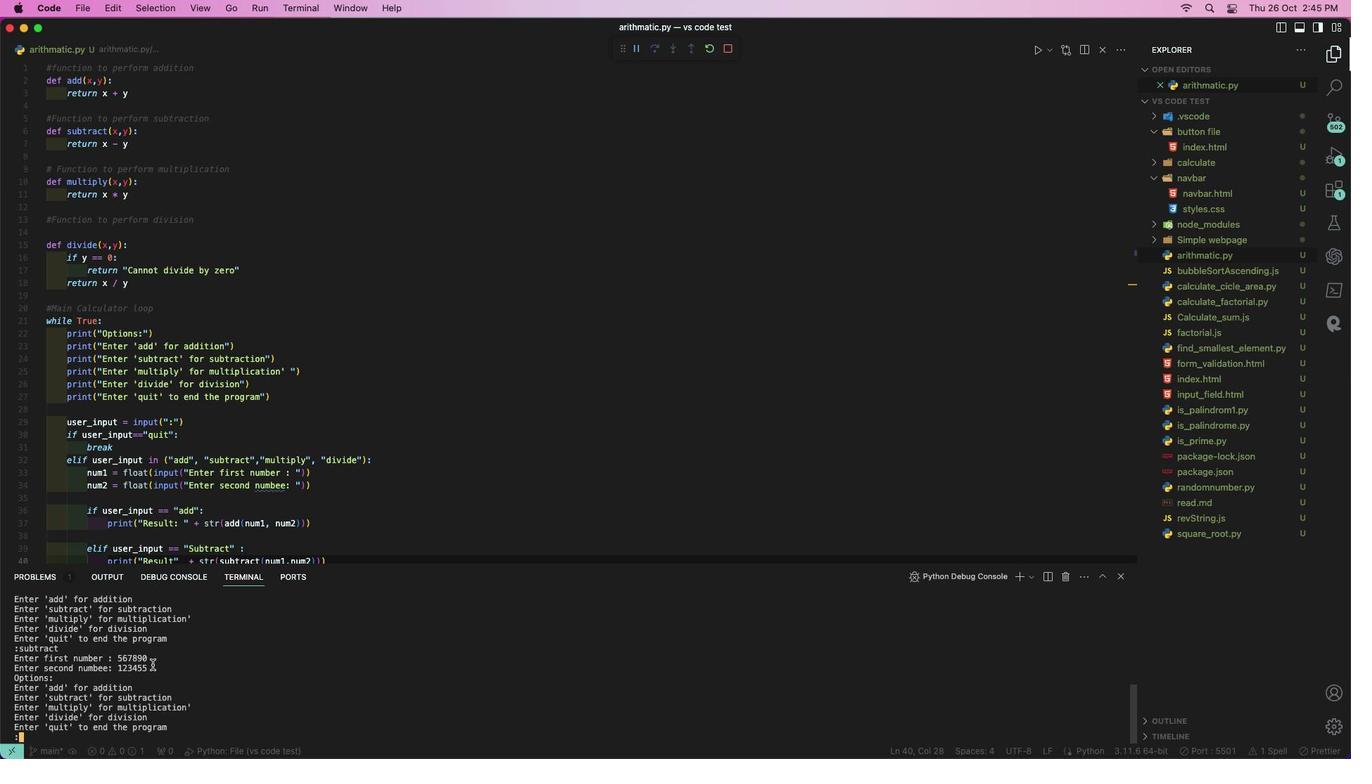 
Action: Mouse pressed left at (146, 659)
Screenshot: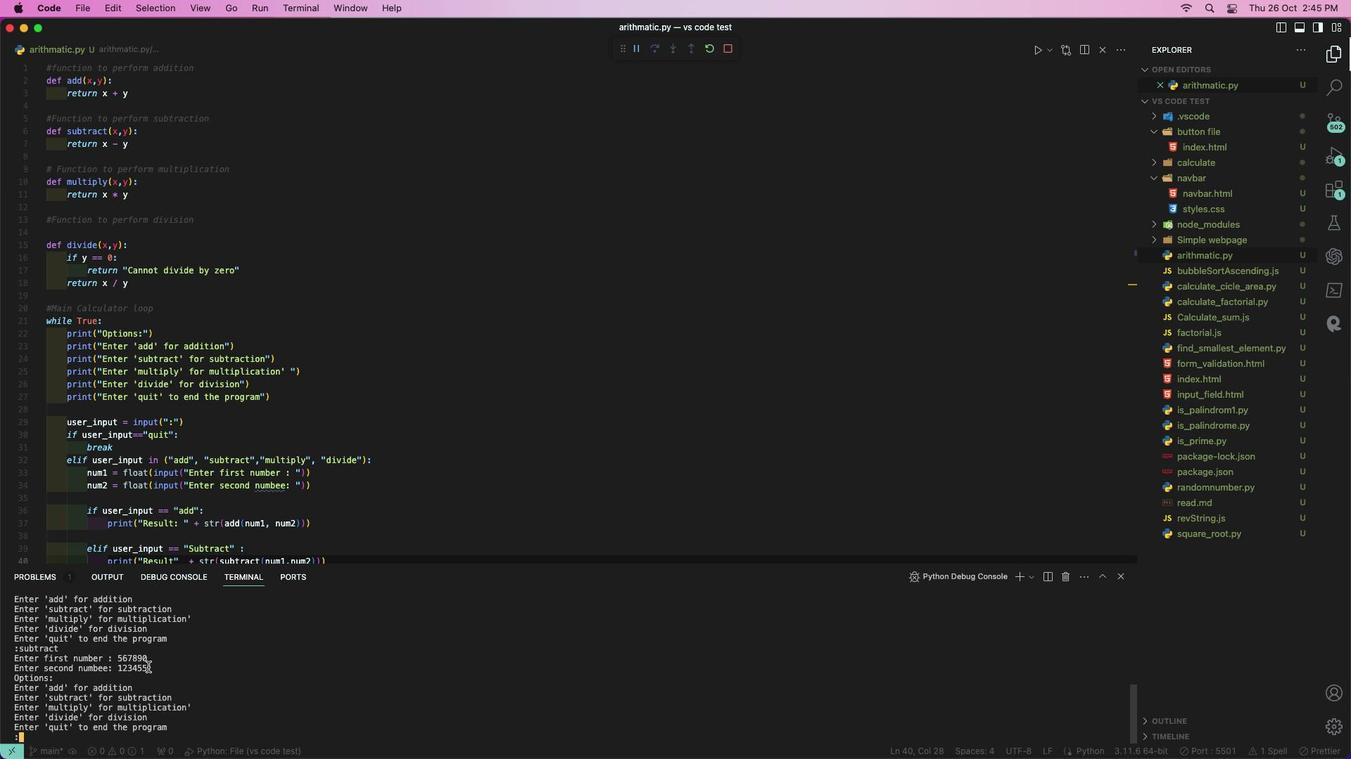
Action: Mouse moved to (75, 729)
Screenshot: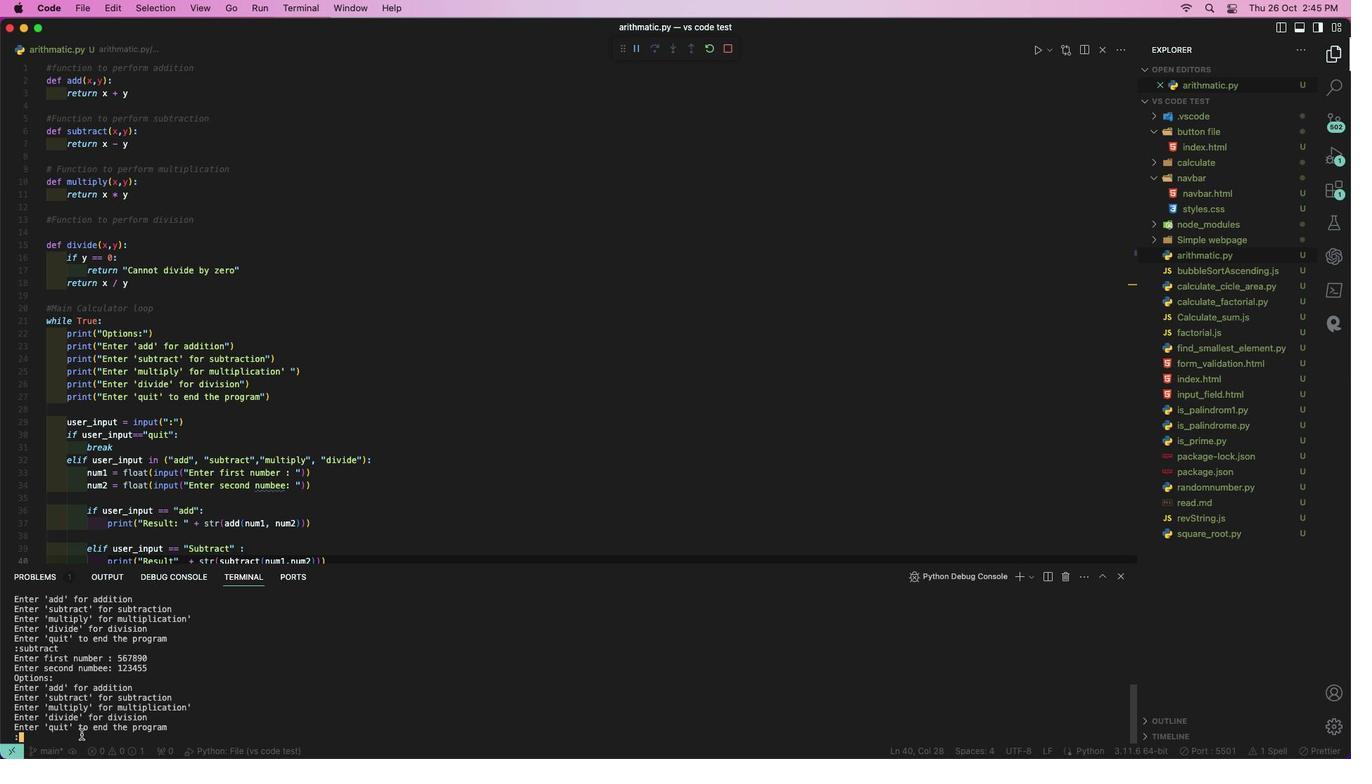 
Action: Mouse pressed left at (75, 729)
Screenshot: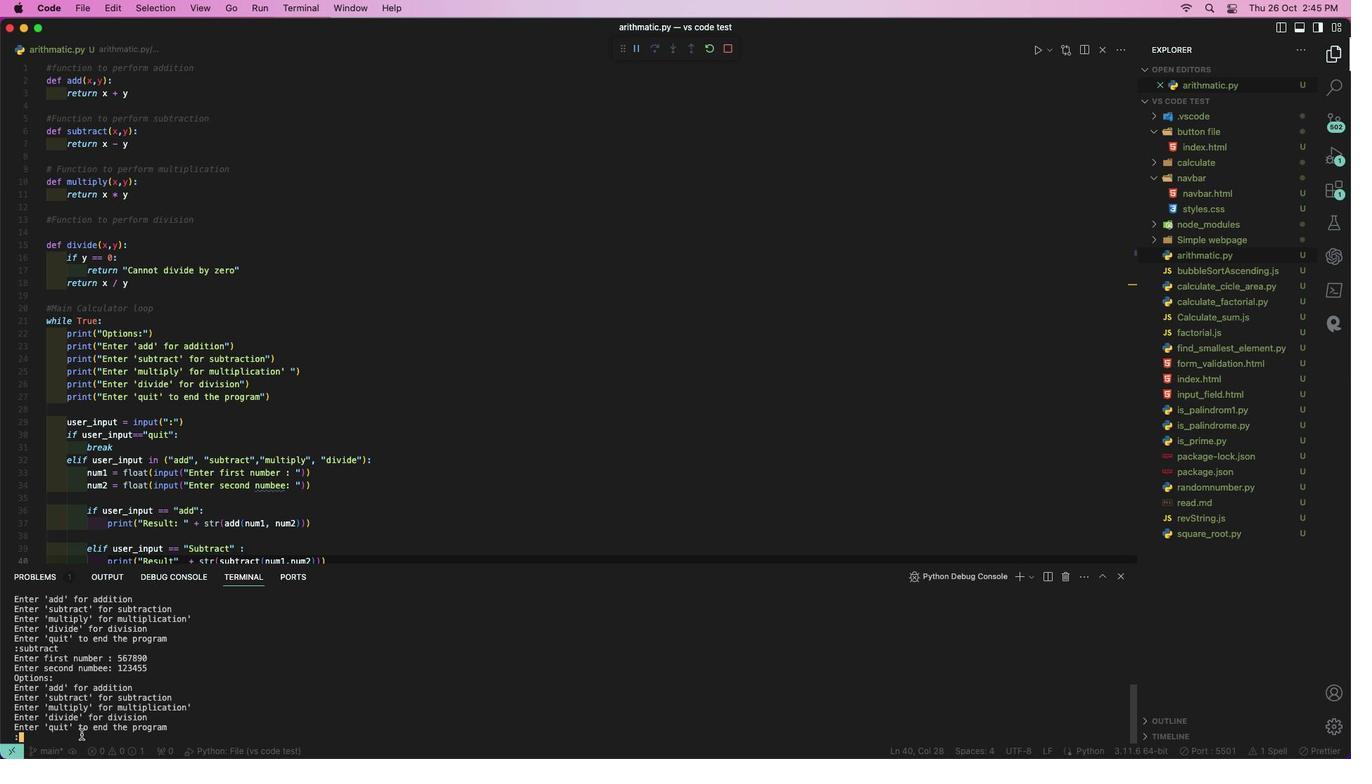 
Action: Mouse moved to (79, 729)
Screenshot: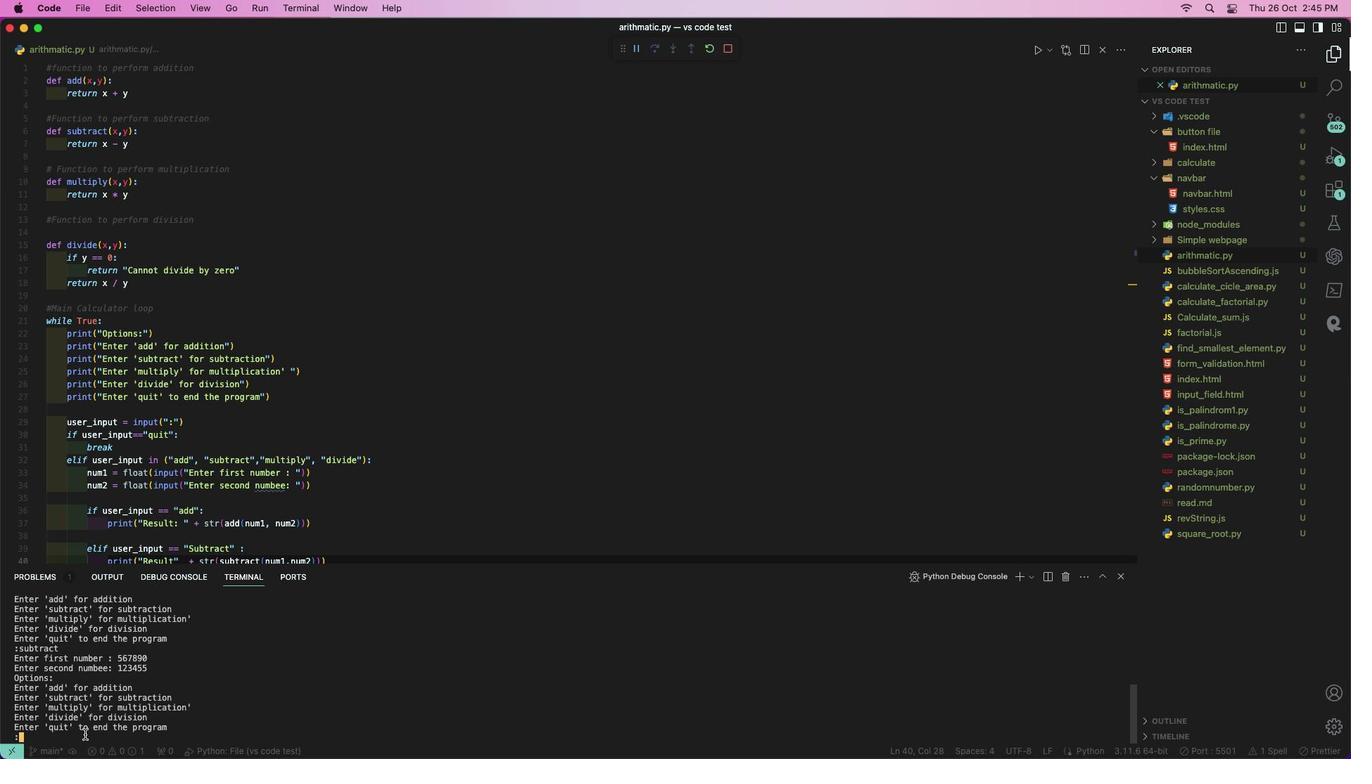 
Action: Key pressed 's''u''b''t''r''a''c''t'Key.enter'2''3''4''5''6''7''8''9'Key.enter'6''7''8''9''0'Key.enter
Screenshot: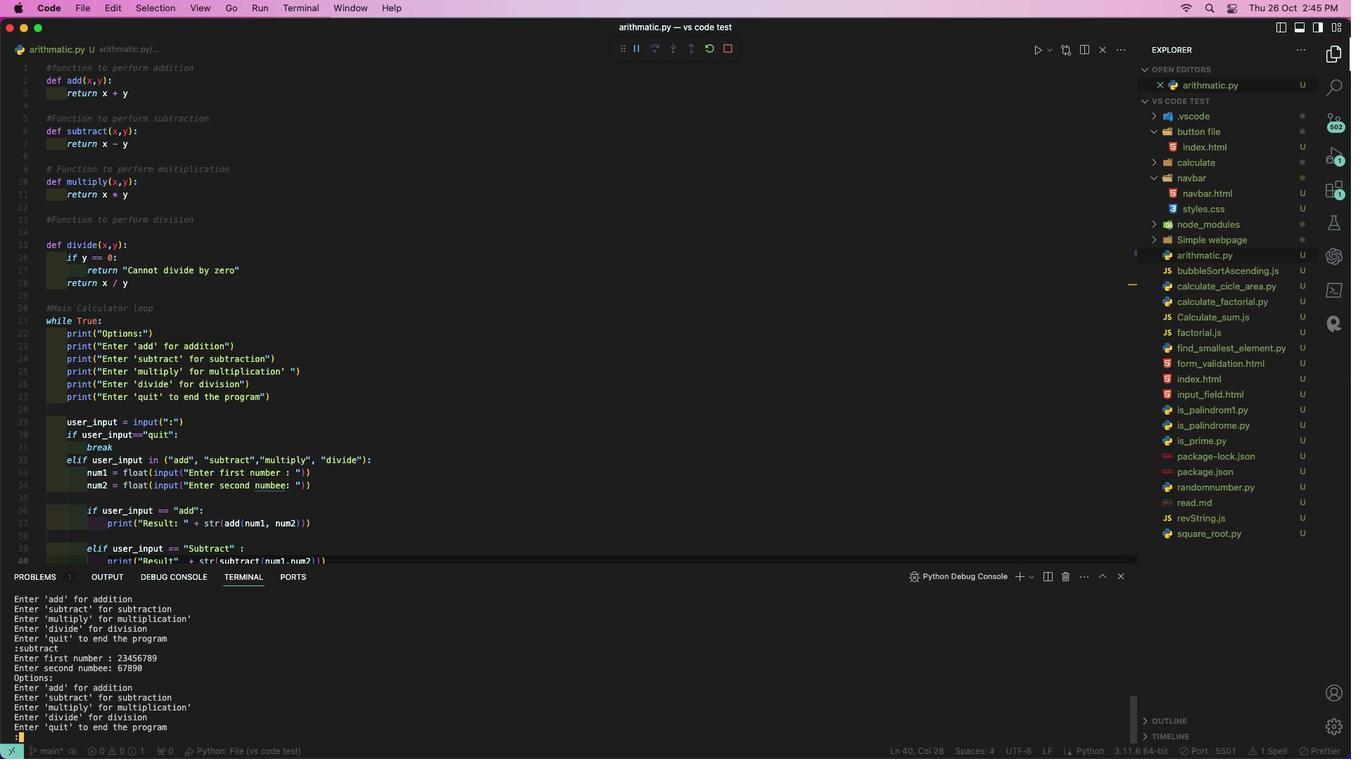 
Action: Mouse moved to (139, 672)
Screenshot: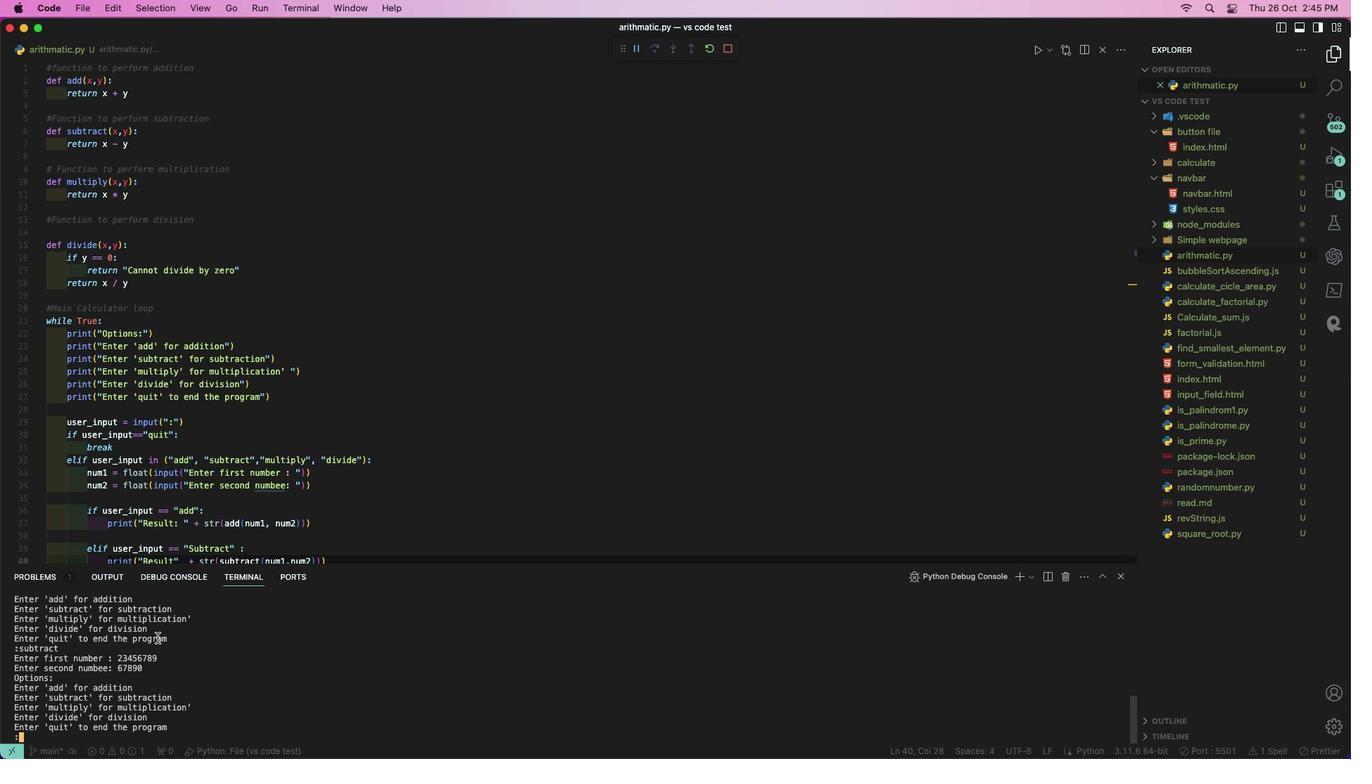 
Action: Mouse pressed left at (139, 672)
Screenshot: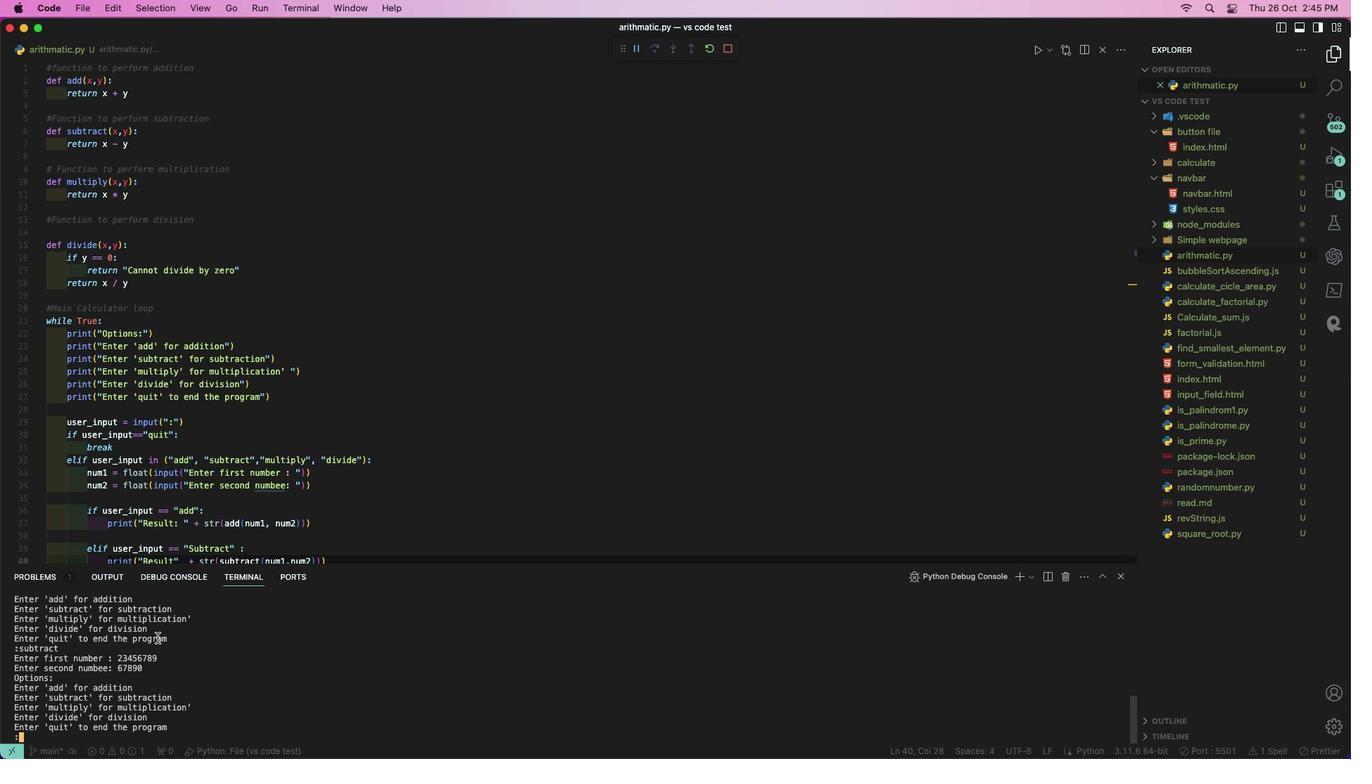 
Action: Mouse moved to (117, 140)
Screenshot: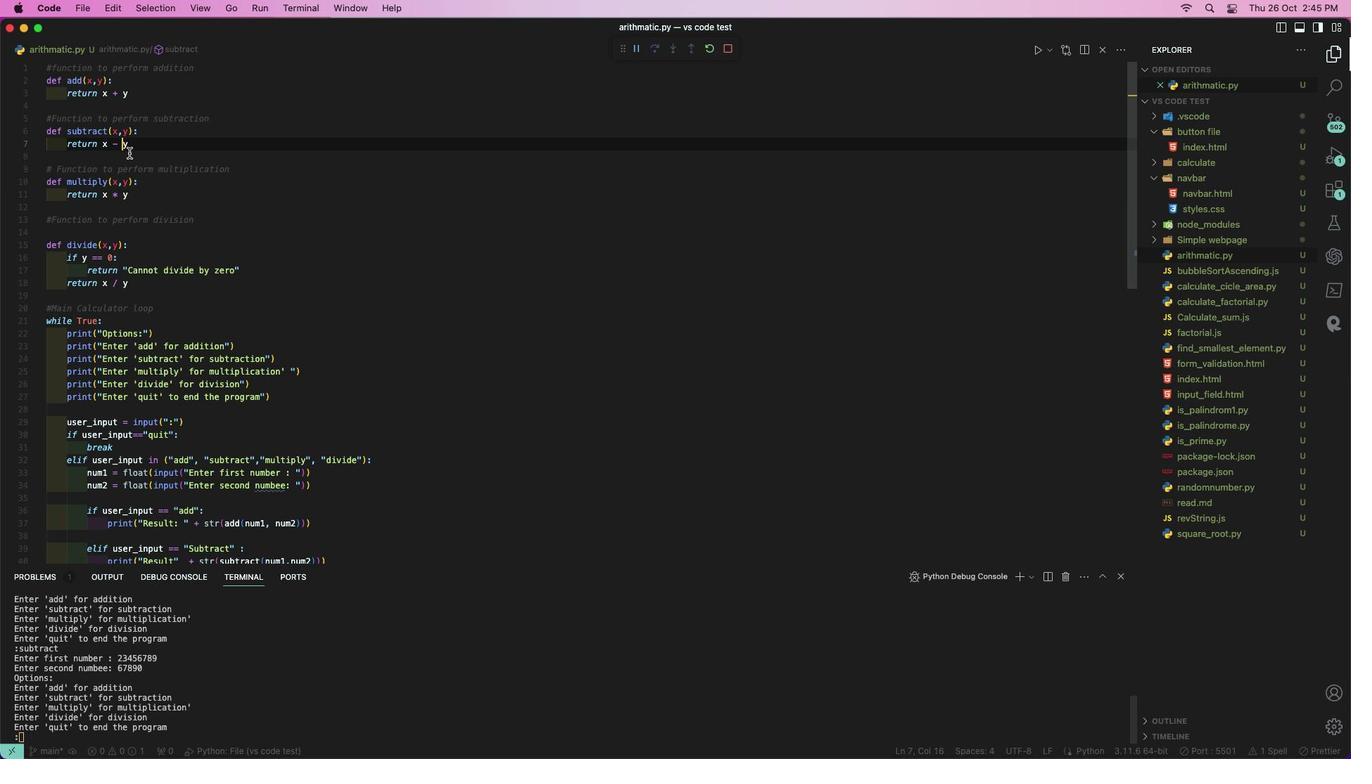 
Action: Mouse pressed left at (117, 140)
Screenshot: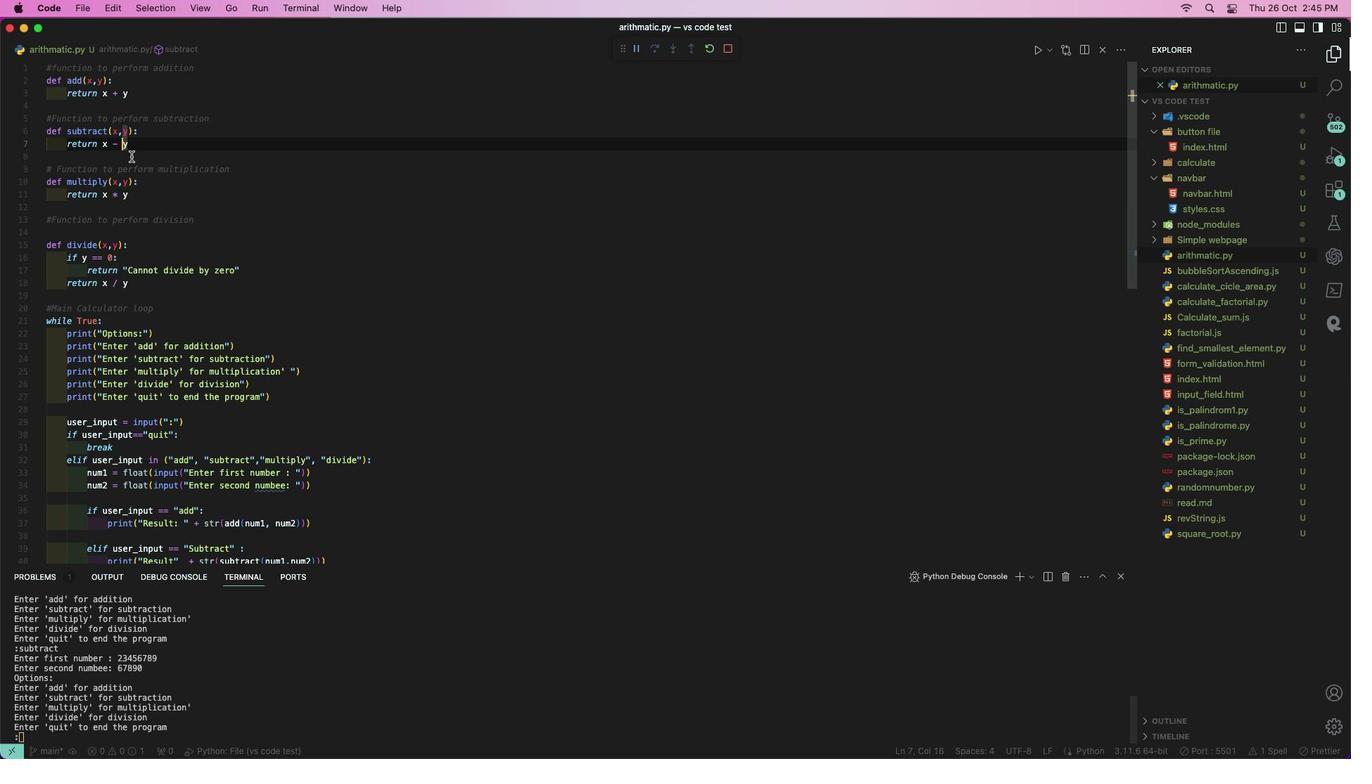 
Action: Mouse moved to (282, 484)
Screenshot: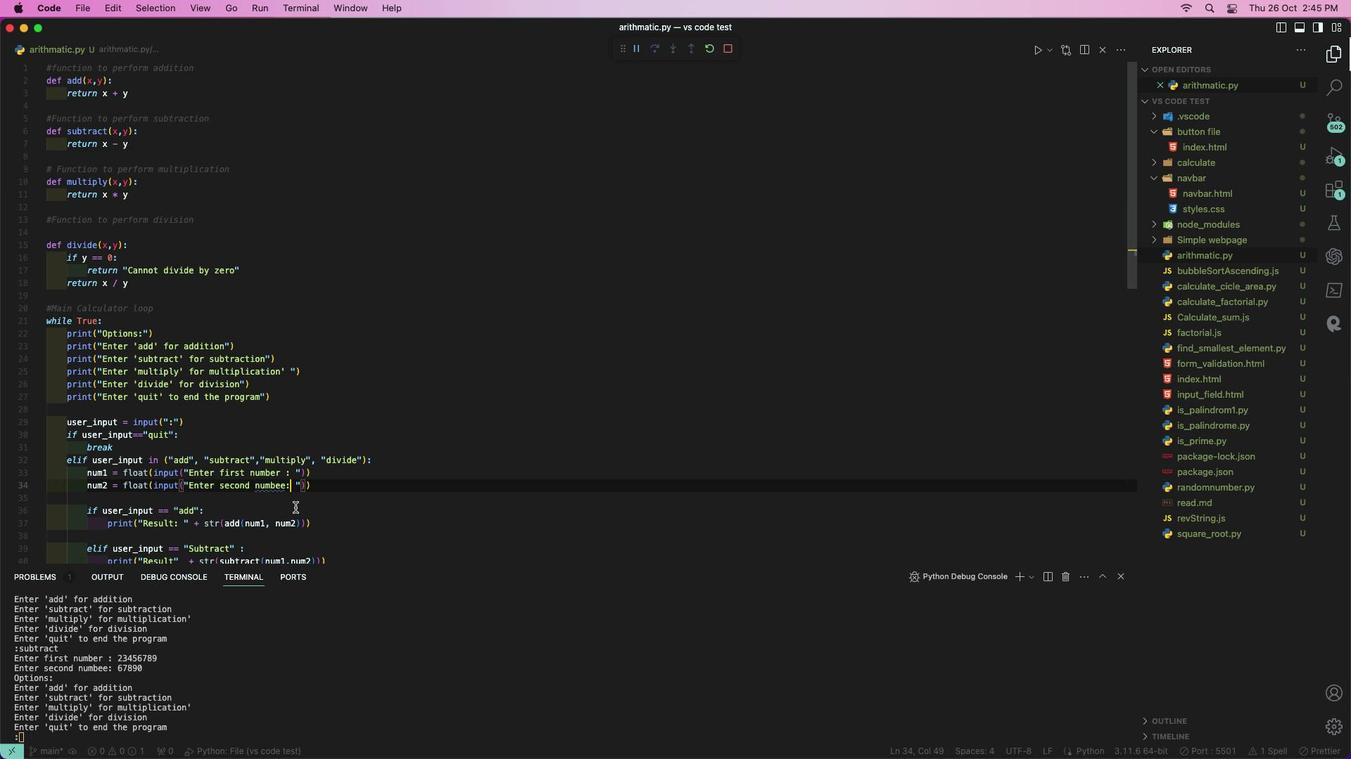 
Action: Mouse pressed left at (282, 484)
Screenshot: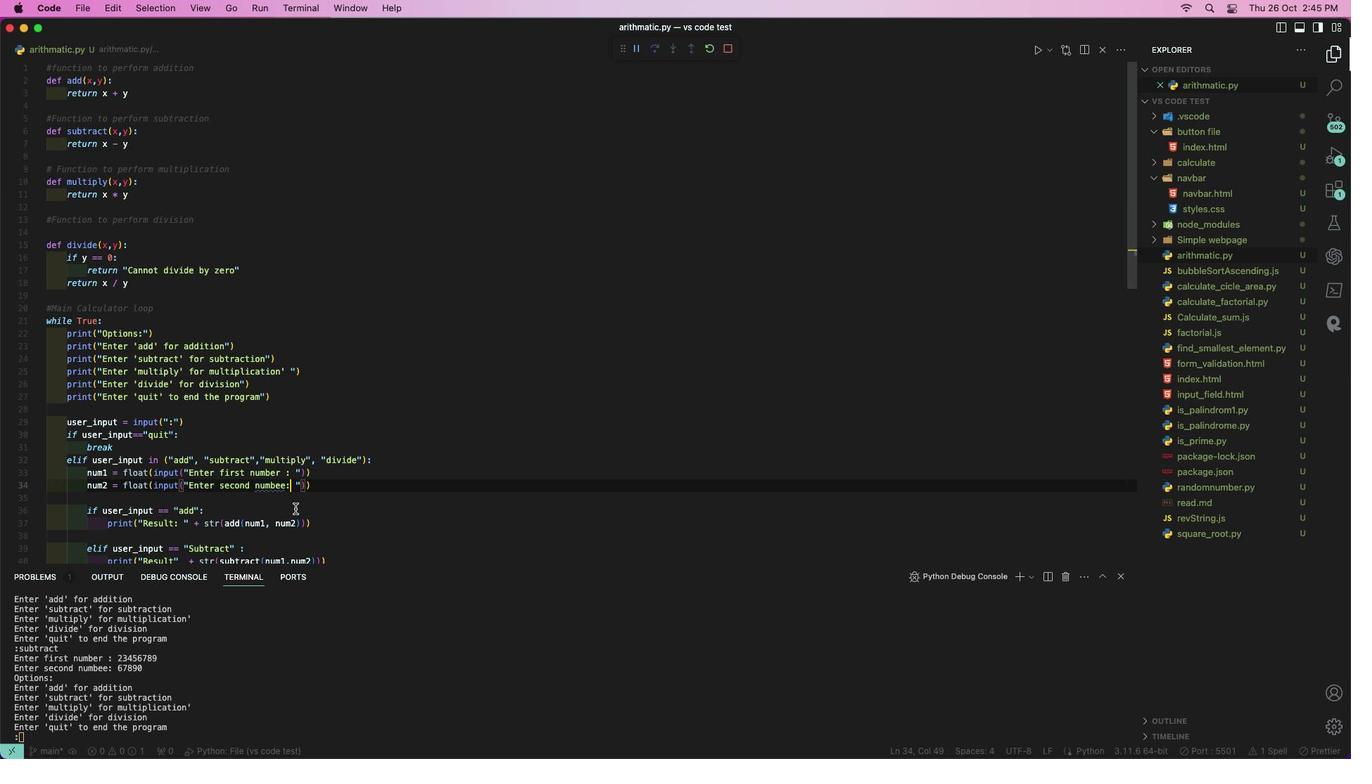 
Action: Mouse moved to (278, 483)
Screenshot: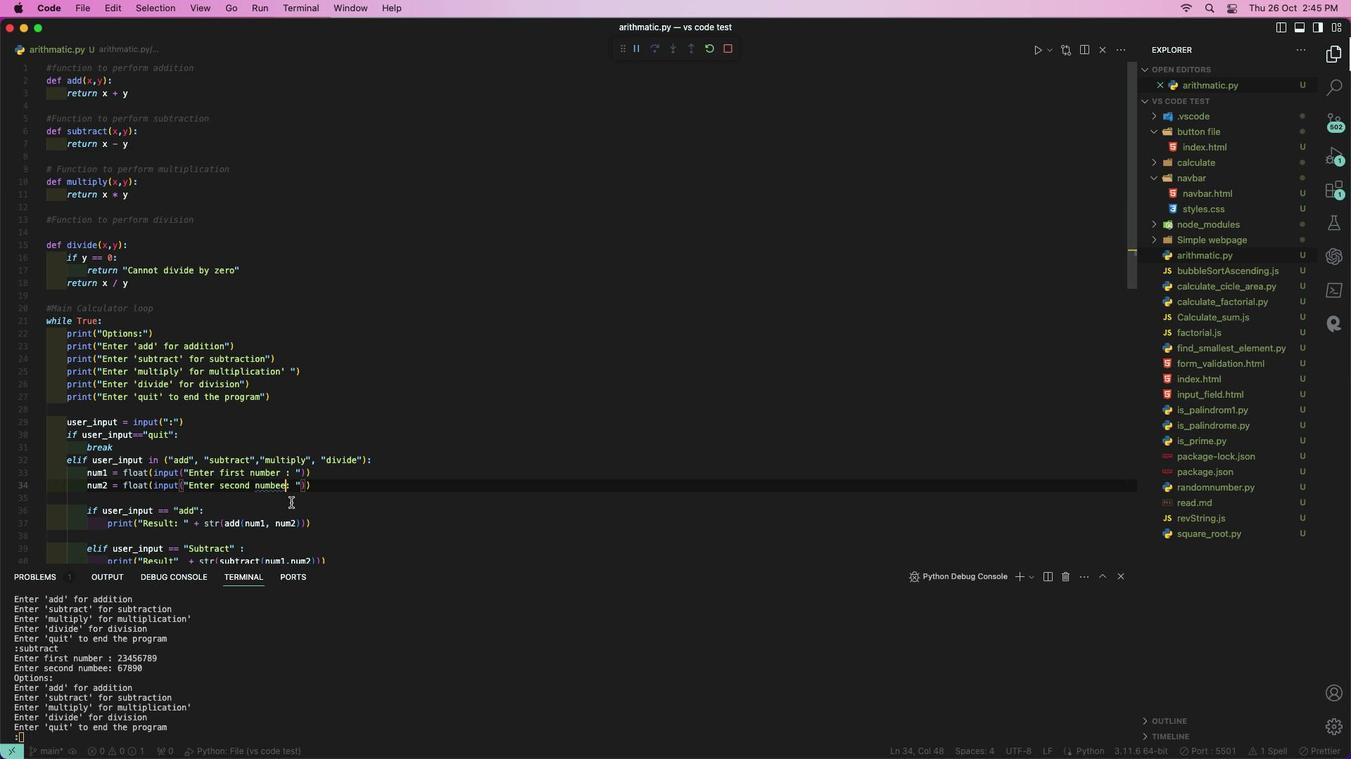 
Action: Mouse pressed left at (278, 483)
Screenshot: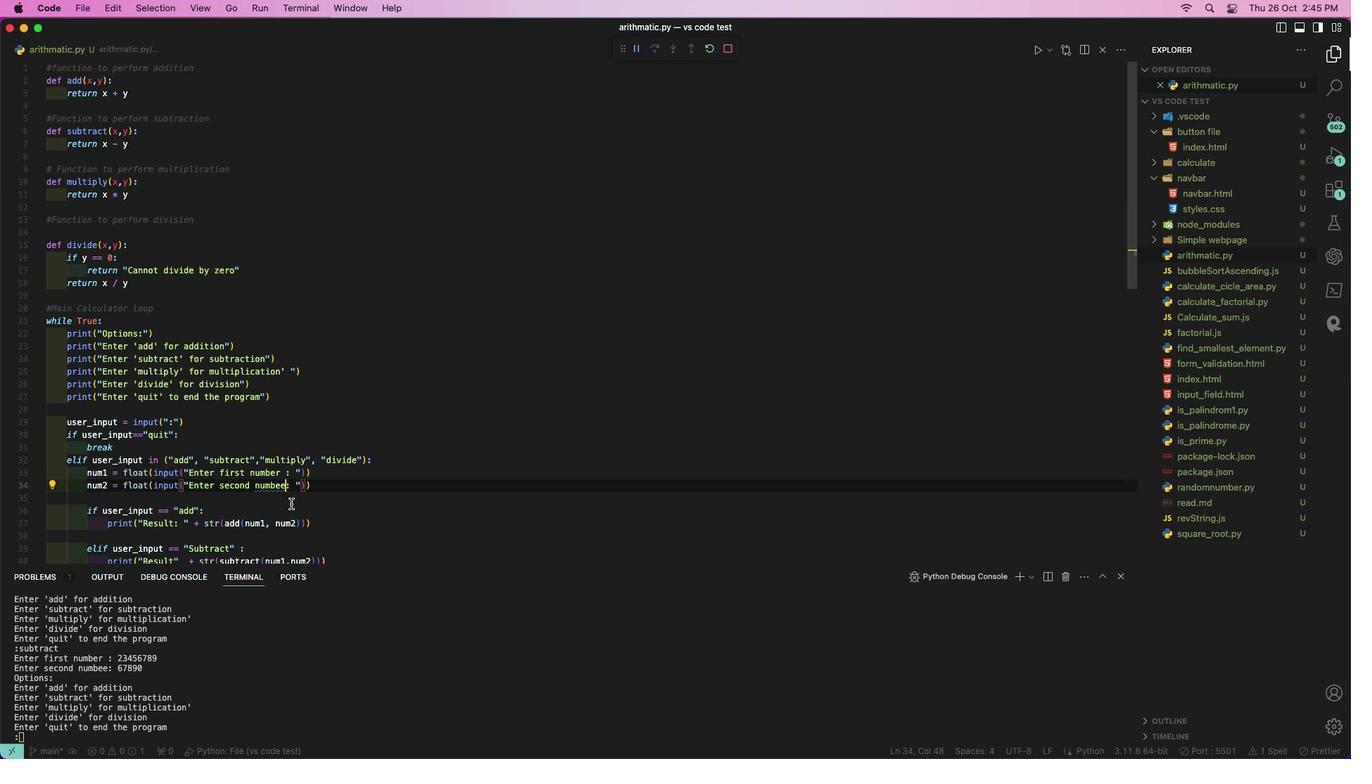
Action: Mouse moved to (158, 555)
Screenshot: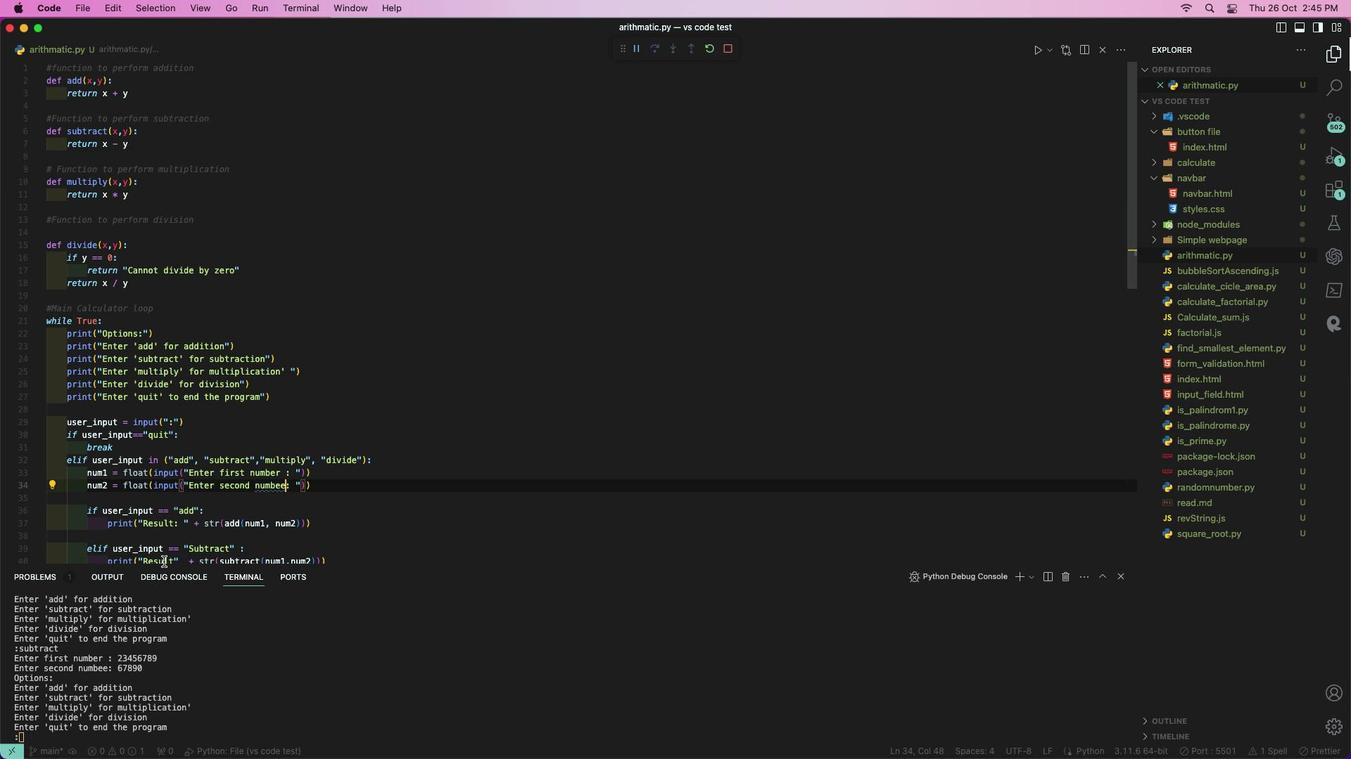 
Action: Key pressed Key.backspace'r'
Screenshot: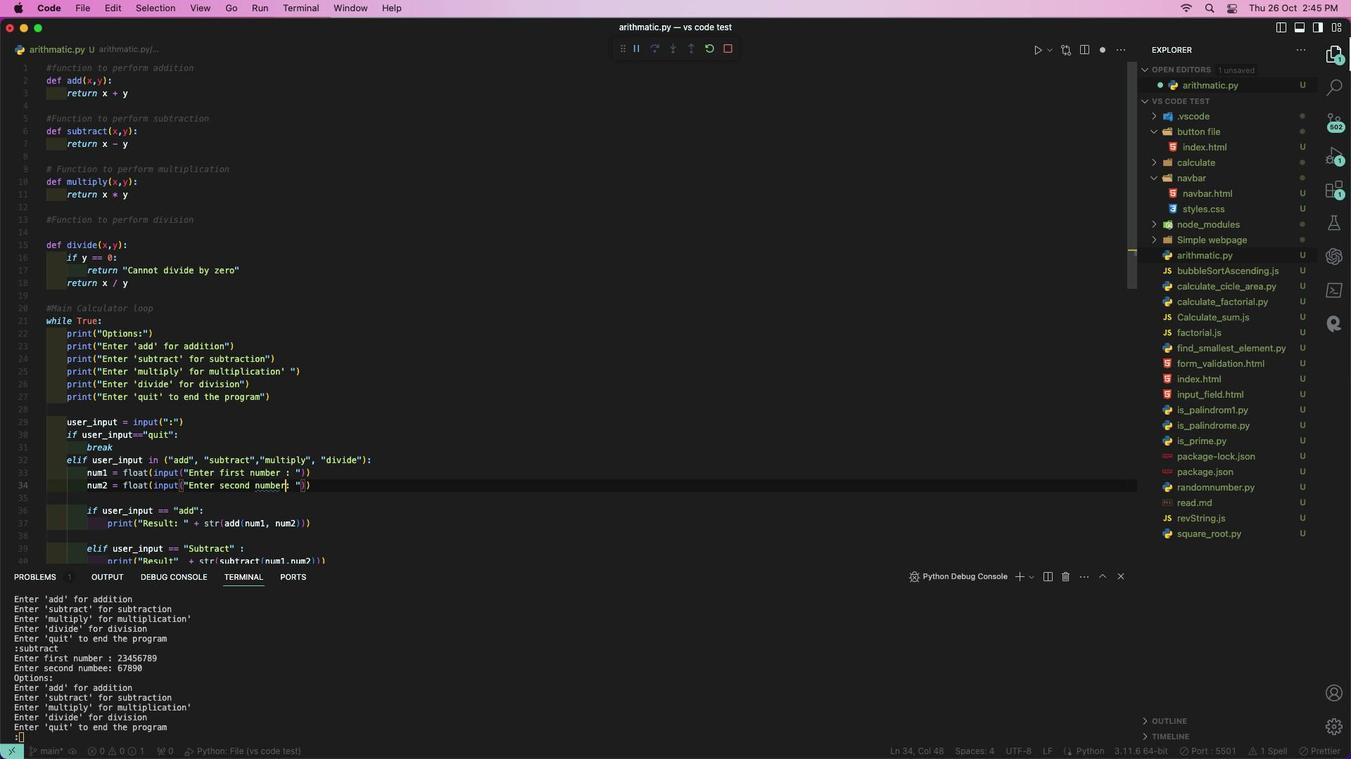 
Action: Mouse moved to (229, 471)
Screenshot: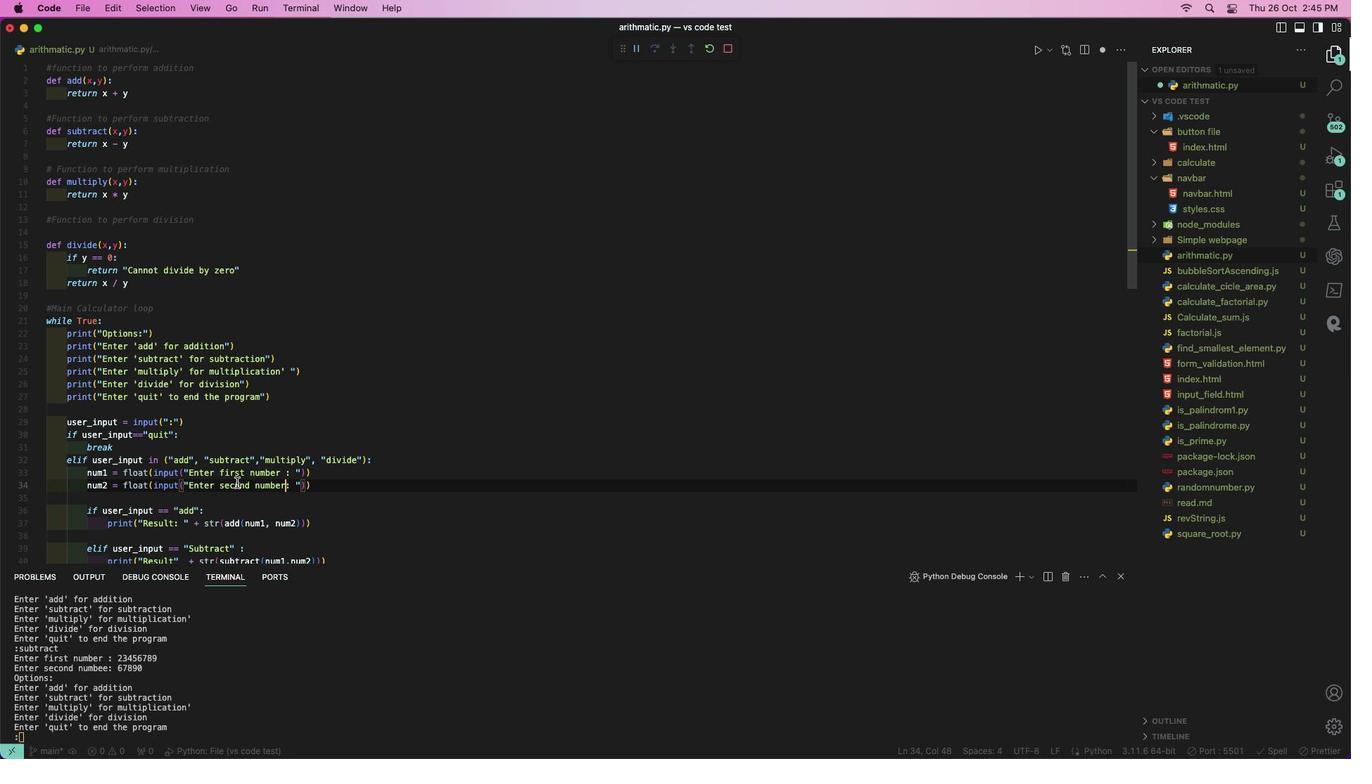 
Action: Mouse scrolled (229, 471) with delta (-4, -4)
Screenshot: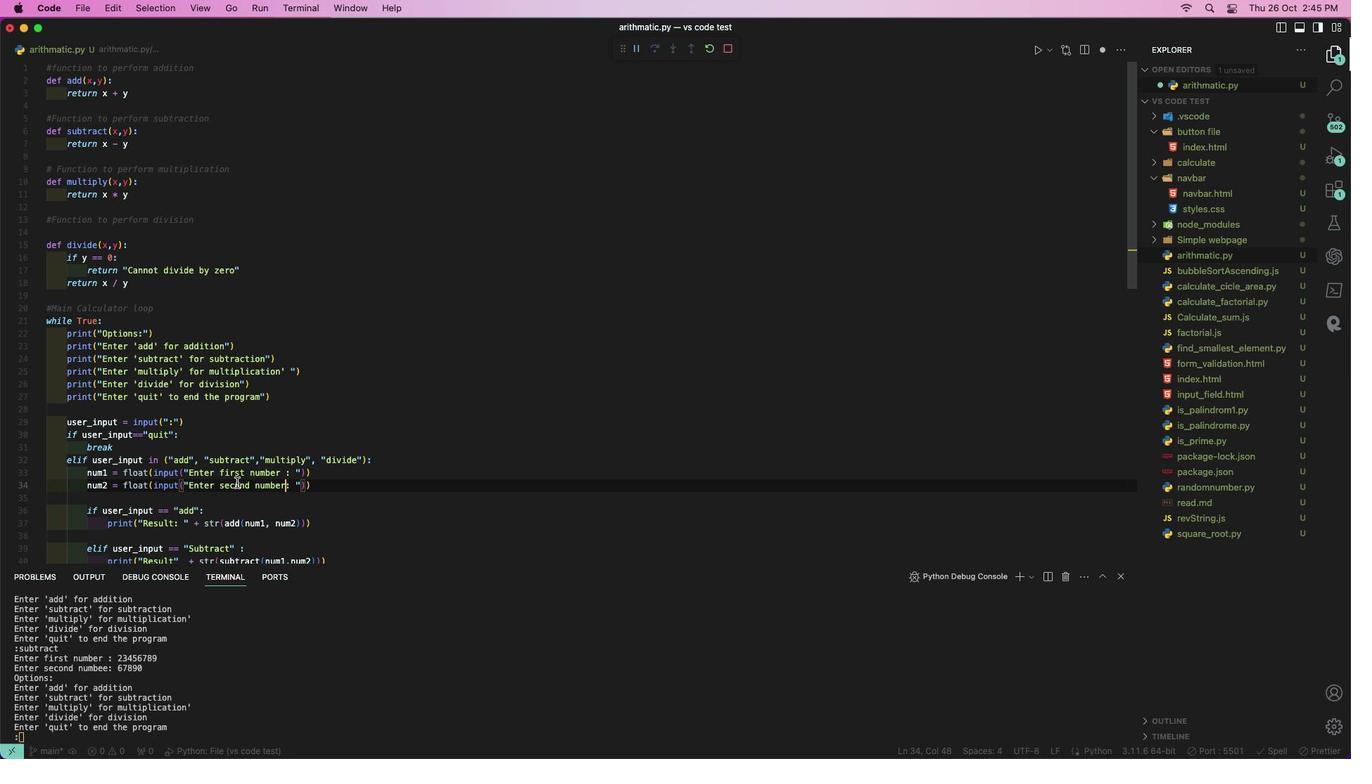
Action: Mouse moved to (230, 482)
Screenshot: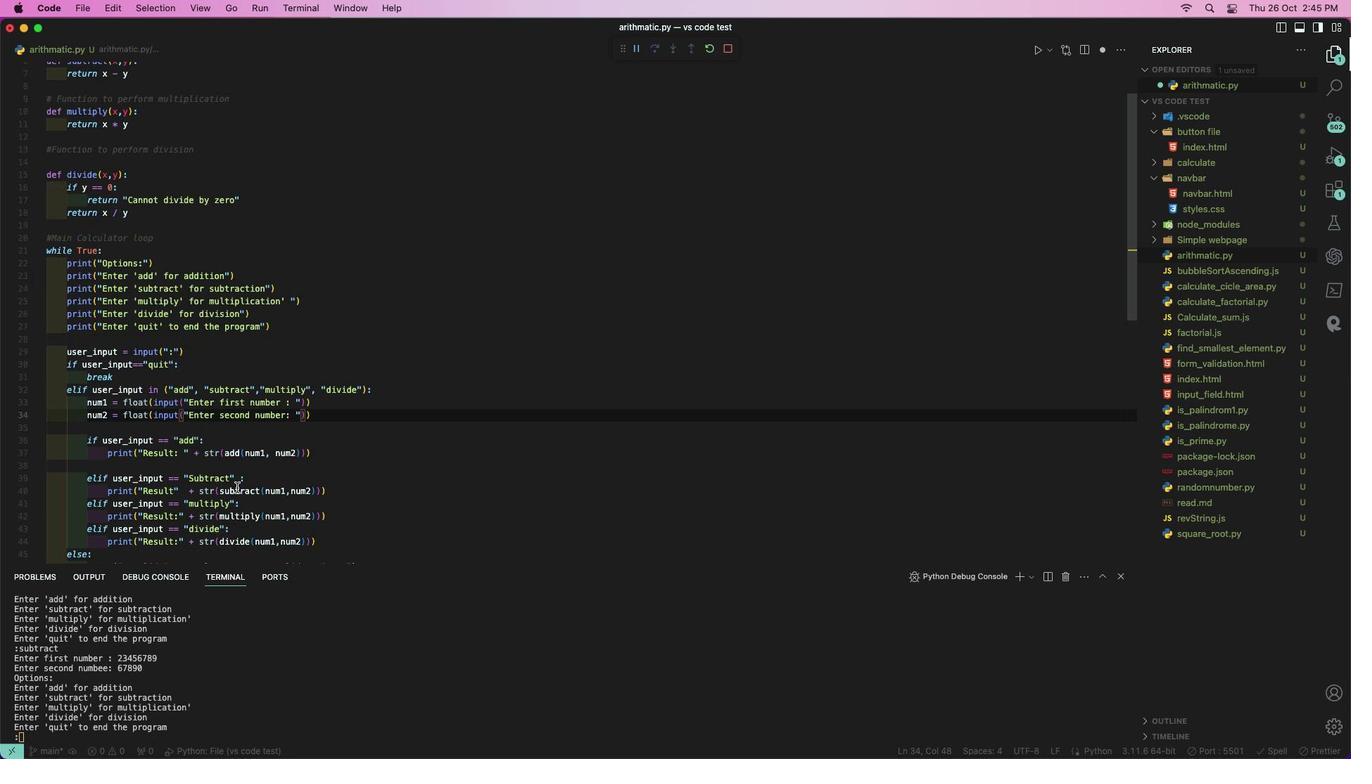
Action: Mouse scrolled (230, 482) with delta (-4, -5)
Screenshot: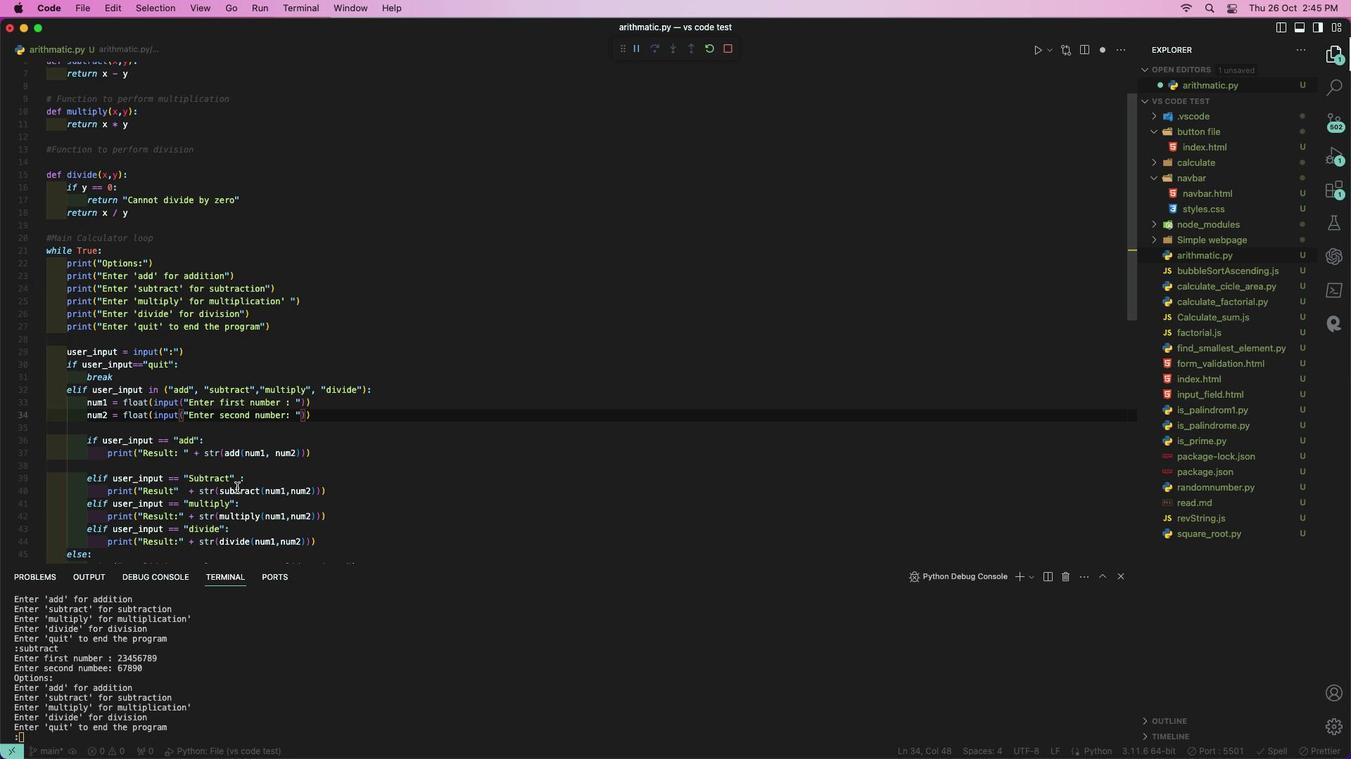 
Action: Mouse scrolled (230, 482) with delta (-4, -5)
Screenshot: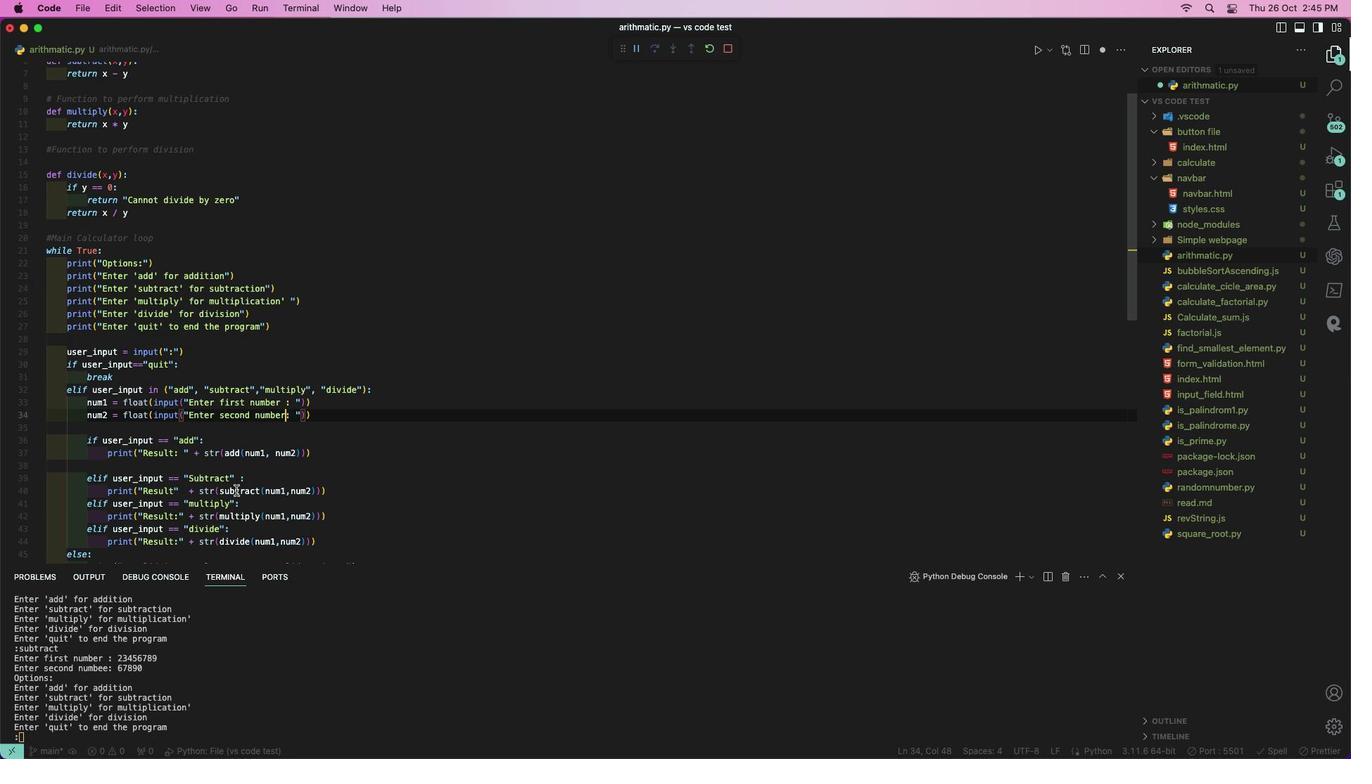 
Action: Mouse moved to (158, 633)
Screenshot: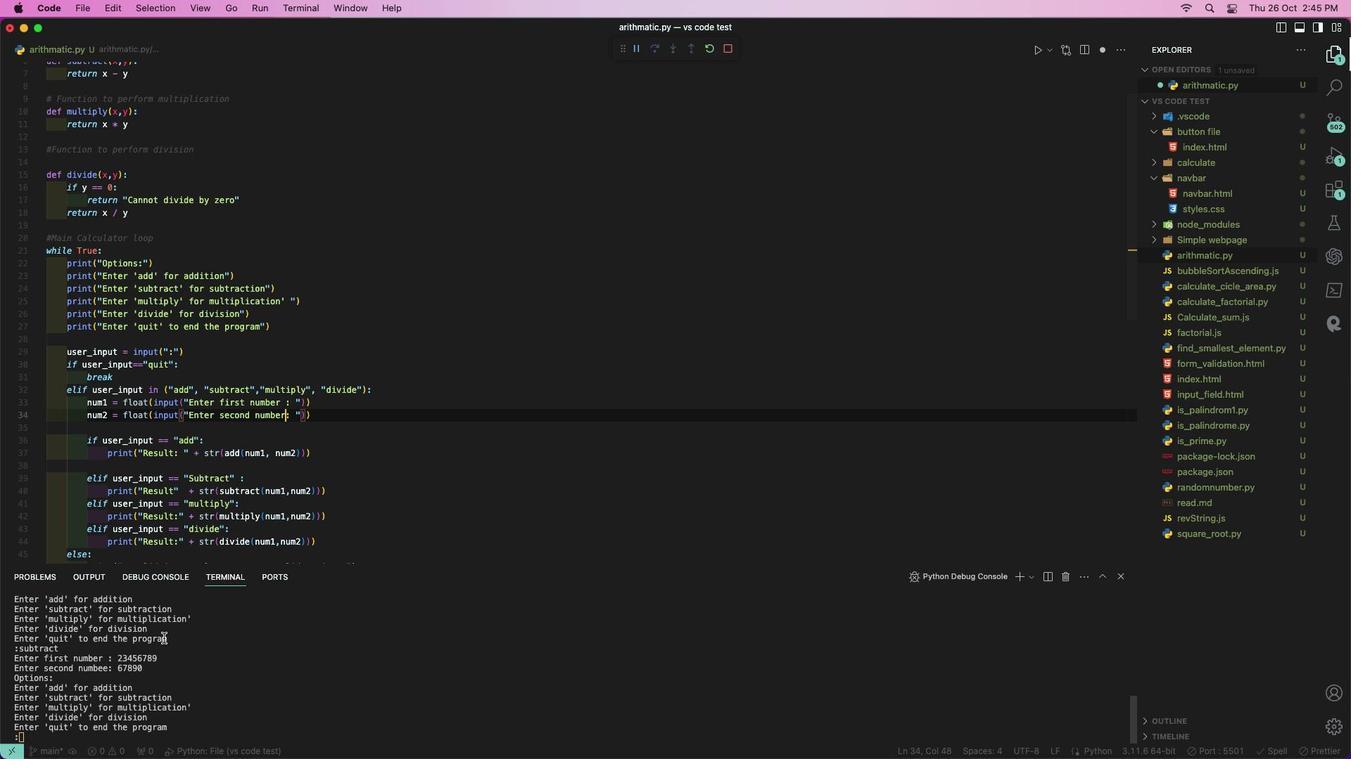 
Action: Mouse scrolled (158, 633) with delta (-4, -5)
Screenshot: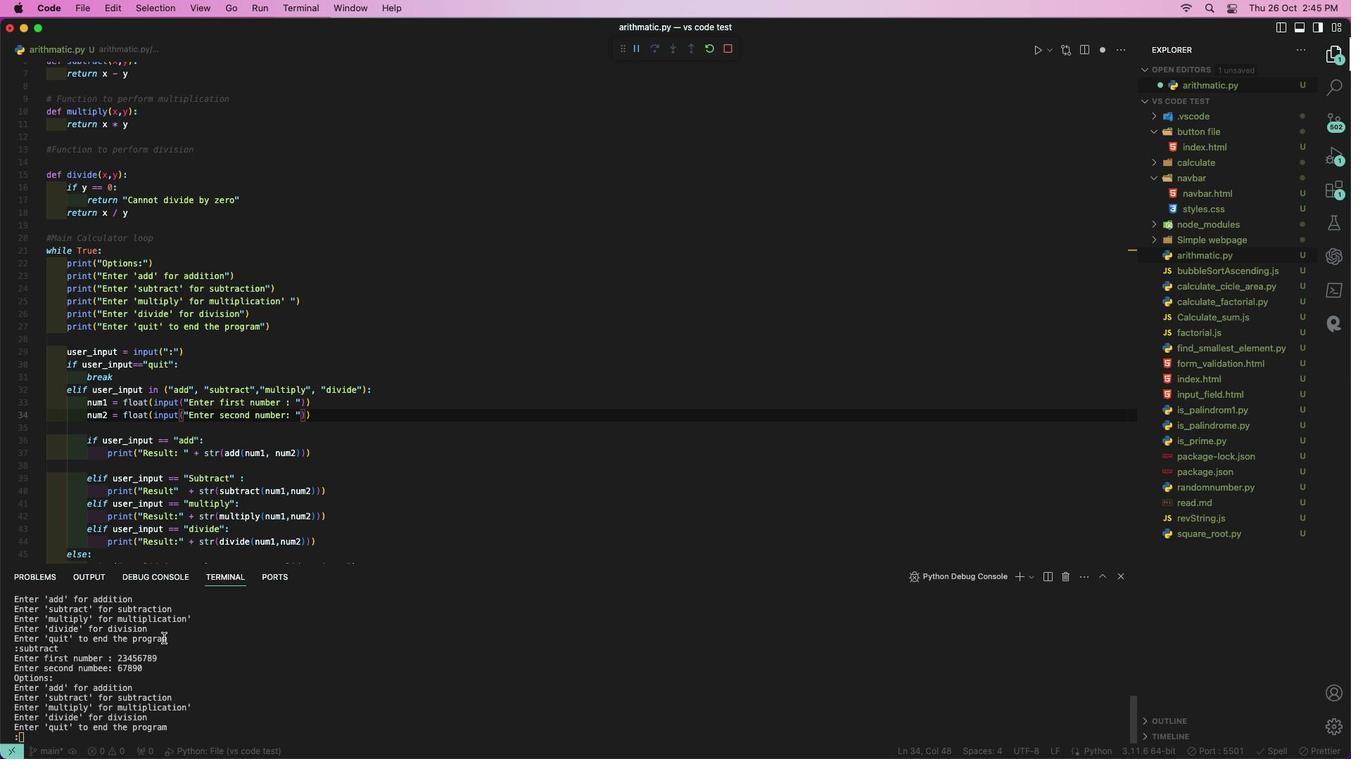 
Action: Mouse scrolled (158, 633) with delta (-4, -5)
Screenshot: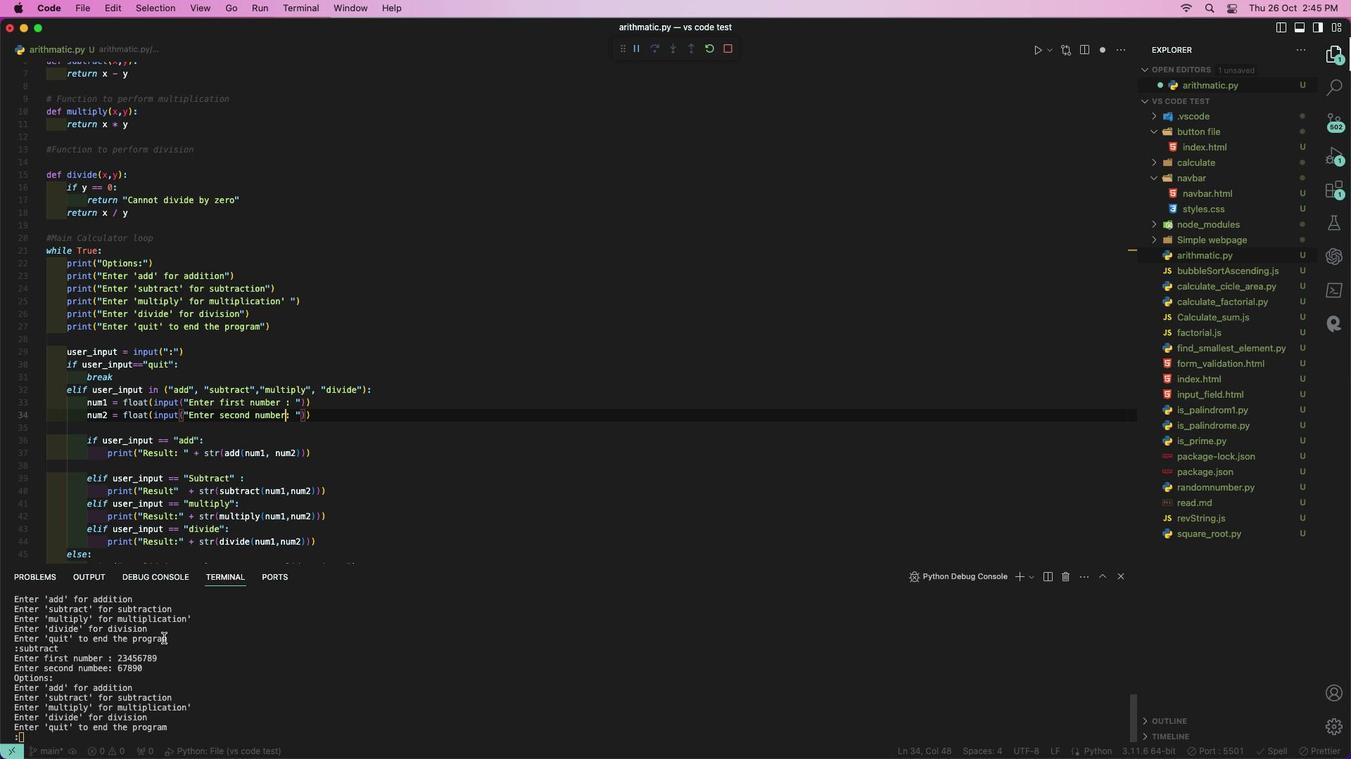 
Action: Mouse scrolled (158, 633) with delta (-4, -4)
Screenshot: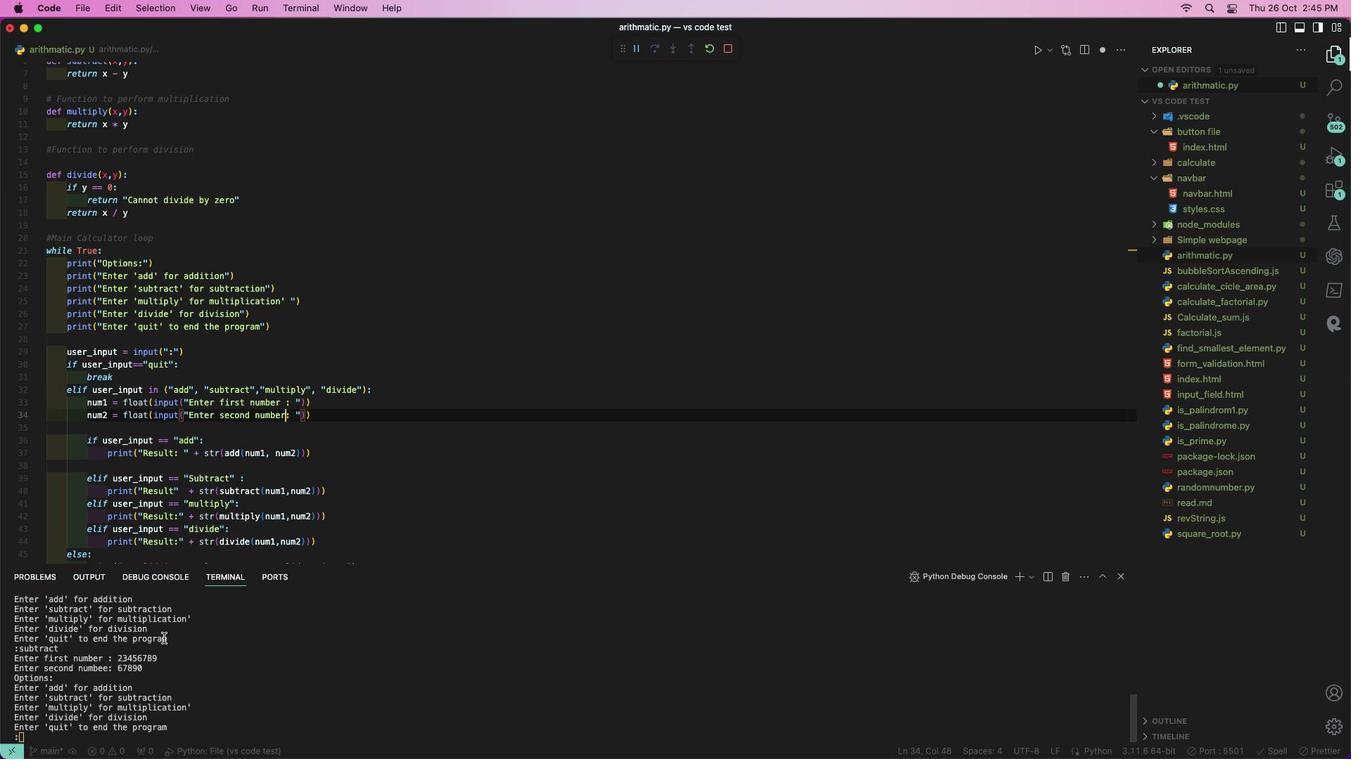 
Action: Mouse scrolled (158, 633) with delta (-4, -4)
Screenshot: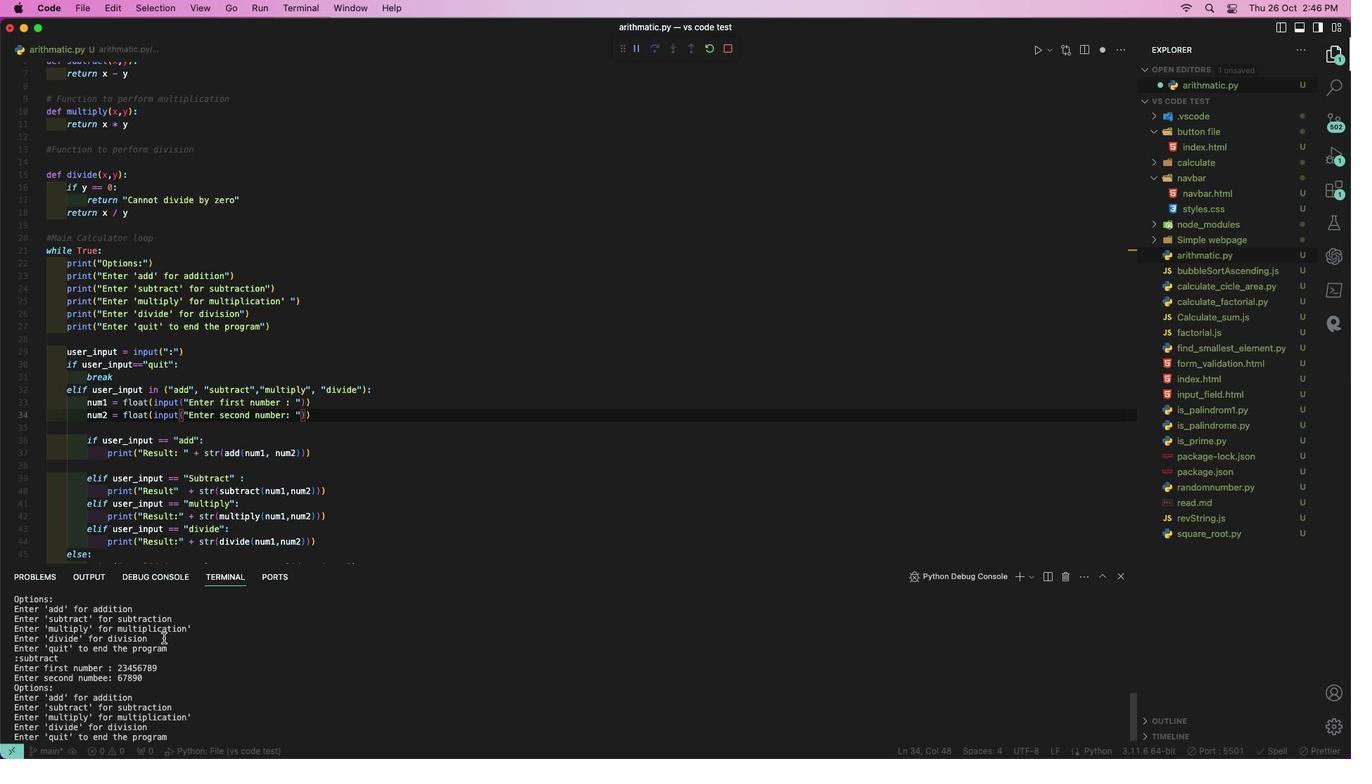 
Action: Mouse scrolled (158, 633) with delta (-4, -4)
Screenshot: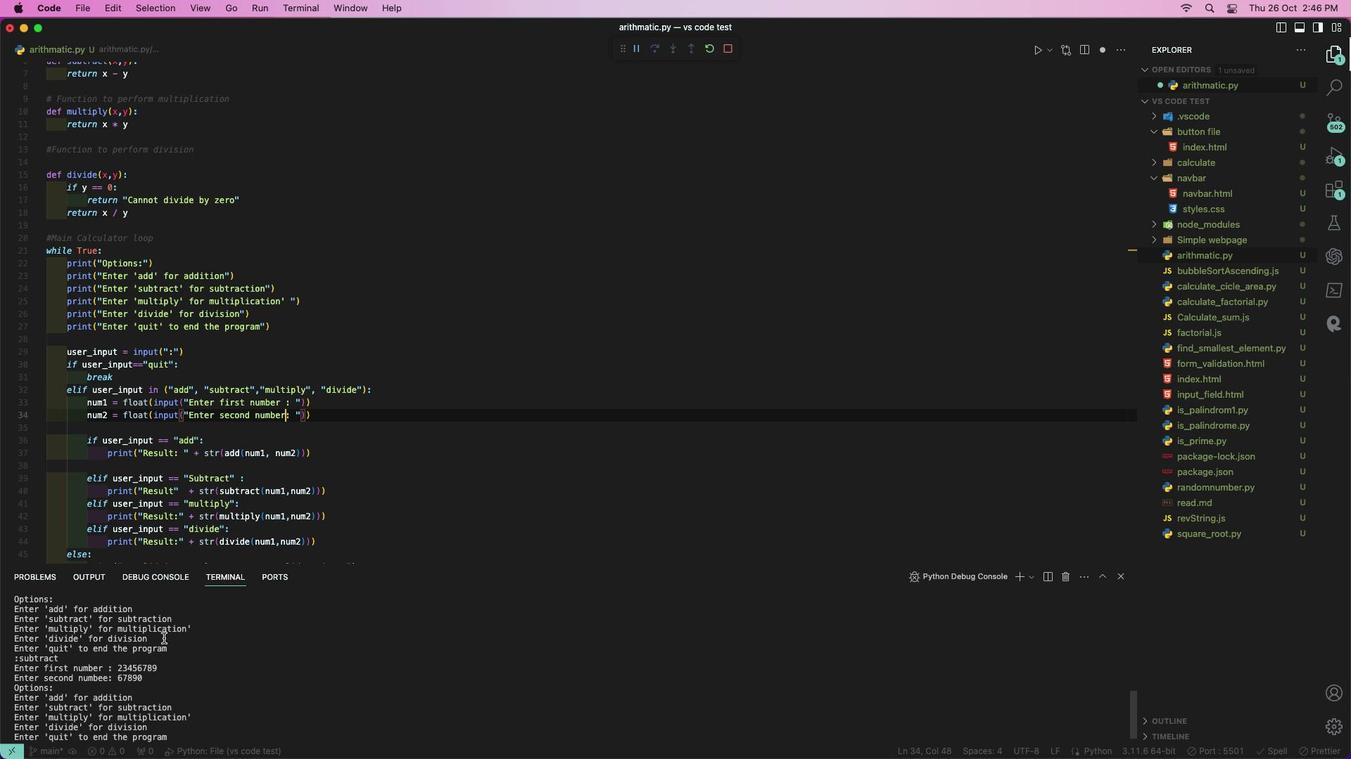 
Action: Mouse scrolled (158, 633) with delta (-4, -4)
Screenshot: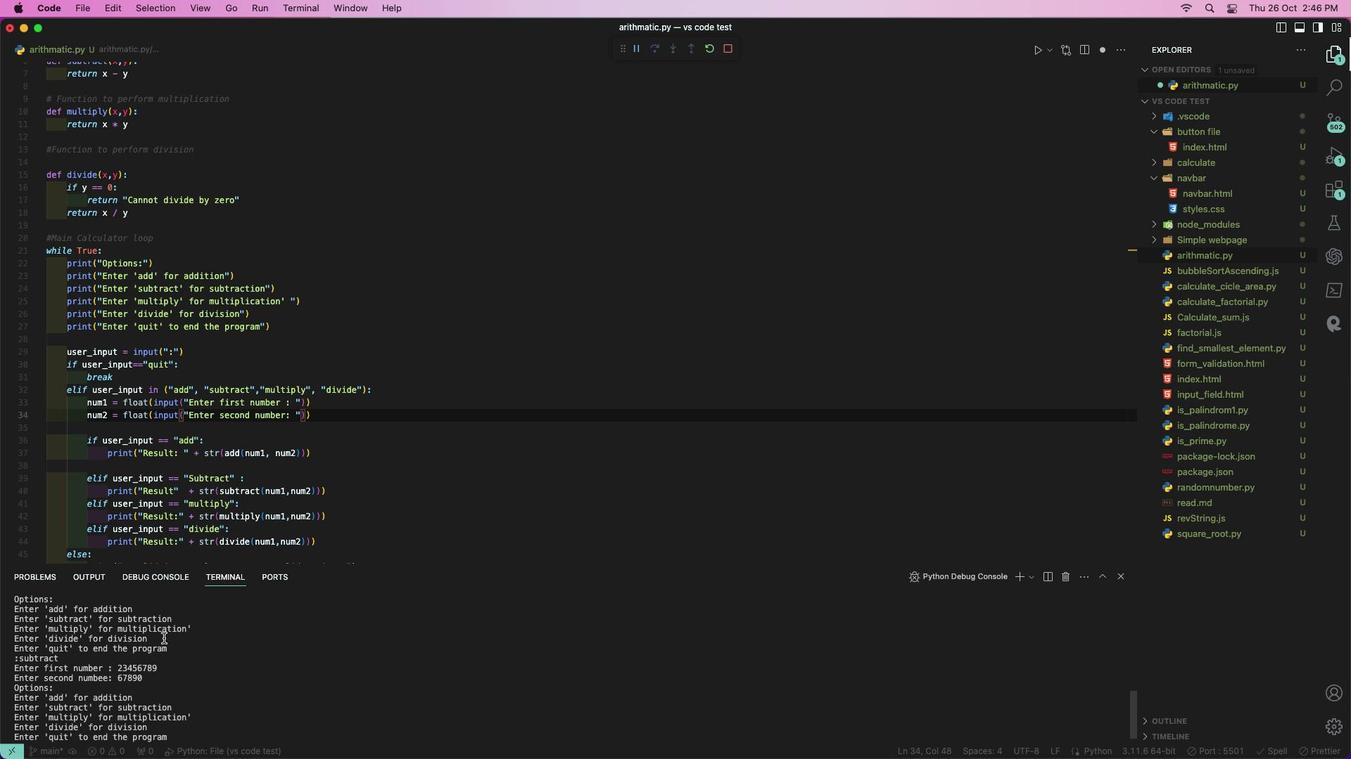 
Action: Mouse moved to (137, 649)
Screenshot: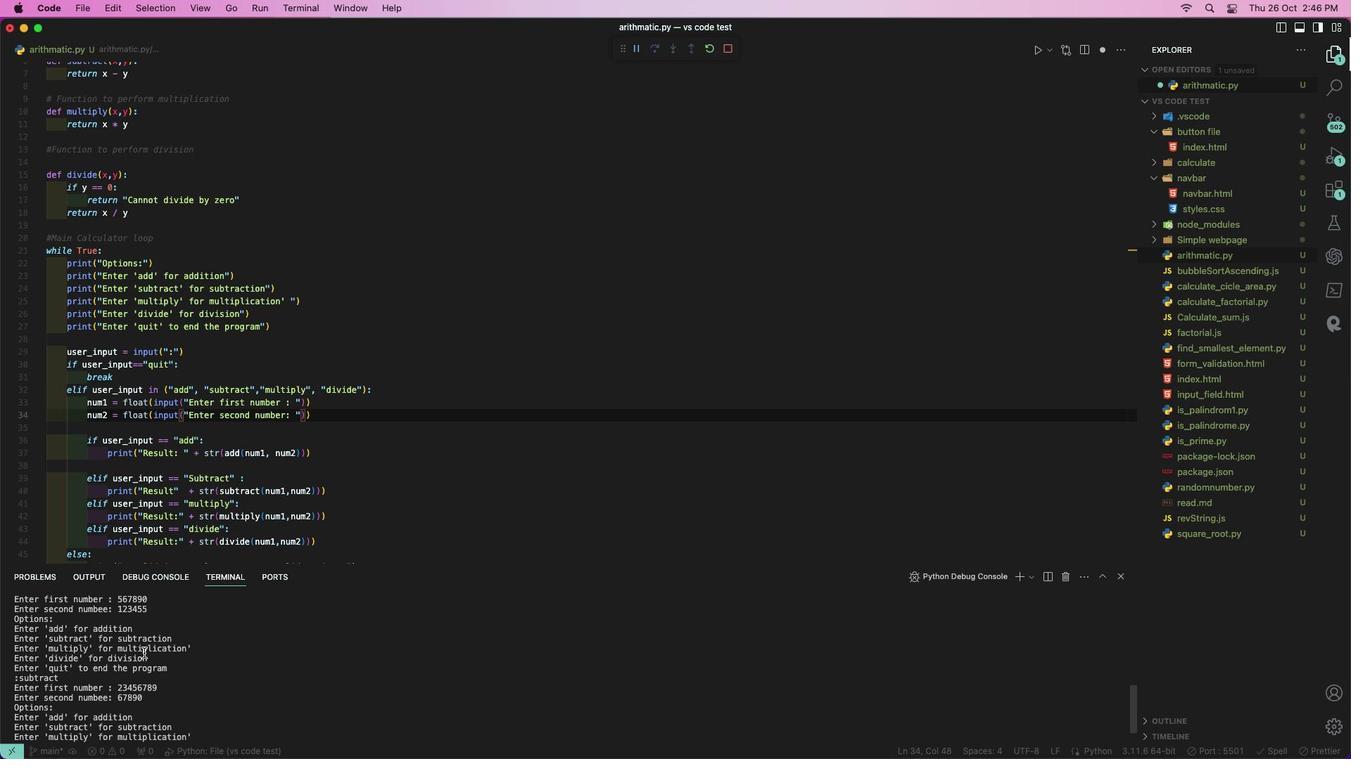 
Action: Mouse scrolled (137, 649) with delta (-4, -4)
Screenshot: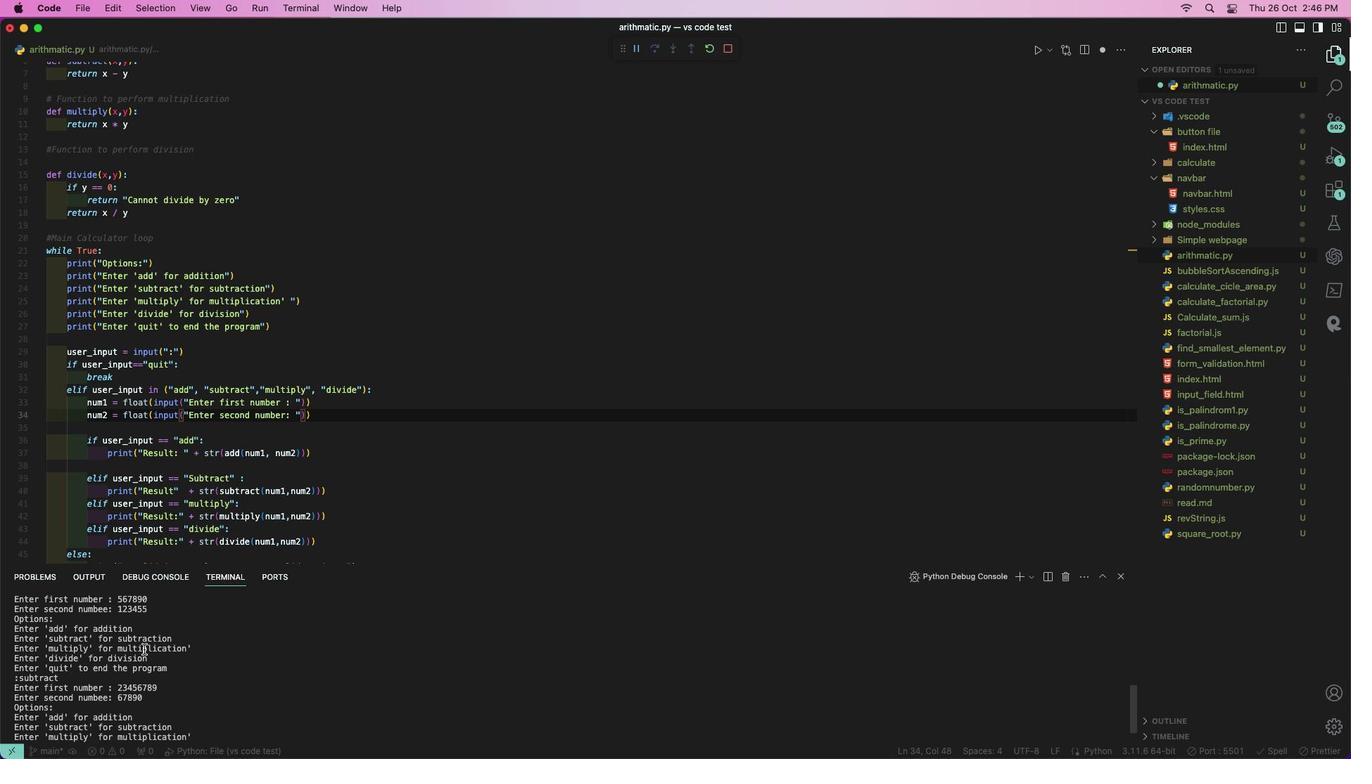 
Action: Mouse scrolled (137, 649) with delta (-4, -4)
Screenshot: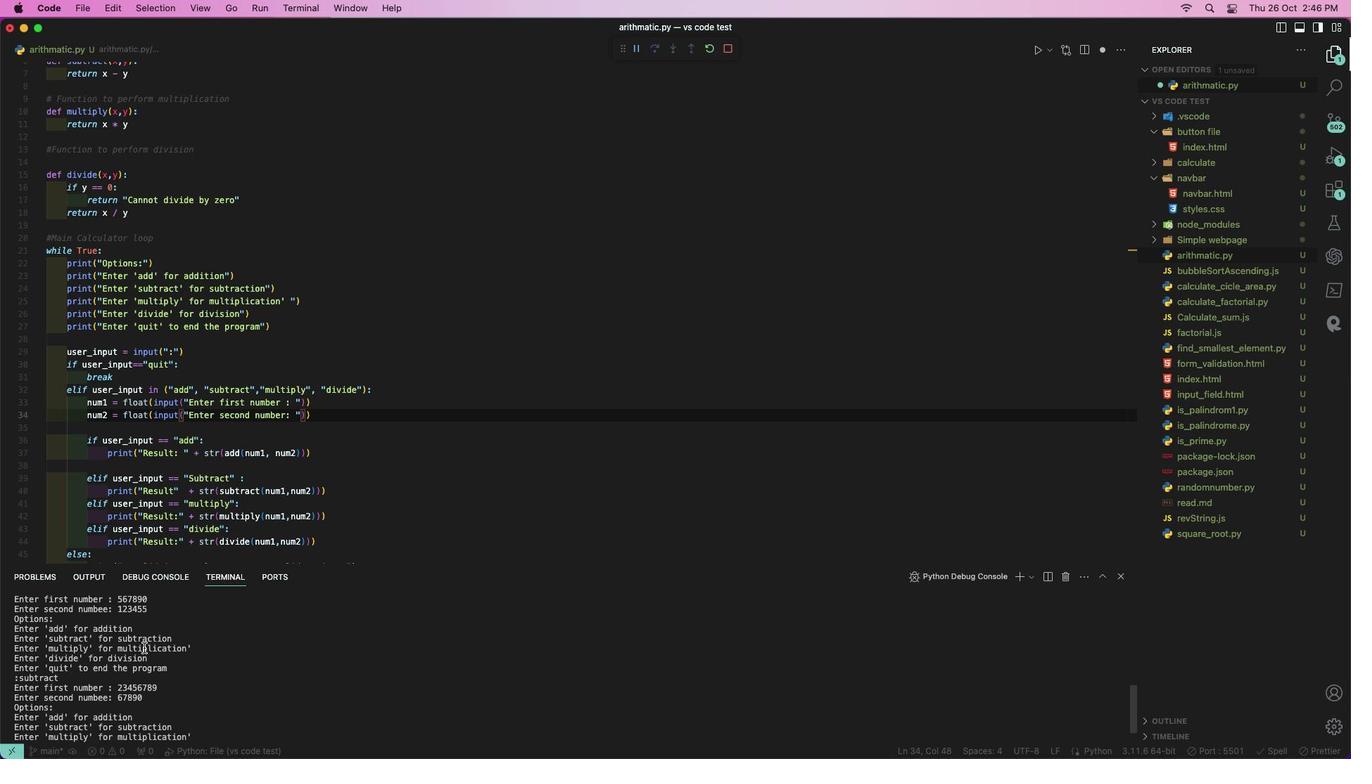 
Action: Mouse moved to (138, 643)
Screenshot: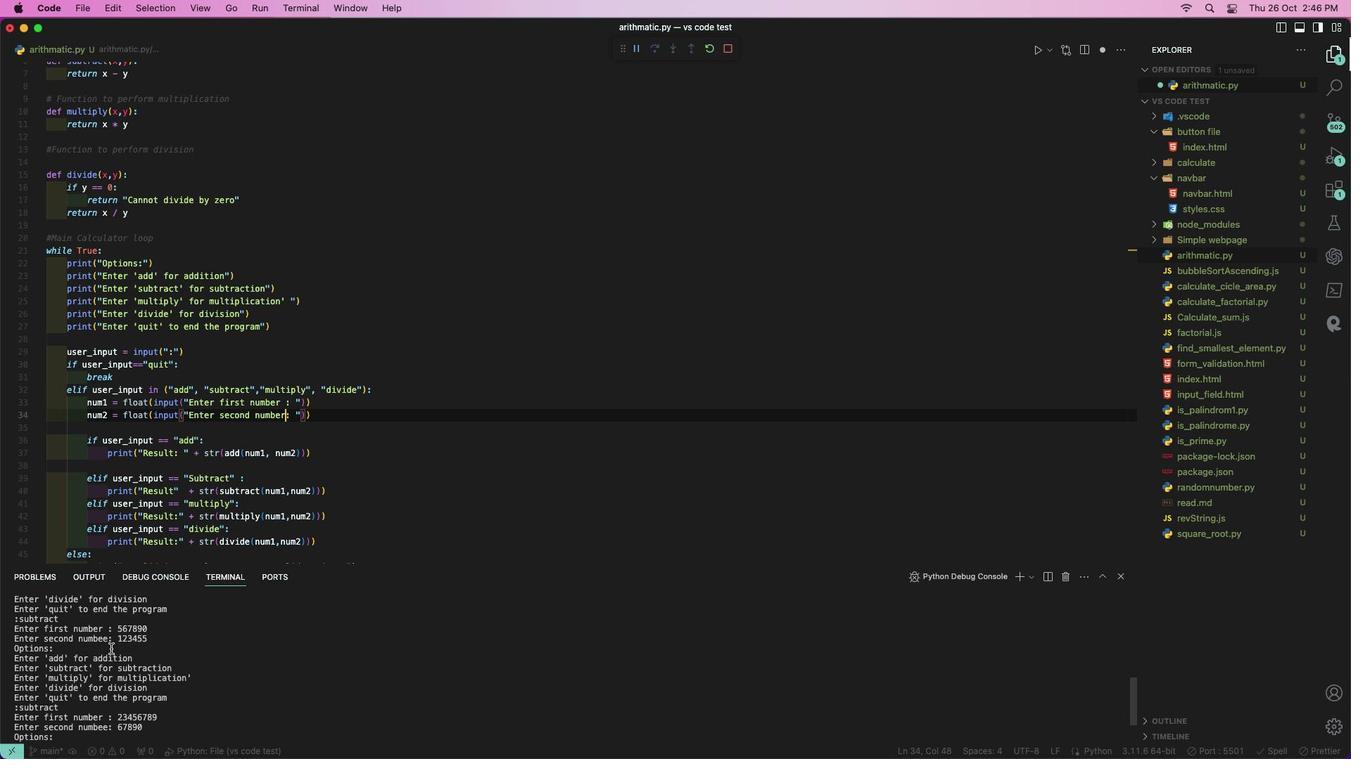
Action: Mouse scrolled (138, 643) with delta (-4, -4)
Screenshot: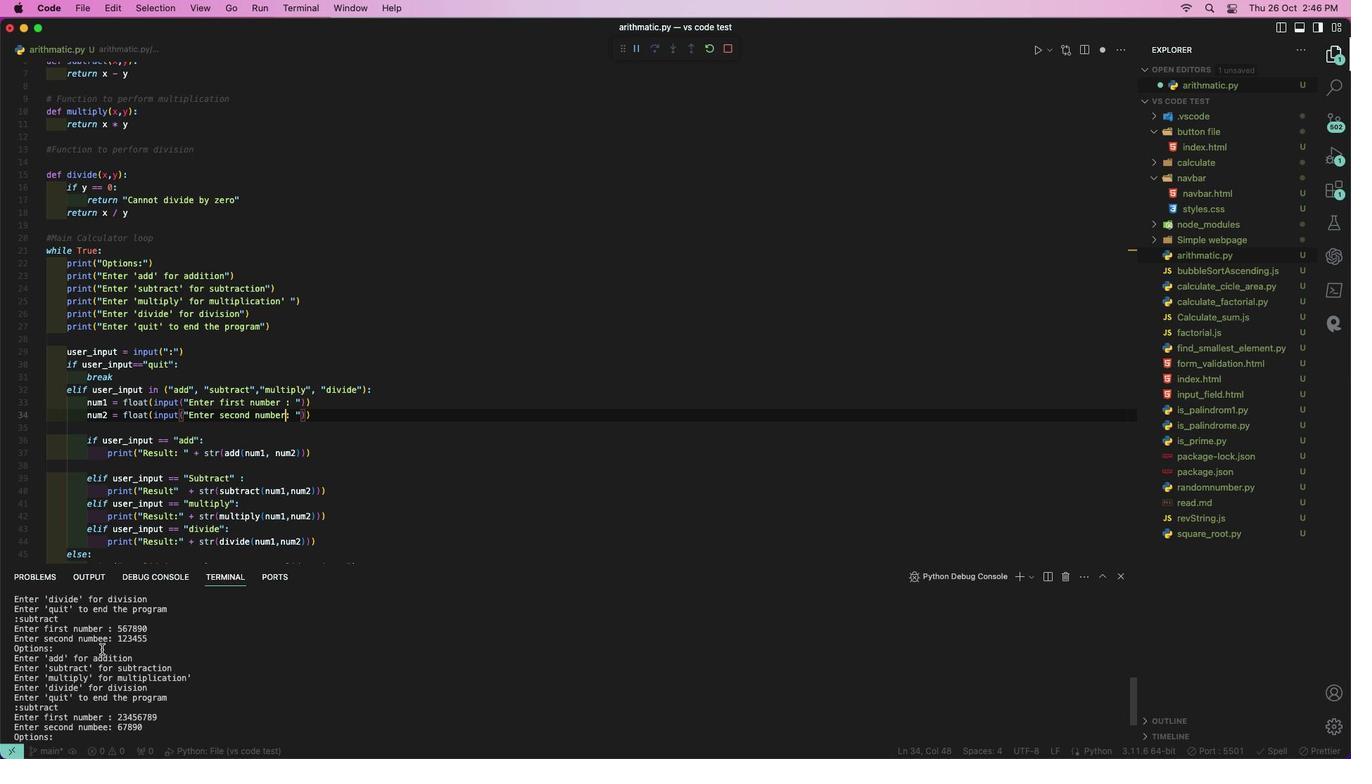 
Action: Mouse scrolled (138, 643) with delta (-4, -4)
Screenshot: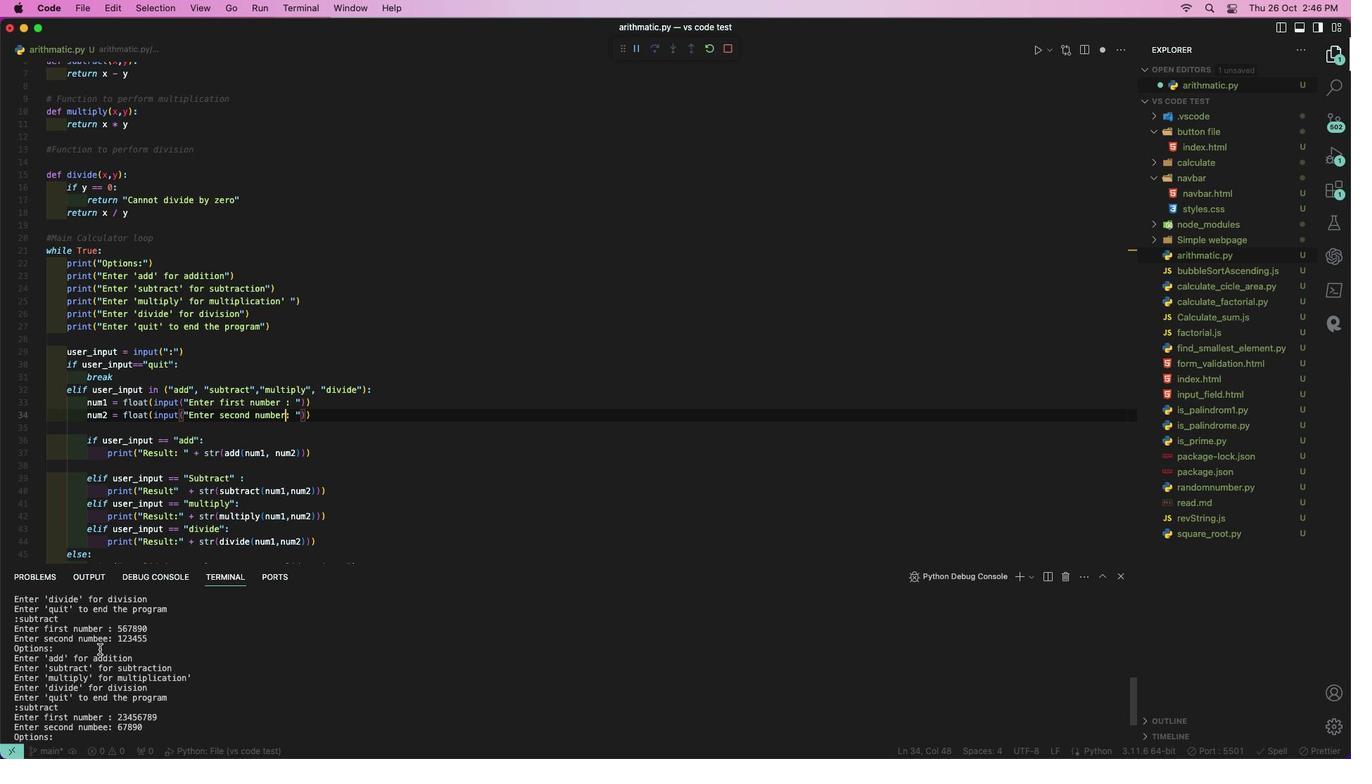 
Action: Mouse moved to (89, 634)
Screenshot: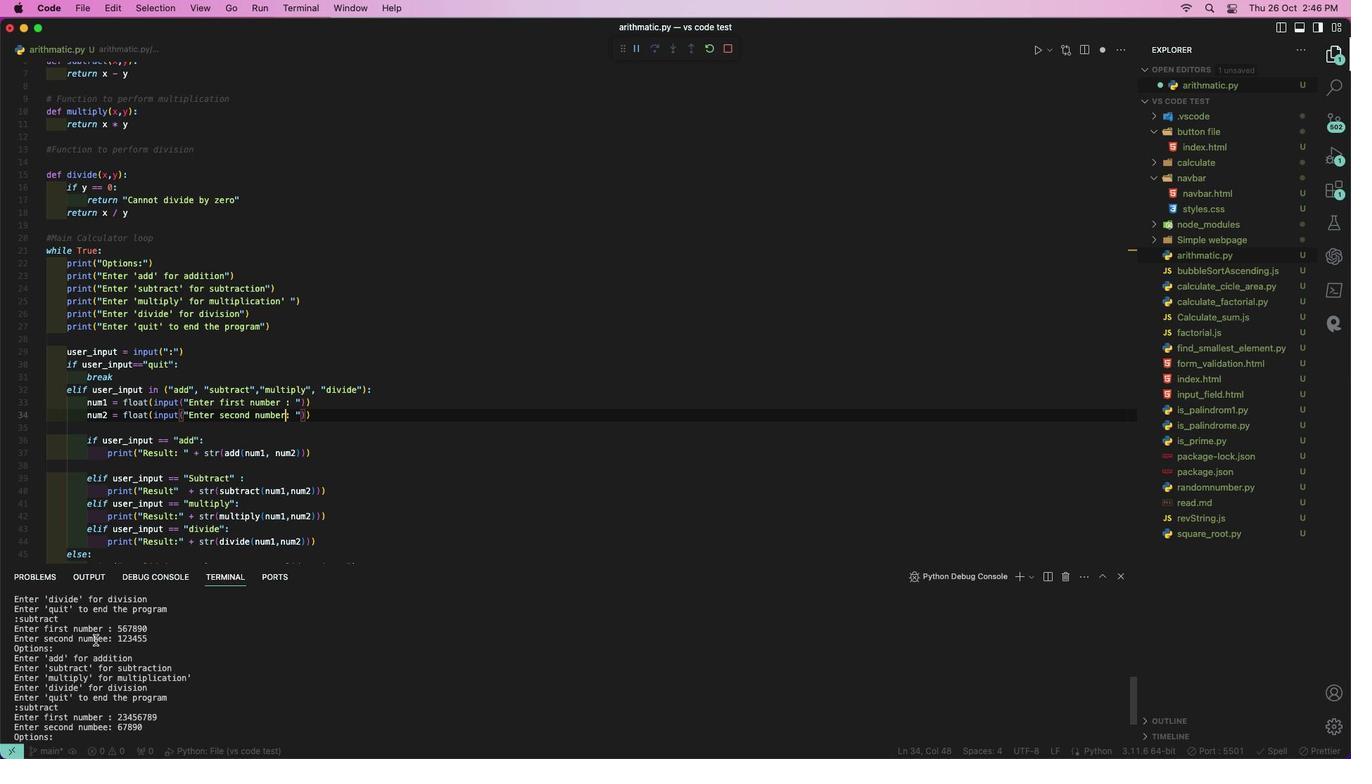 
Action: Mouse scrolled (89, 634) with delta (-4, -4)
Screenshot: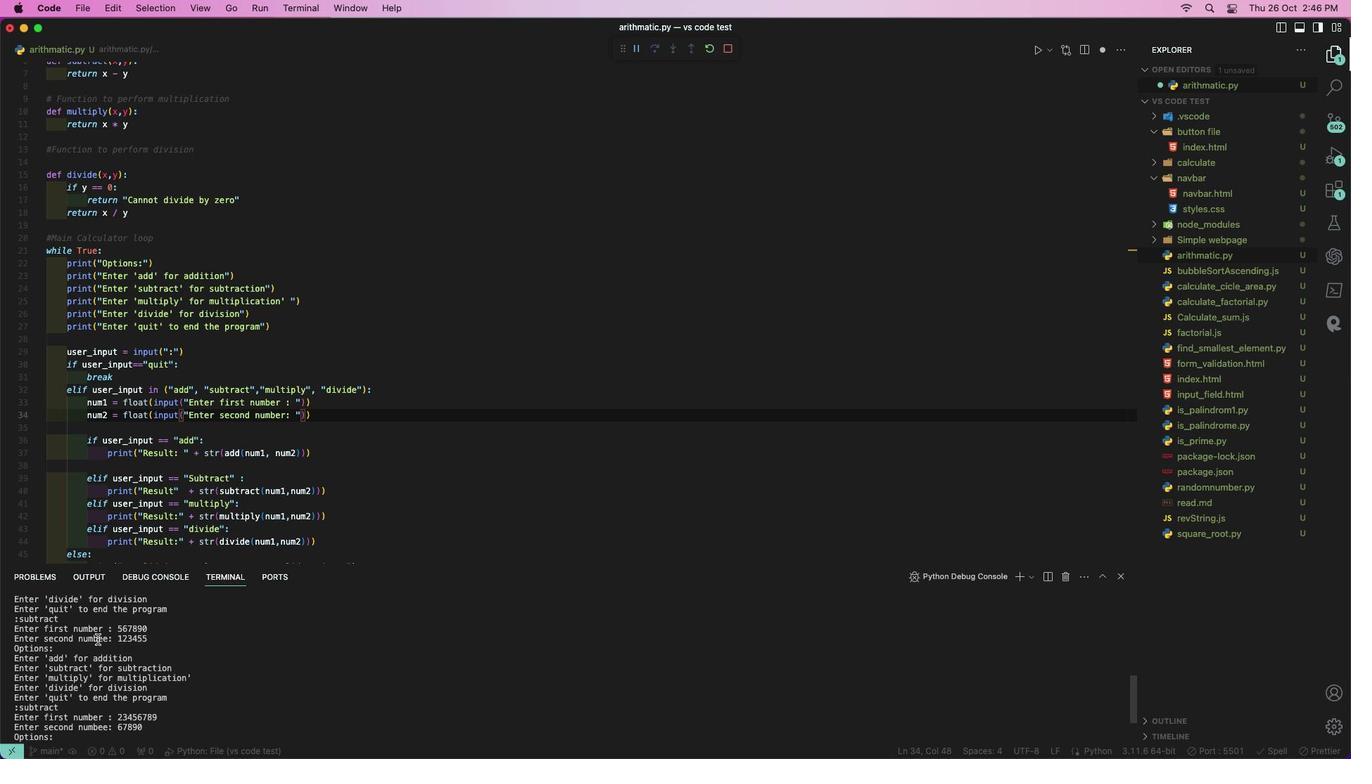 
Action: Mouse moved to (90, 635)
Screenshot: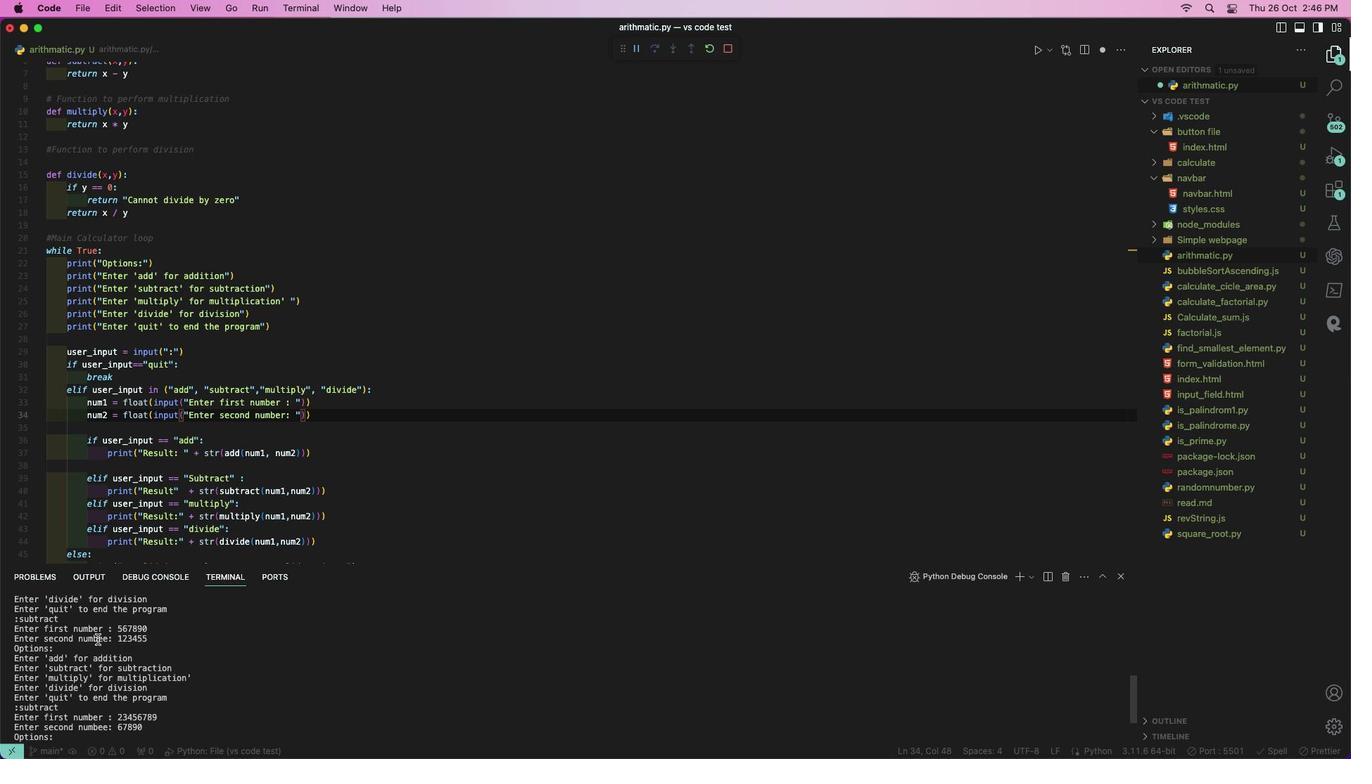 
Action: Mouse scrolled (90, 635) with delta (-4, -4)
Screenshot: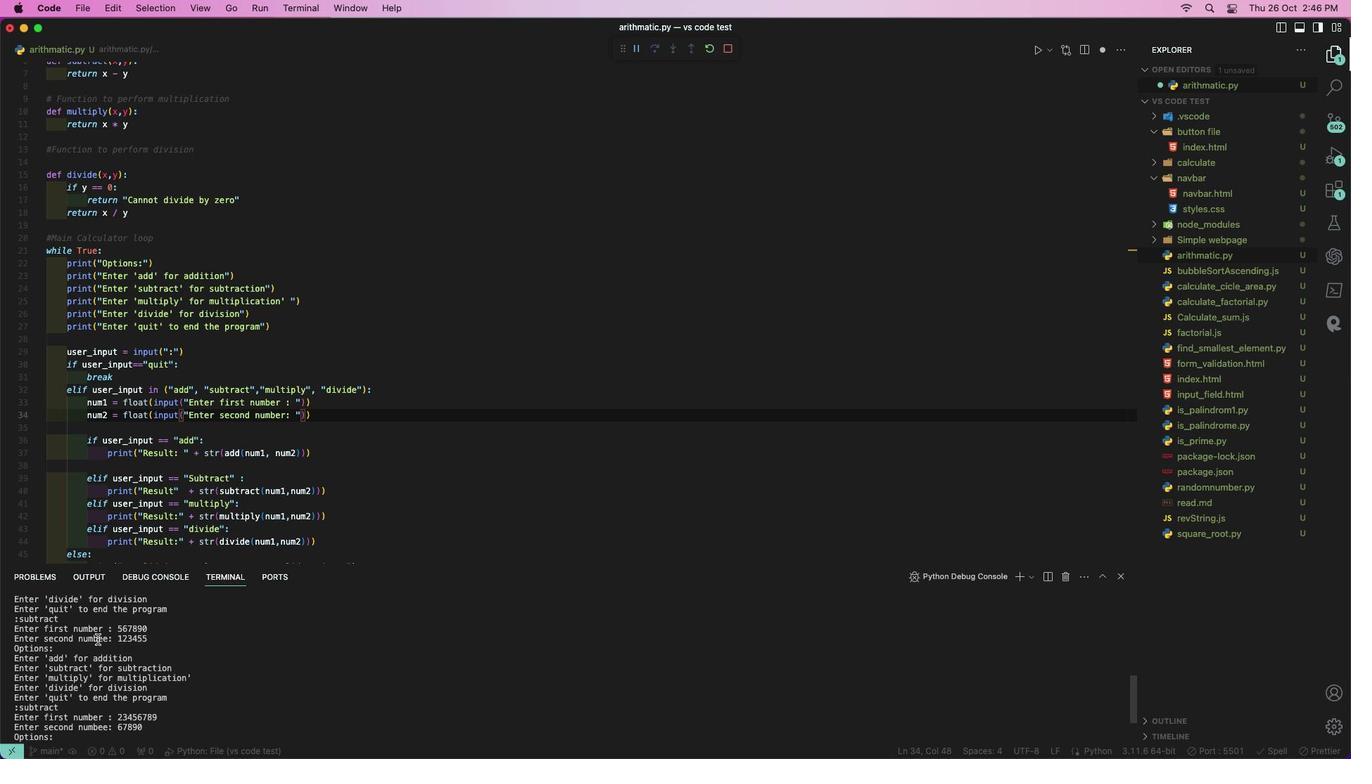 
Action: Mouse moved to (92, 633)
Screenshot: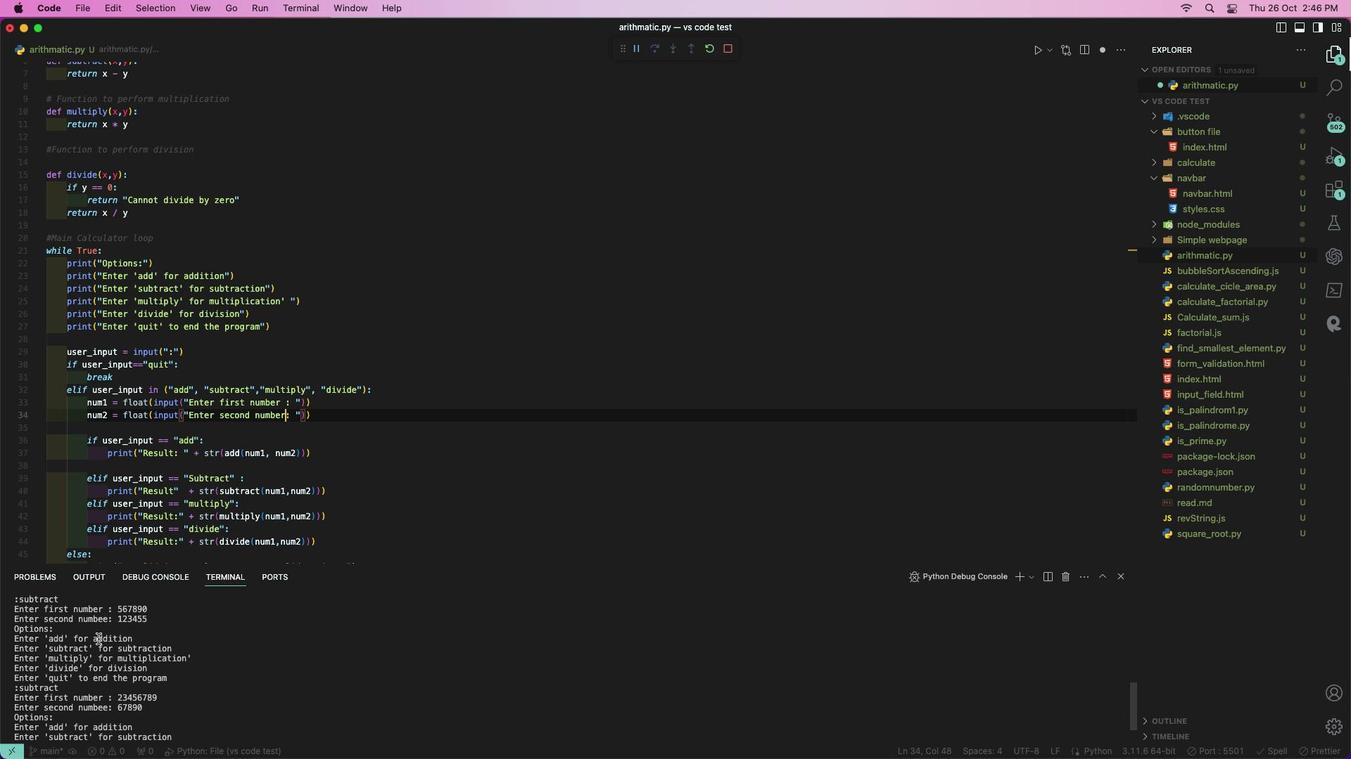 
Action: Mouse scrolled (92, 633) with delta (-4, -5)
Screenshot: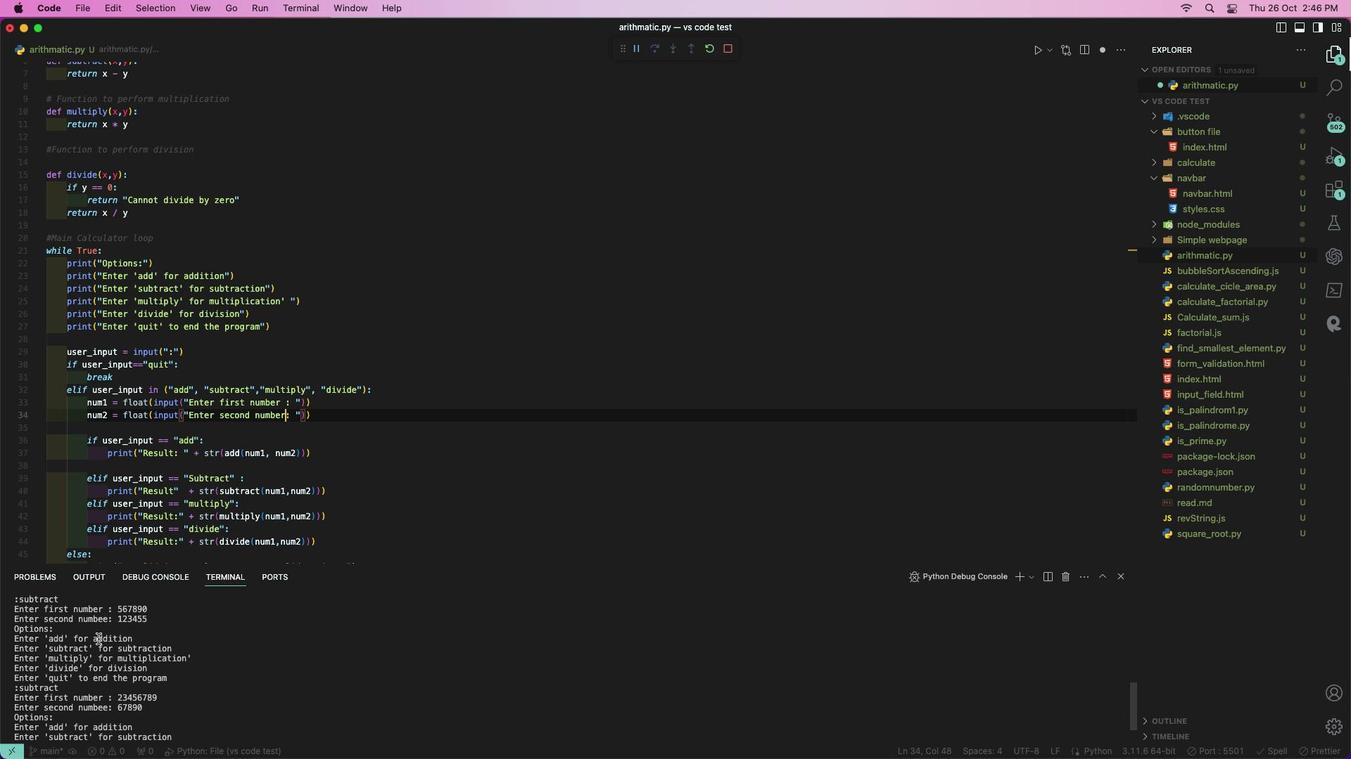 
Action: Mouse moved to (92, 633)
Screenshot: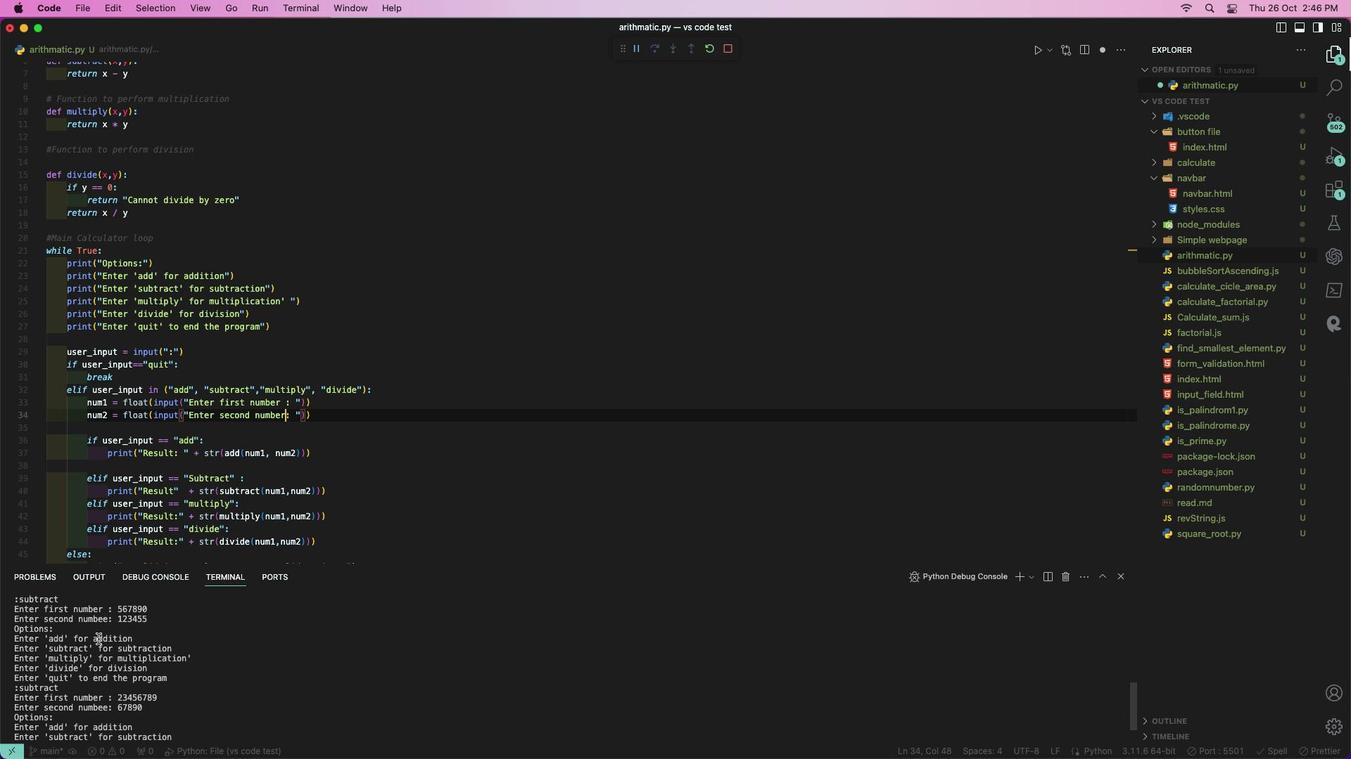 
Action: Mouse scrolled (92, 633) with delta (-4, -5)
Screenshot: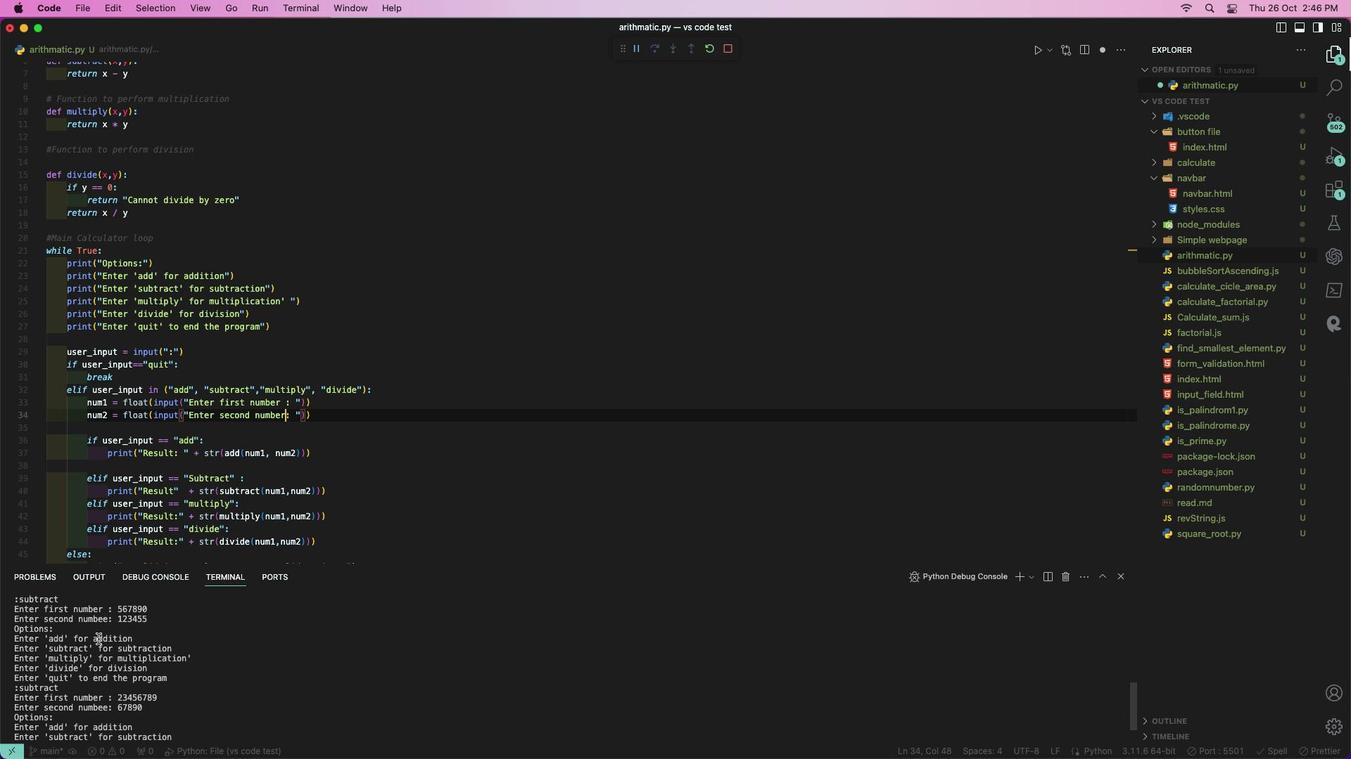 
Action: Mouse scrolled (92, 633) with delta (-4, -5)
Screenshot: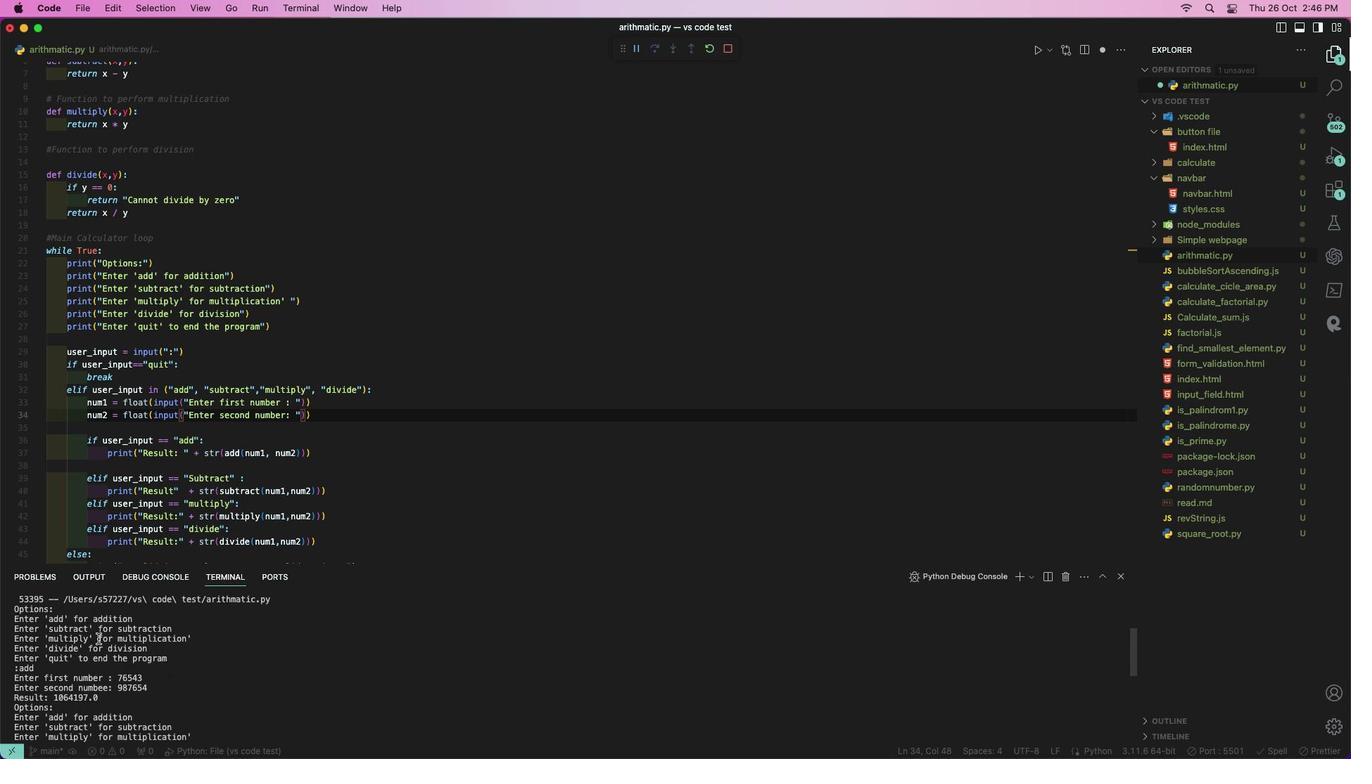 
Action: Mouse scrolled (92, 633) with delta (-4, -4)
Screenshot: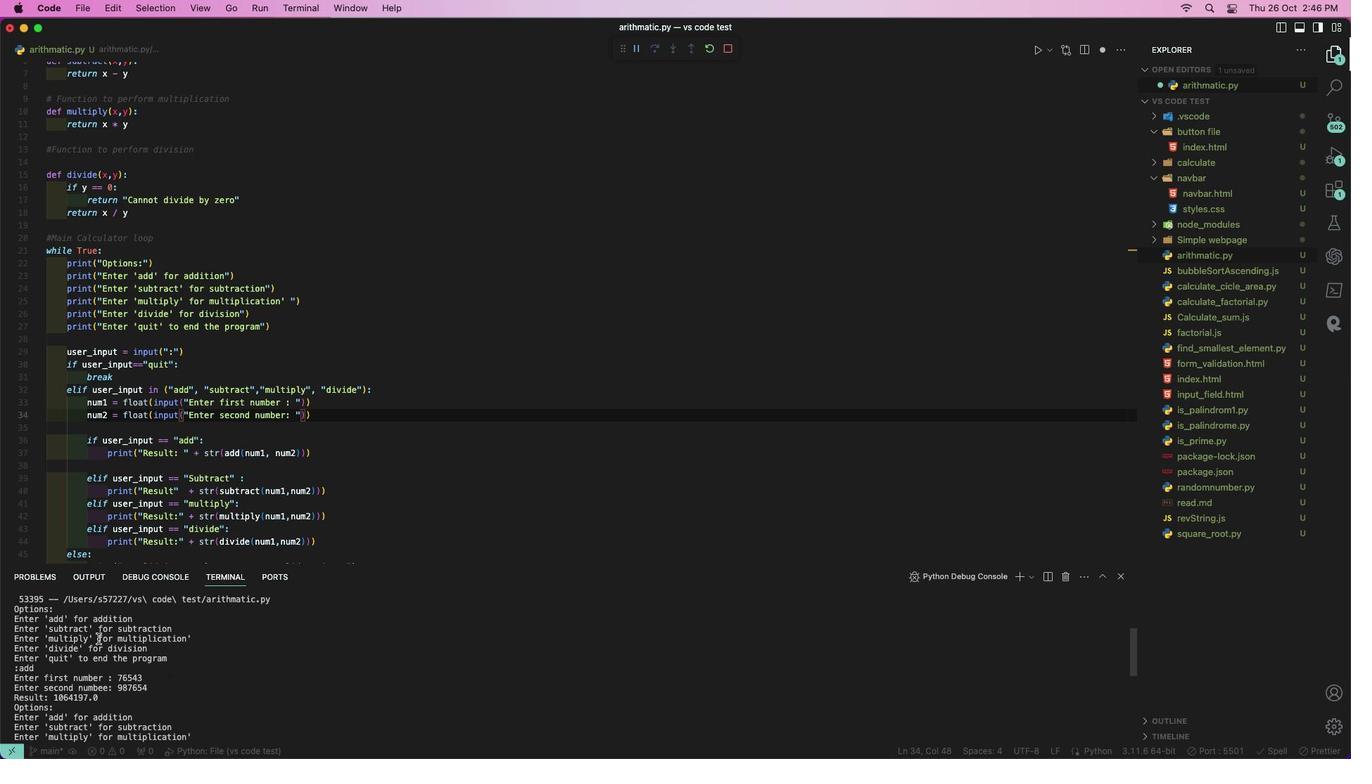 
Action: Mouse scrolled (92, 633) with delta (-4, -4)
Screenshot: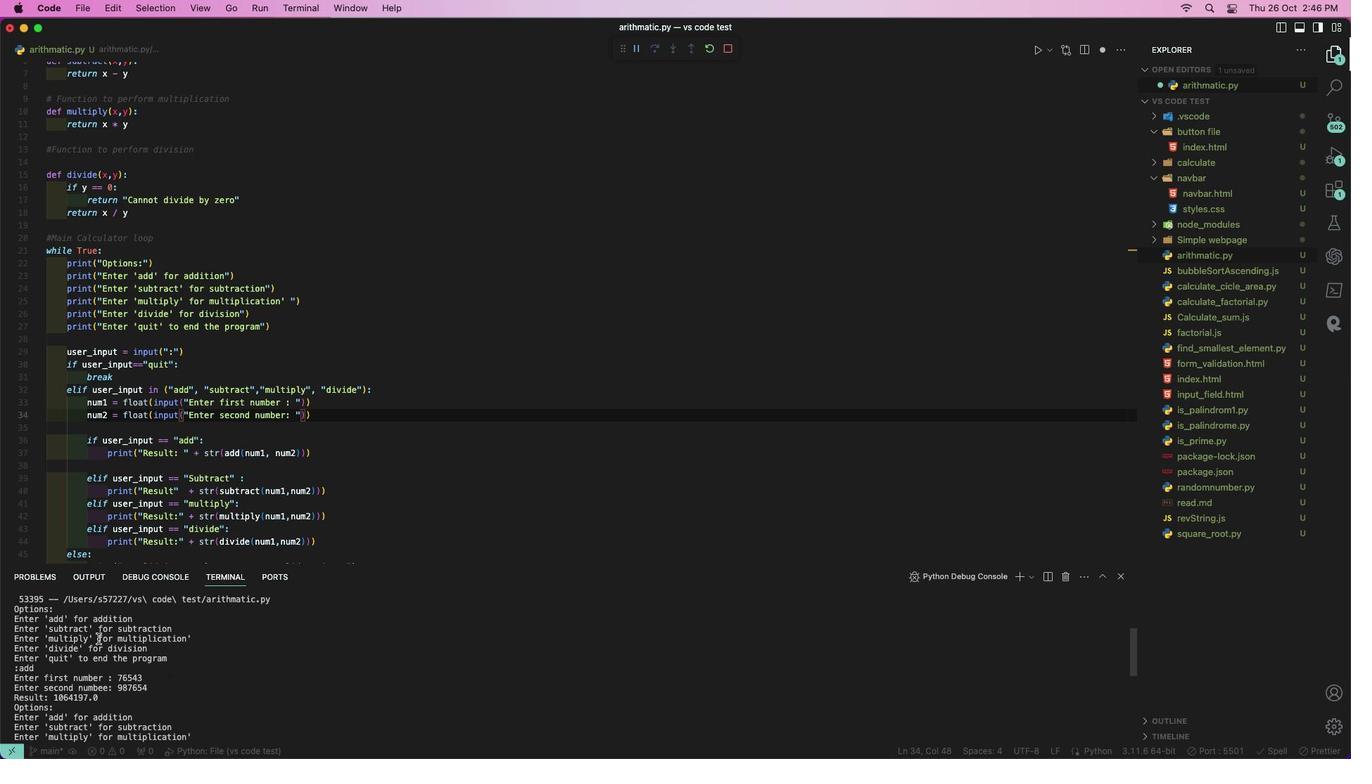 
Action: Mouse scrolled (92, 633) with delta (-4, -3)
Screenshot: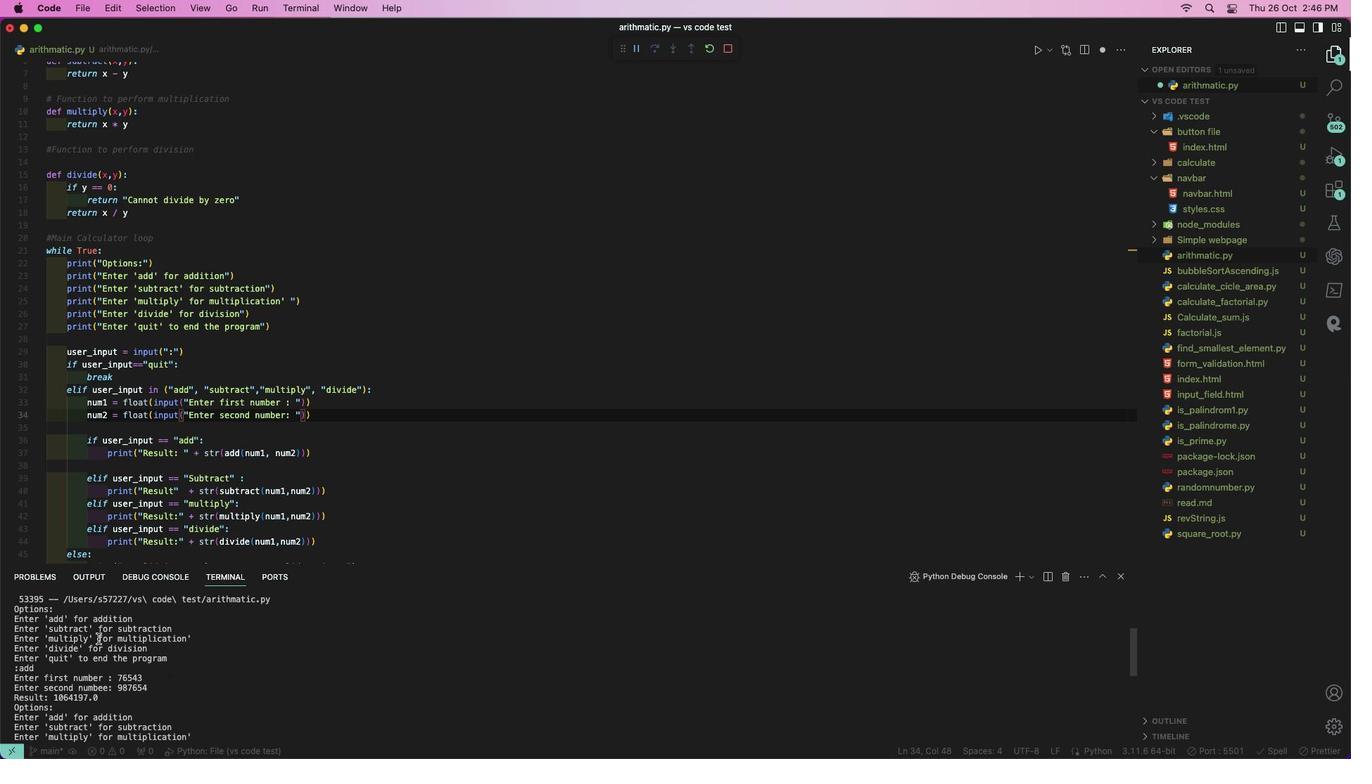 
Action: Mouse scrolled (92, 633) with delta (-4, -2)
Screenshot: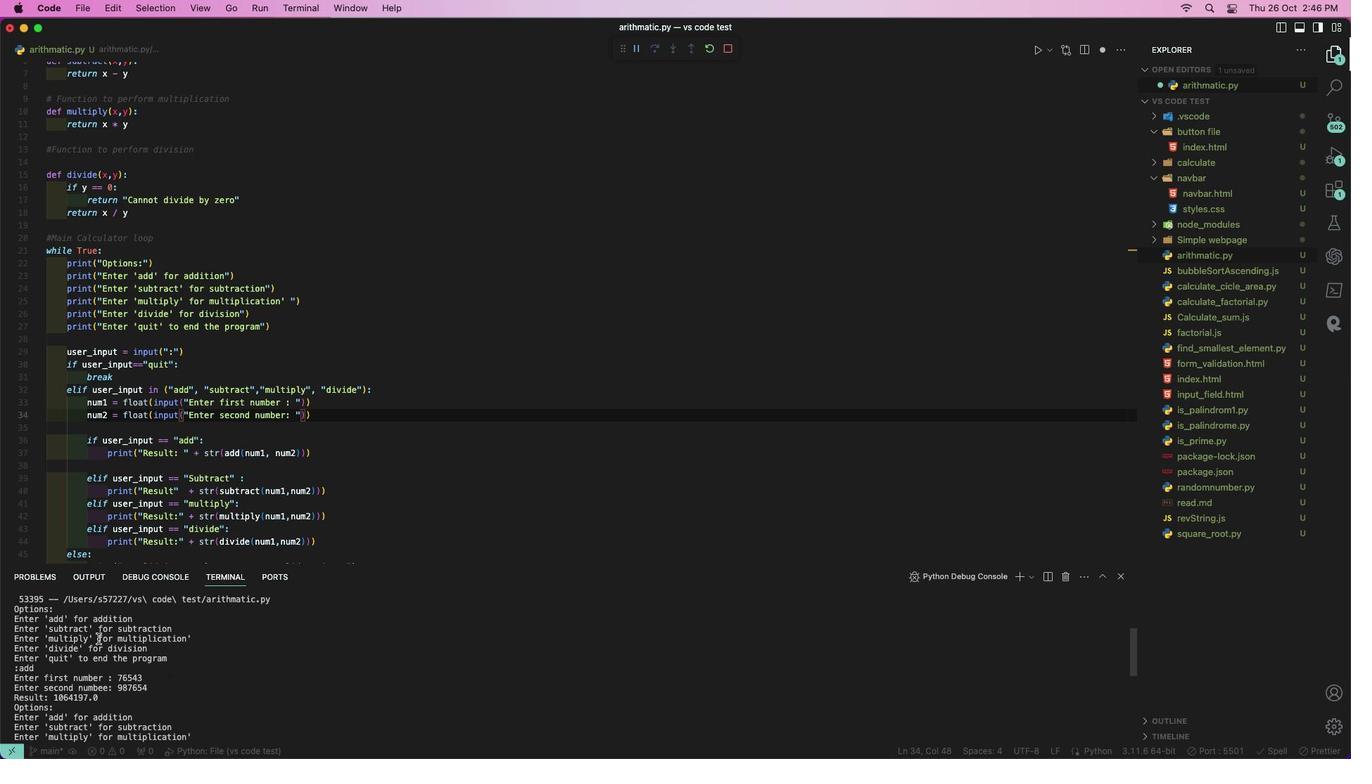 
Action: Mouse moved to (97, 683)
Screenshot: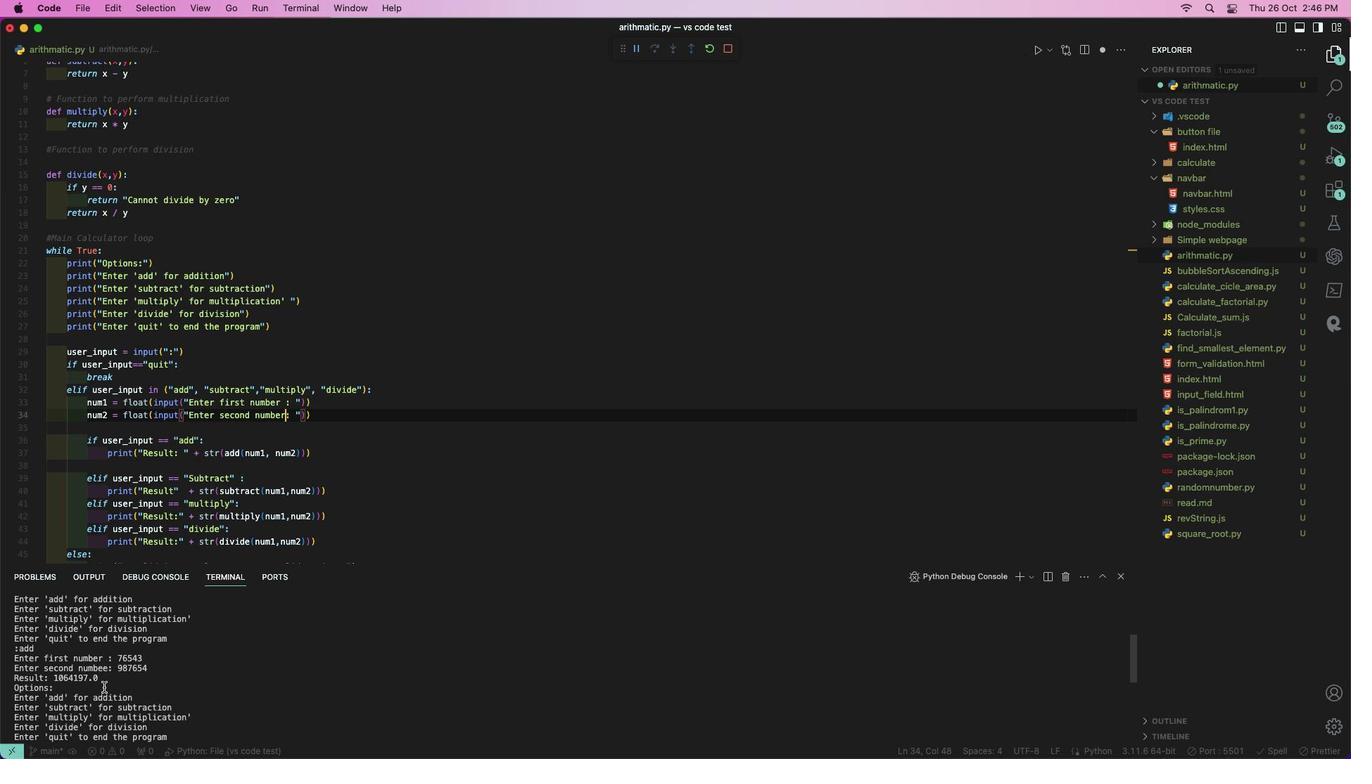
Action: Mouse scrolled (97, 683) with delta (-4, -5)
Screenshot: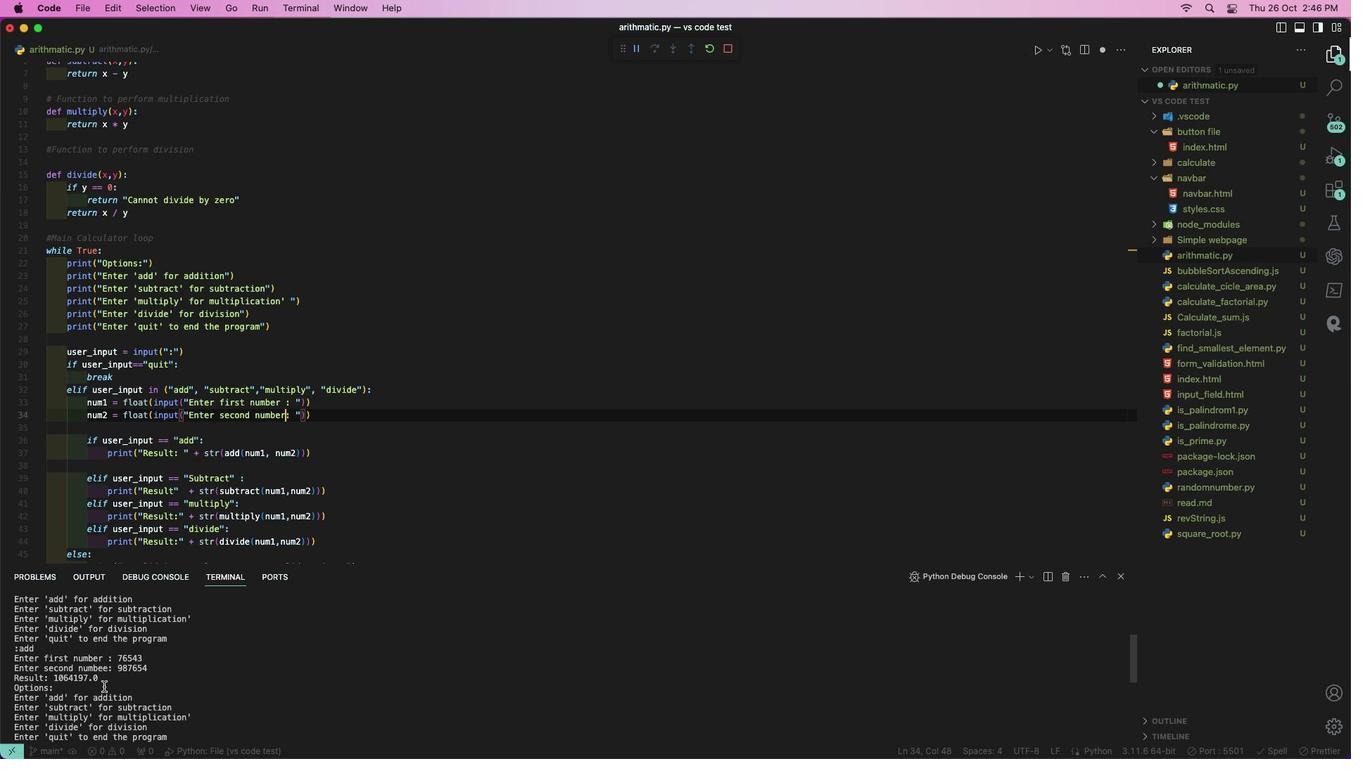 
Action: Mouse scrolled (97, 683) with delta (-4, -5)
Screenshot: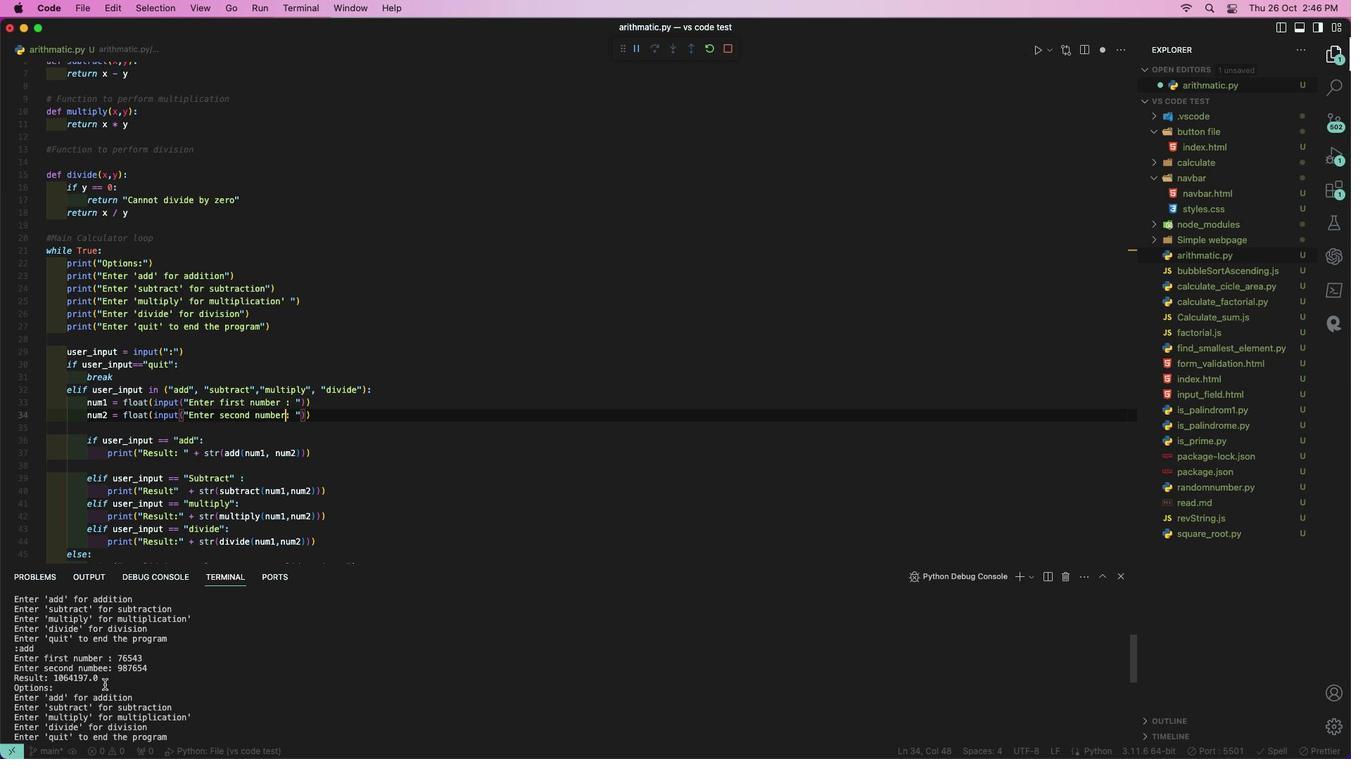 
Action: Mouse scrolled (97, 683) with delta (-4, -5)
Screenshot: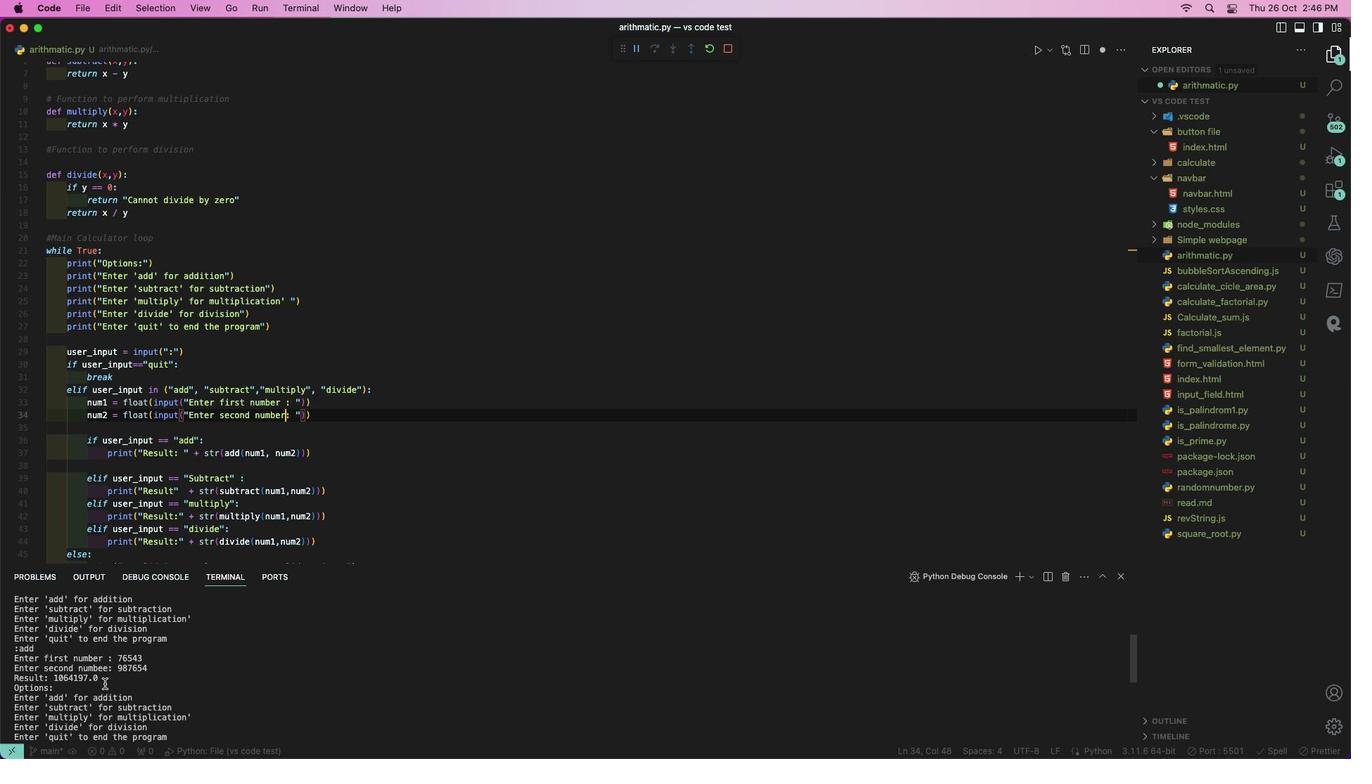 
Action: Mouse moved to (99, 678)
Screenshot: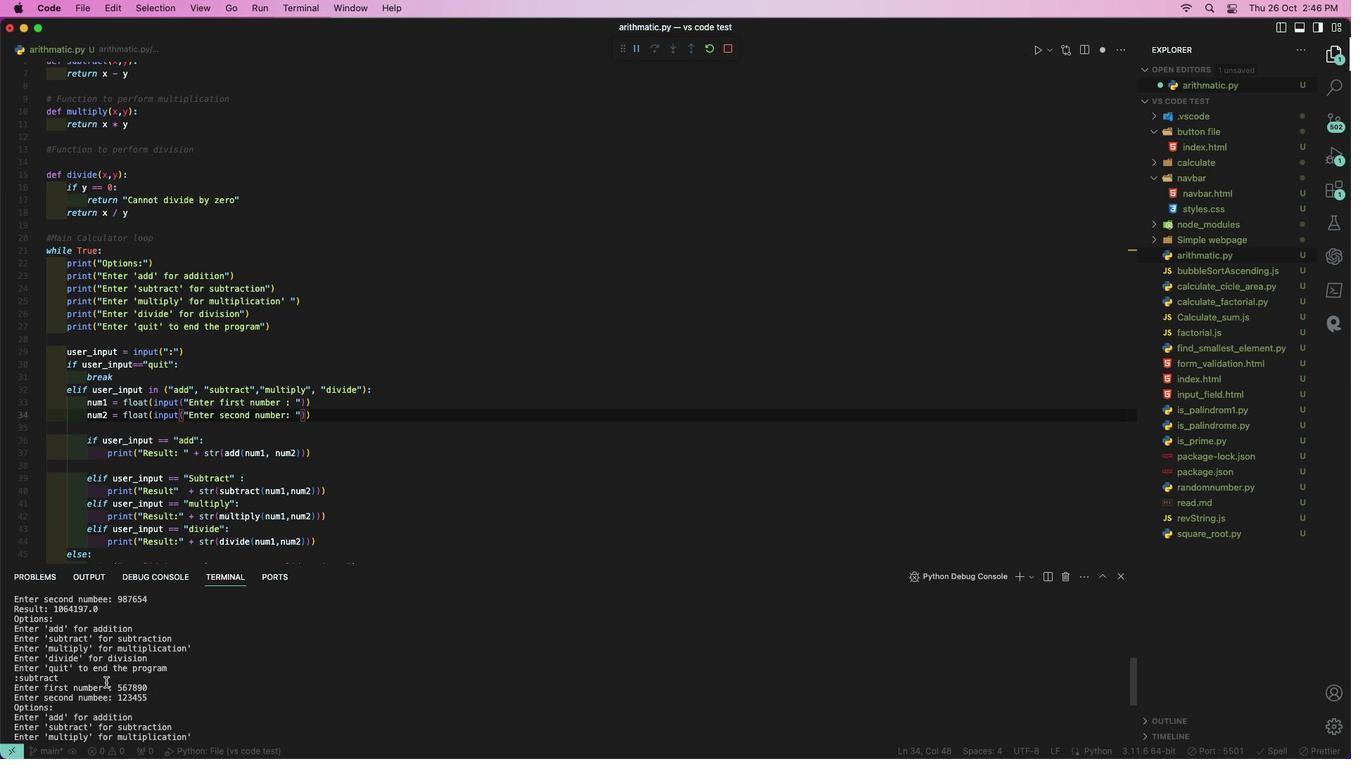 
Action: Mouse scrolled (99, 678) with delta (-4, -5)
Screenshot: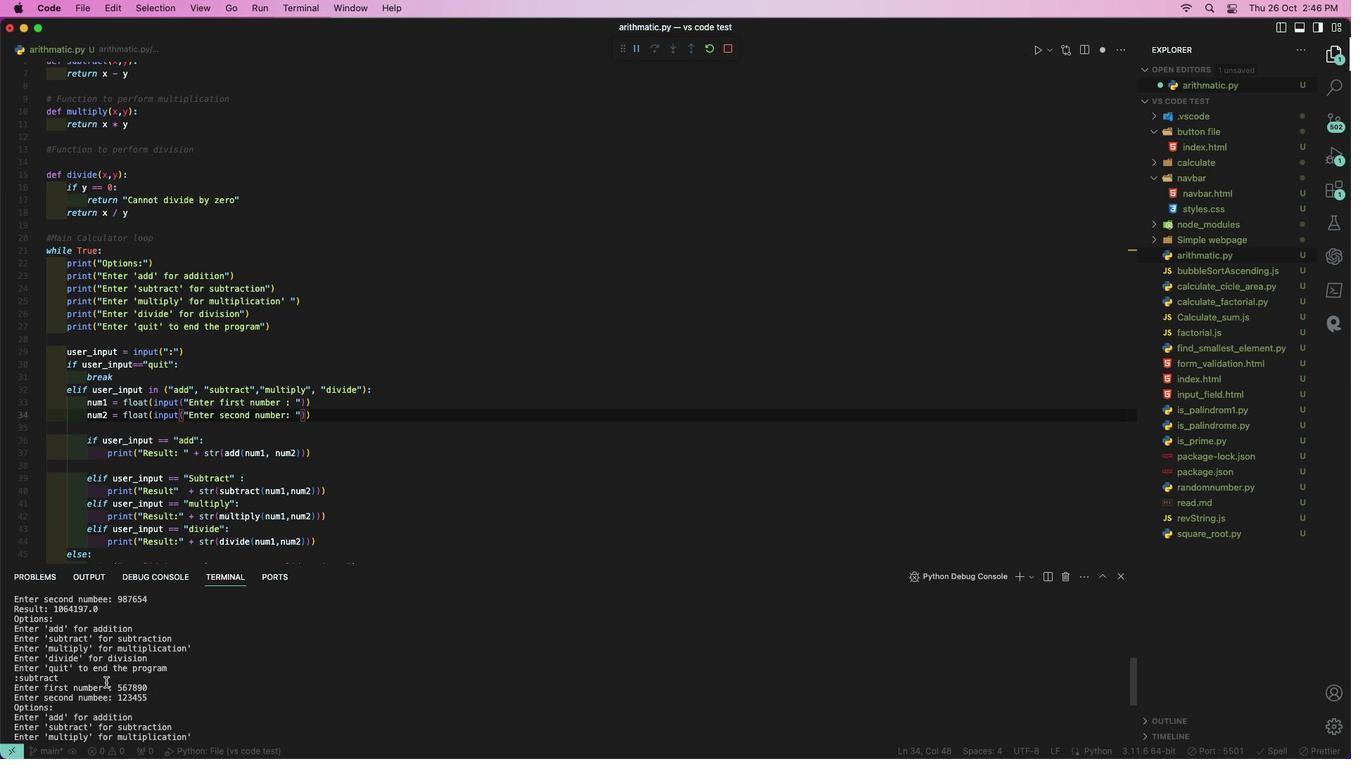 
Action: Mouse scrolled (99, 678) with delta (-4, -5)
Screenshot: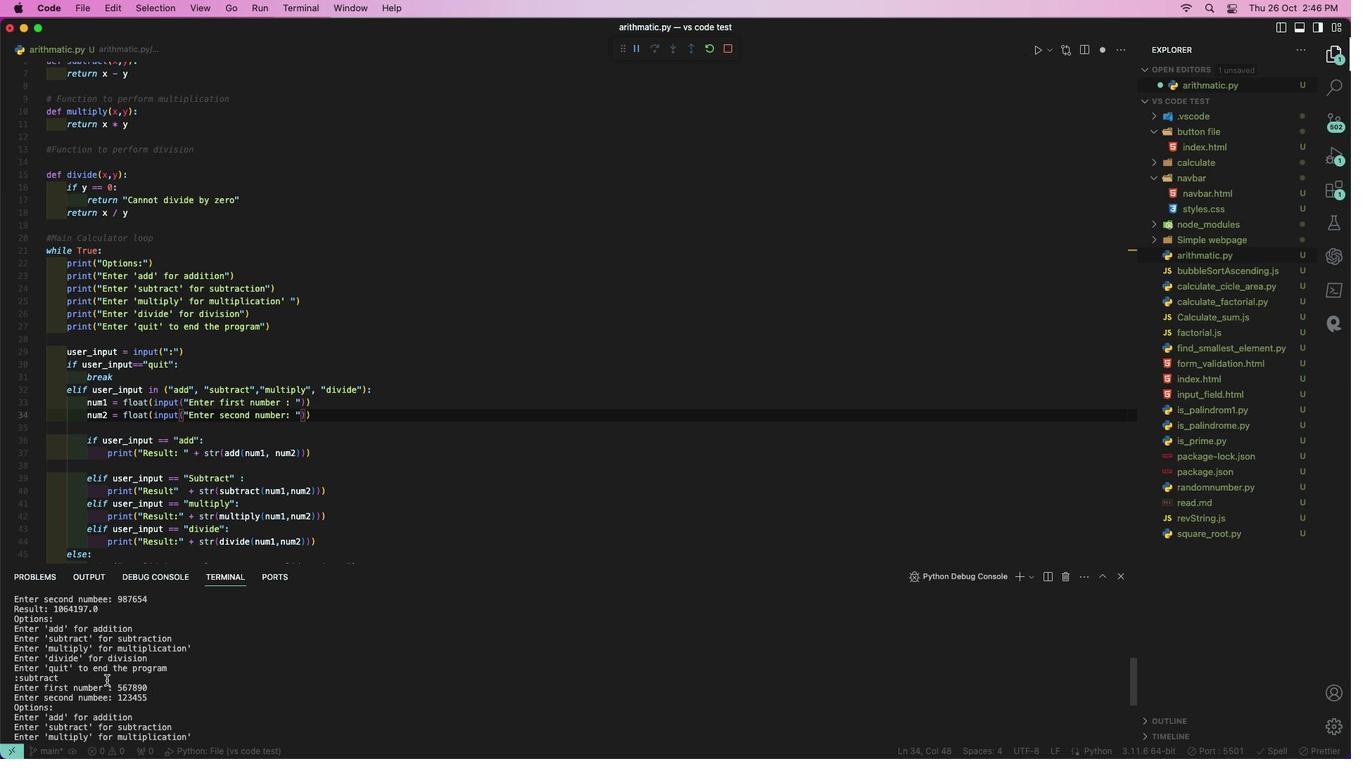 
Action: Mouse moved to (99, 678)
Screenshot: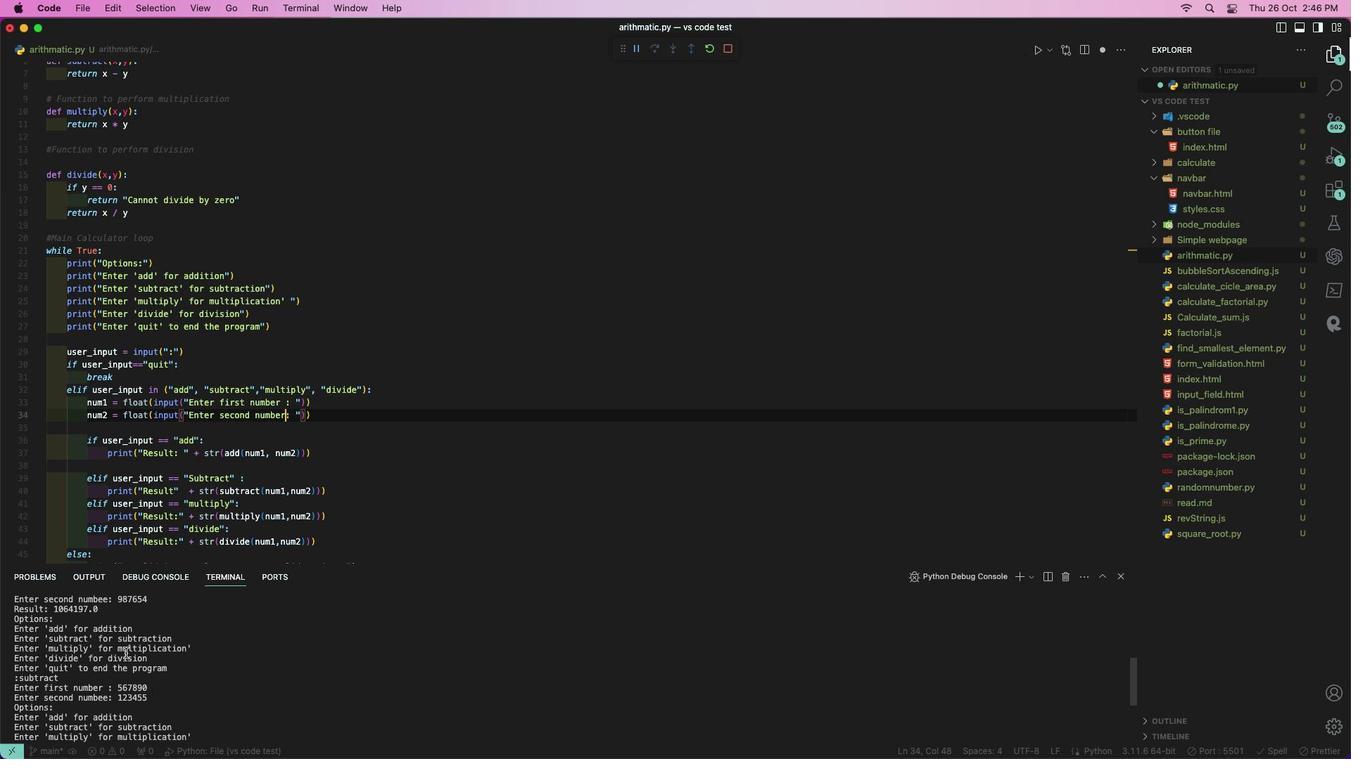 
Action: Mouse scrolled (99, 678) with delta (-4, -5)
Screenshot: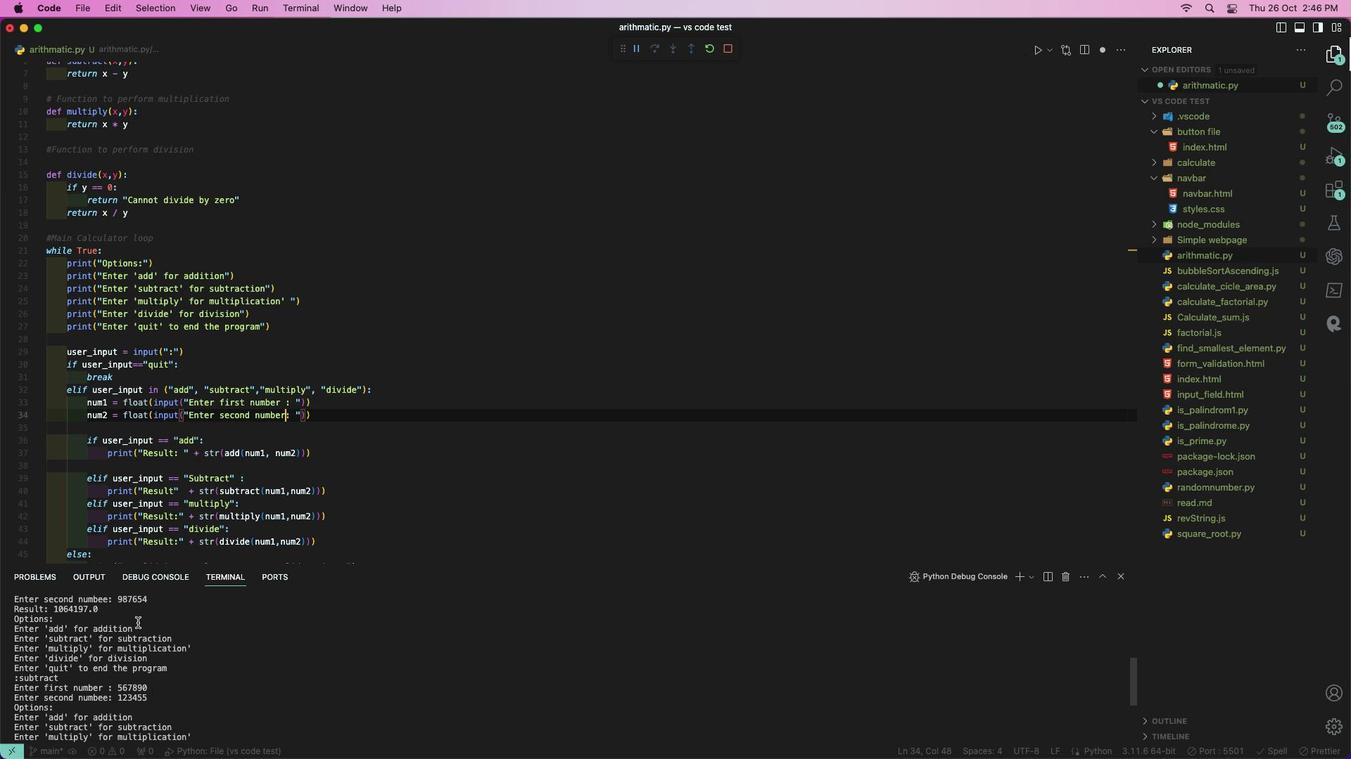 
Action: Mouse moved to (177, 449)
Screenshot: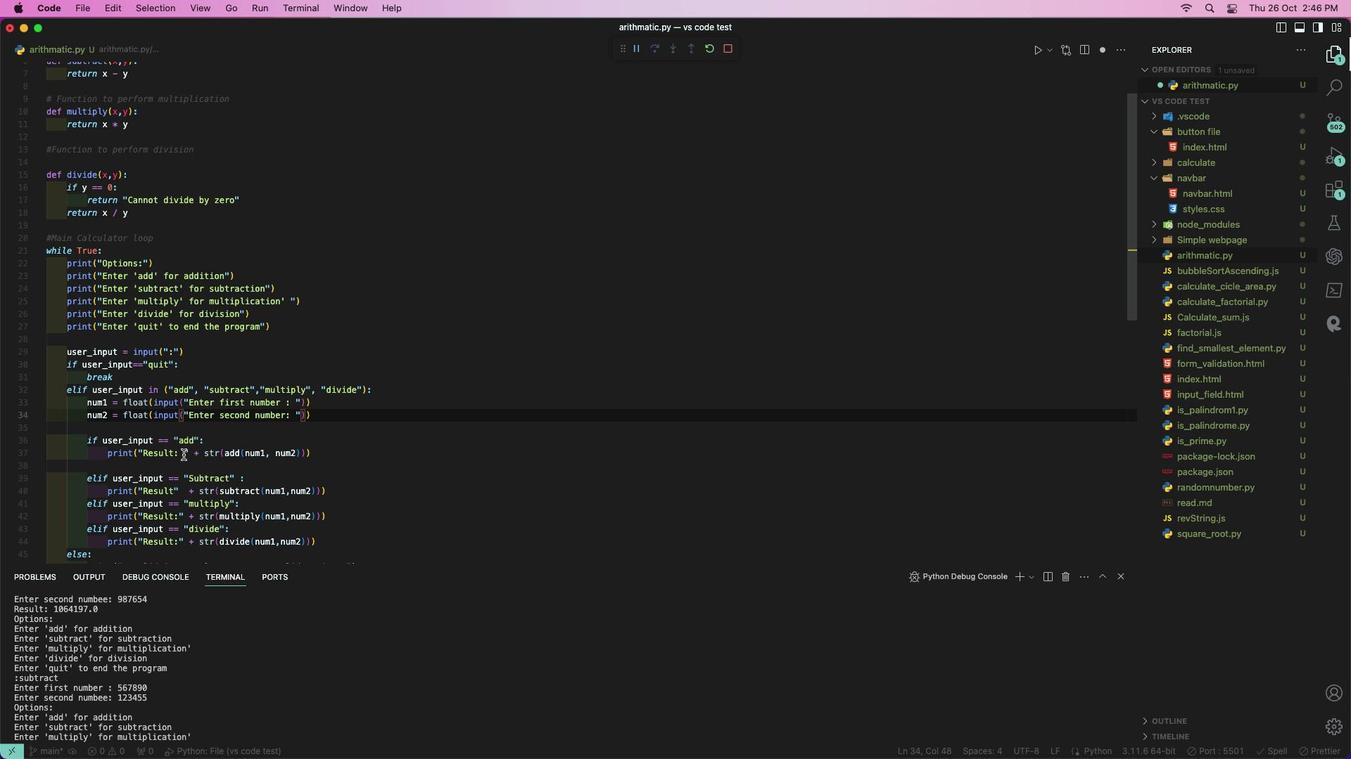 
Action: Mouse pressed left at (177, 449)
Screenshot: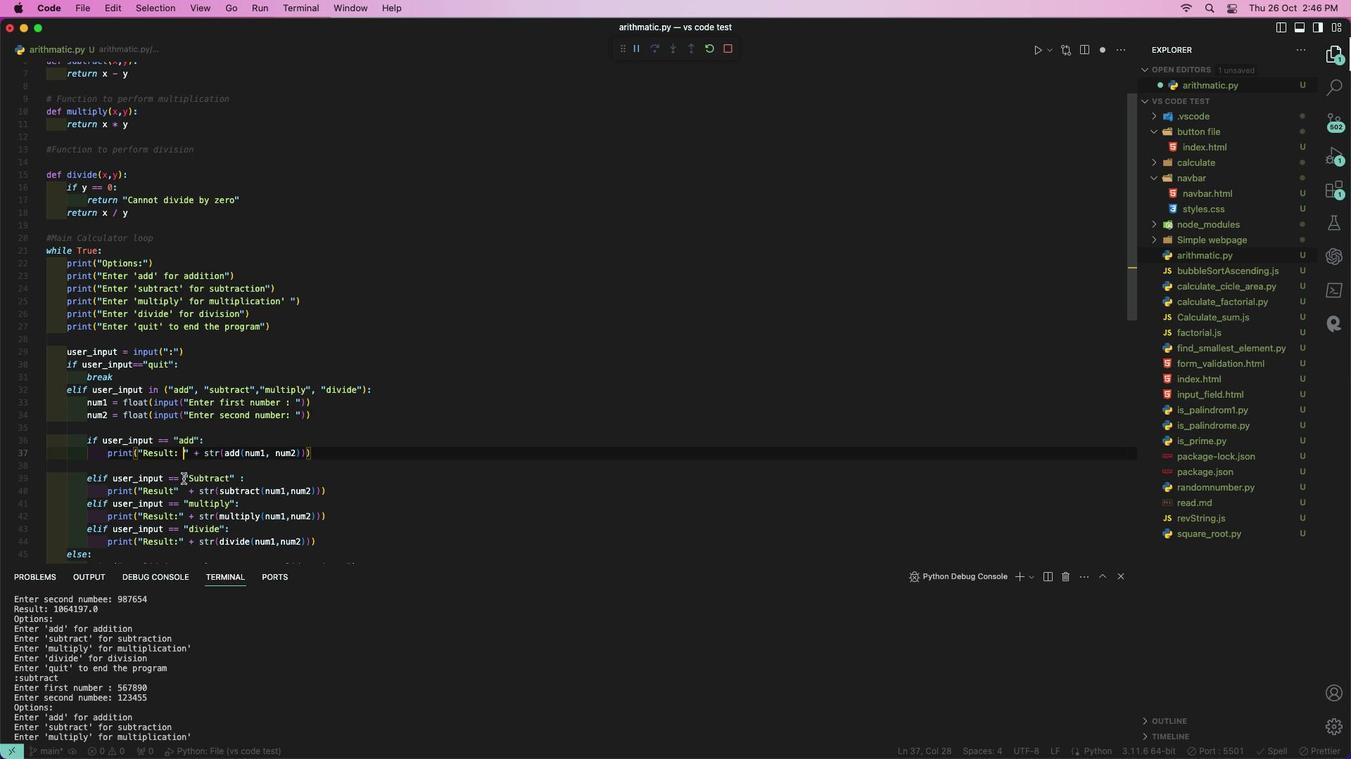 
Action: Mouse moved to (167, 486)
Screenshot: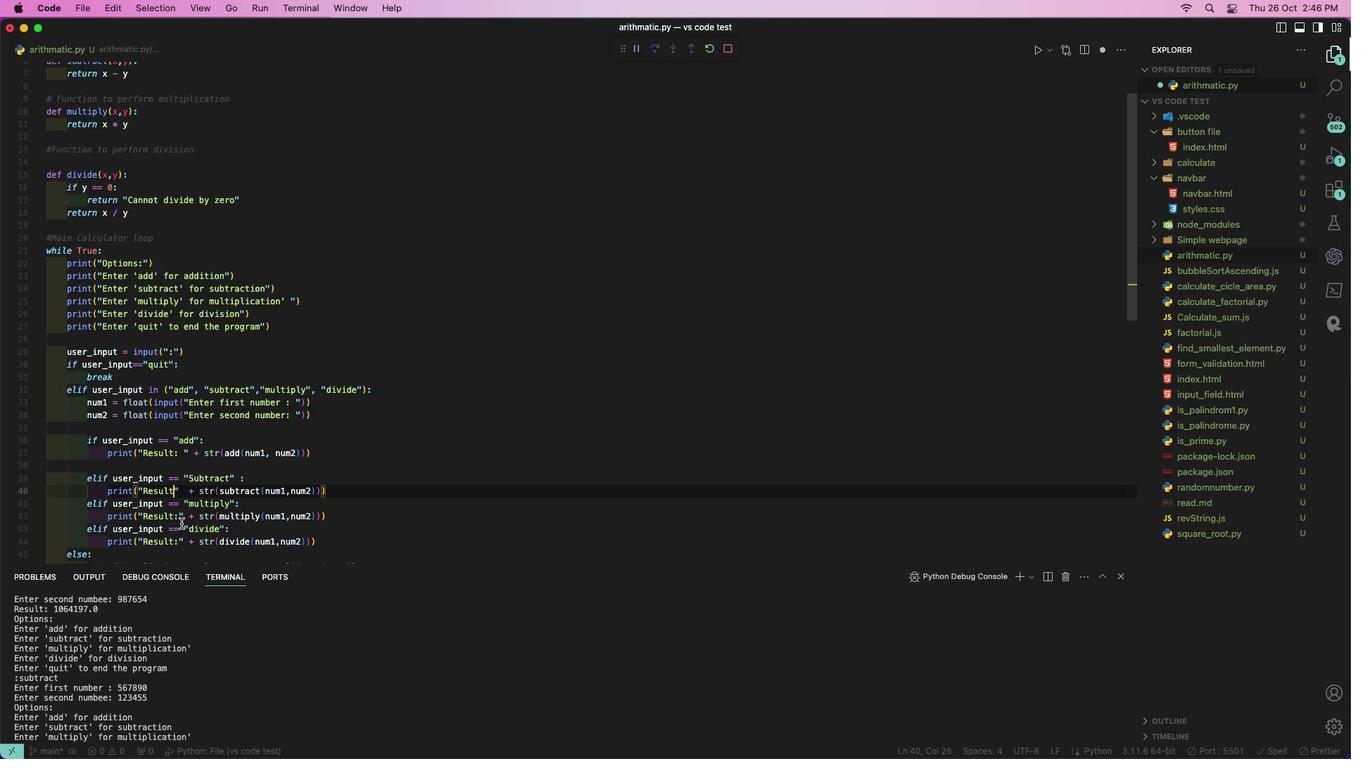
Action: Mouse pressed left at (167, 486)
Screenshot: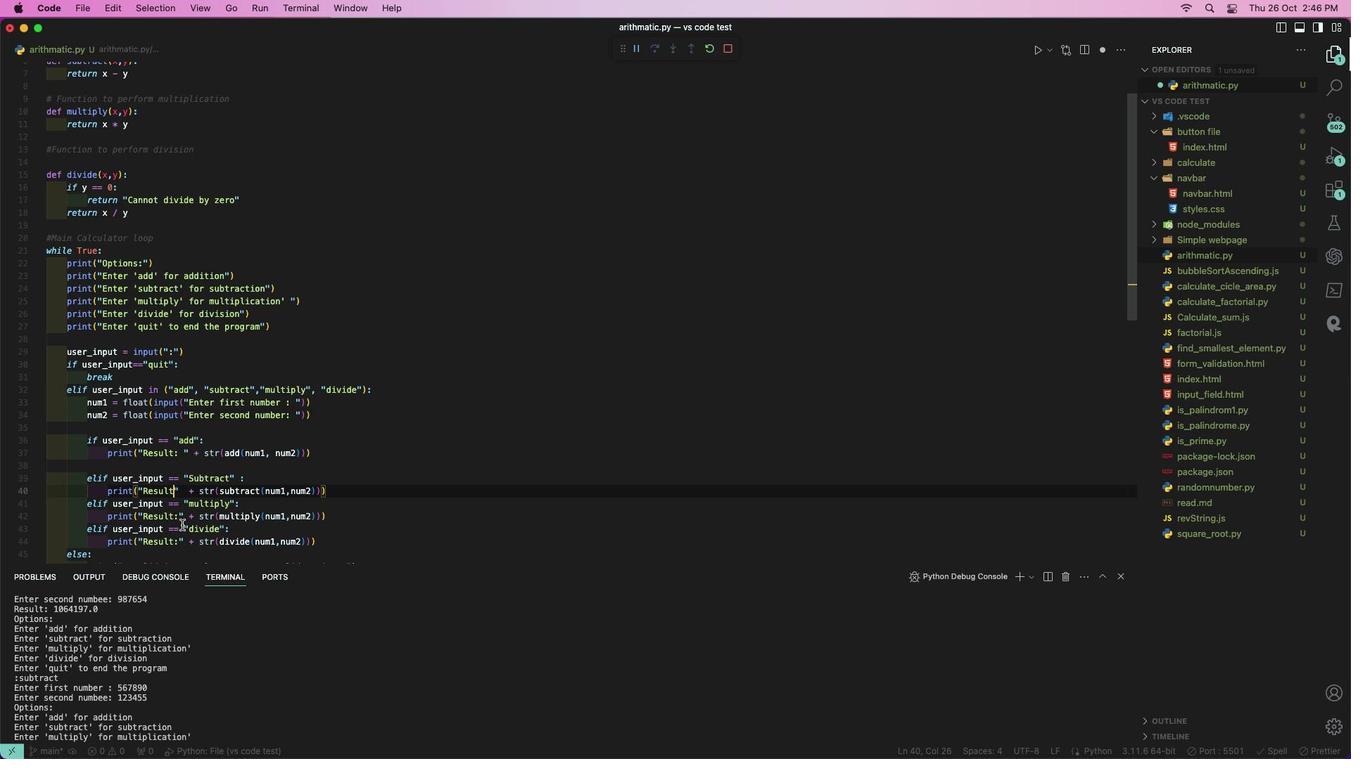 
Action: Mouse moved to (98, 564)
Screenshot: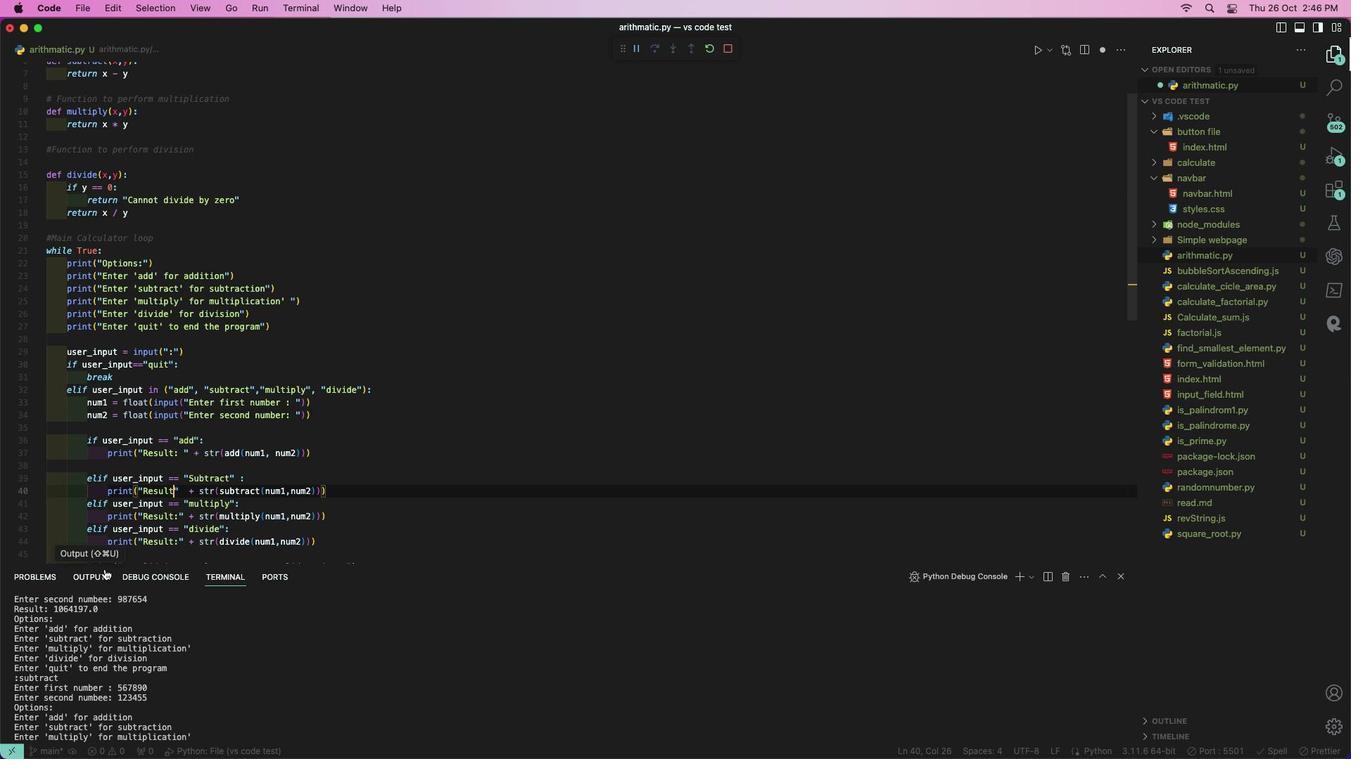 
Action: Key pressed Key.shift_r':'Key.space
Screenshot: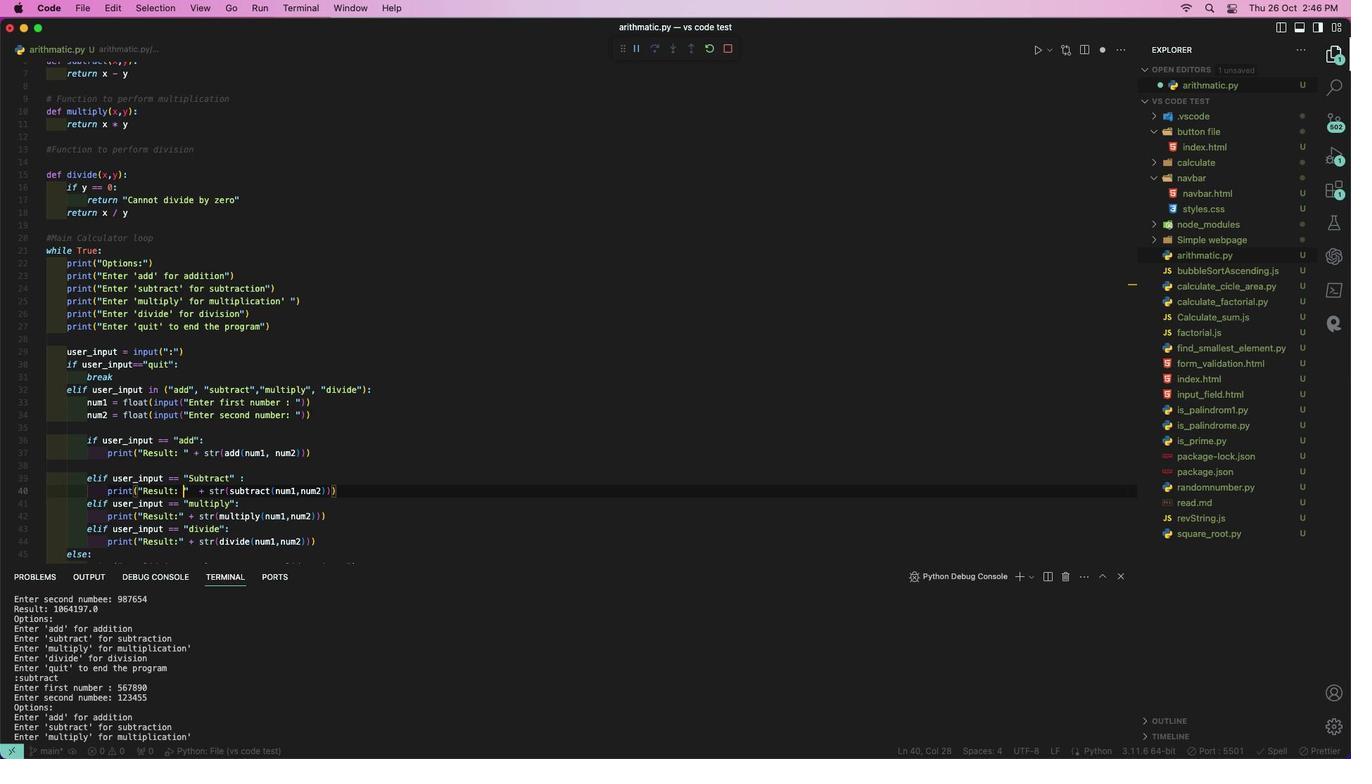 
Action: Mouse moved to (172, 512)
Screenshot: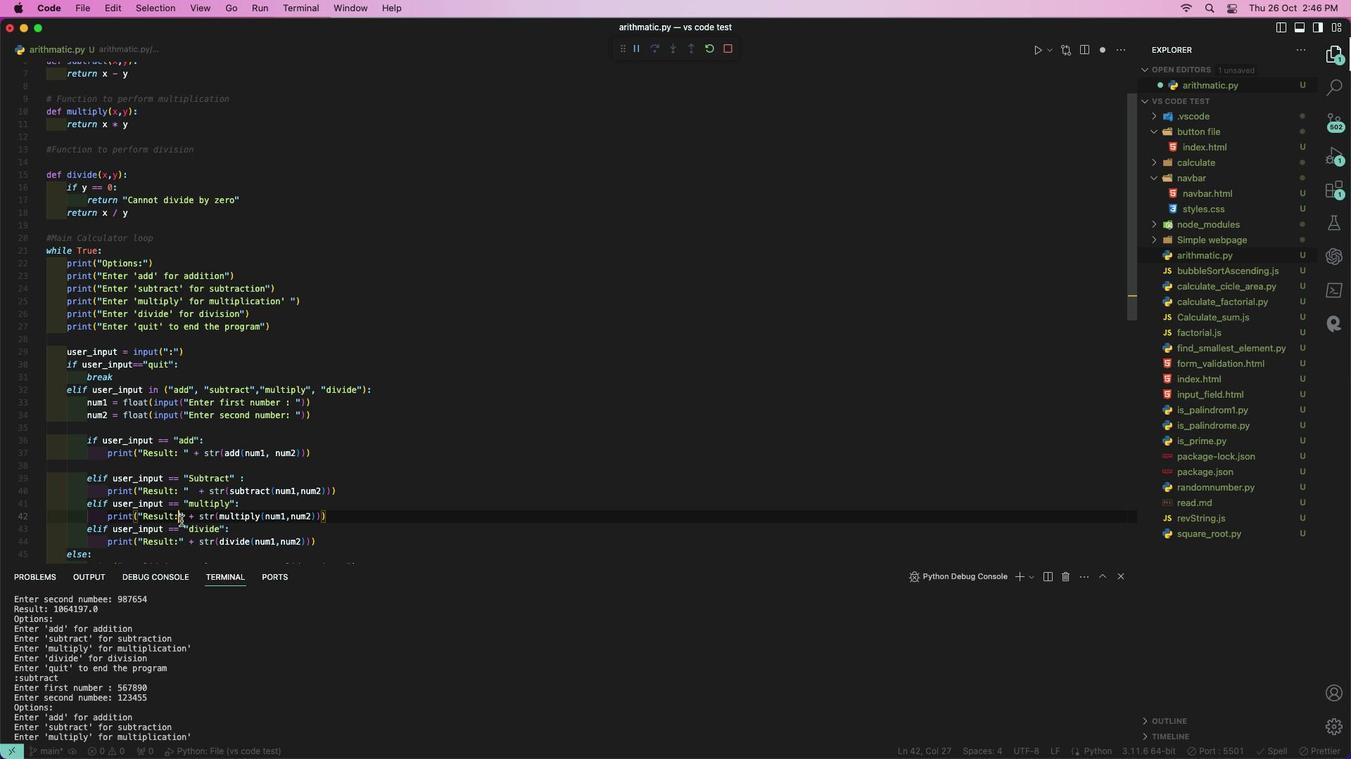 
Action: Mouse pressed left at (172, 512)
Screenshot: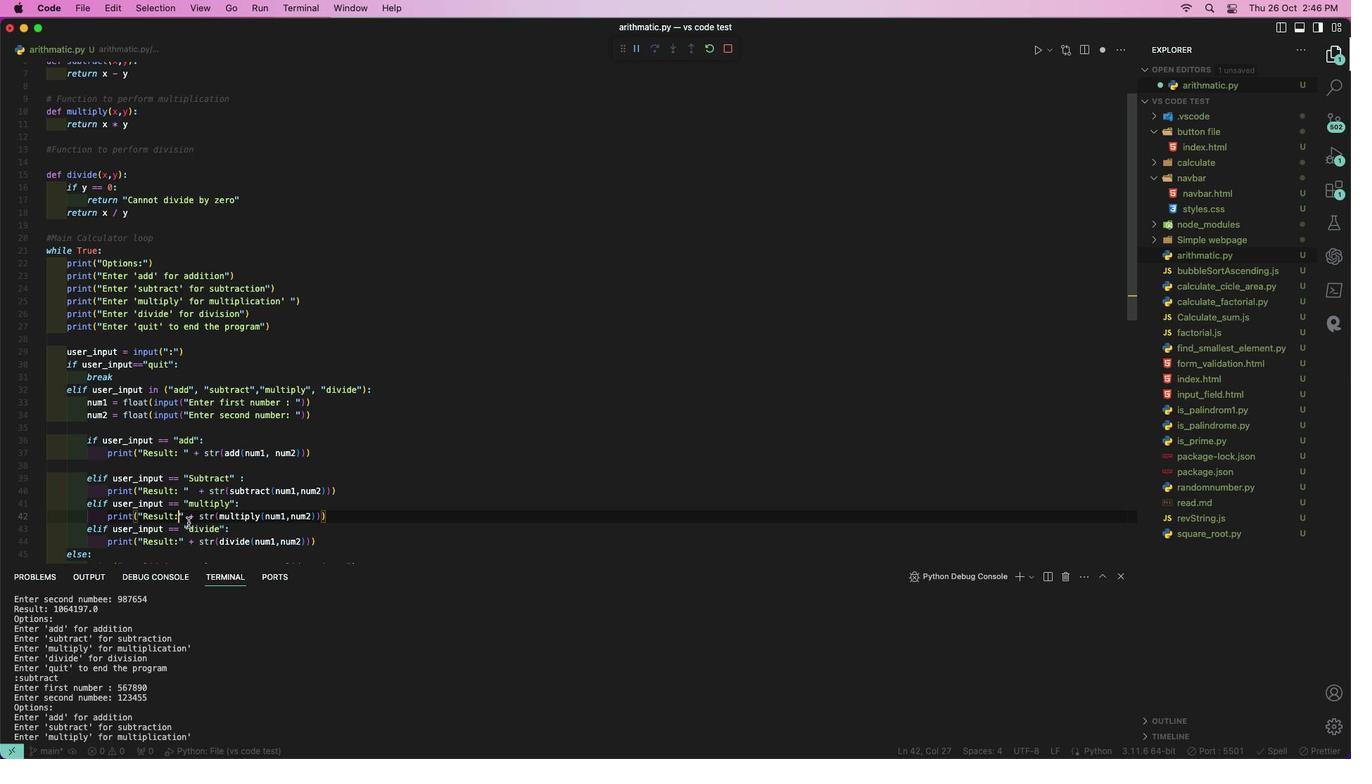 
Action: Mouse moved to (123, 551)
Screenshot: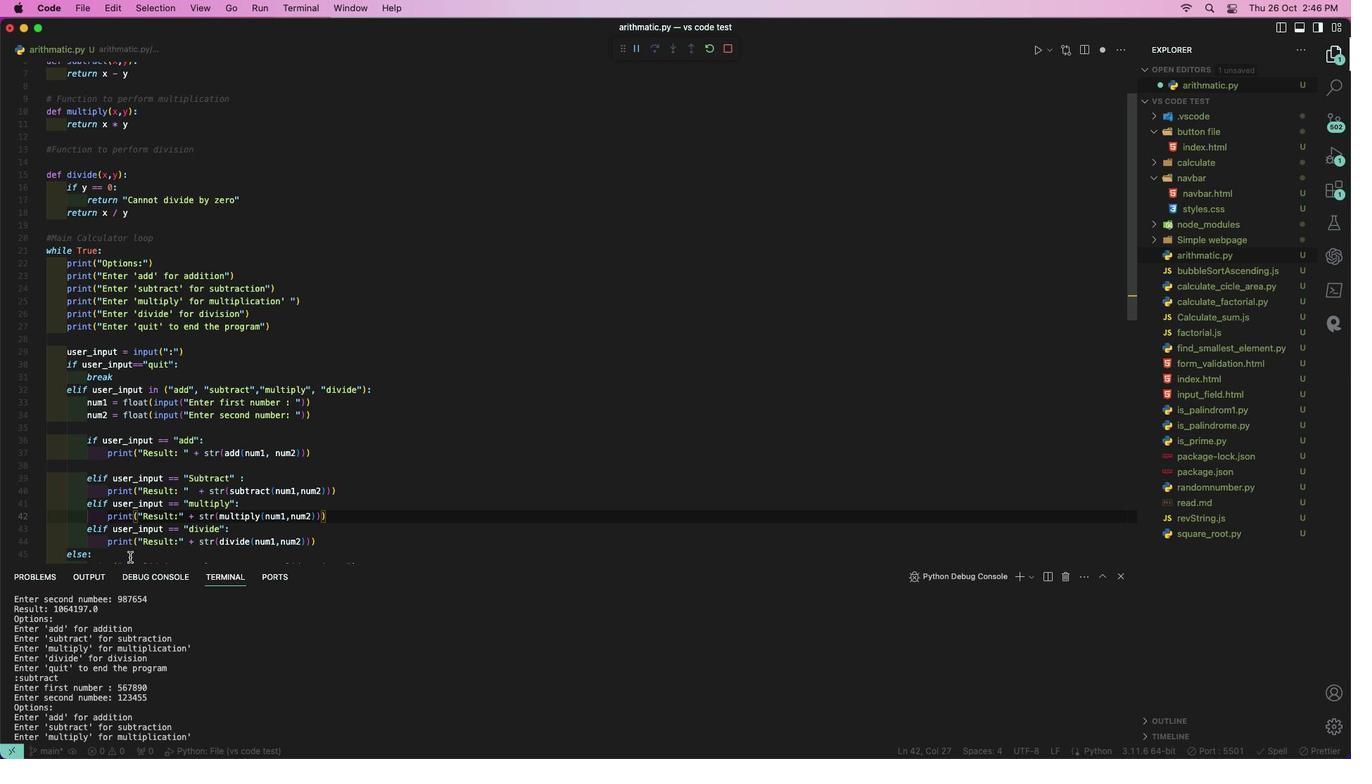 
Action: Key pressed Key.space
Screenshot: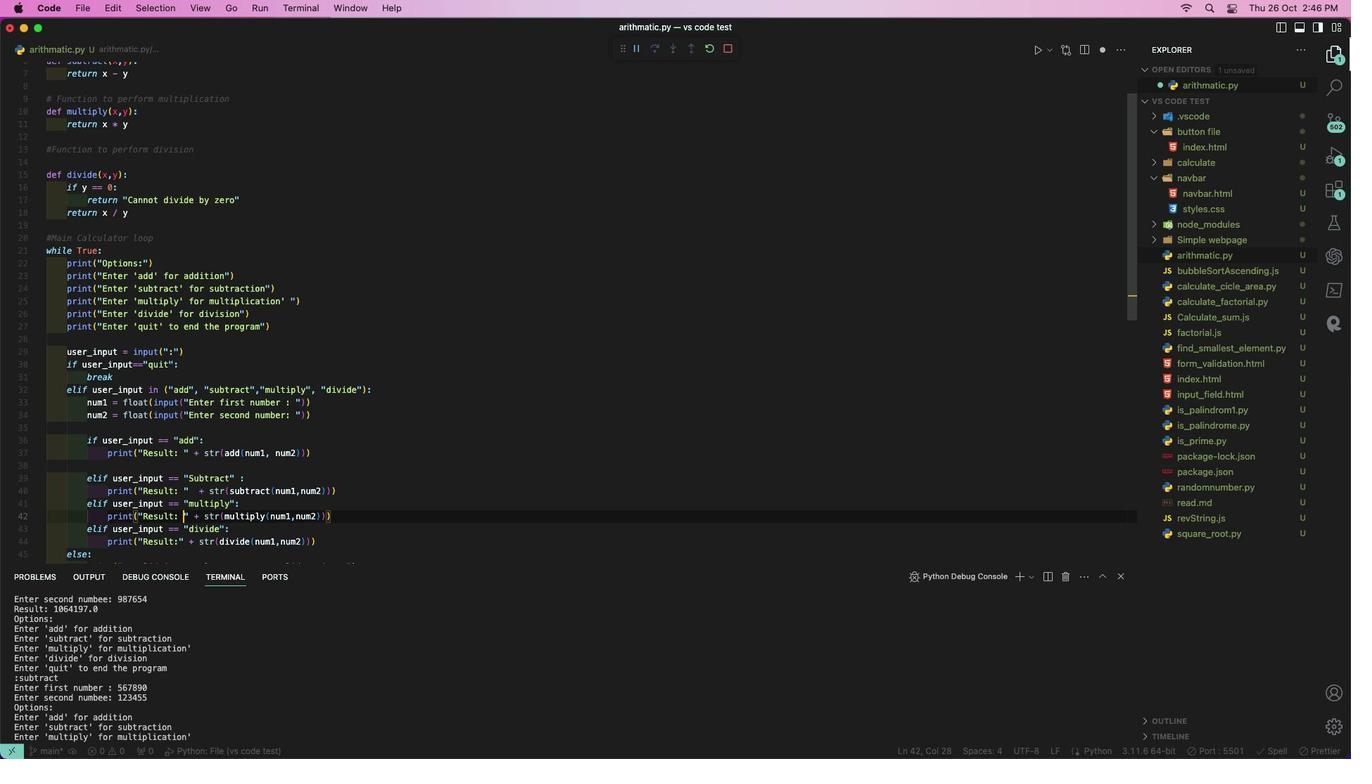
Action: Mouse moved to (203, 479)
Screenshot: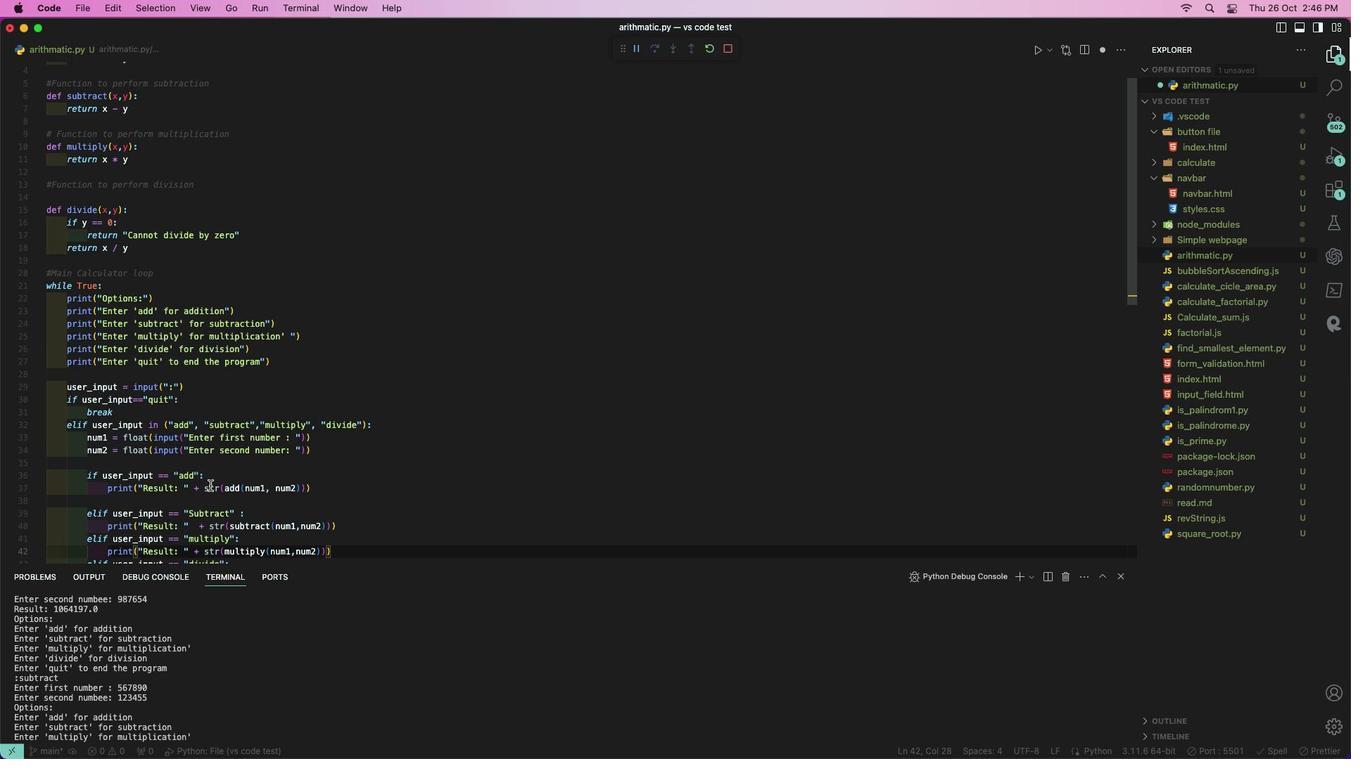 
Action: Mouse scrolled (203, 479) with delta (-4, -4)
Screenshot: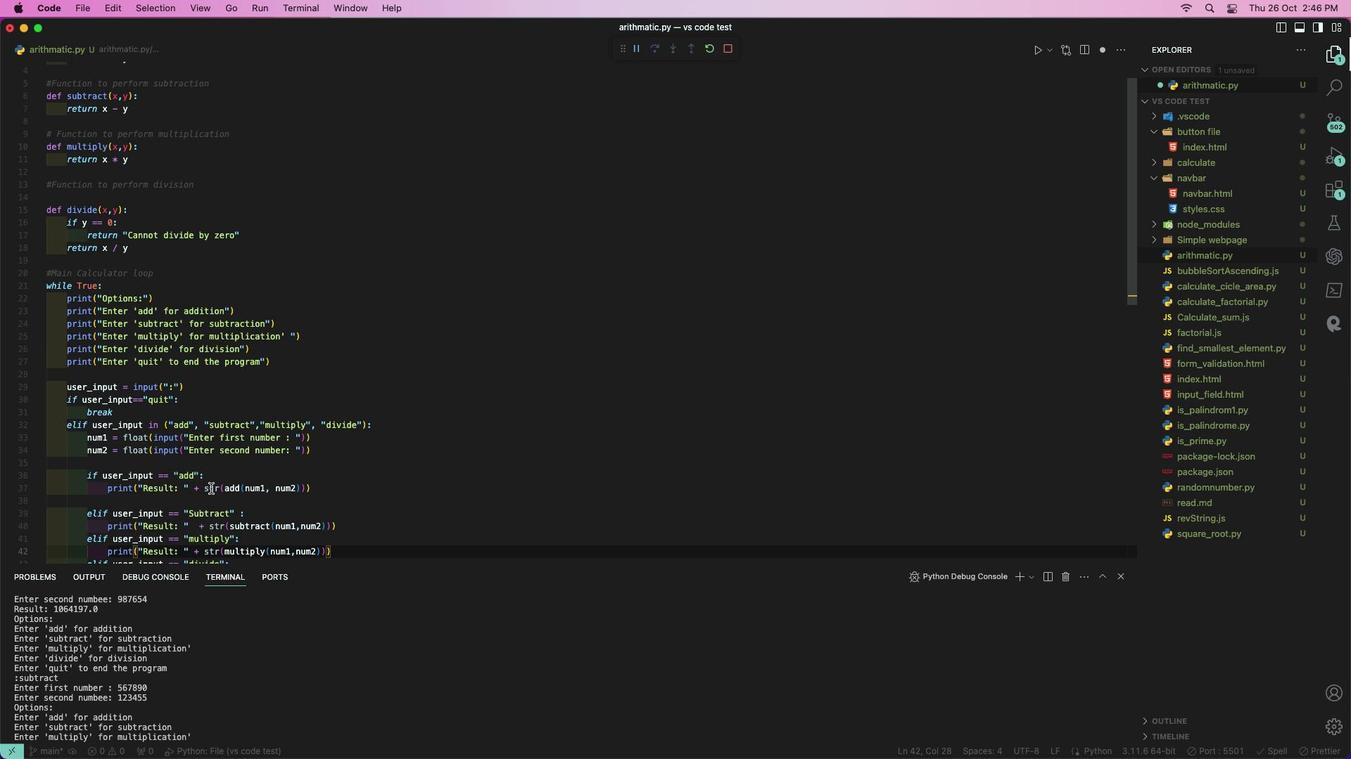 
Action: Mouse moved to (204, 483)
Screenshot: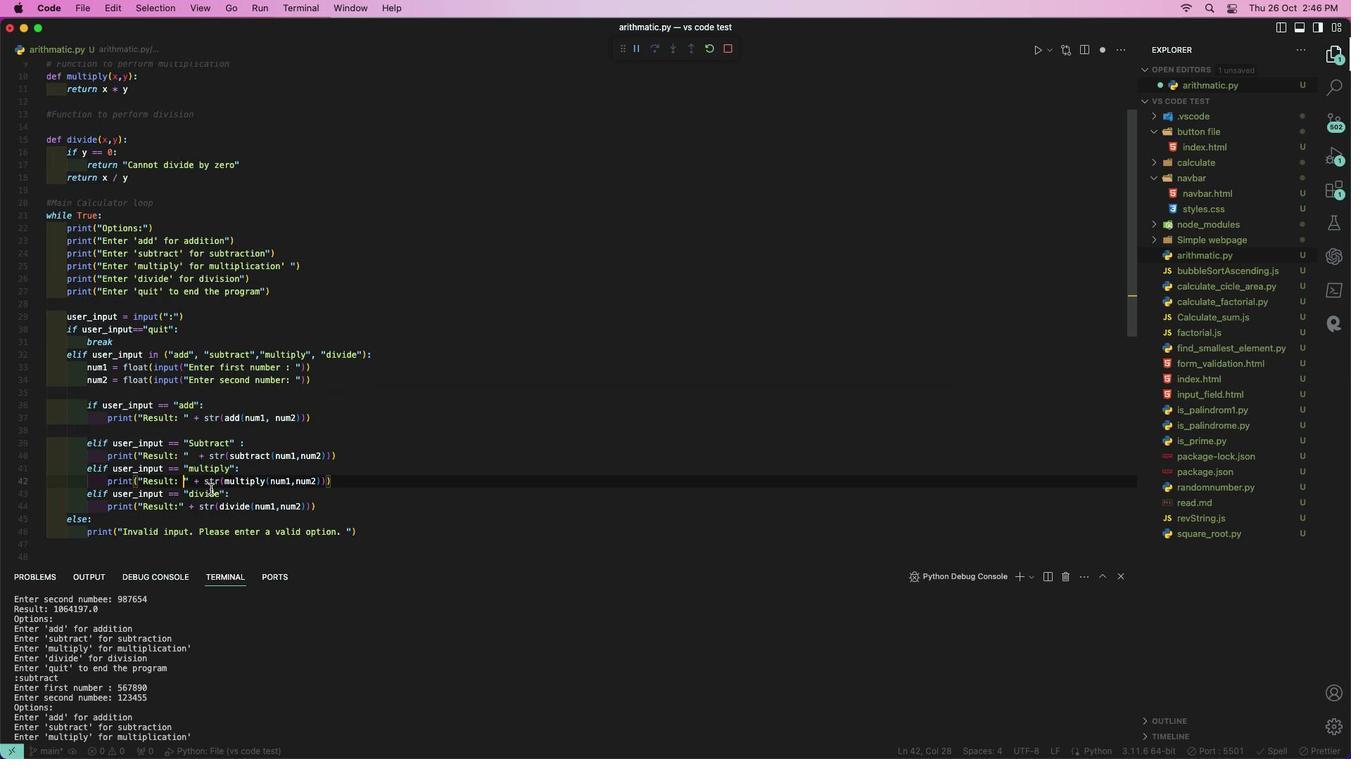 
Action: Mouse scrolled (204, 483) with delta (-4, -5)
Screenshot: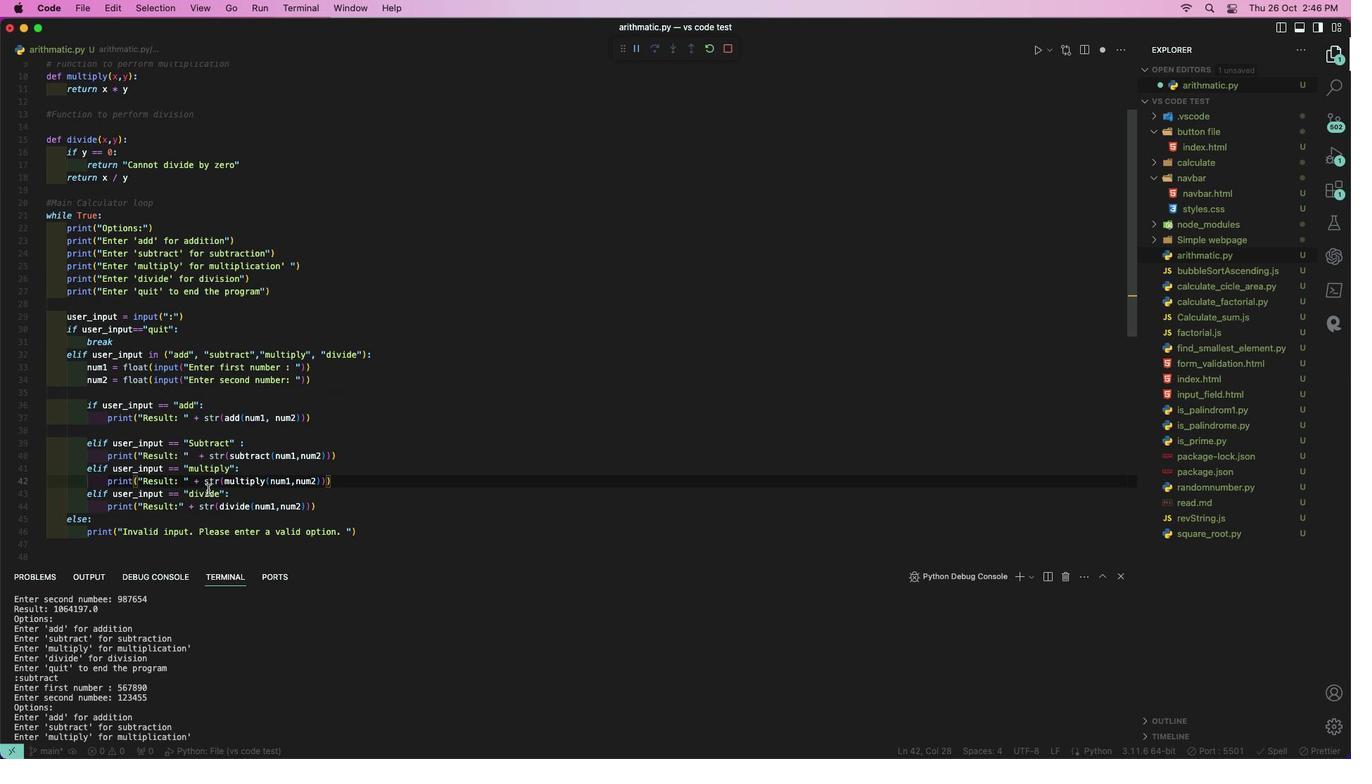 
Action: Mouse scrolled (204, 483) with delta (-4, -5)
Screenshot: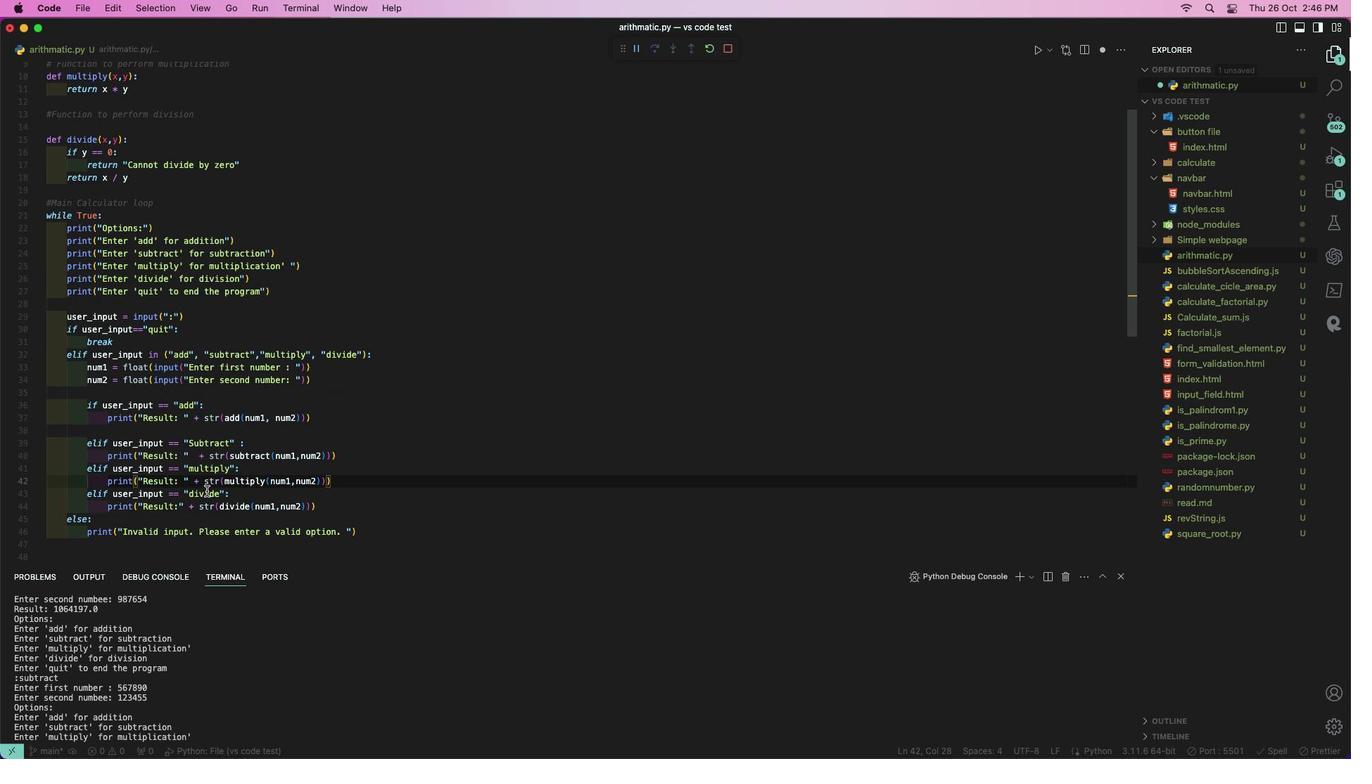 
Action: Mouse moved to (173, 501)
Screenshot: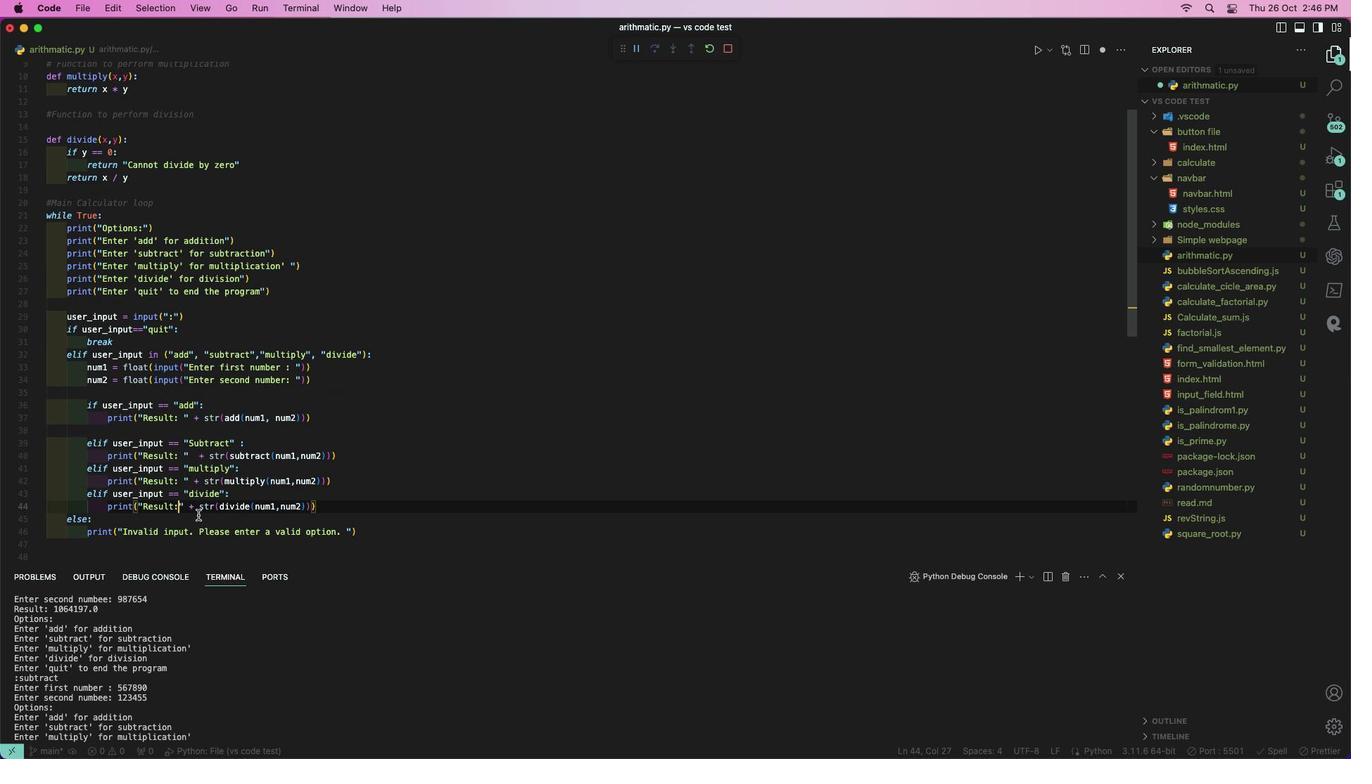 
Action: Mouse pressed left at (173, 501)
Screenshot: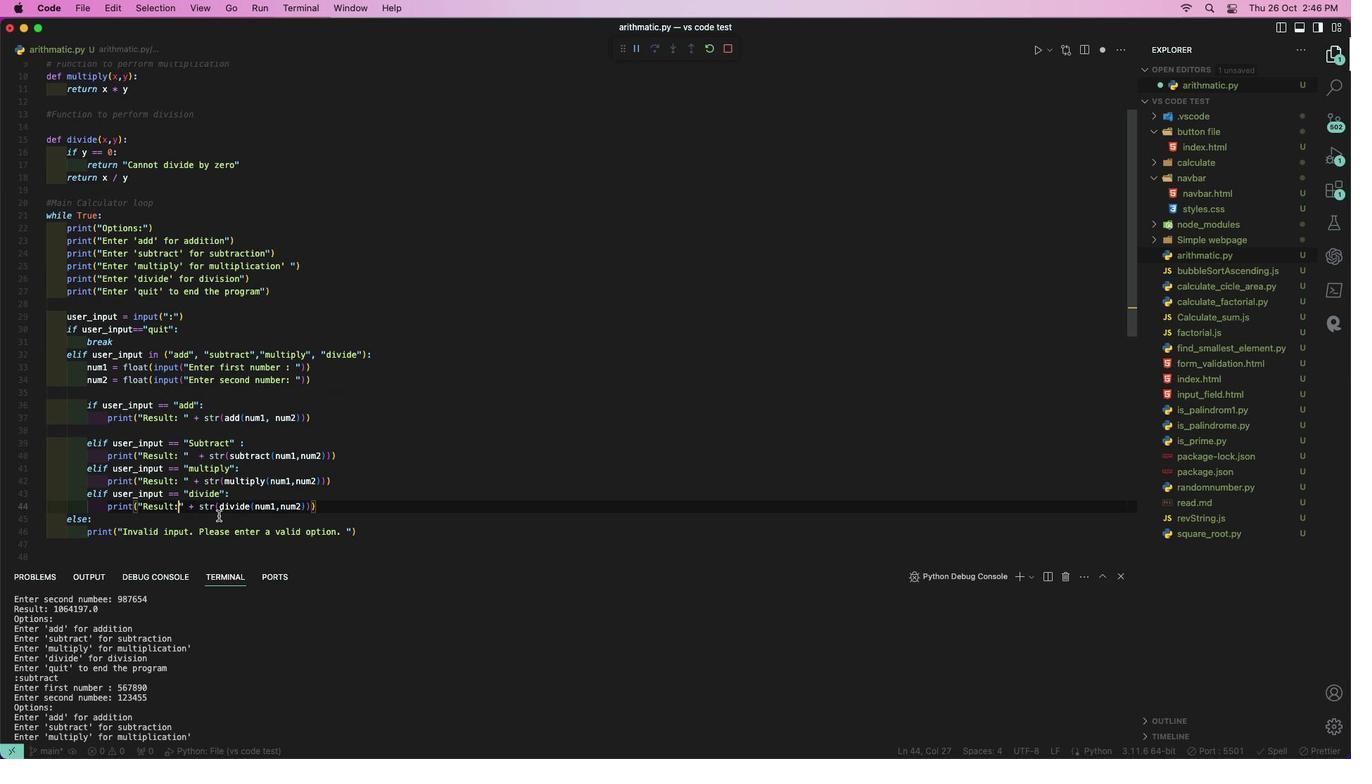 
Action: Mouse moved to (141, 557)
Screenshot: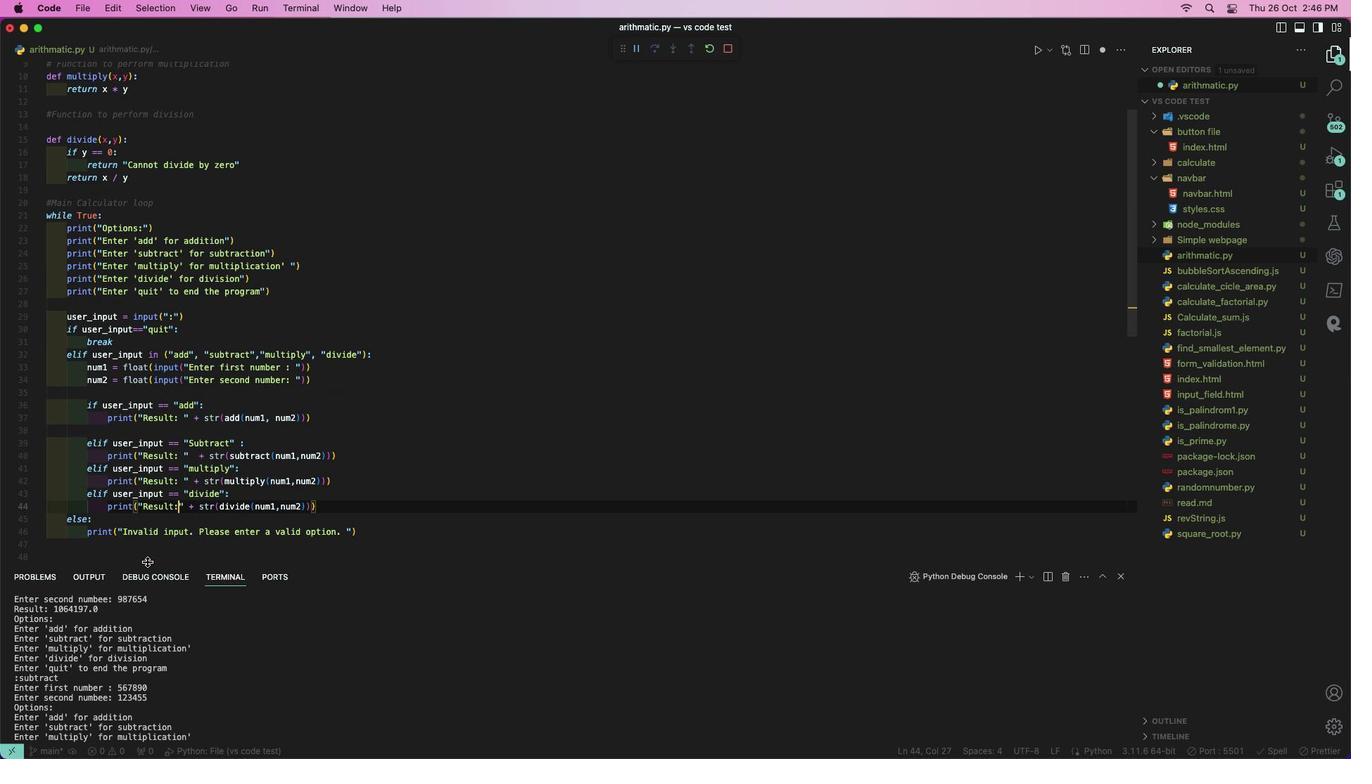 
Action: Key pressed Key.space
Screenshot: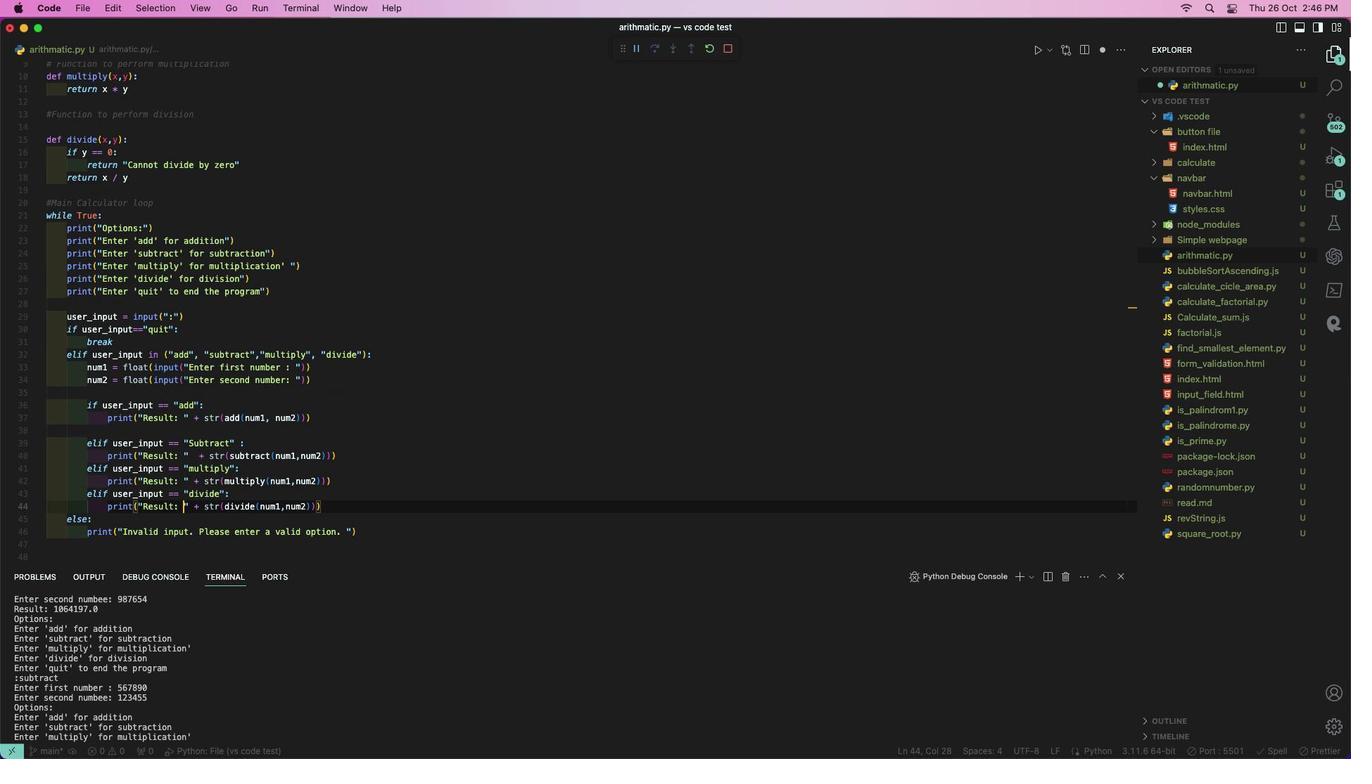 
Action: Mouse moved to (204, 648)
Screenshot: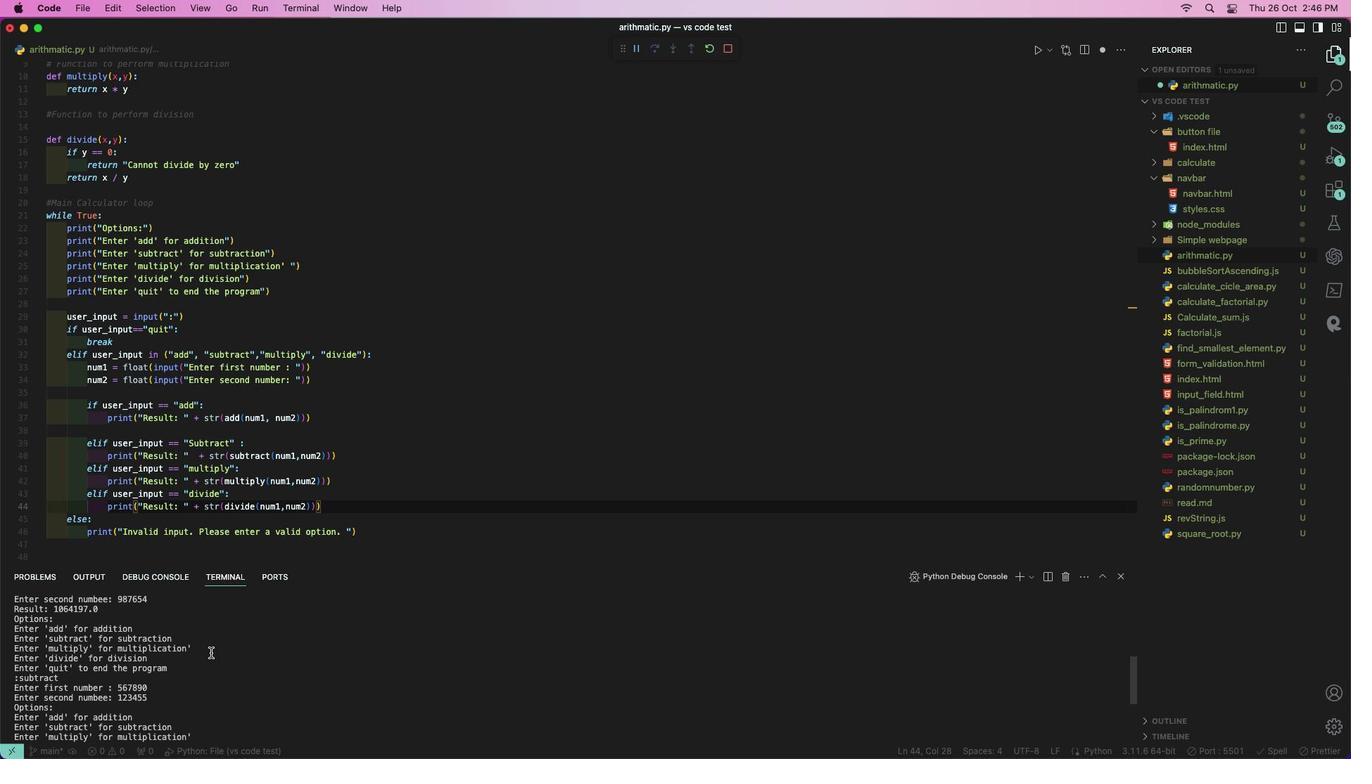 
Action: Mouse scrolled (204, 648) with delta (-4, -4)
Screenshot: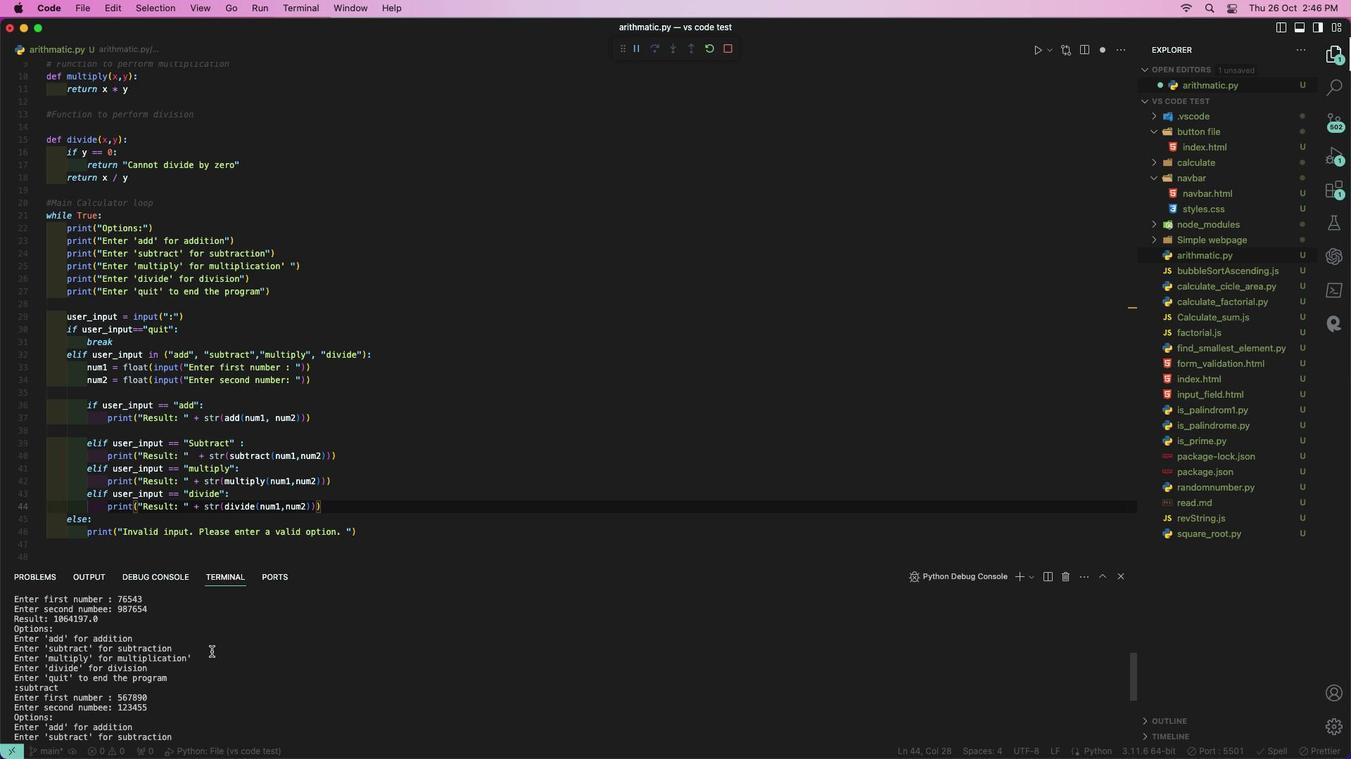 
Action: Mouse scrolled (204, 648) with delta (-4, -4)
Screenshot: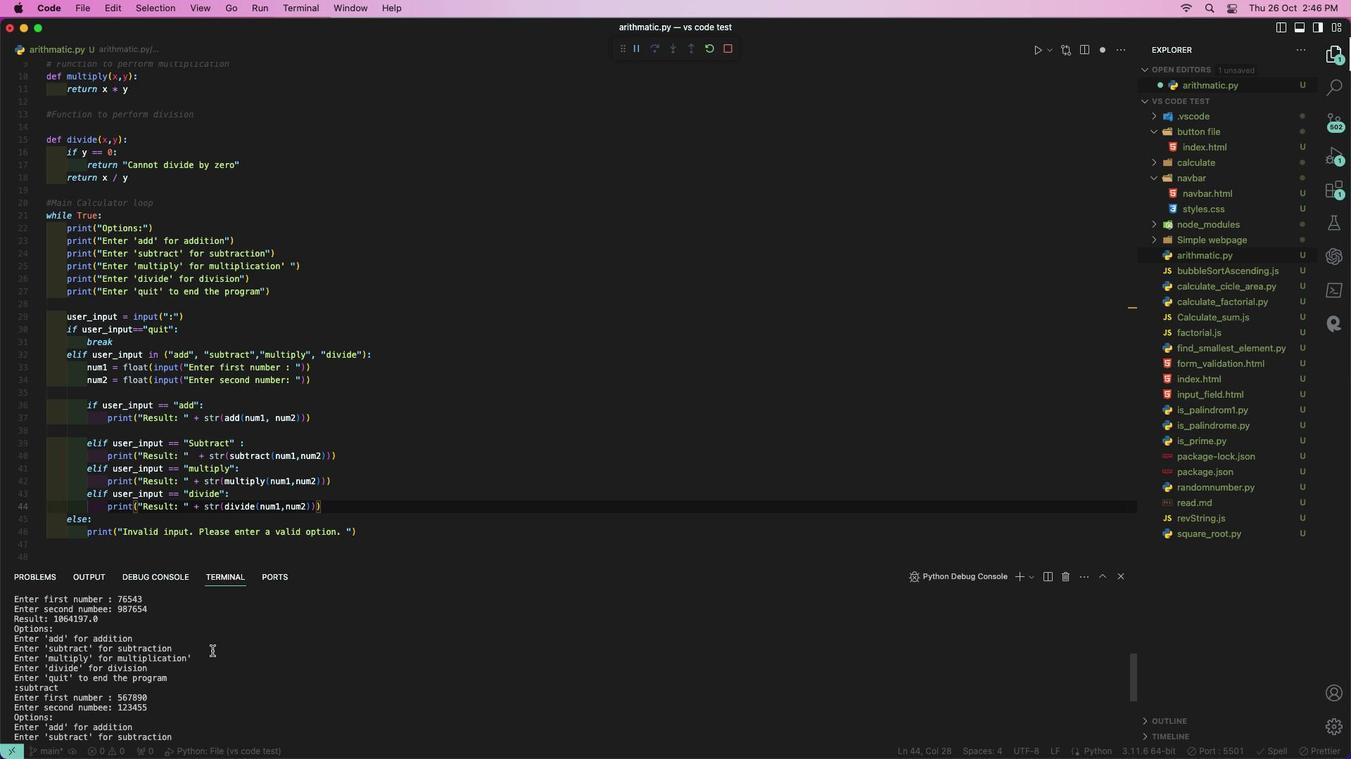 
Action: Mouse moved to (206, 645)
Screenshot: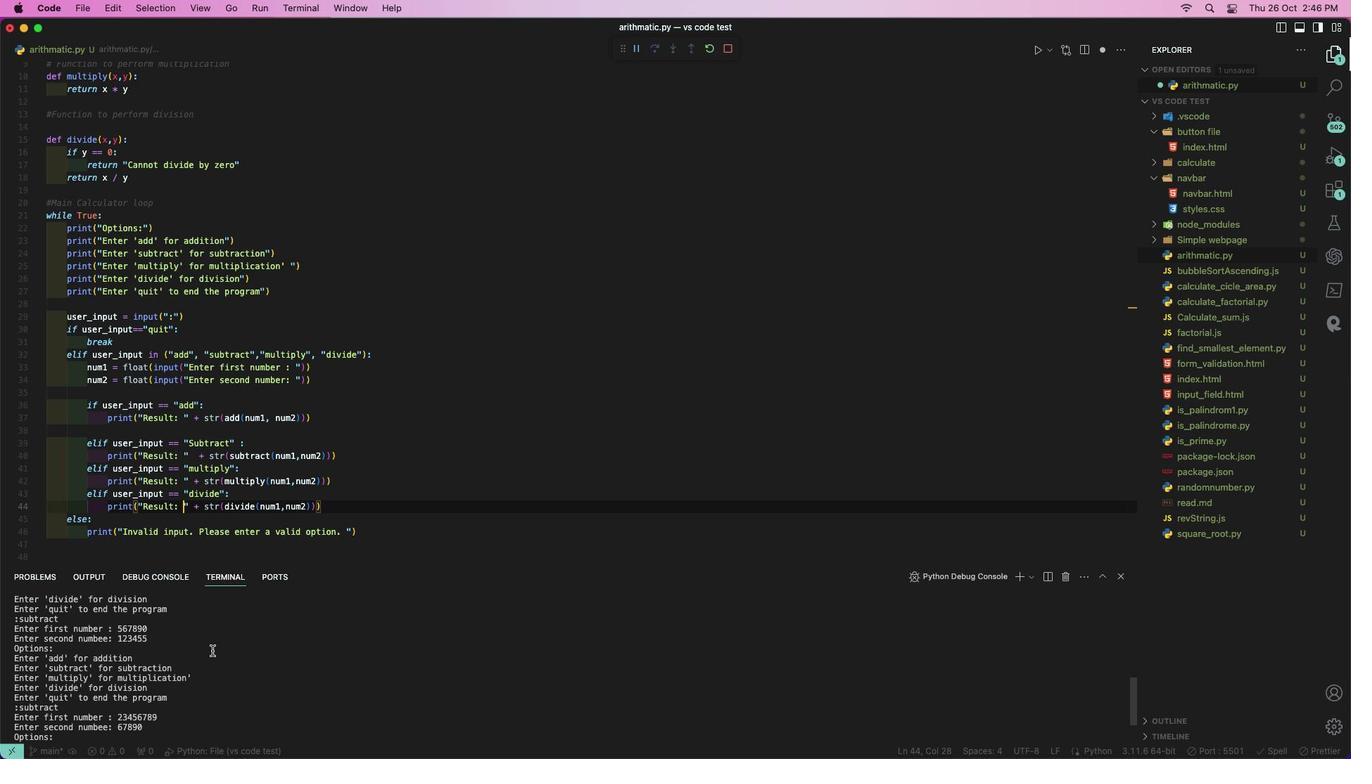 
Action: Mouse scrolled (206, 645) with delta (-4, -5)
Screenshot: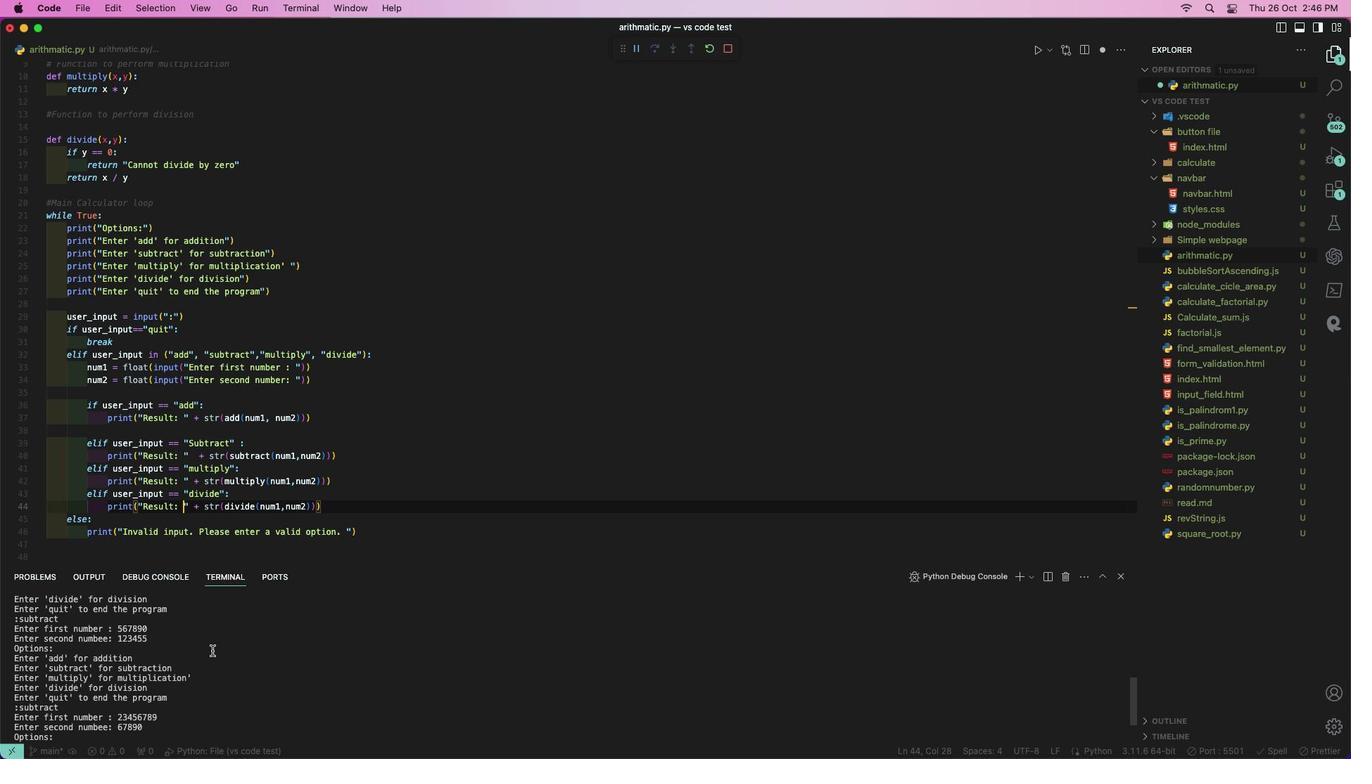 
Action: Mouse moved to (206, 645)
Screenshot: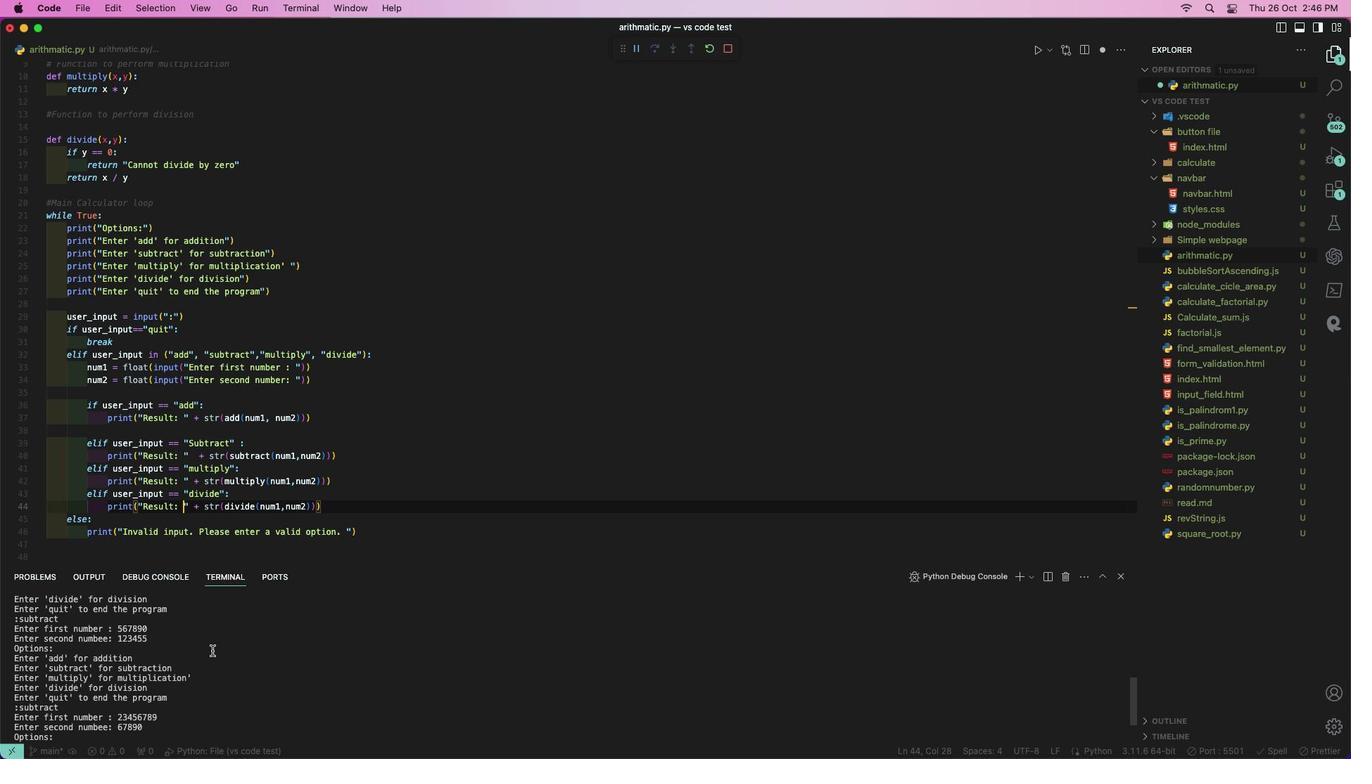 
Action: Mouse scrolled (206, 645) with delta (-4, -5)
Screenshot: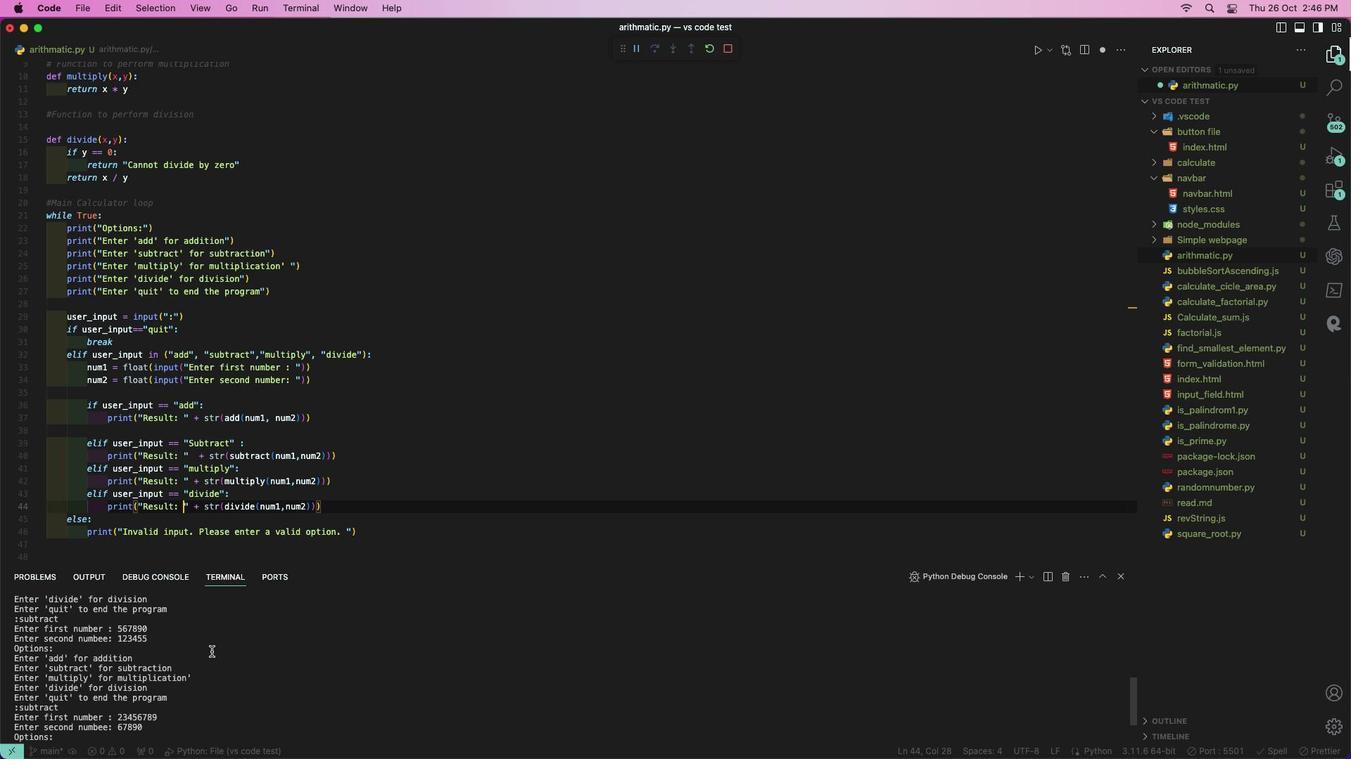 
Action: Mouse scrolled (206, 645) with delta (-4, -6)
Screenshot: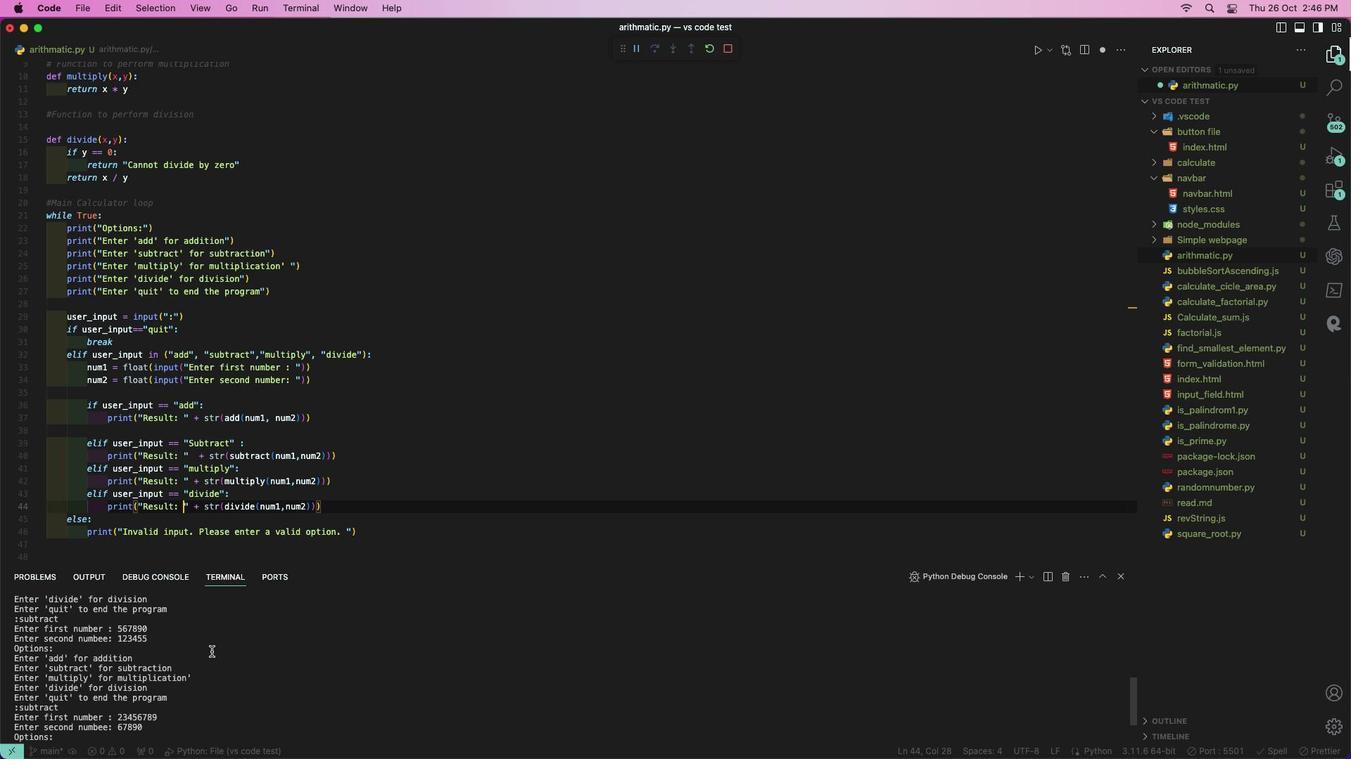 
Action: Mouse moved to (205, 645)
Screenshot: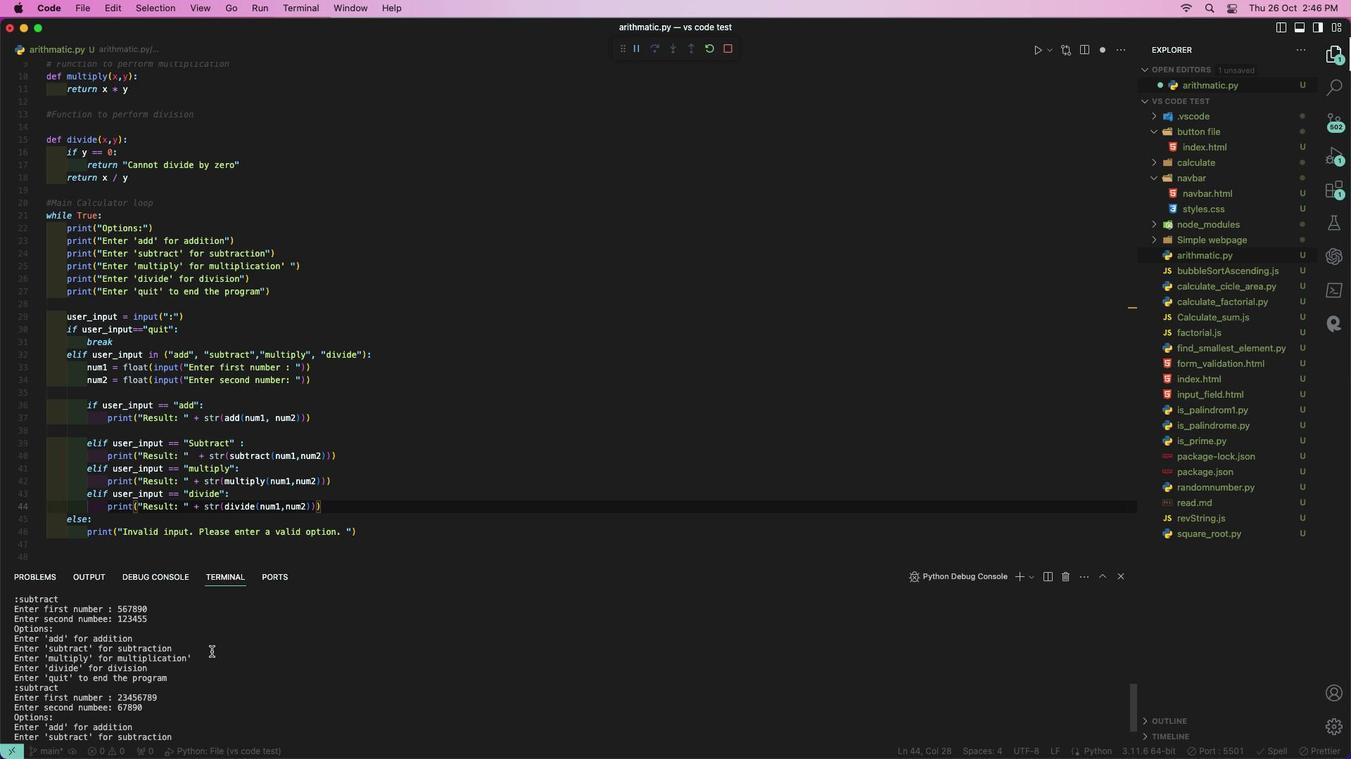 
Action: Mouse scrolled (205, 645) with delta (-4, -5)
Screenshot: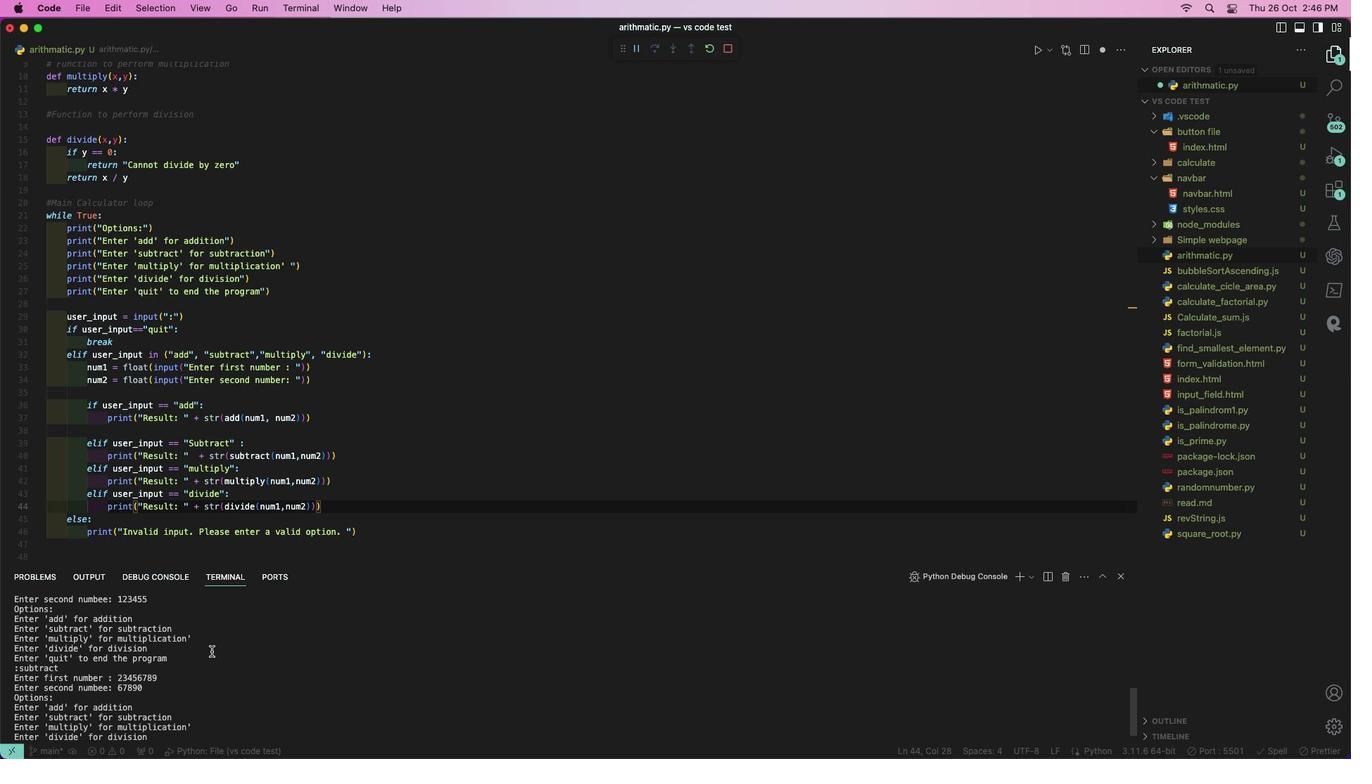 
Action: Mouse scrolled (205, 645) with delta (-4, -5)
Screenshot: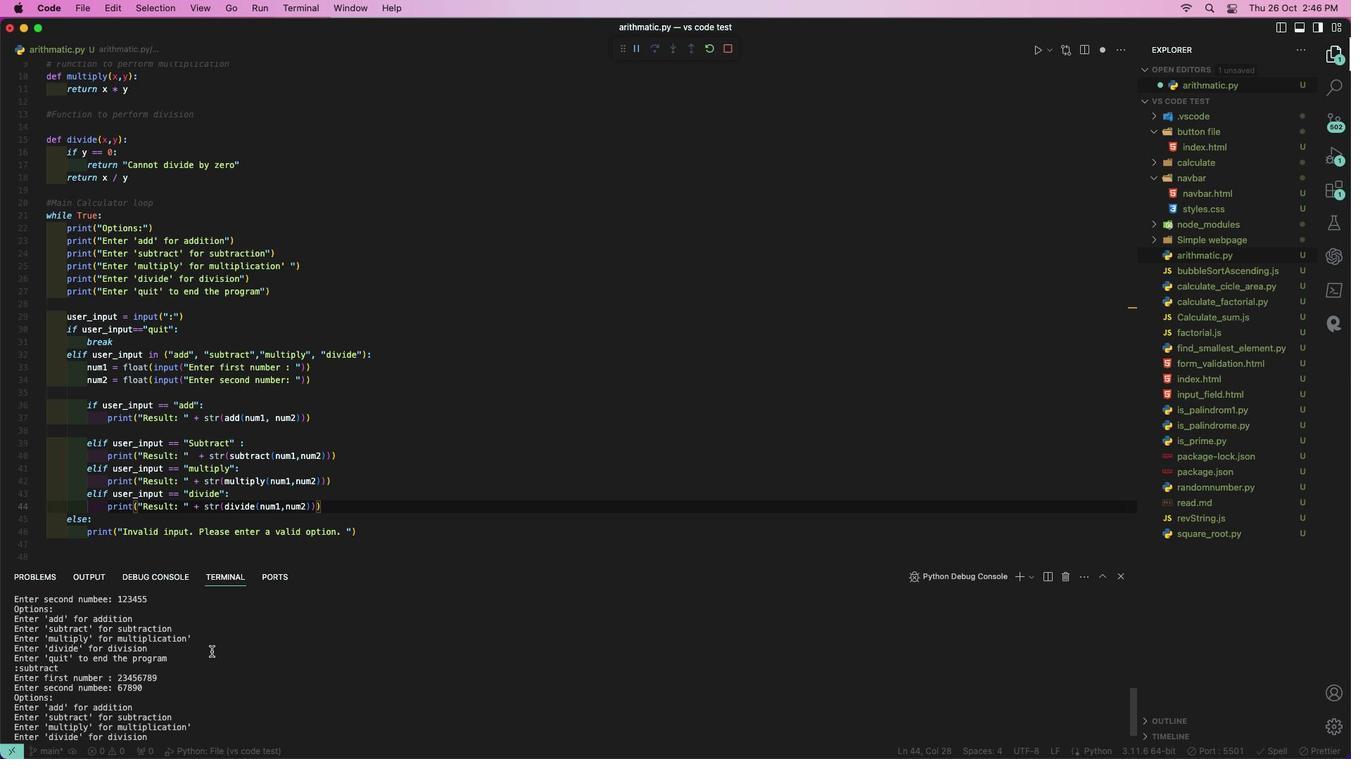 
Action: Mouse scrolled (205, 645) with delta (-4, -5)
Screenshot: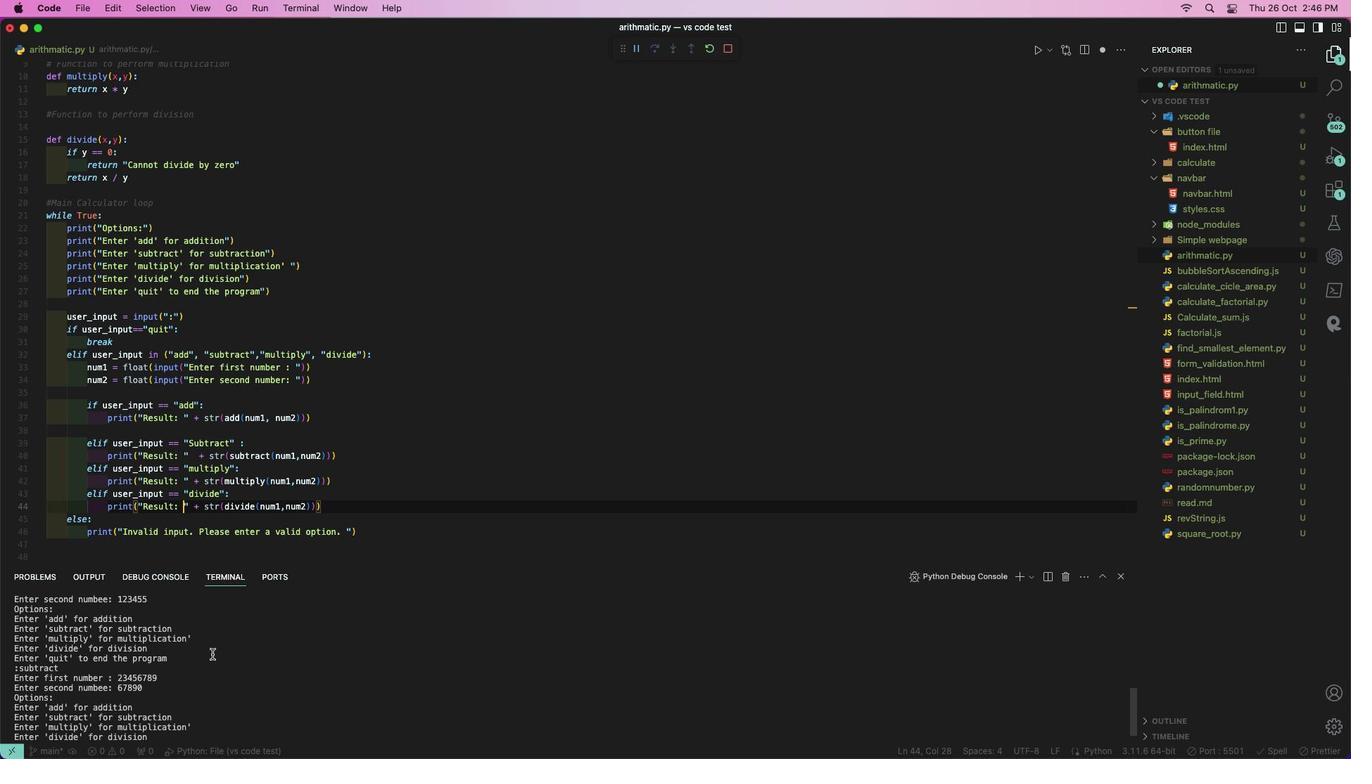 
Action: Mouse scrolled (205, 645) with delta (-4, -5)
Screenshot: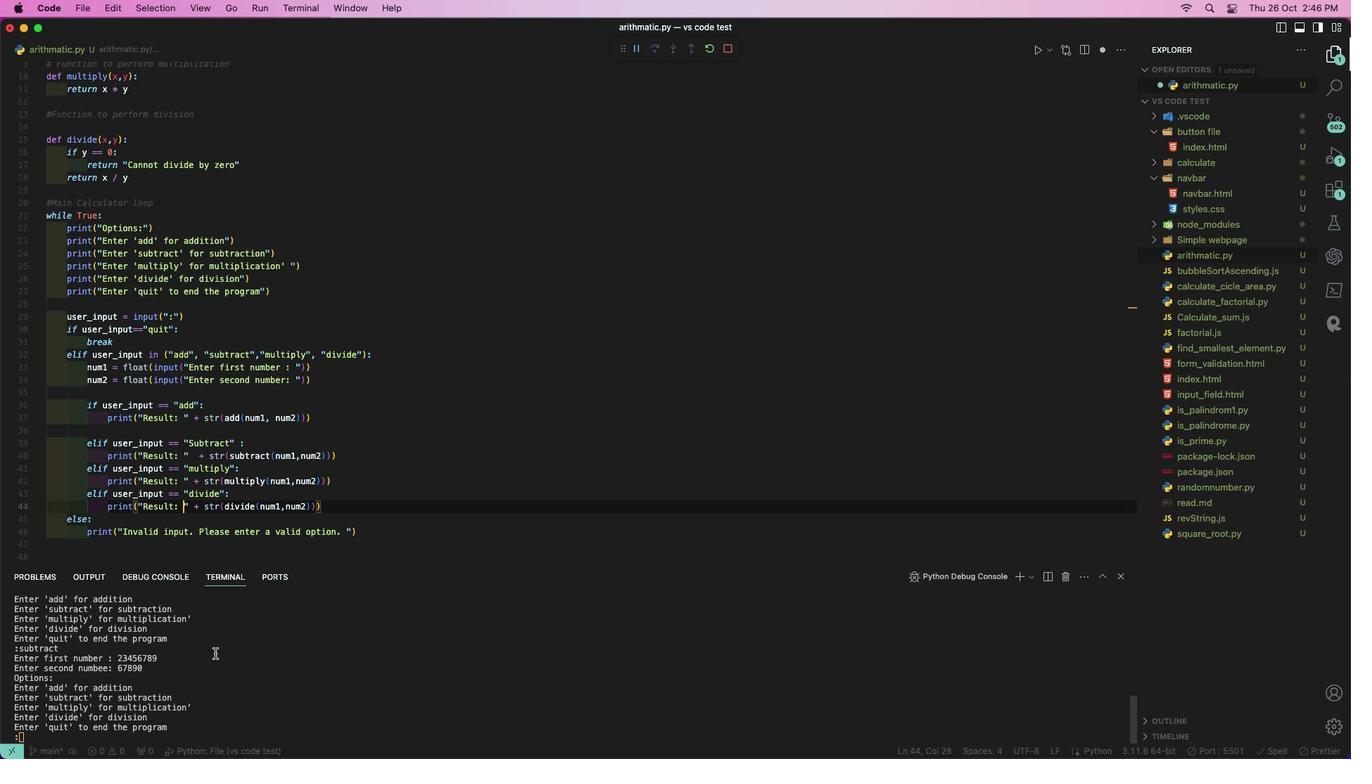 
Action: Mouse moved to (208, 648)
Screenshot: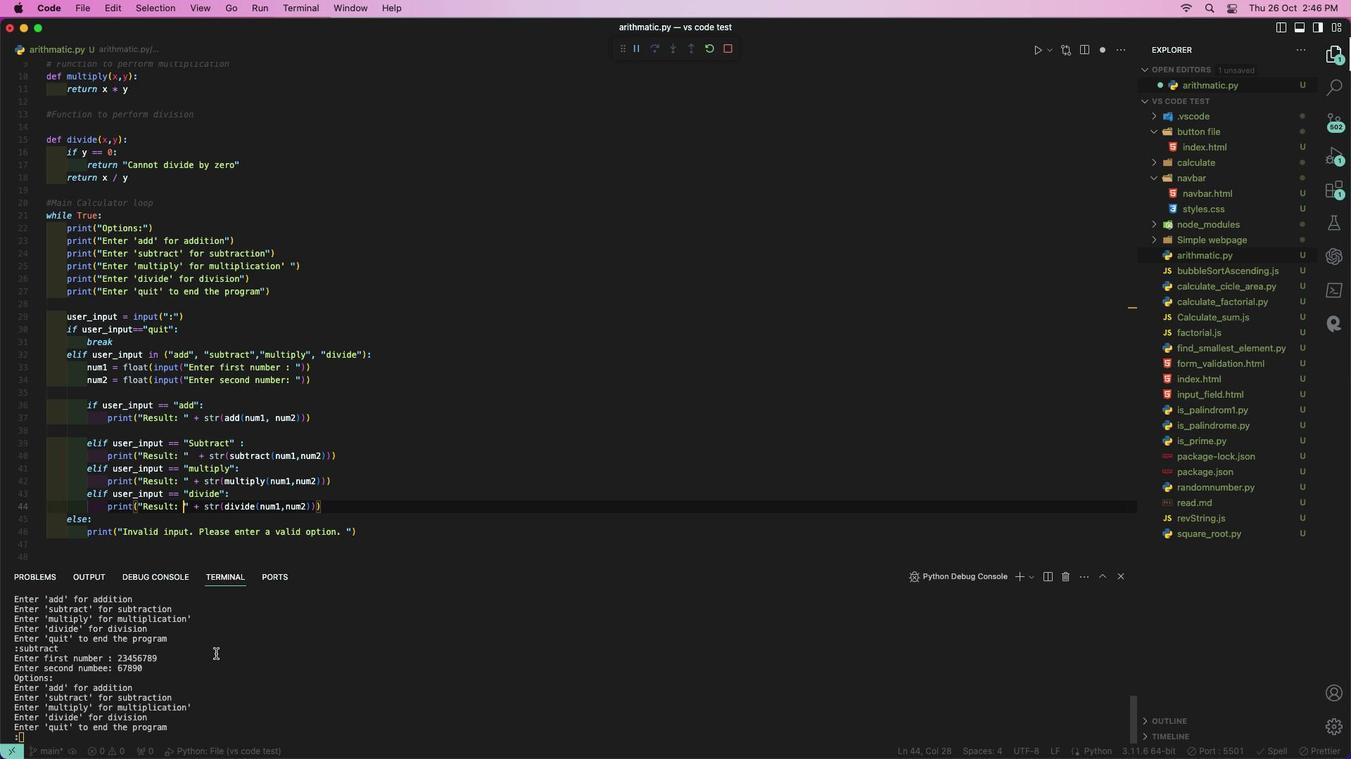 
Action: Mouse scrolled (208, 648) with delta (-4, -5)
Screenshot: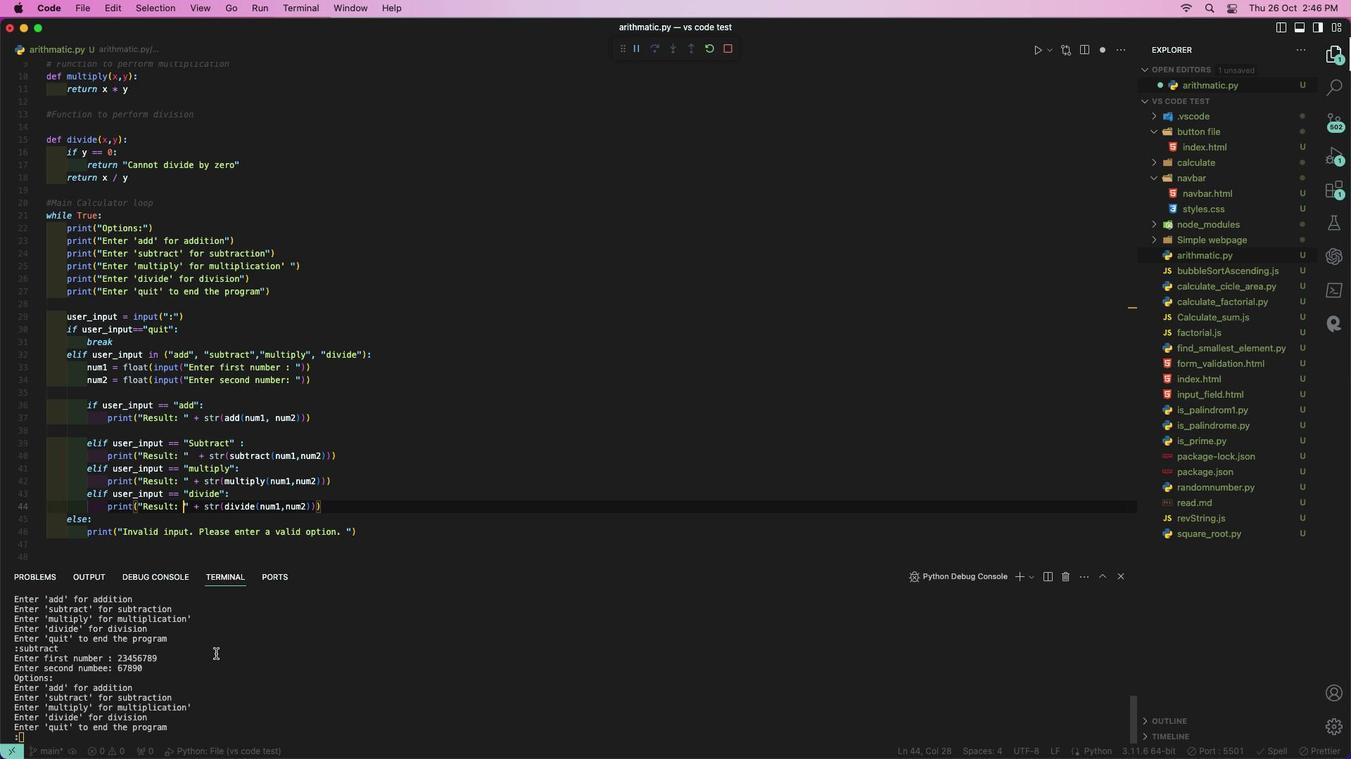 
Action: Mouse moved to (208, 648)
Screenshot: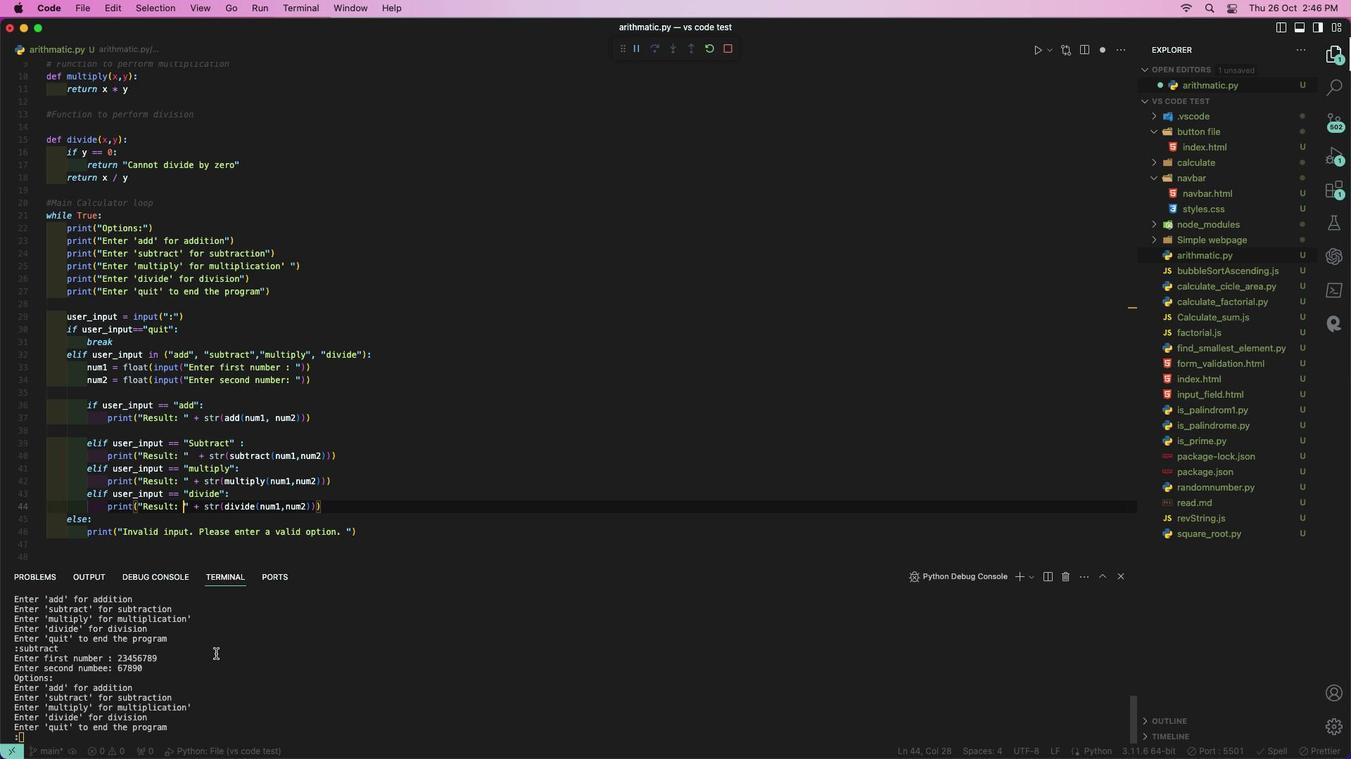 
Action: Mouse scrolled (208, 648) with delta (-4, -5)
Screenshot: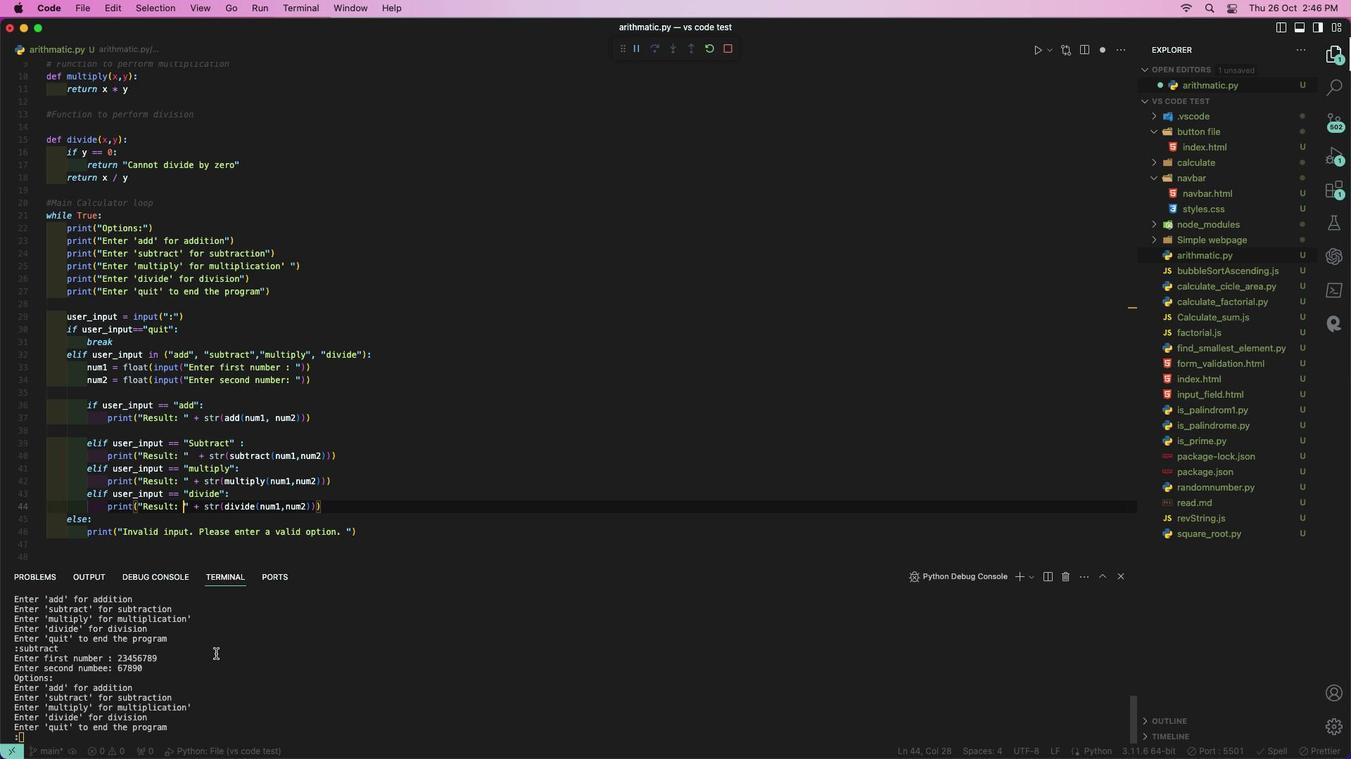 
Action: Mouse moved to (208, 648)
Screenshot: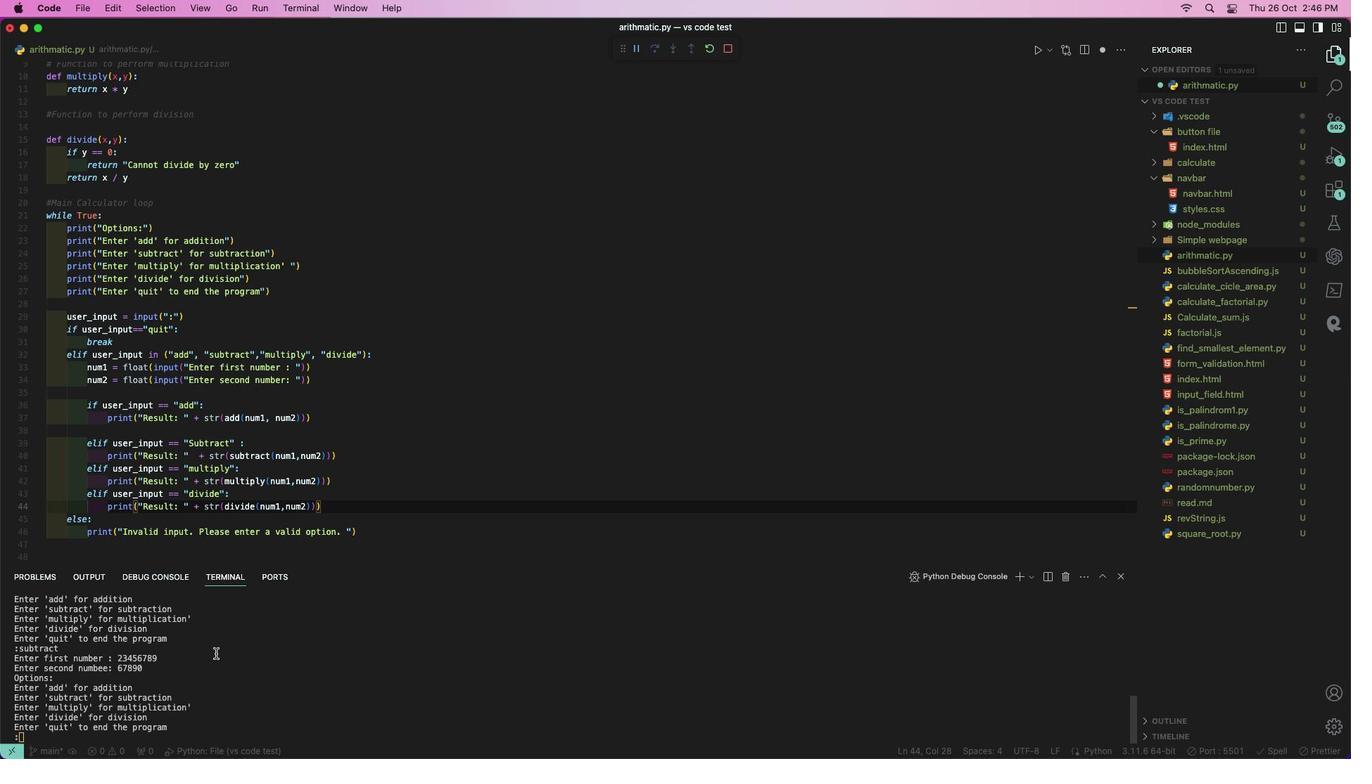
Action: Mouse scrolled (208, 648) with delta (-4, -7)
Screenshot: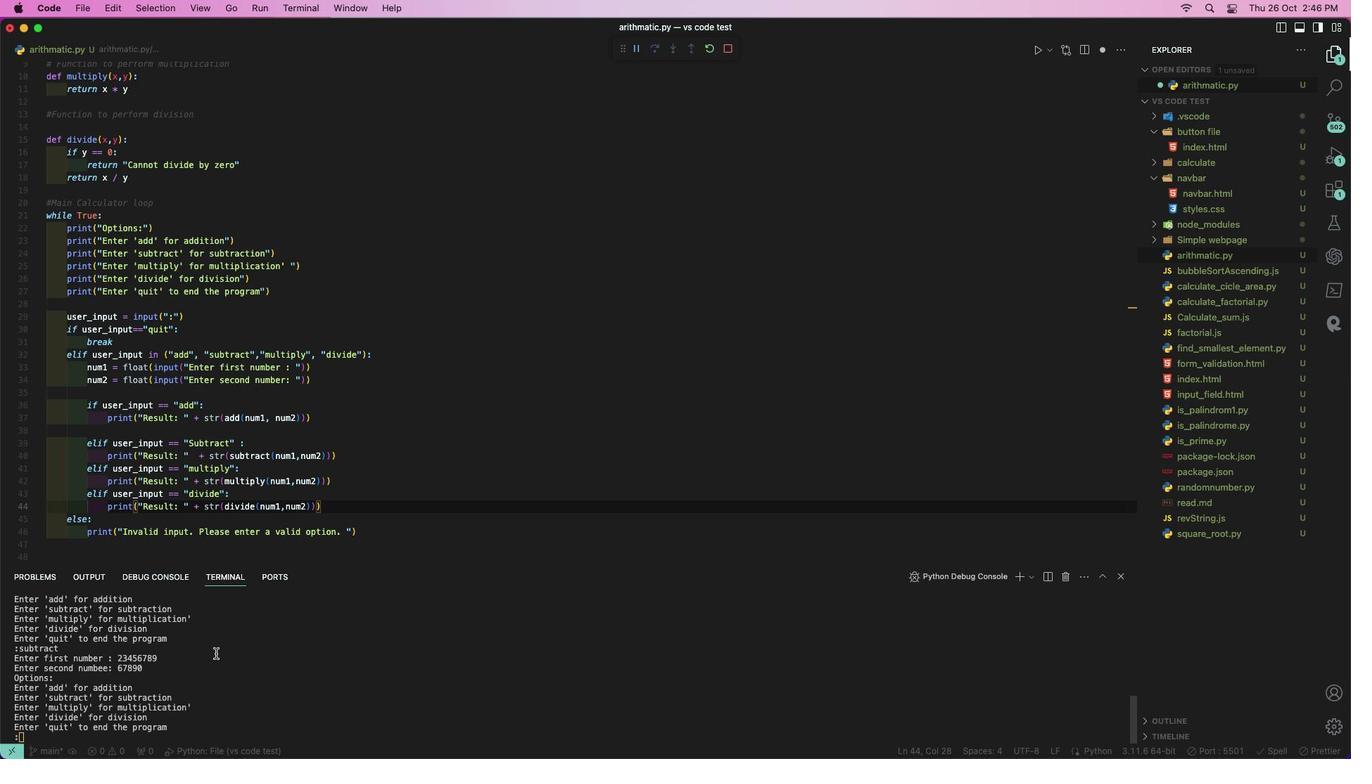 
Action: Mouse scrolled (208, 648) with delta (-4, -8)
Screenshot: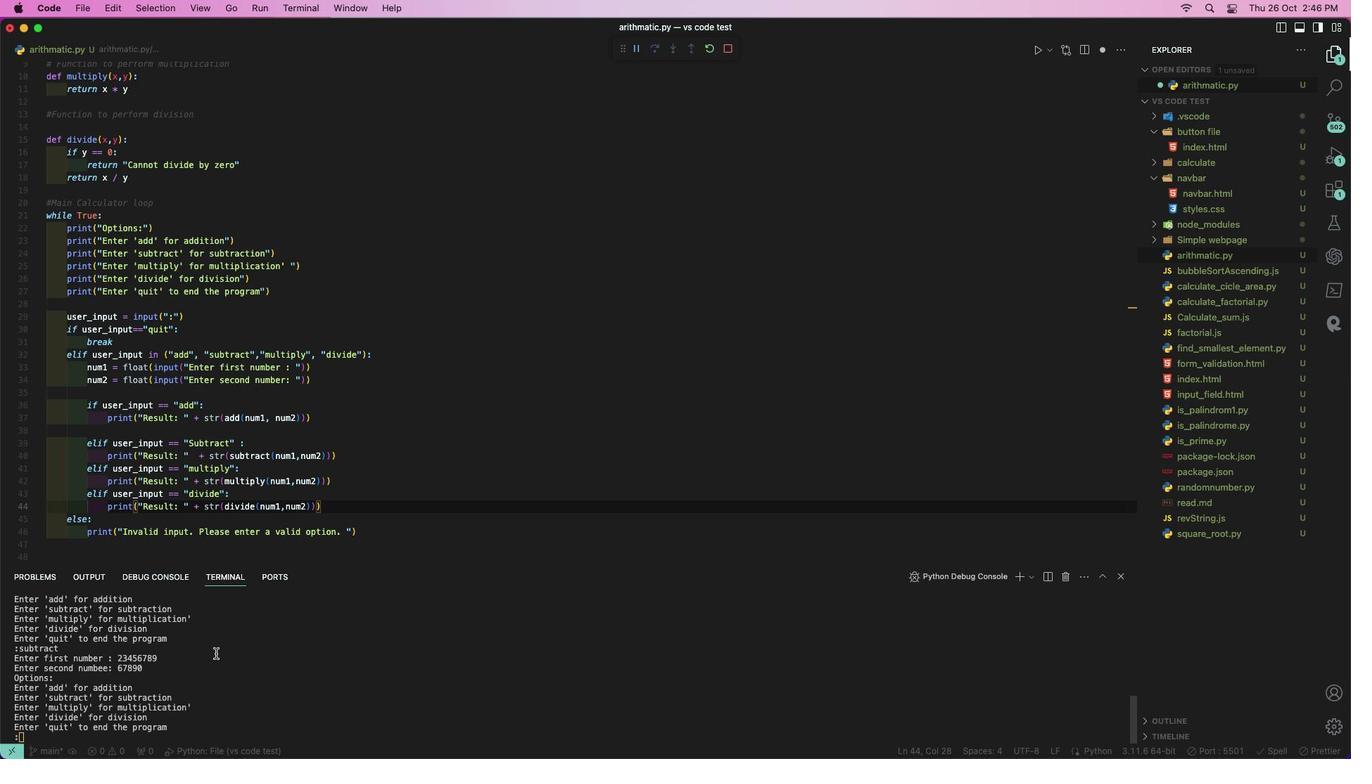 
Action: Mouse scrolled (208, 648) with delta (-4, -5)
Screenshot: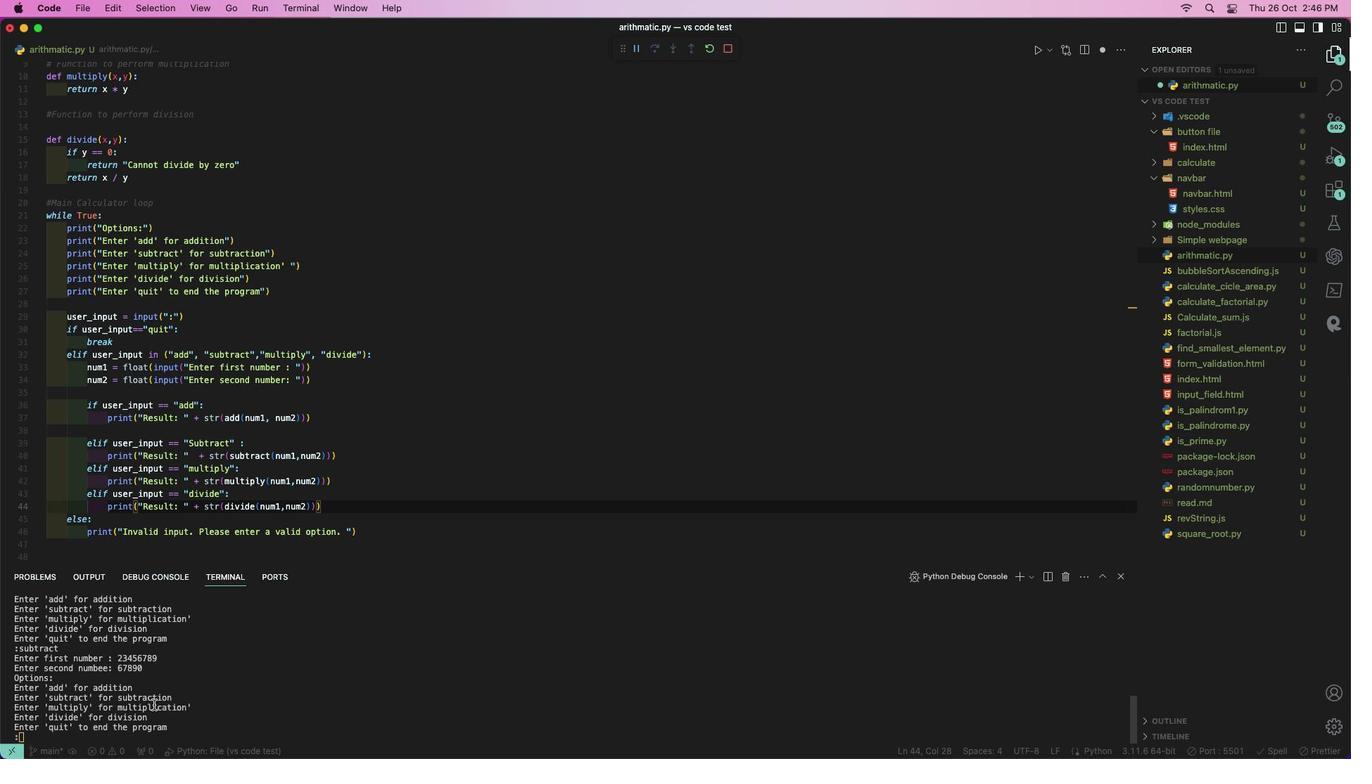 
Action: Mouse moved to (209, 648)
Screenshot: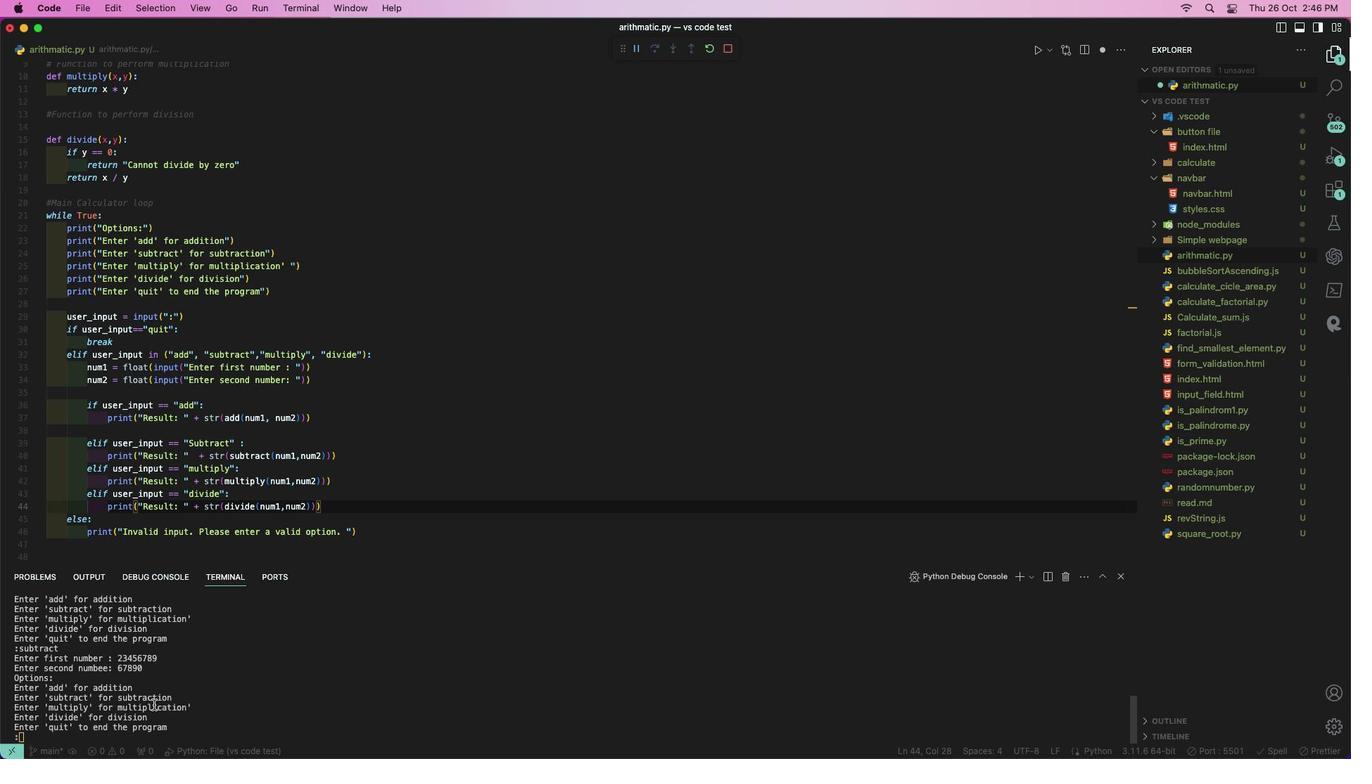
Action: Mouse scrolled (209, 648) with delta (-4, -5)
Screenshot: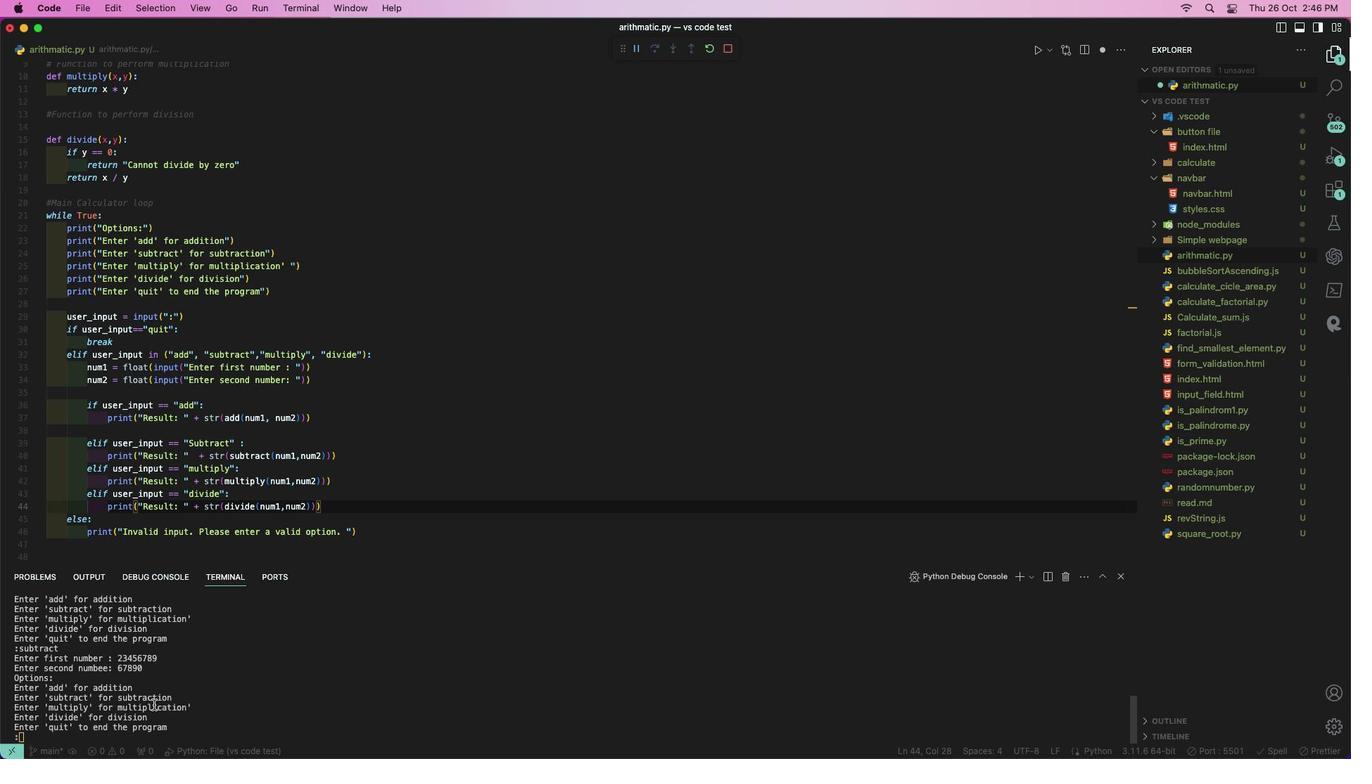 
Action: Mouse moved to (209, 648)
Screenshot: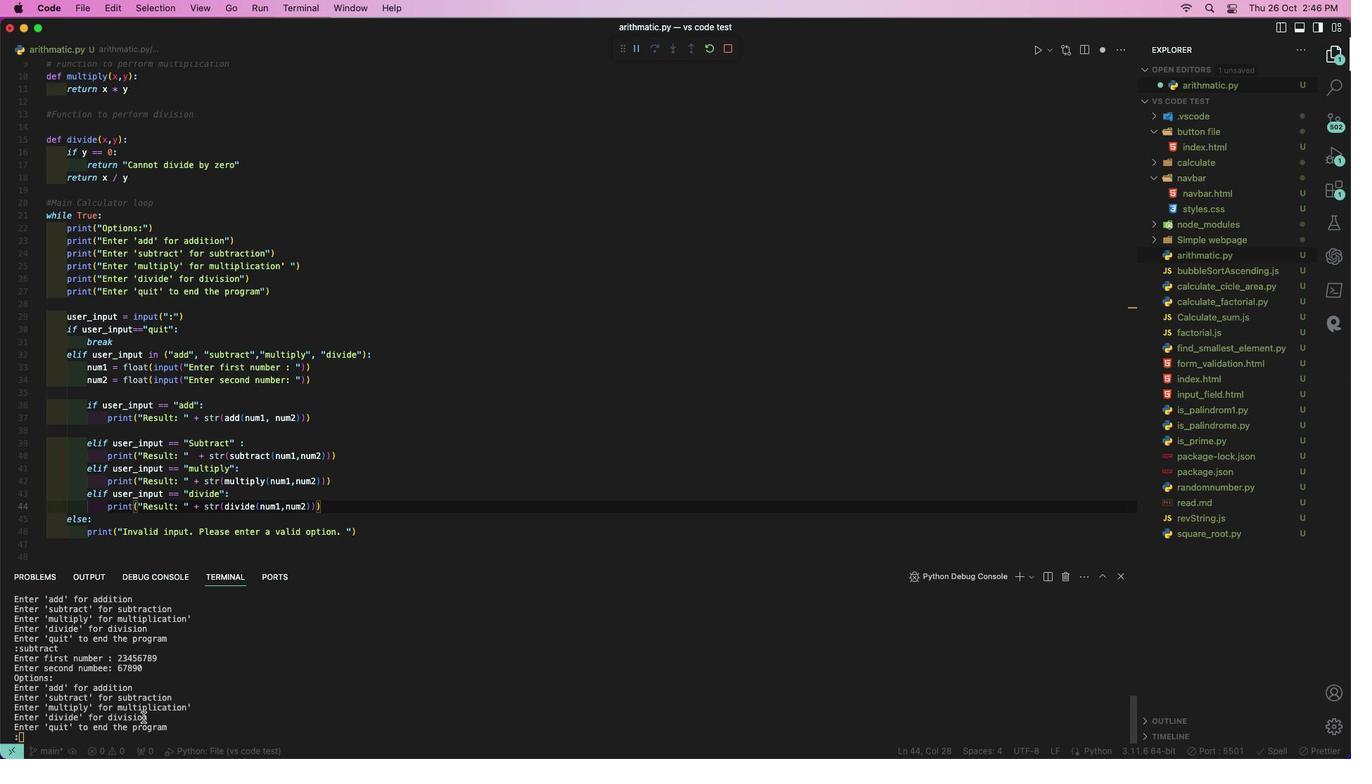 
Action: Mouse scrolled (209, 648) with delta (-4, -7)
Screenshot: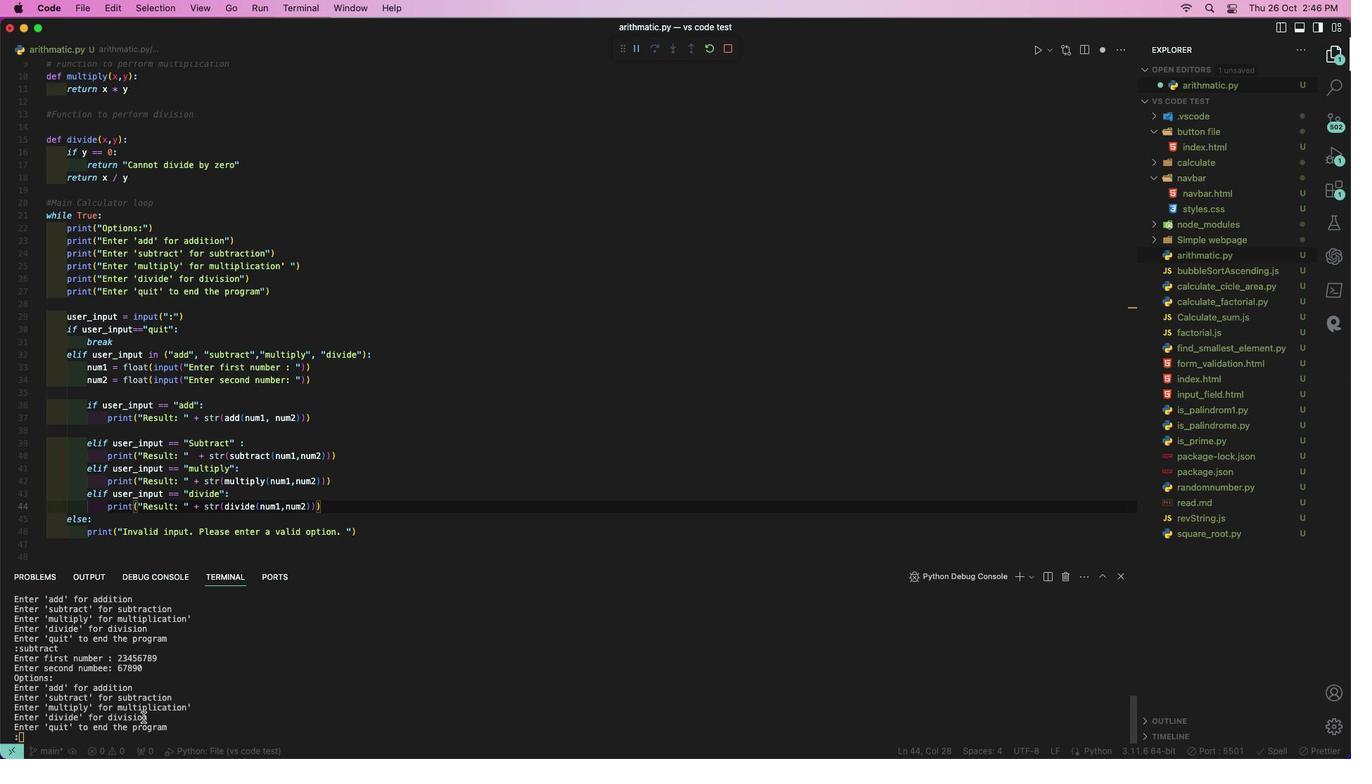 
Action: Mouse scrolled (209, 648) with delta (-4, -8)
Screenshot: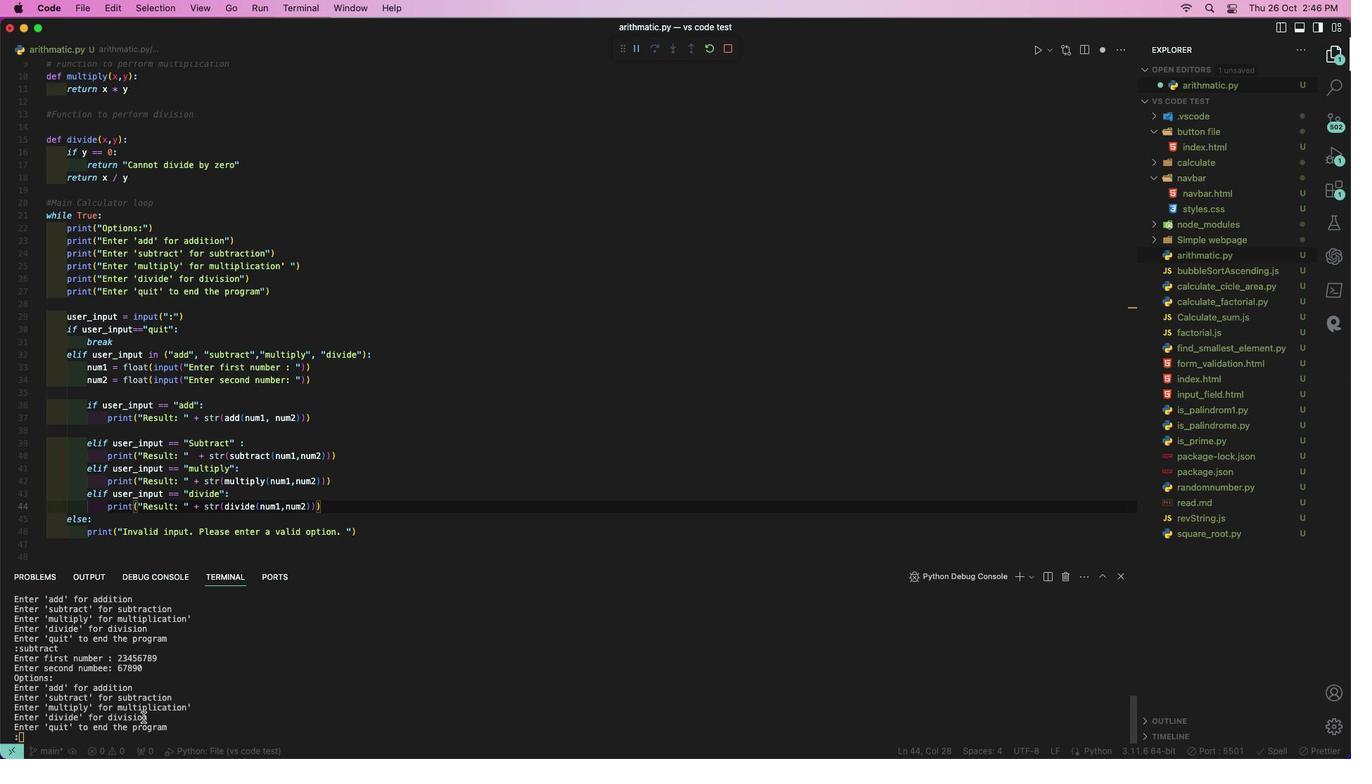 
Action: Mouse scrolled (209, 648) with delta (-4, -8)
Screenshot: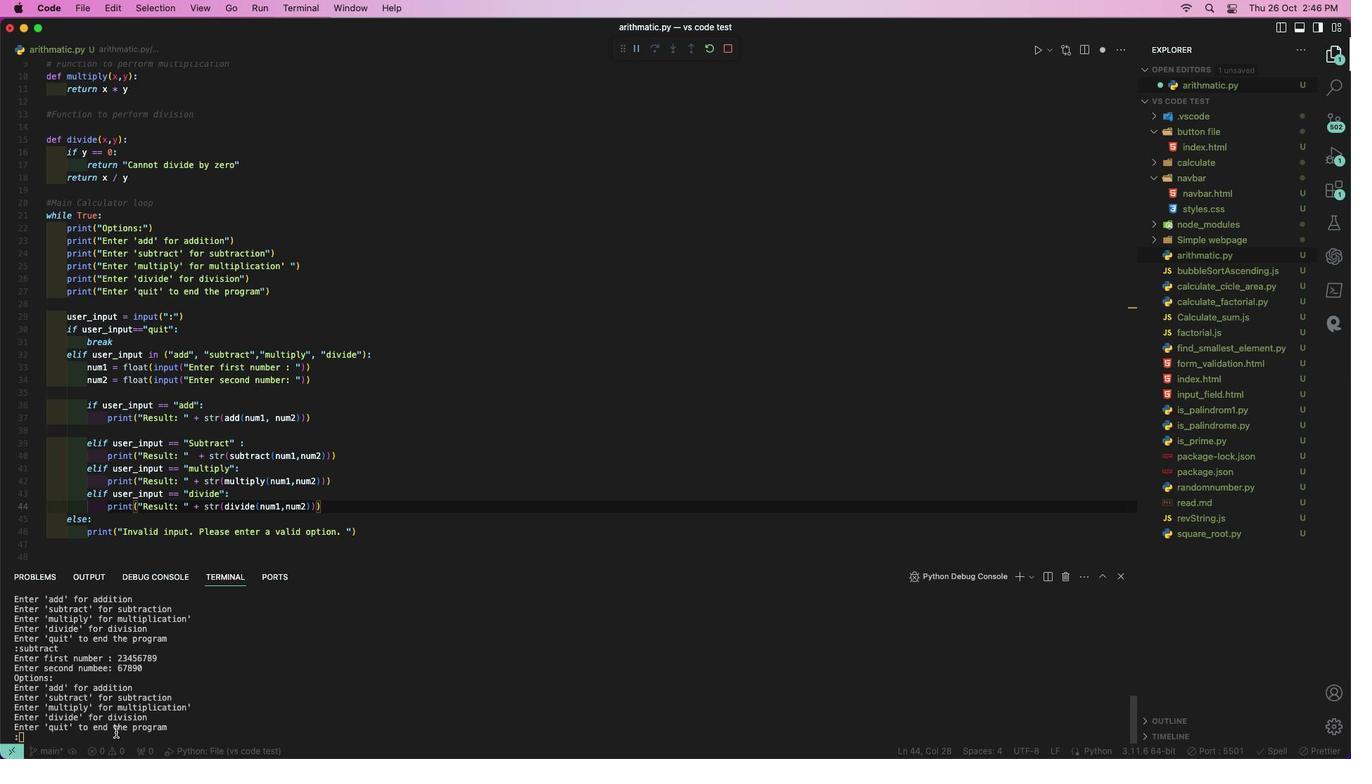 
Action: Mouse moved to (90, 732)
Screenshot: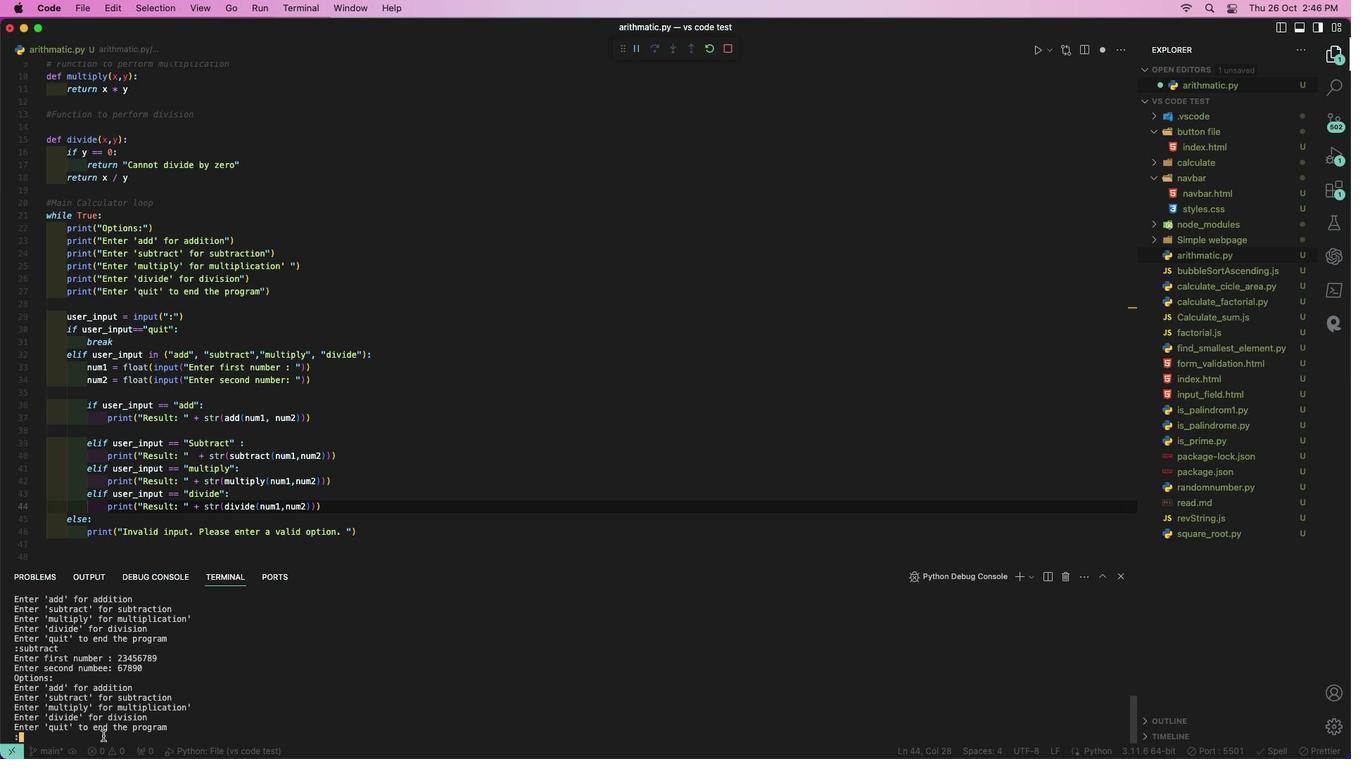 
Action: Mouse pressed left at (90, 732)
Screenshot: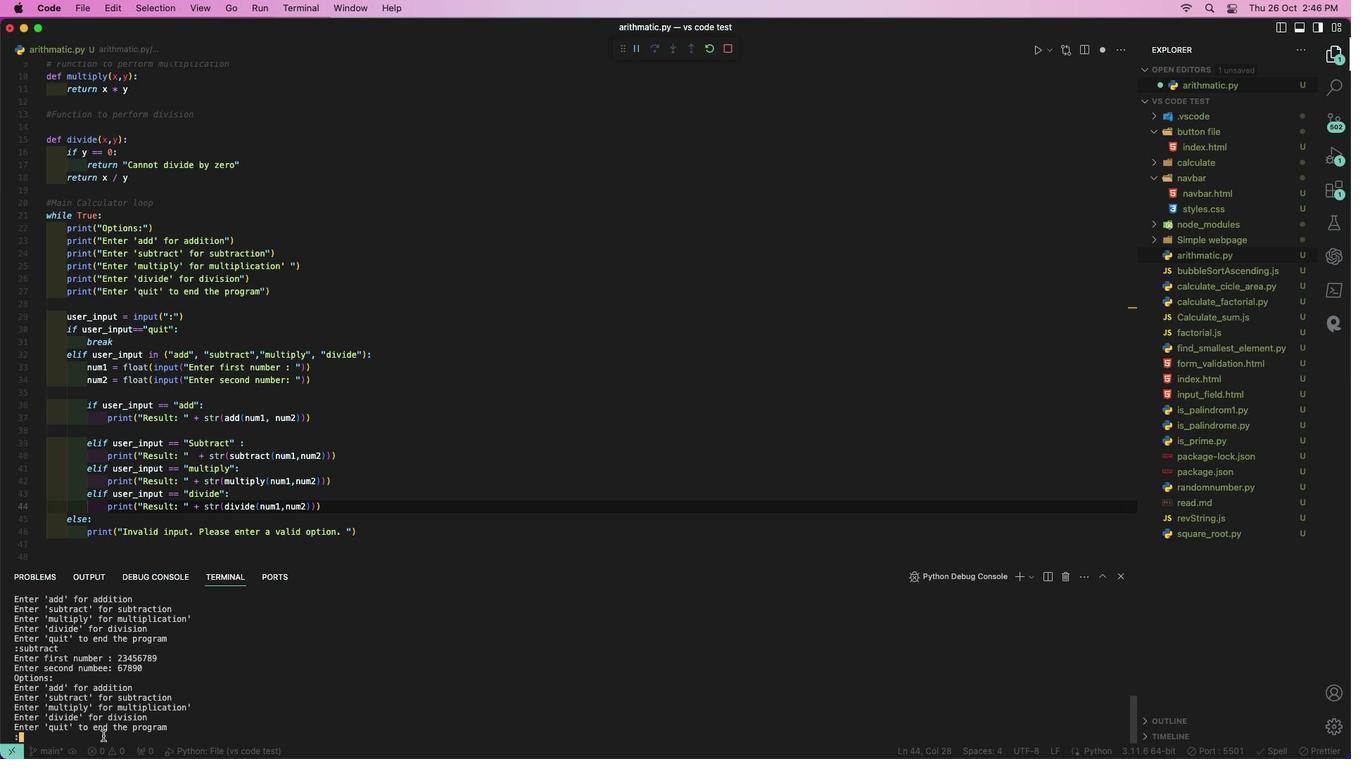 
Action: Mouse moved to (97, 730)
Screenshot: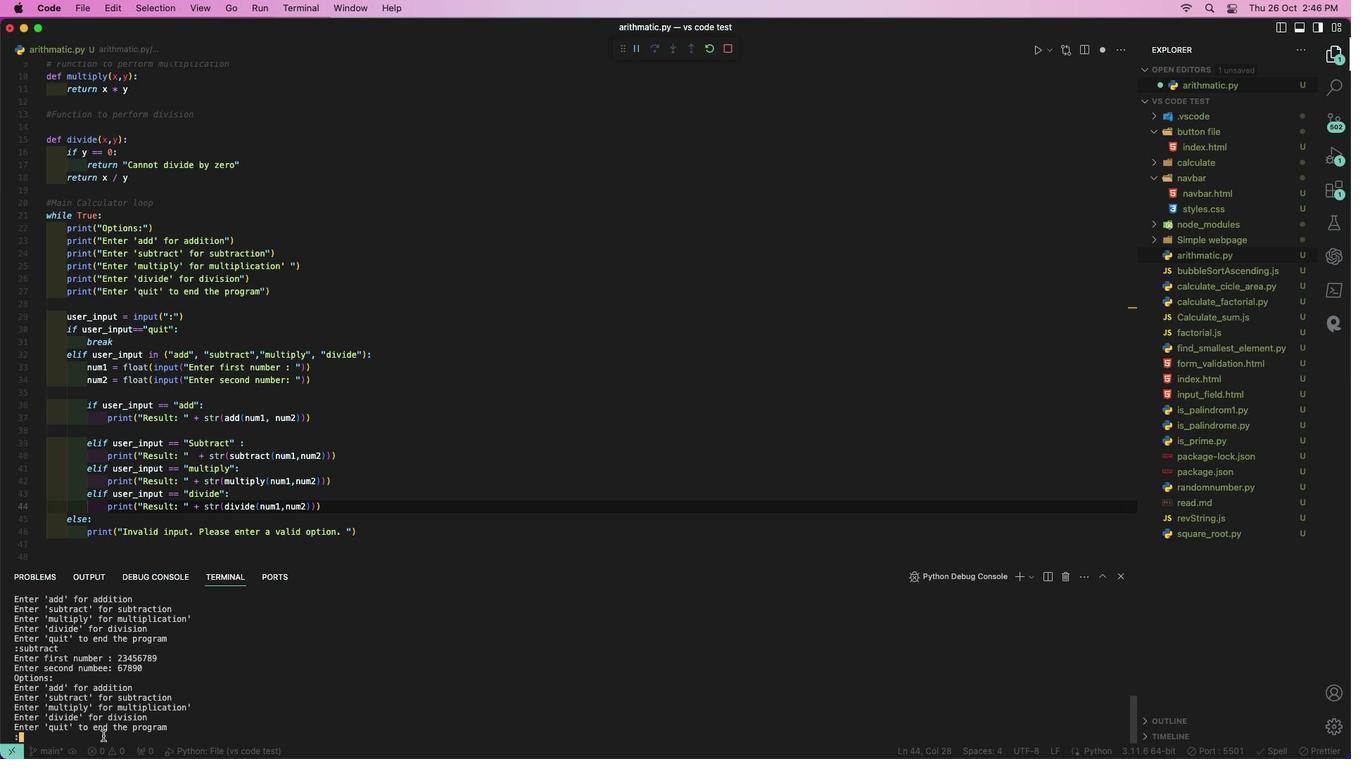 
Action: Key pressed 'm''u''l''t''i''p''l''y'
Screenshot: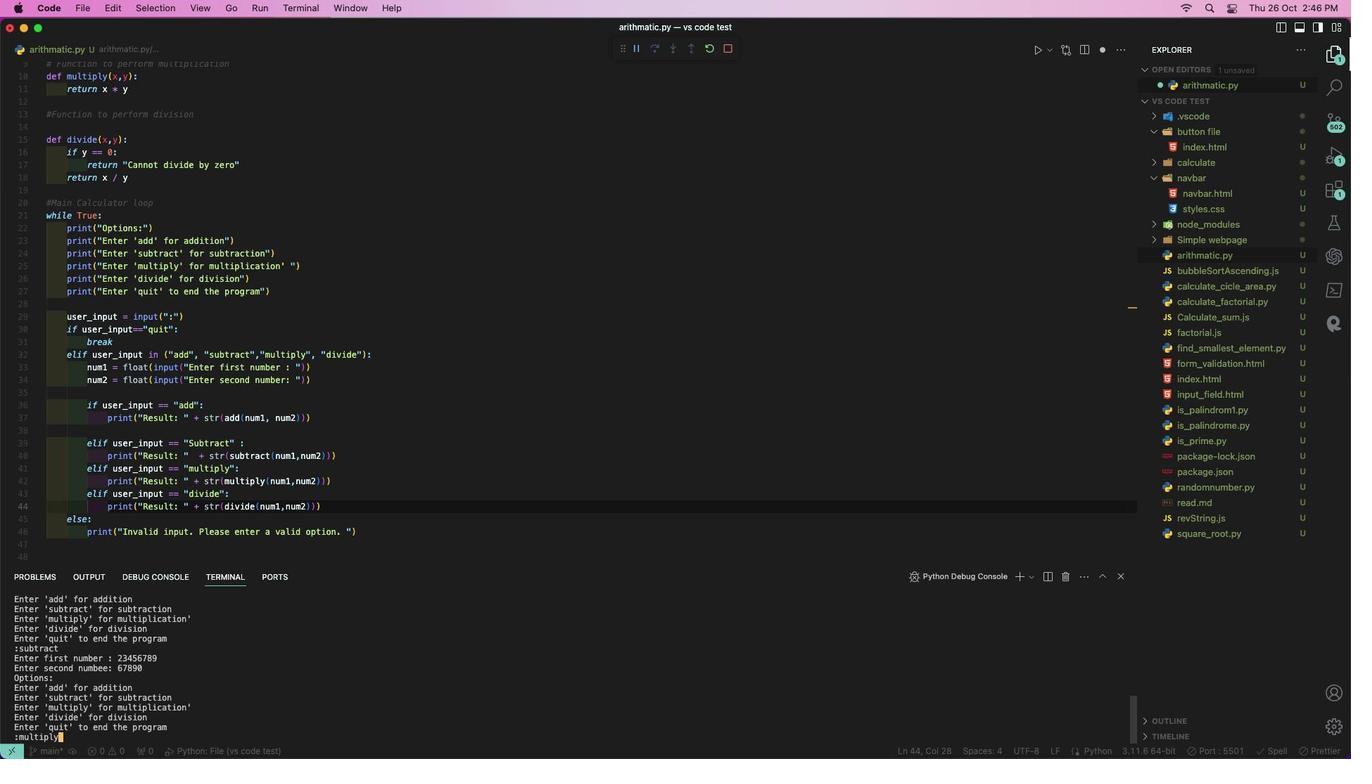 
Action: Mouse moved to (92, 141)
Screenshot: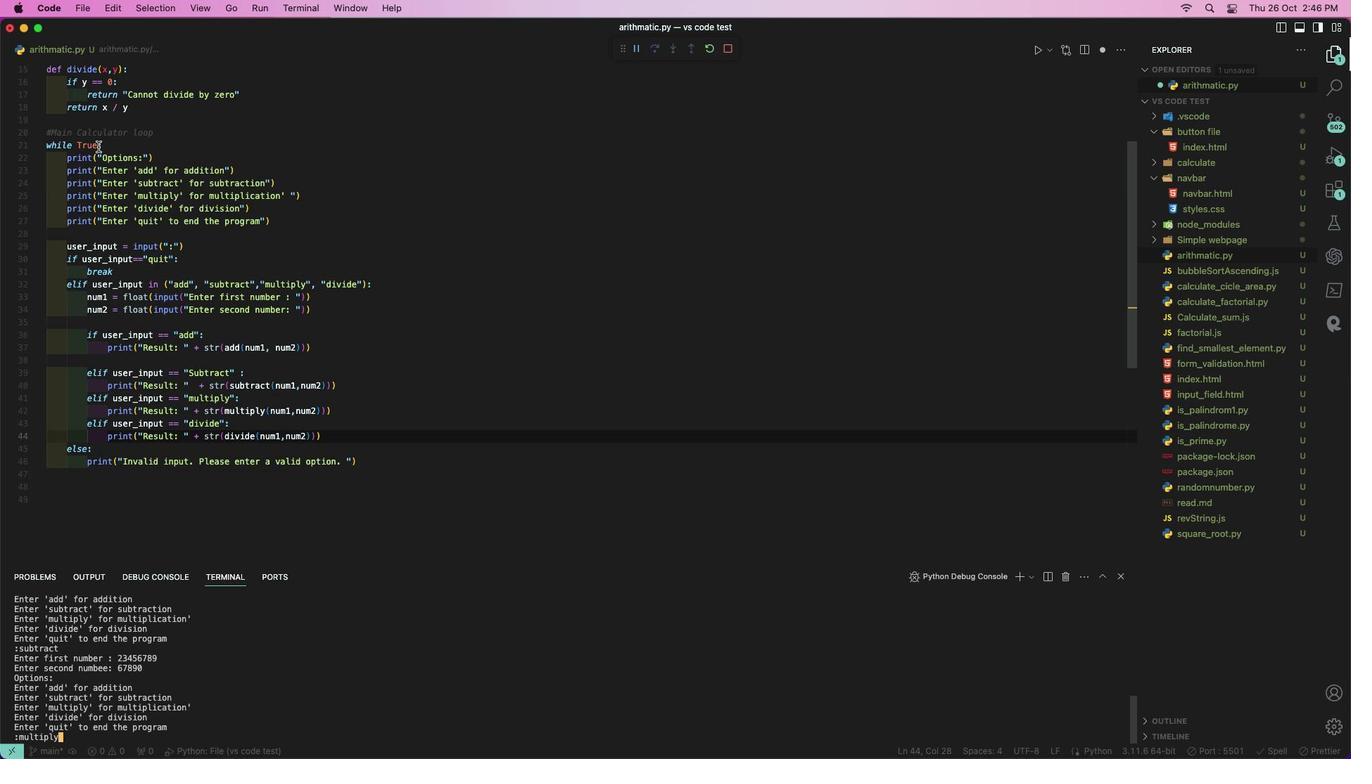 
Action: Mouse scrolled (92, 141) with delta (-4, -5)
Screenshot: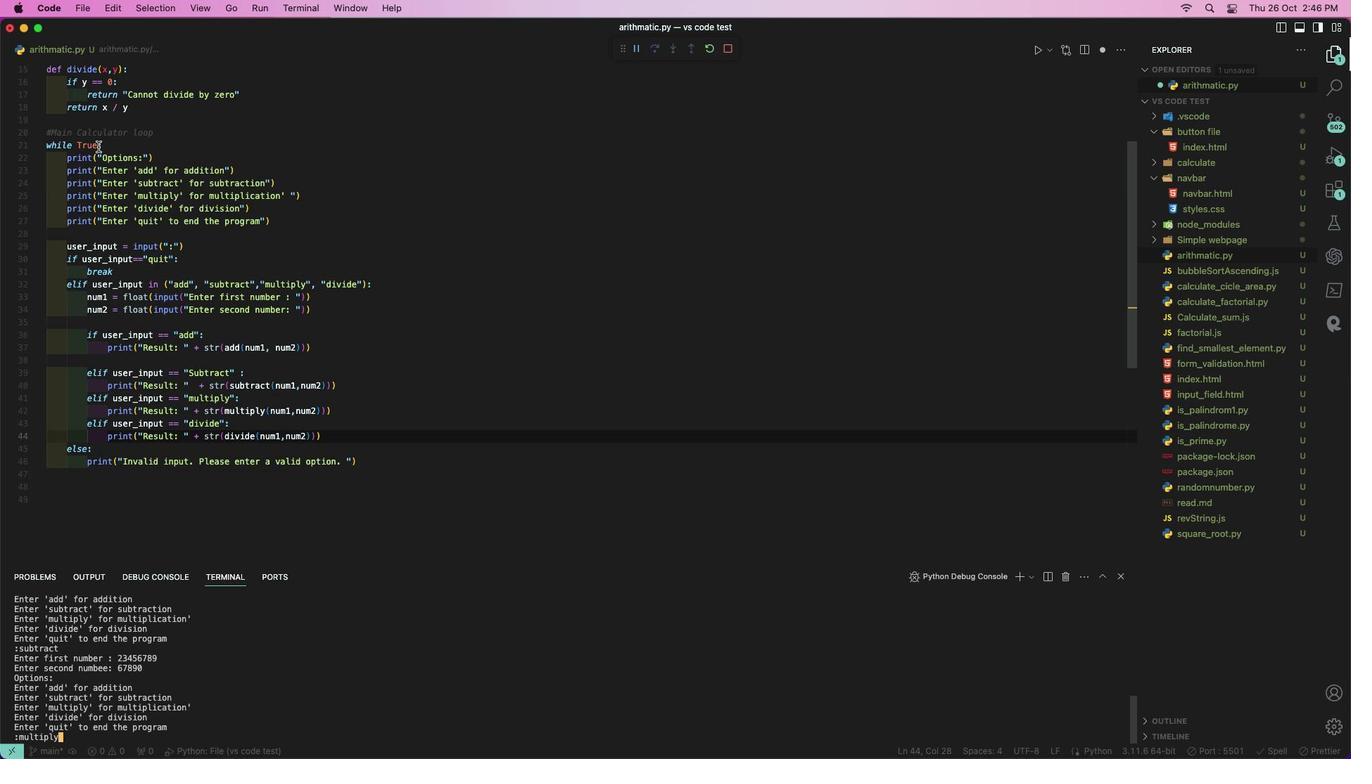 
Action: Mouse scrolled (92, 141) with delta (-4, -5)
Screenshot: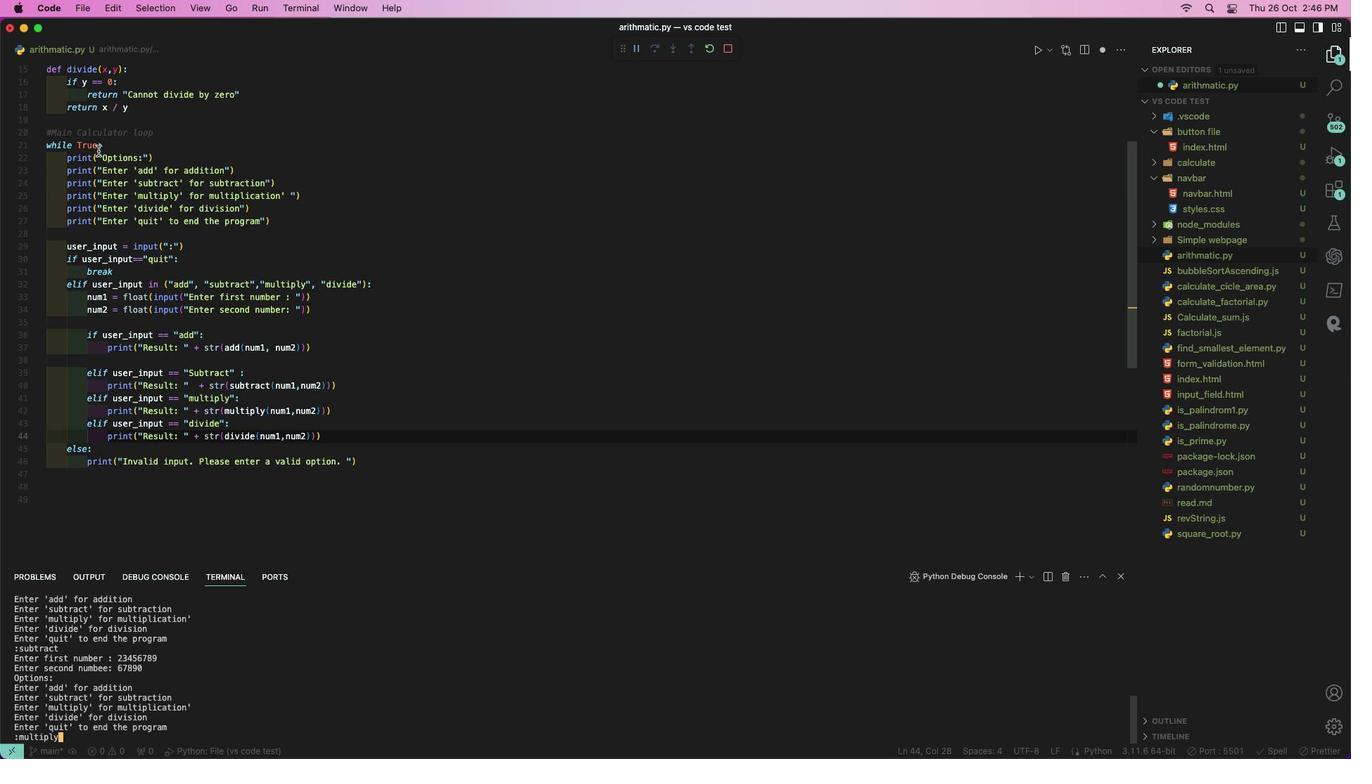 
Action: Mouse moved to (92, 146)
Screenshot: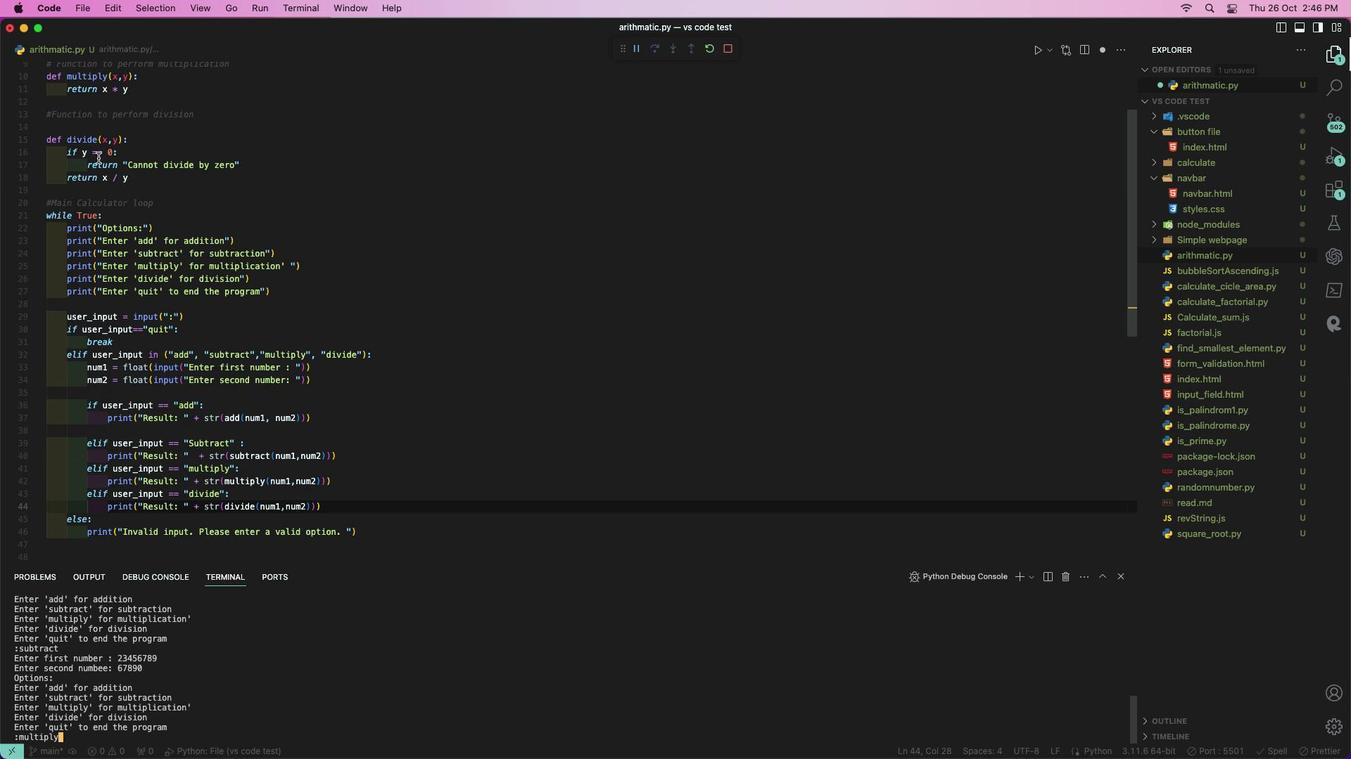 
Action: Mouse scrolled (92, 146) with delta (-4, -4)
Screenshot: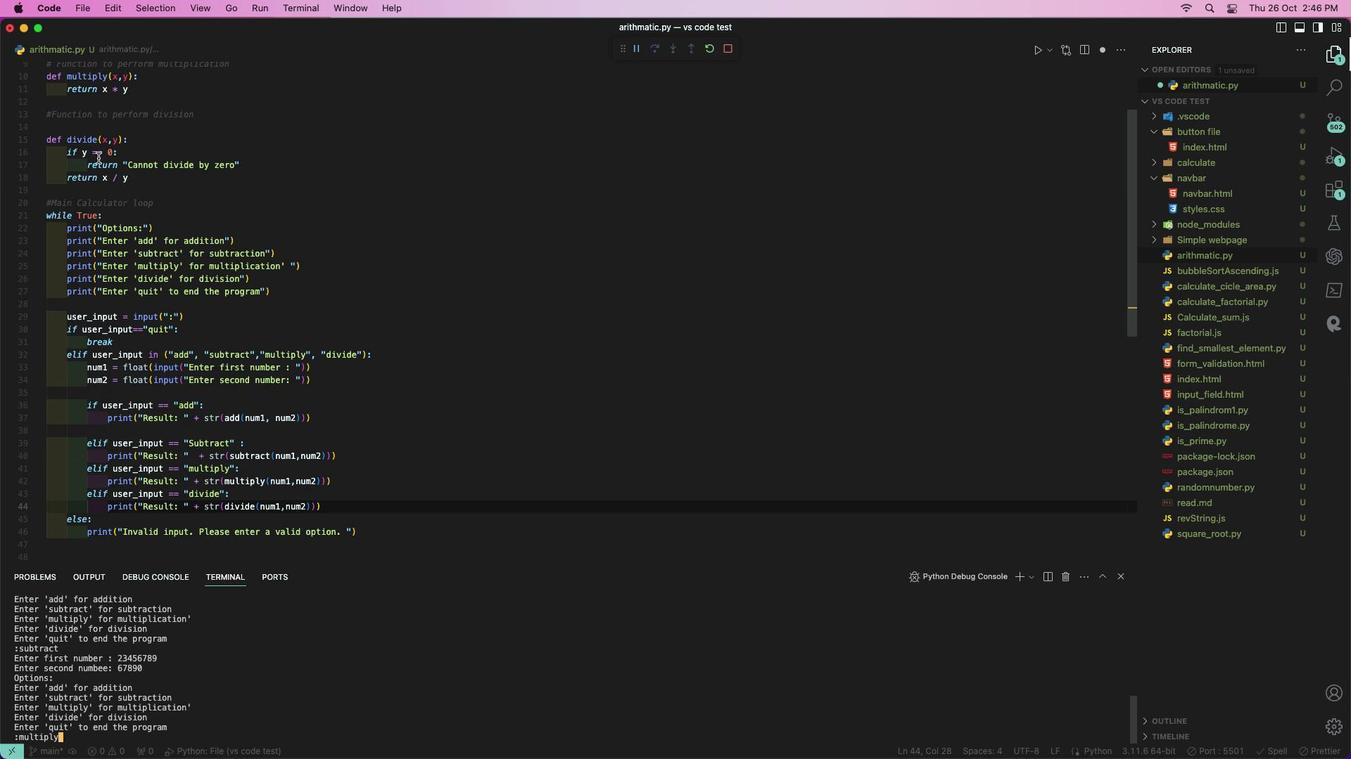
Action: Mouse moved to (92, 149)
Screenshot: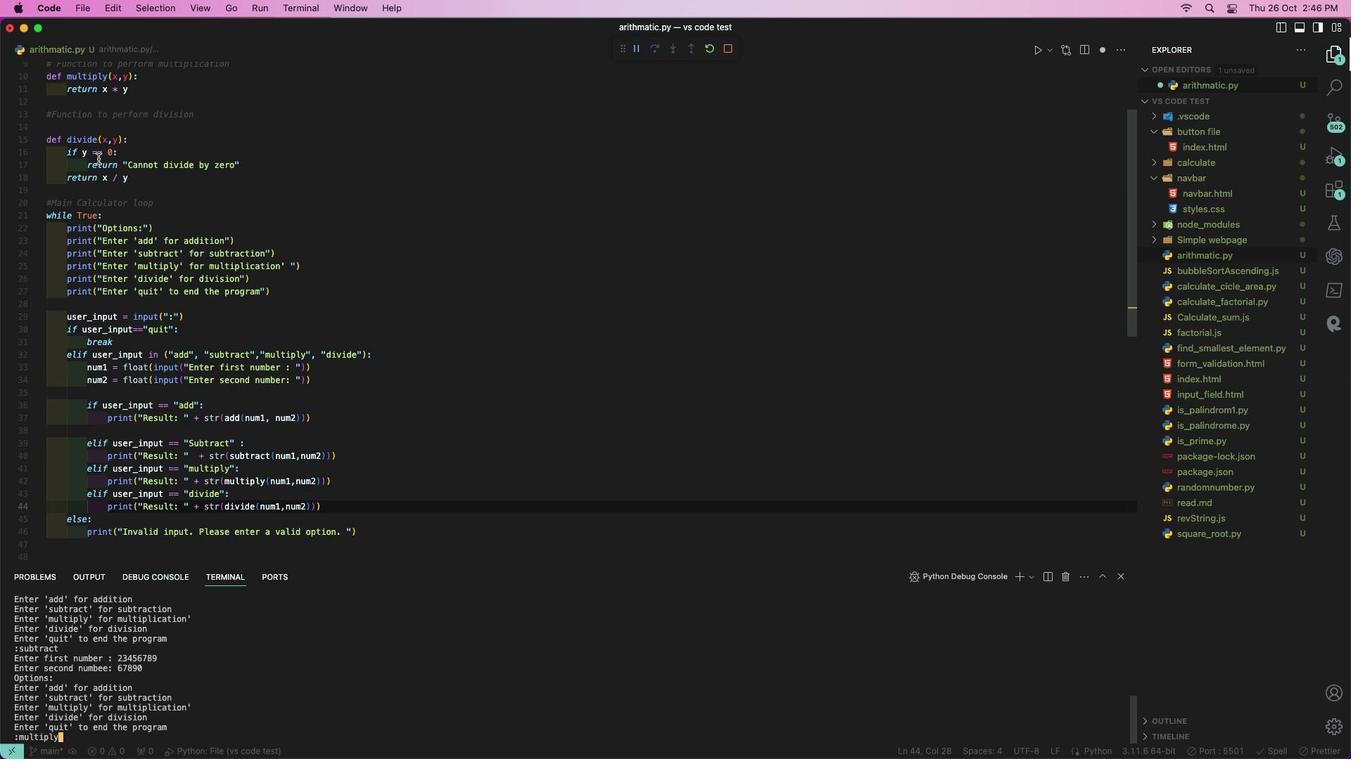 
Action: Mouse scrolled (92, 149) with delta (-4, -4)
Screenshot: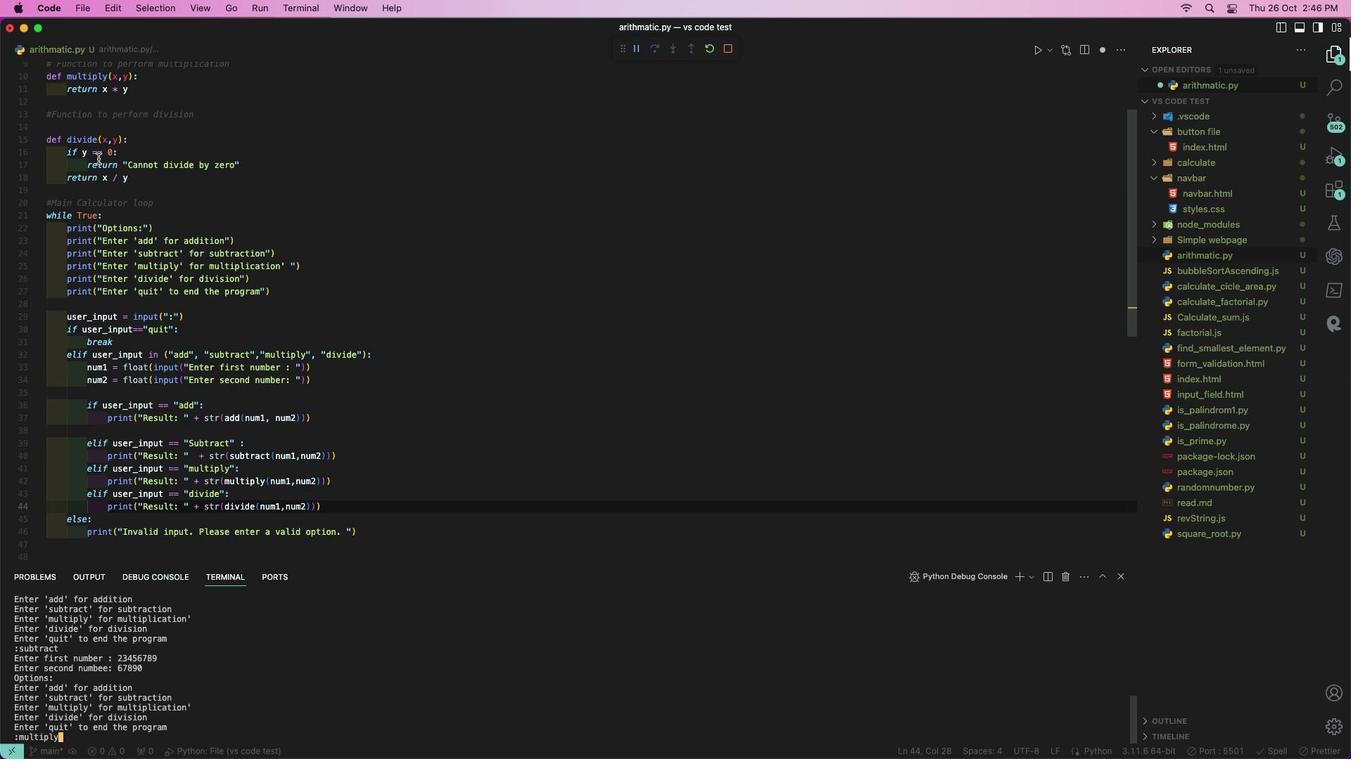 
Action: Mouse moved to (93, 140)
Screenshot: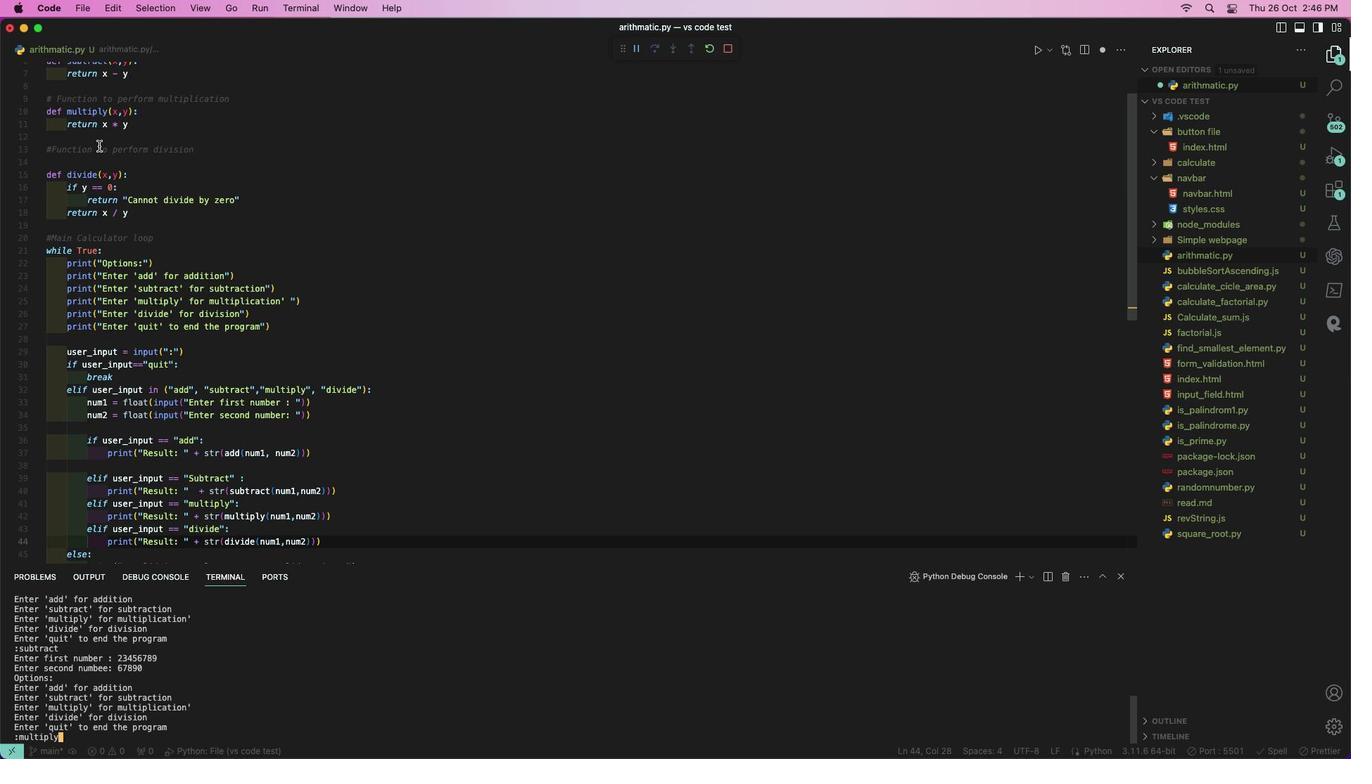 
Action: Mouse scrolled (93, 140) with delta (-4, -4)
Screenshot: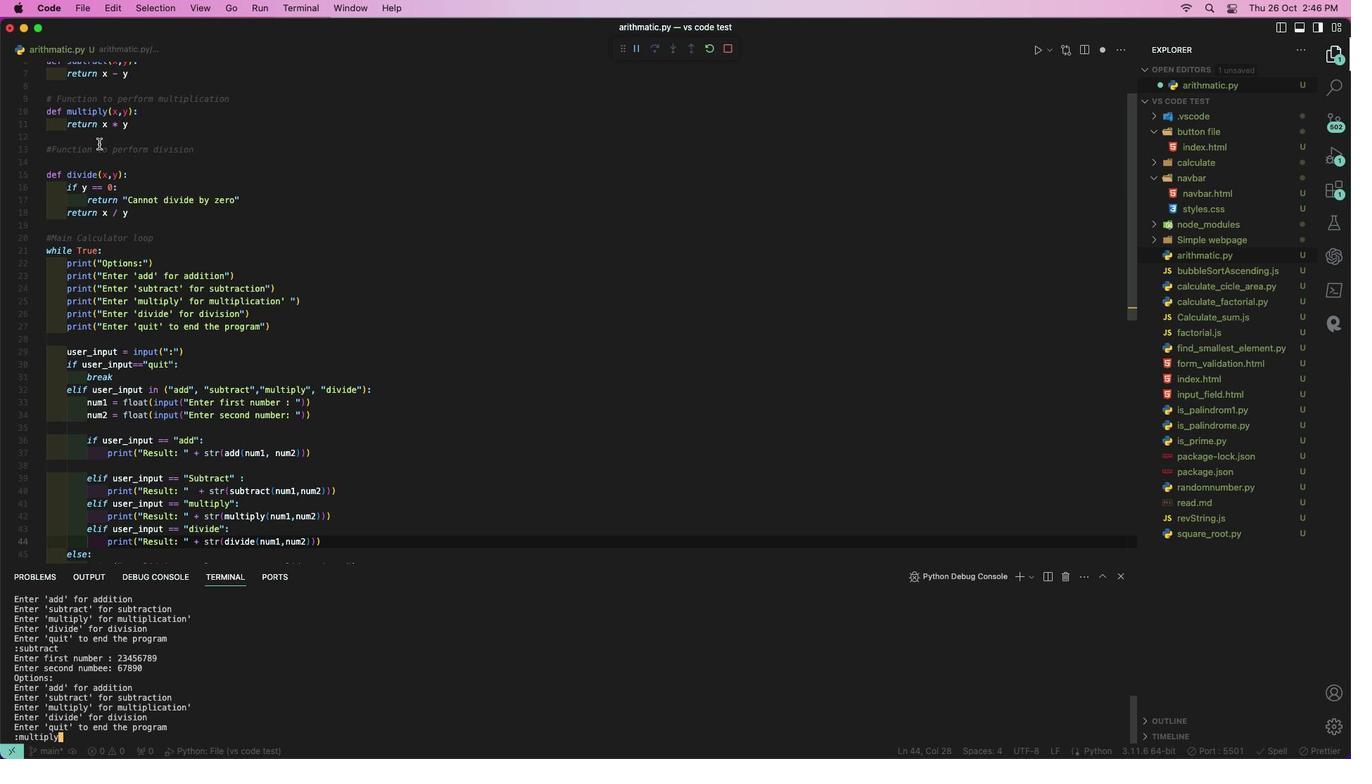 
Action: Mouse moved to (92, 124)
Screenshot: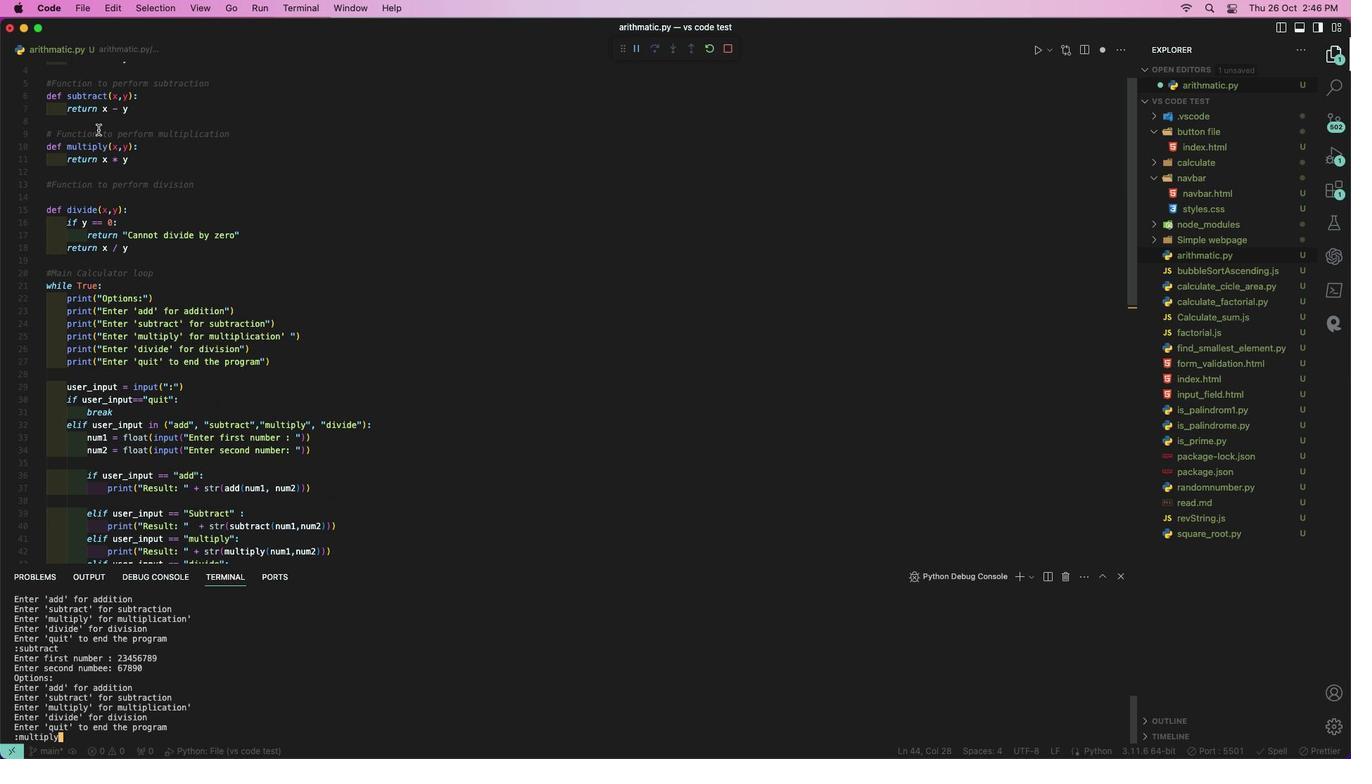 
Action: Mouse scrolled (92, 124) with delta (-4, -4)
Screenshot: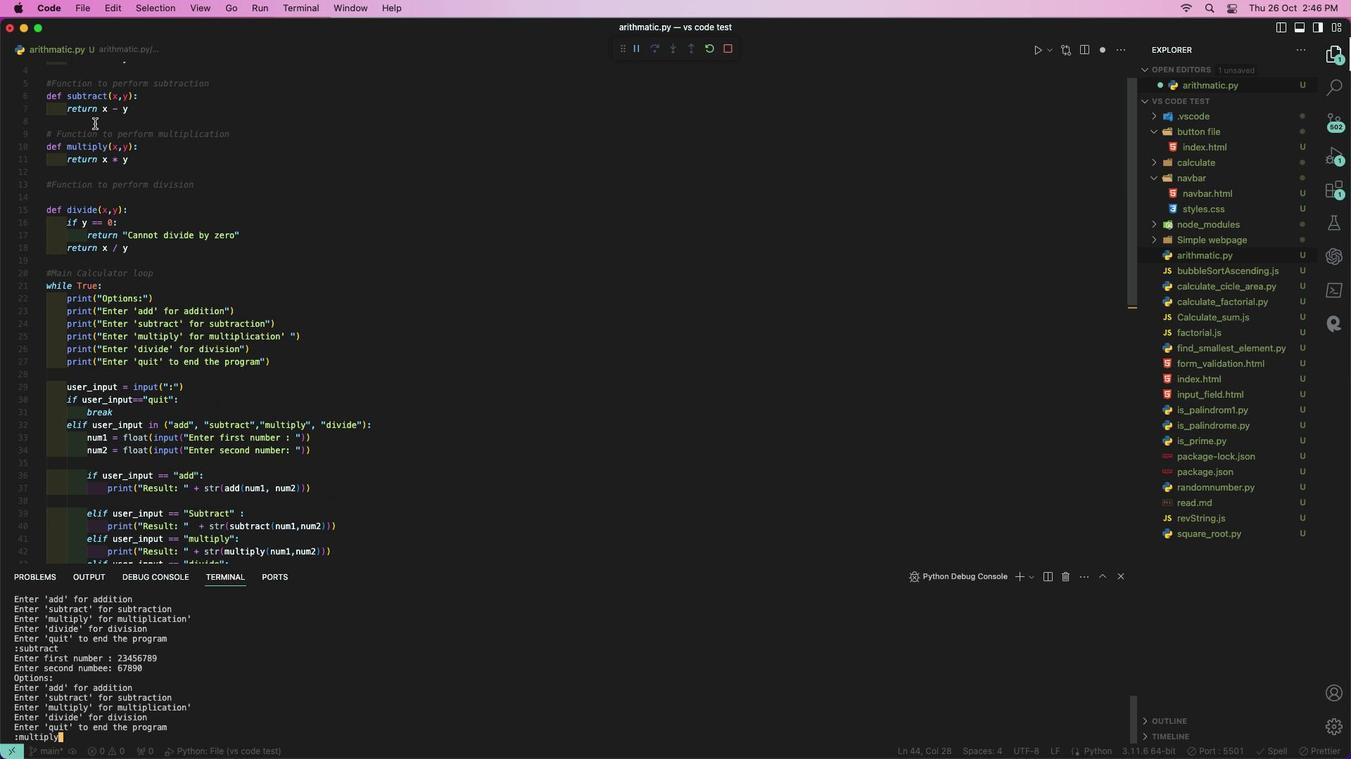 
Action: Mouse moved to (159, 442)
Screenshot: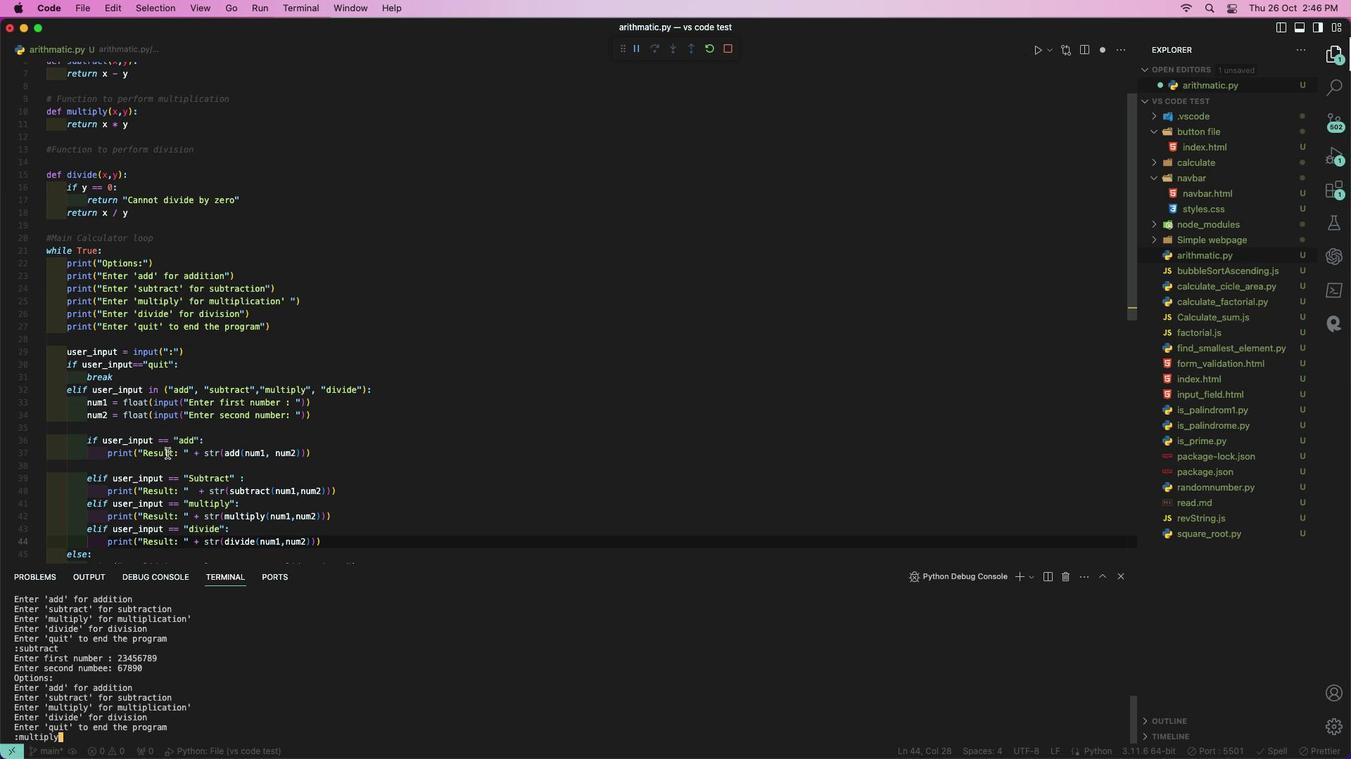 
Action: Mouse scrolled (159, 442) with delta (-4, -5)
Screenshot: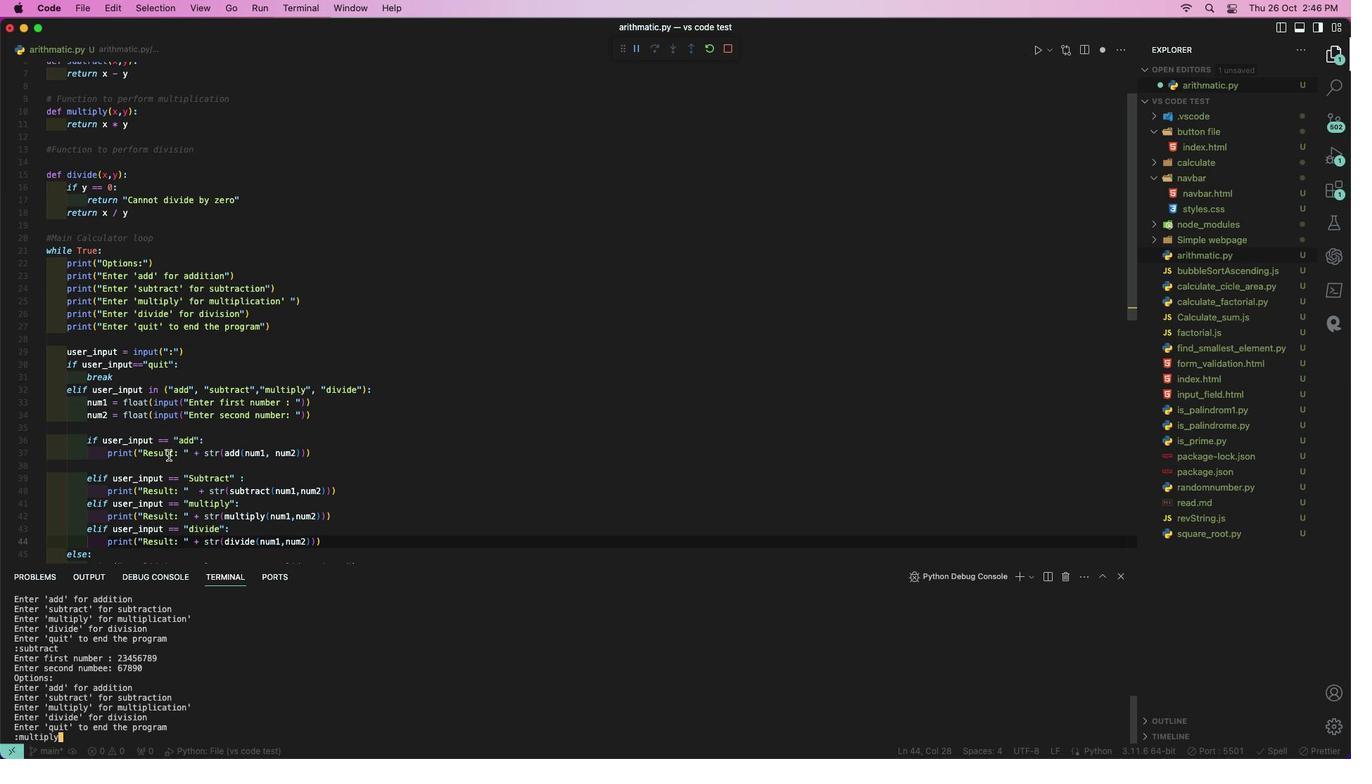 
Action: Mouse moved to (168, 454)
Screenshot: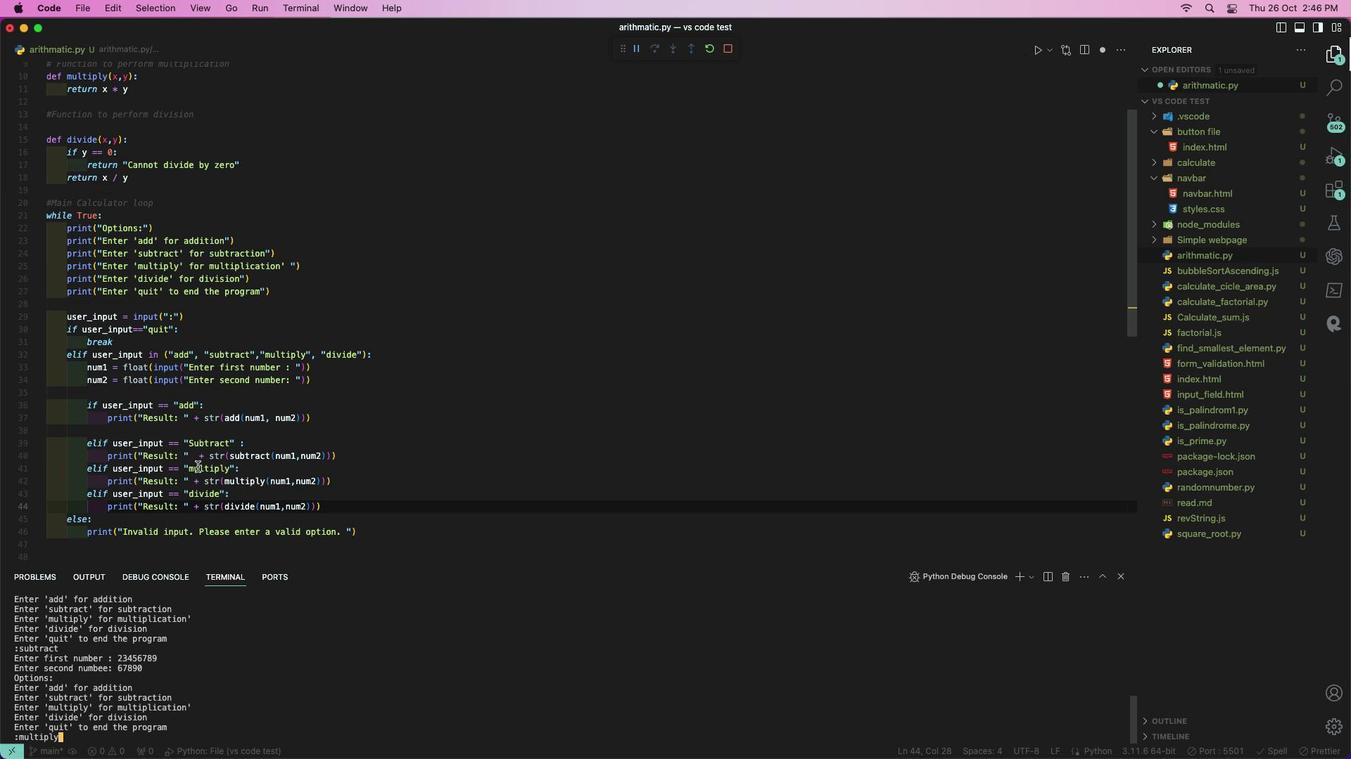 
Action: Mouse scrolled (168, 454) with delta (-4, -5)
Screenshot: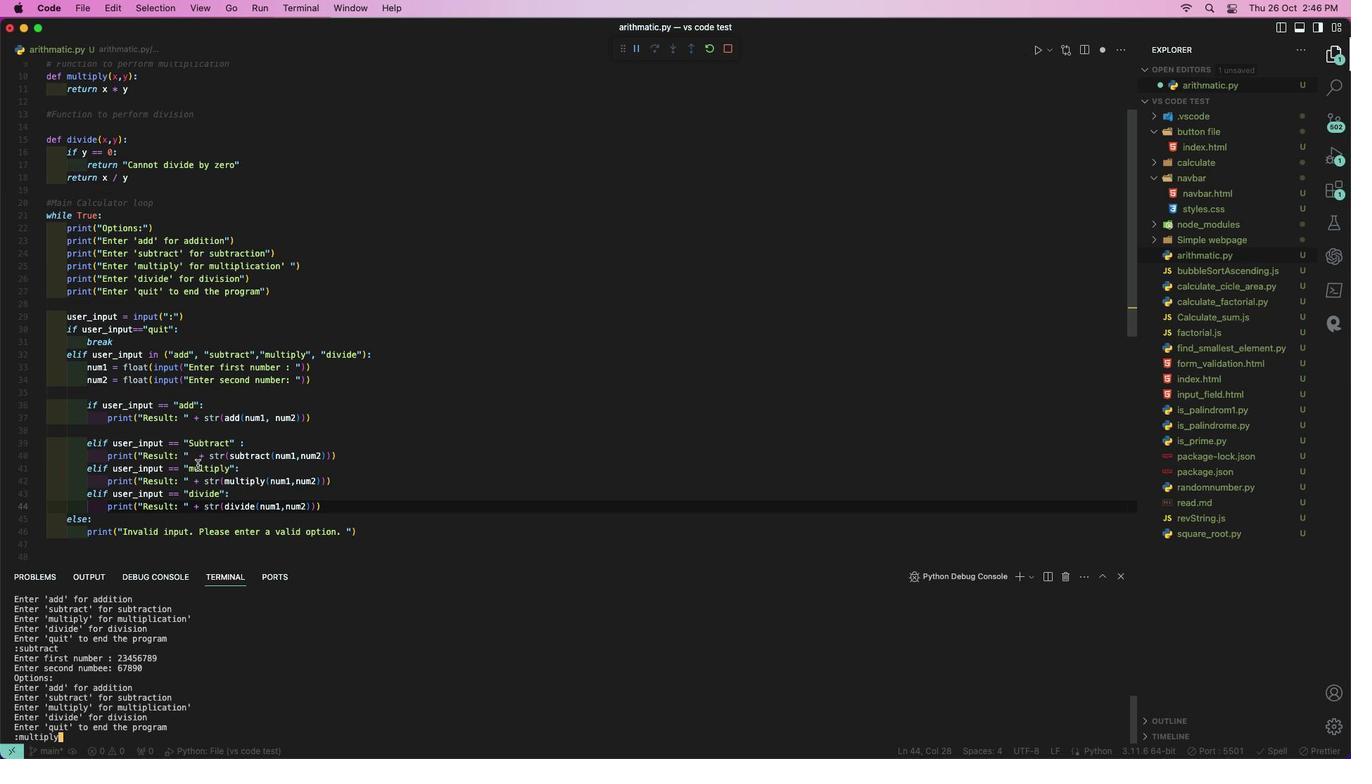 
Action: Mouse moved to (190, 435)
Screenshot: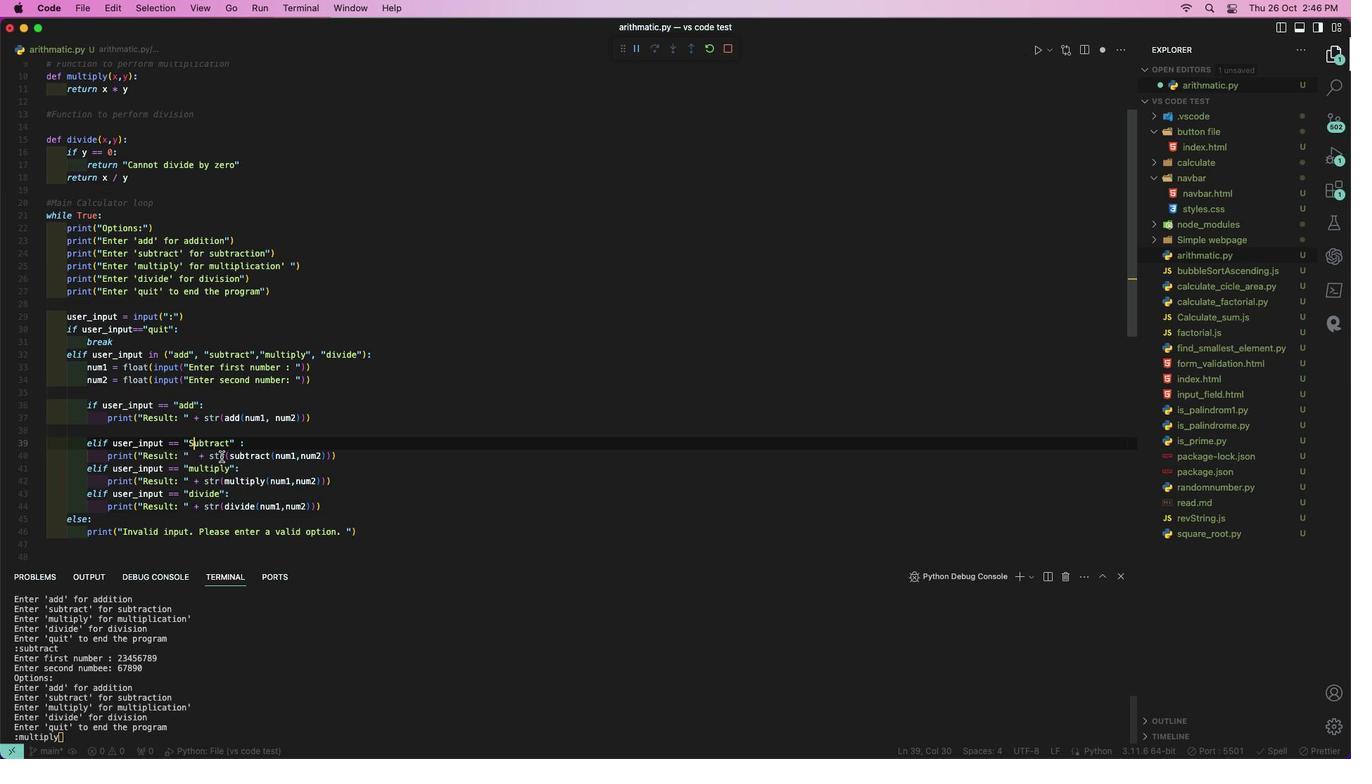 
Action: Mouse pressed left at (190, 435)
Screenshot: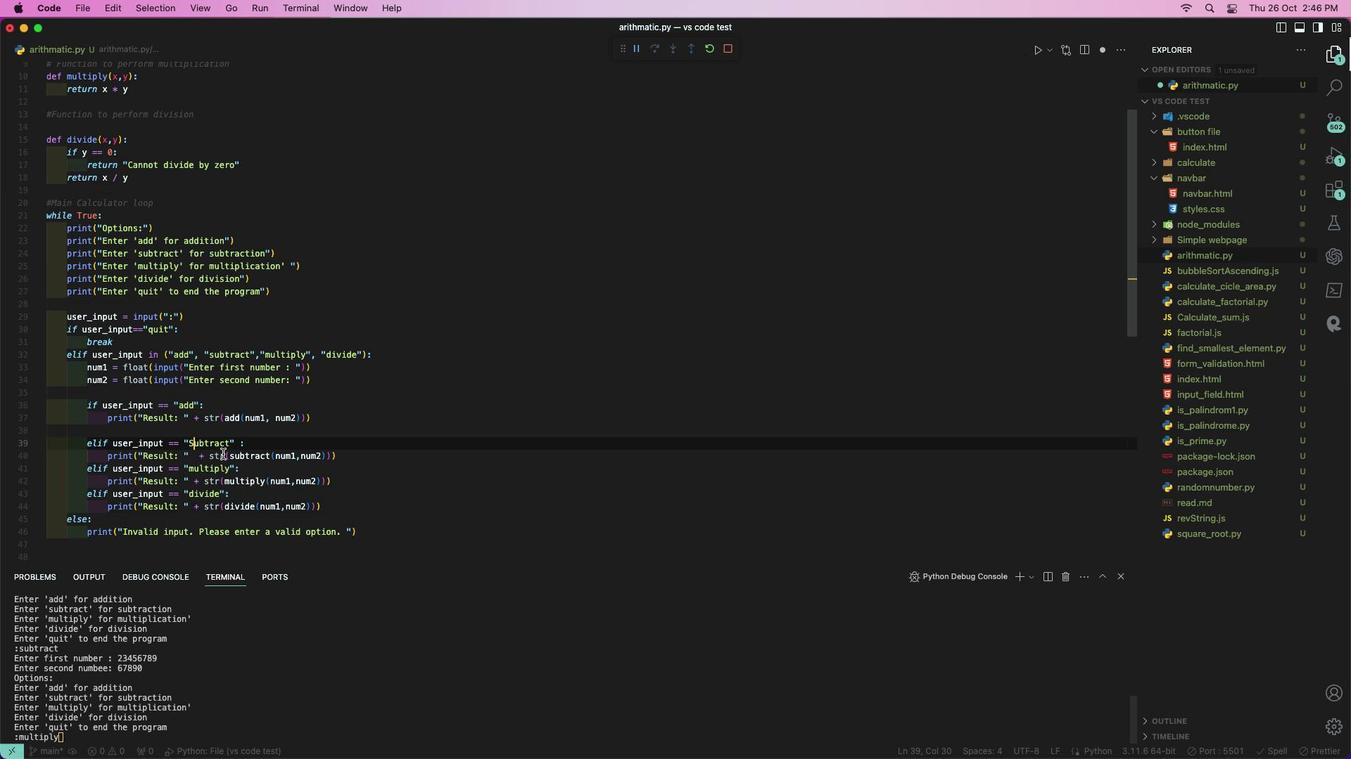 
Action: Mouse moved to (78, 484)
Screenshot: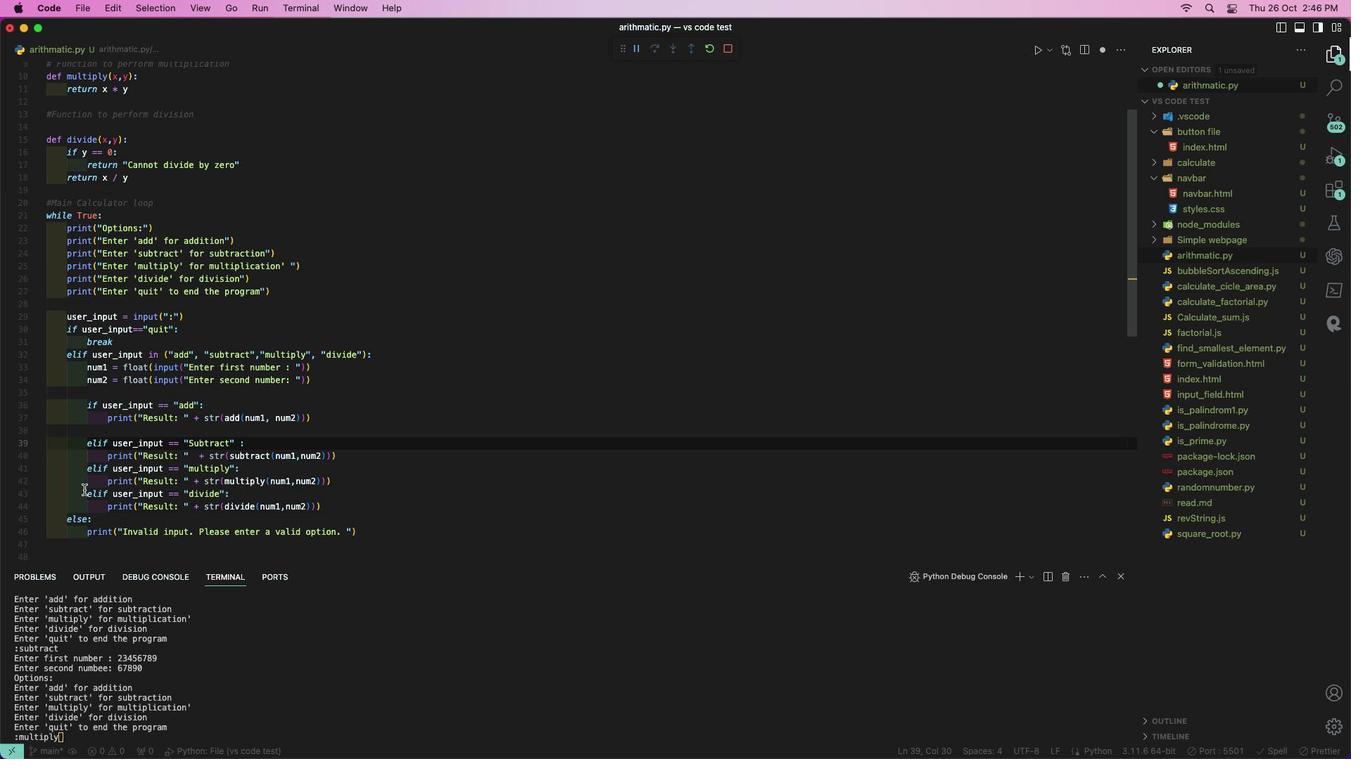 
Action: Key pressed Key.backspace's'
Screenshot: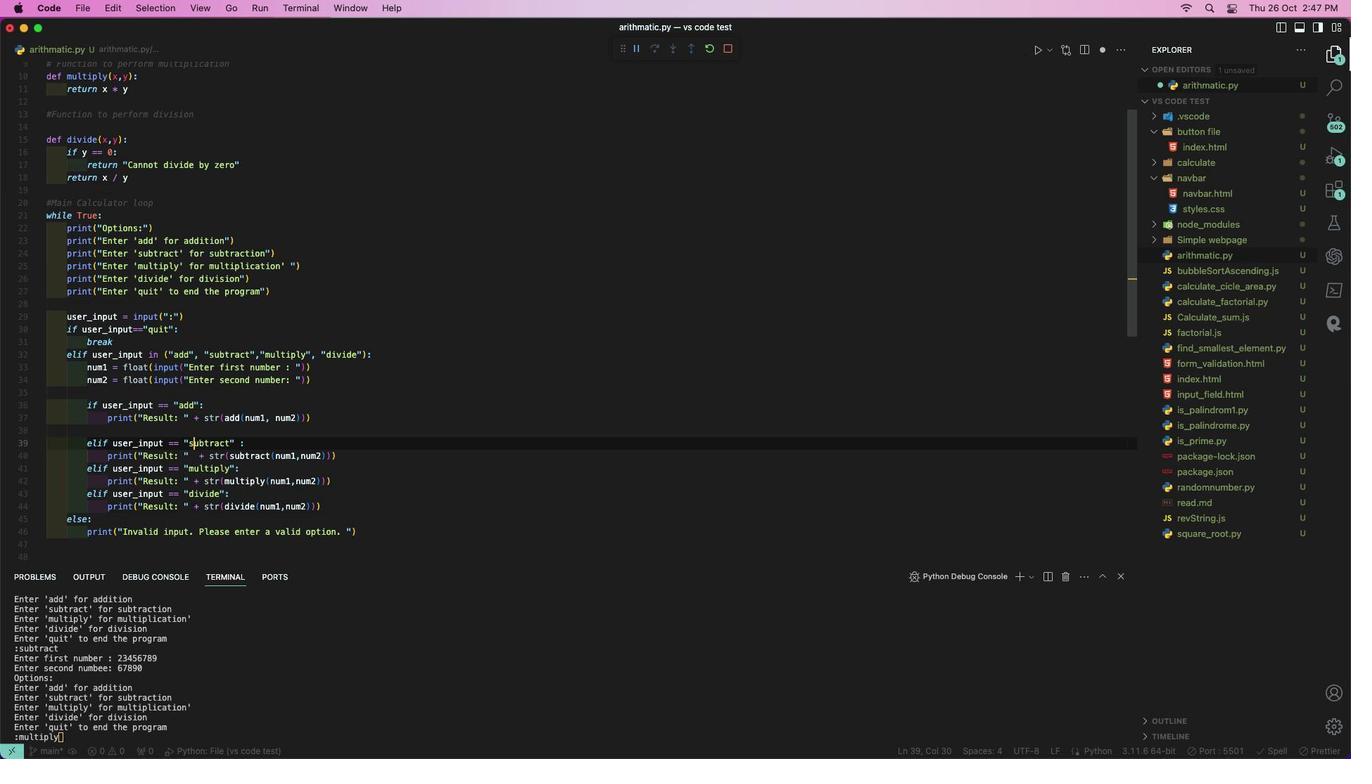 
Action: Mouse moved to (104, 690)
Screenshot: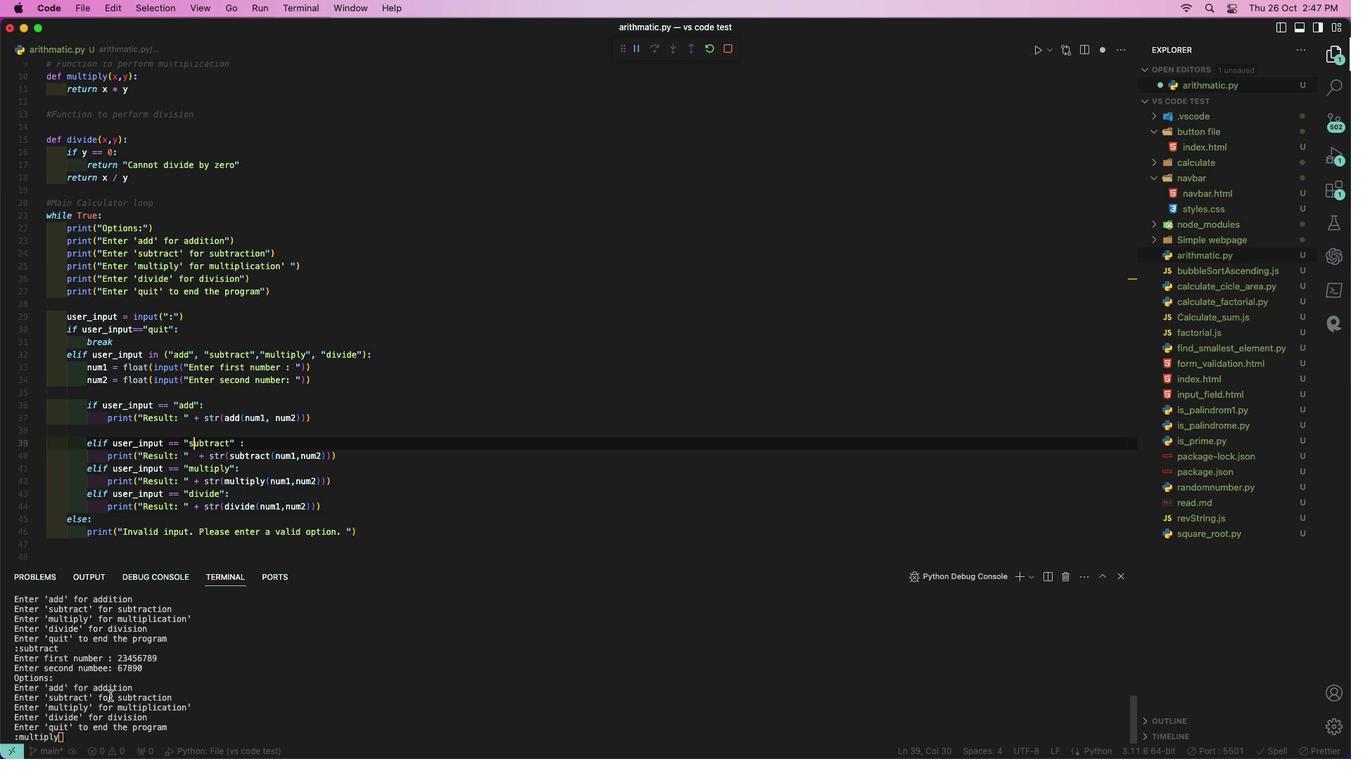 
Action: Mouse scrolled (104, 690) with delta (-4, -5)
Screenshot: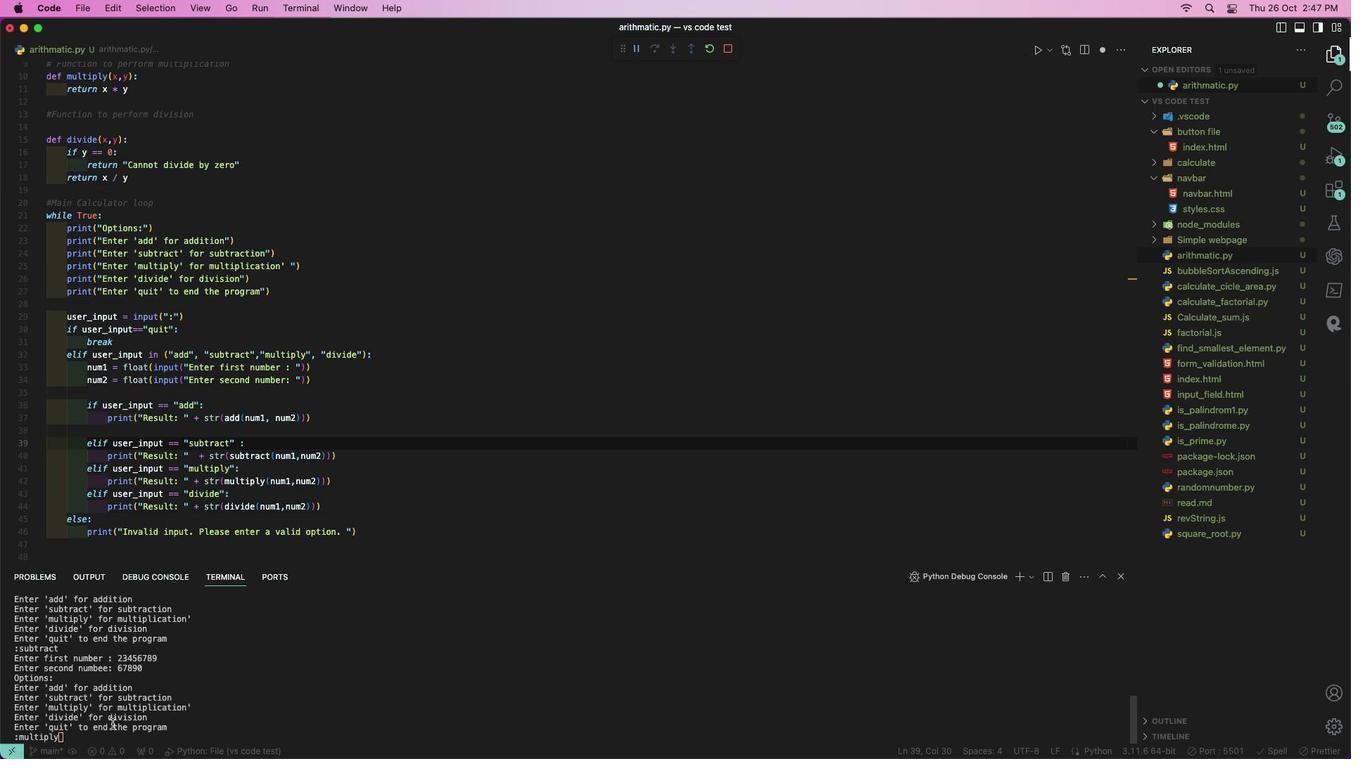 
Action: Mouse moved to (87, 729)
Screenshot: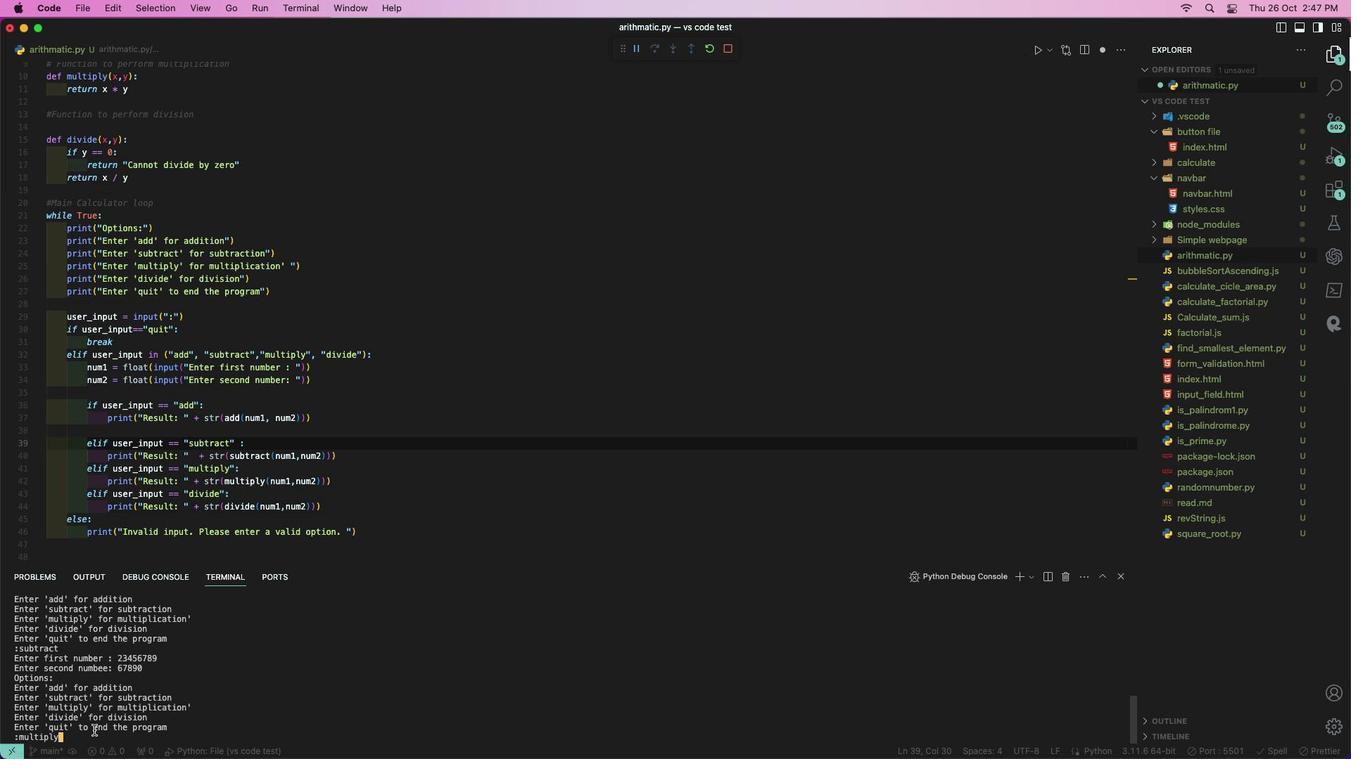 
Action: Mouse pressed left at (87, 729)
Screenshot: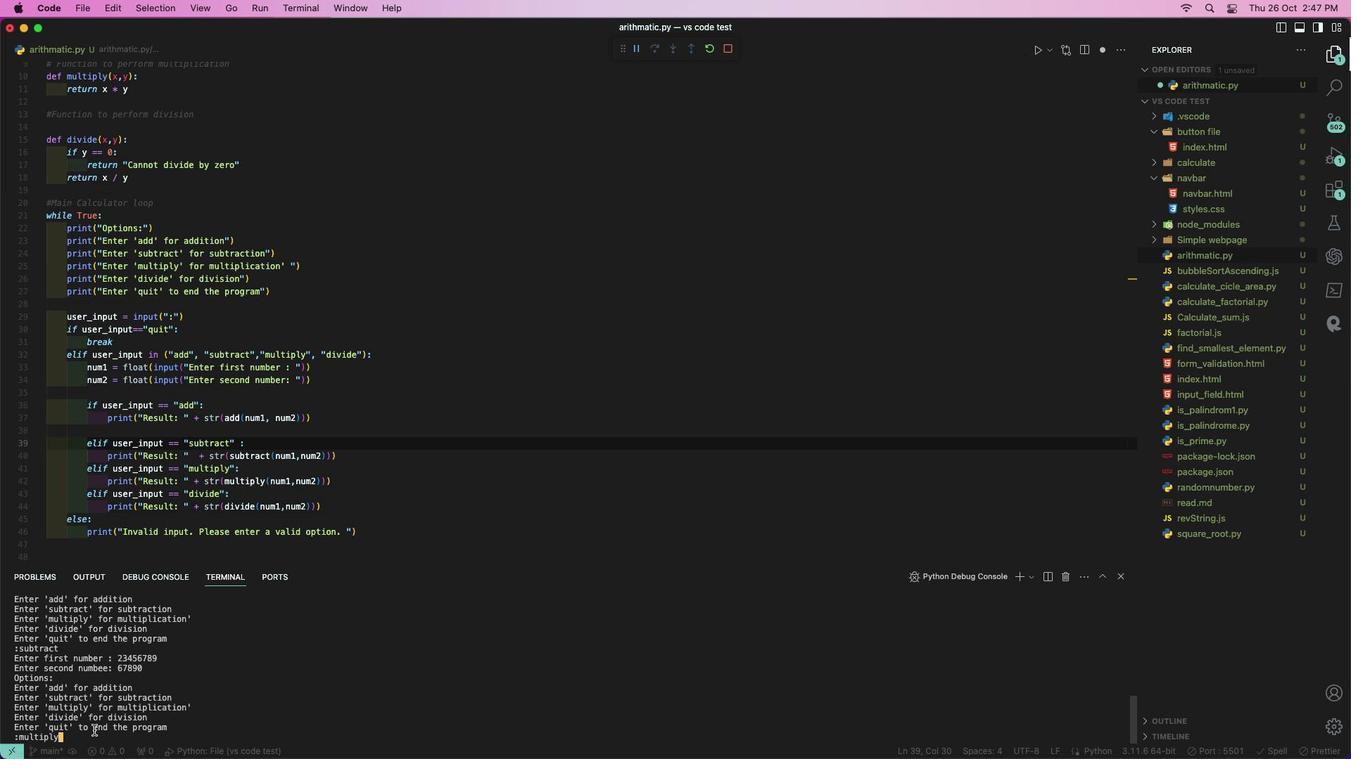
Action: Mouse moved to (88, 725)
Screenshot: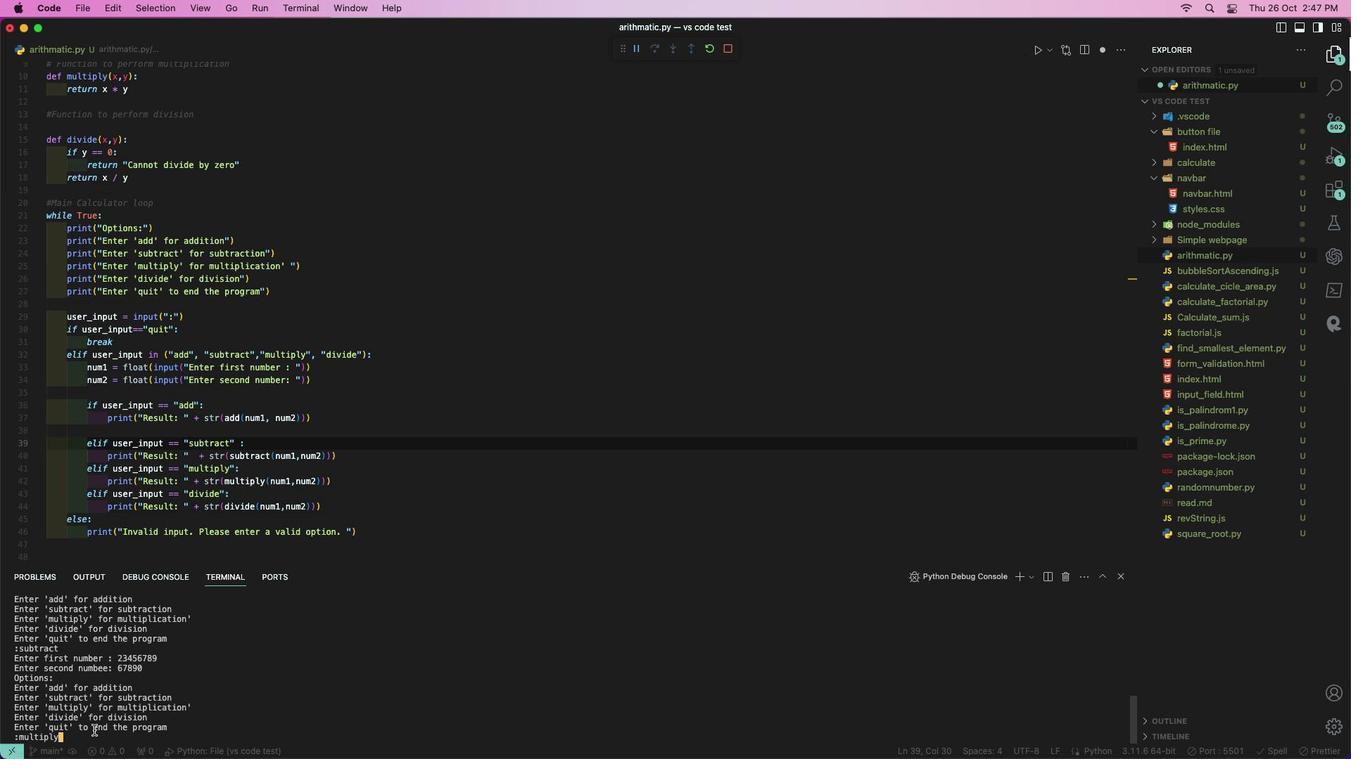 
Action: Key pressed Key.backspaceKey.backspaceKey.backspaceKey.backspaceKey.backspaceKey.backspaceKey.backspaceKey.backspace's''u''b''t''r''a''c''t'Key.enter'6'Key.backspace'2''3''4''5''6''7''8''9''0'Key.enter'1''2''3''4''5''6''7''8'Key.enter
Screenshot: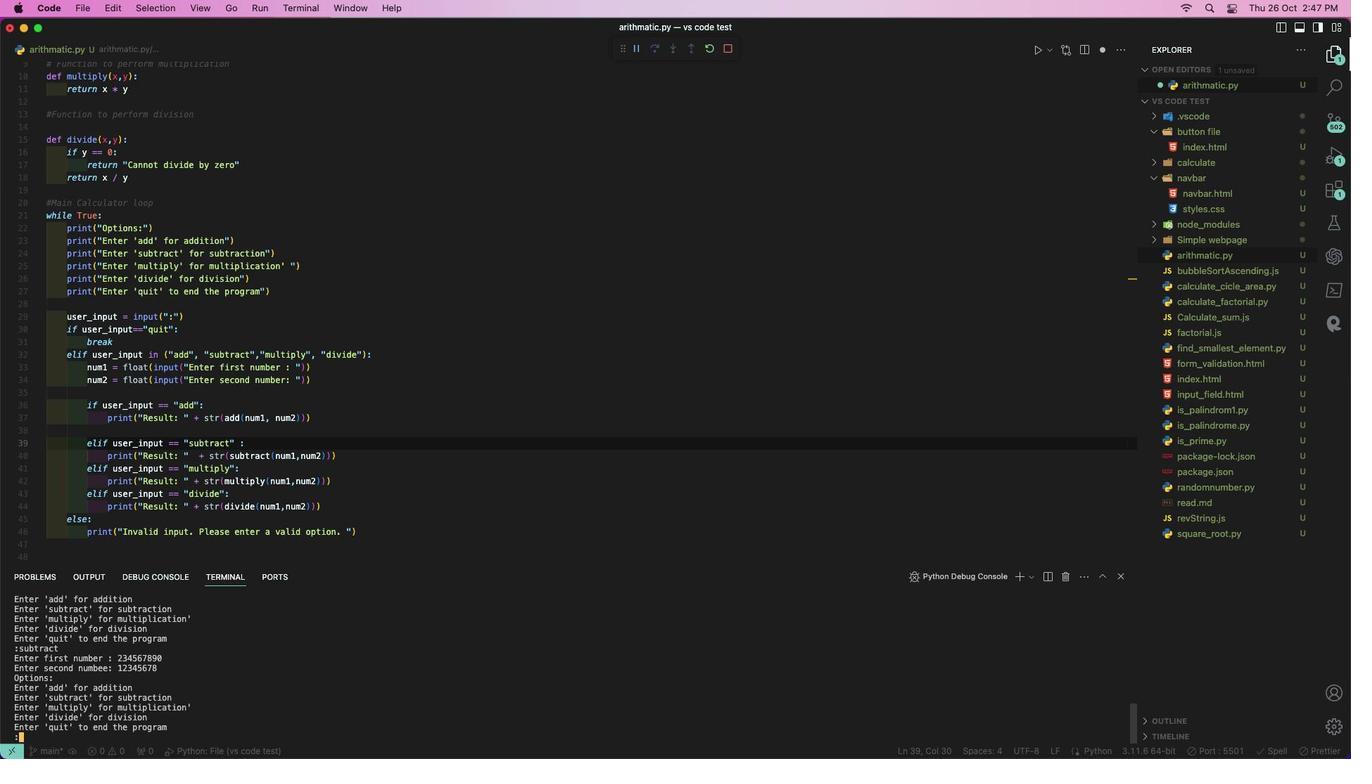 
Action: Mouse moved to (152, 669)
Screenshot: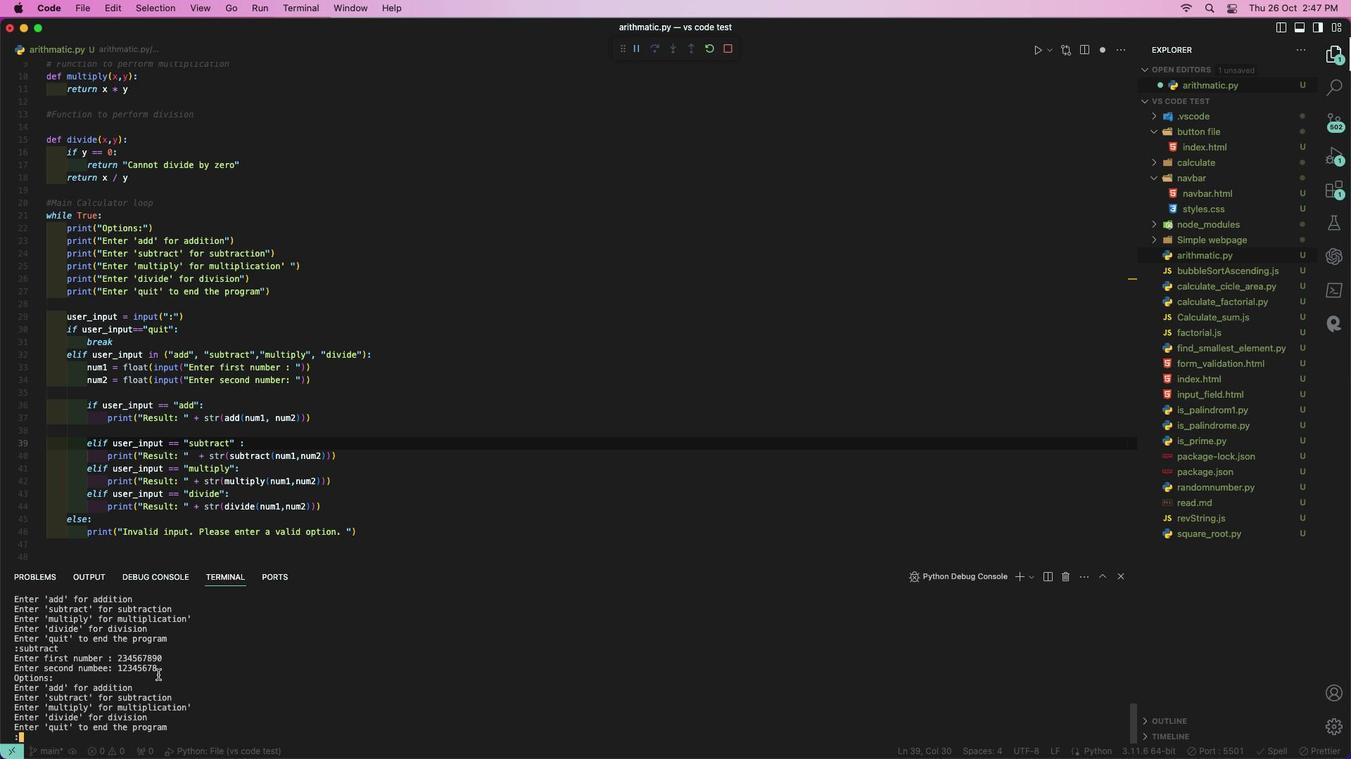
Action: Mouse pressed left at (152, 669)
Screenshot: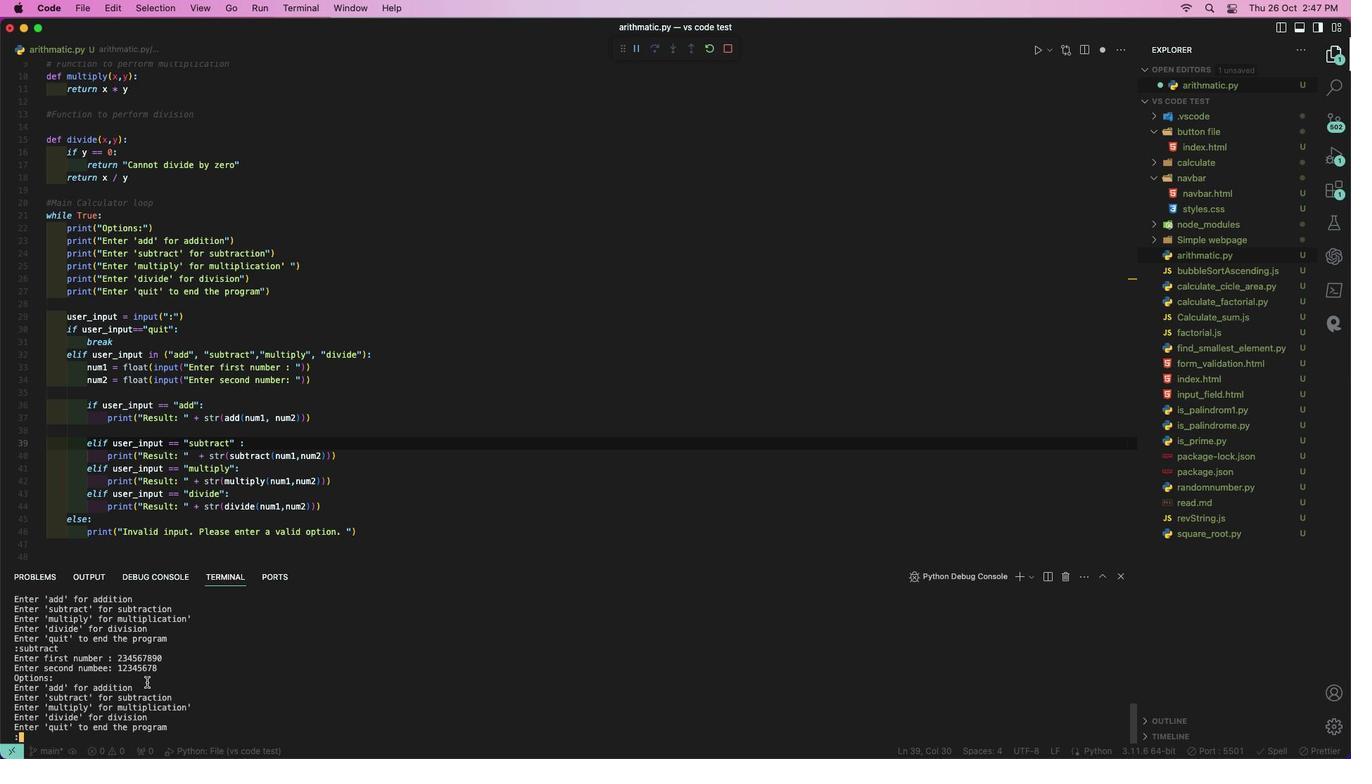 
Action: Mouse moved to (339, 448)
Screenshot: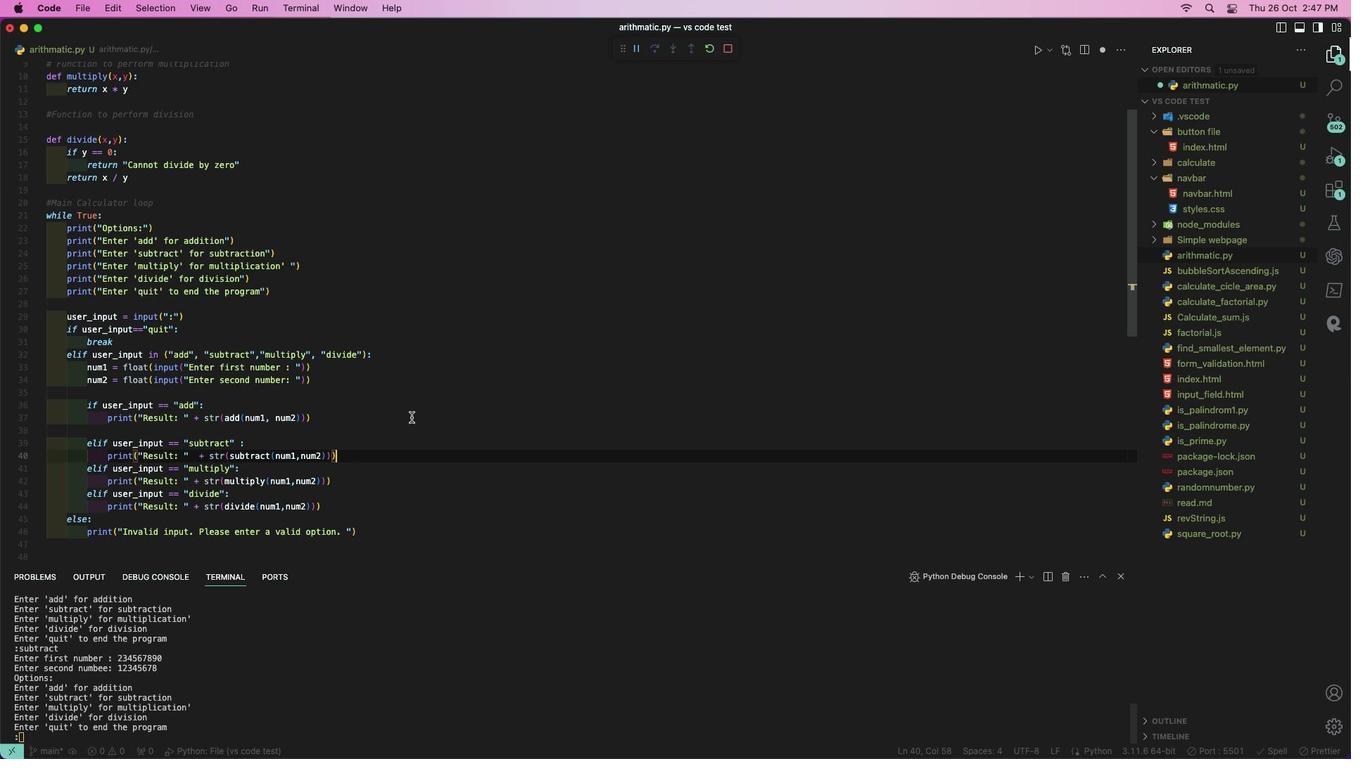 
Action: Mouse pressed left at (339, 448)
Screenshot: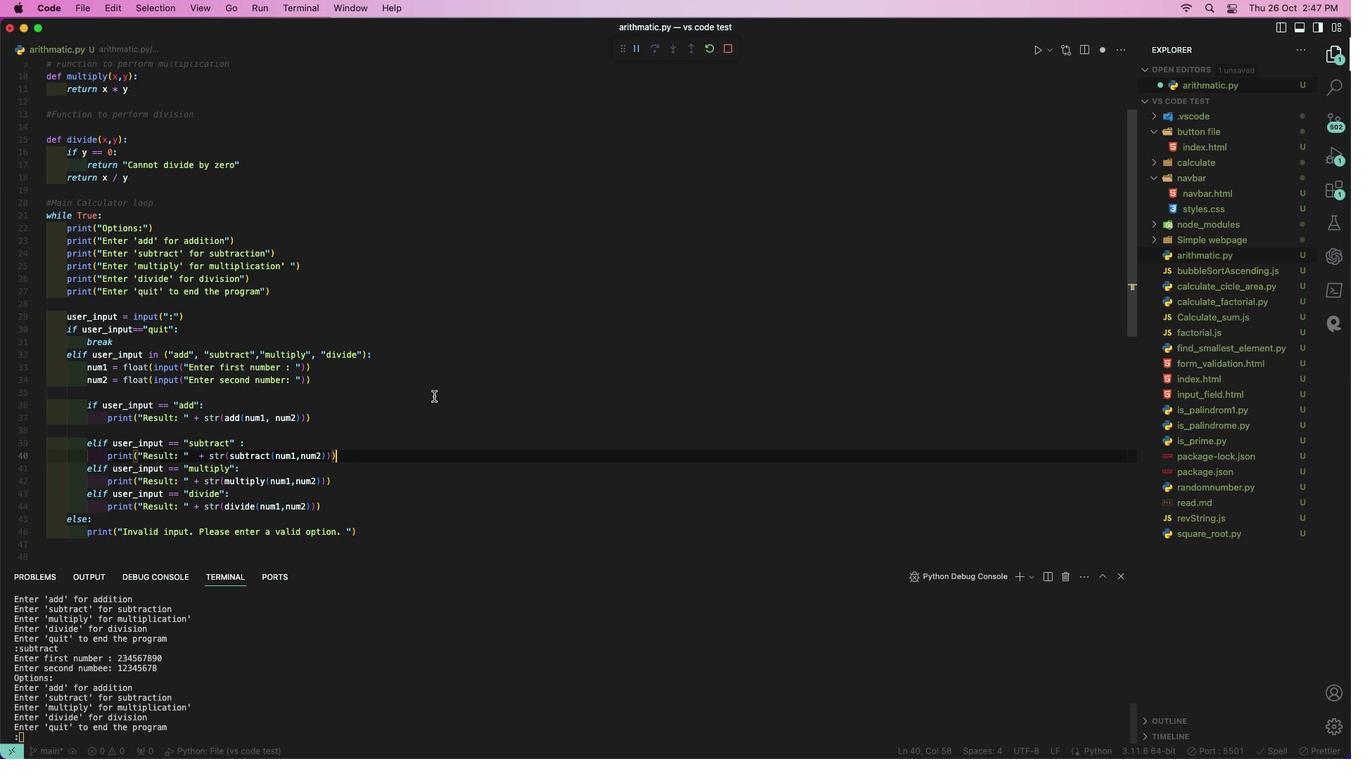 
Action: Mouse moved to (1233, 81)
Screenshot: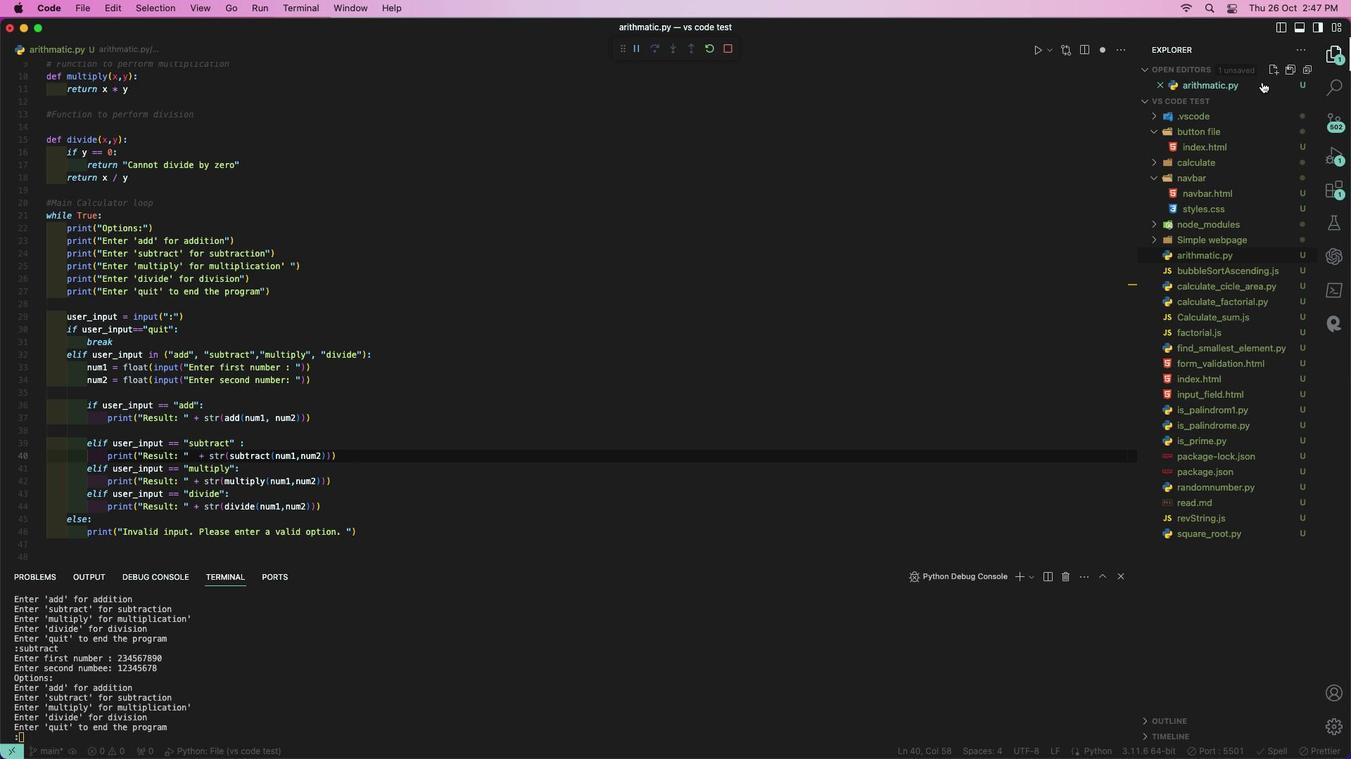 
Action: Mouse pressed left at (1233, 81)
